 Task: In the  document setbound.doc ,insert the clipart between heading and points ' search for creative ' and adjust the shape height to  '2.7''
Action: Mouse moved to (699, 189)
Screenshot: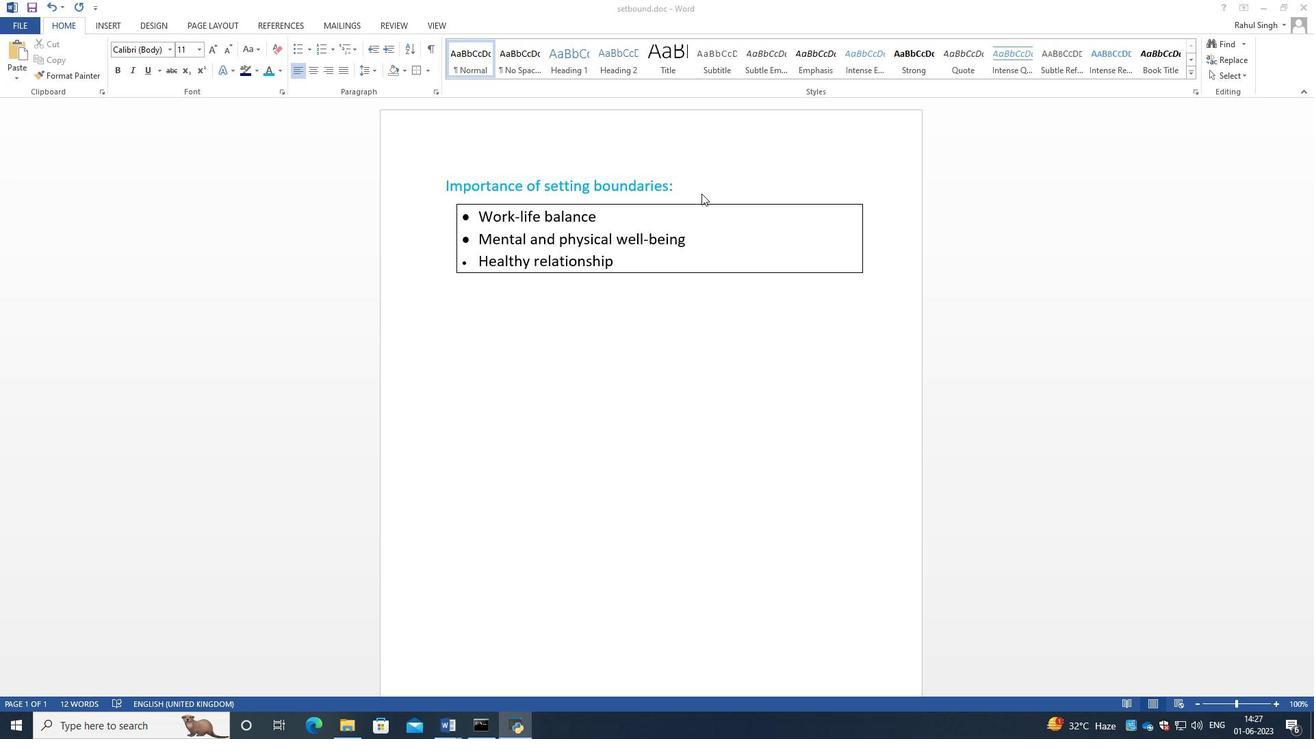 
Action: Mouse pressed left at (699, 189)
Screenshot: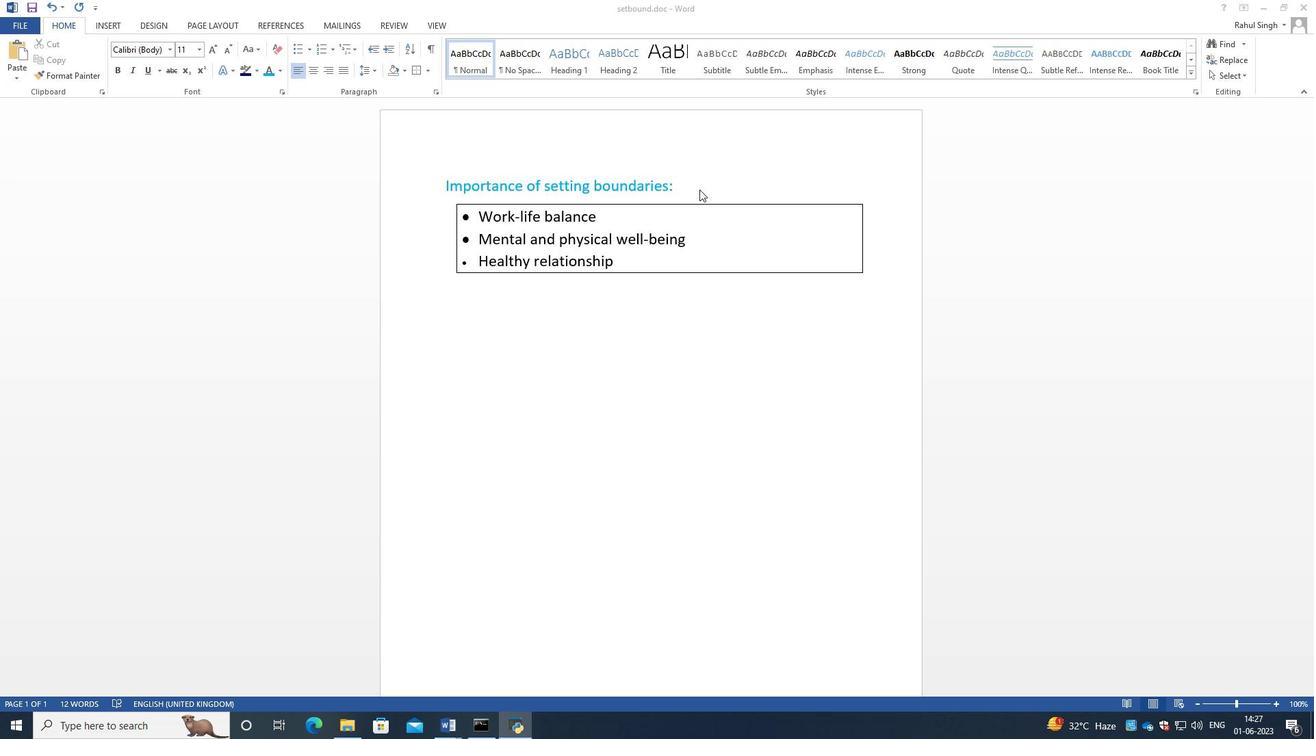 
Action: Mouse moved to (683, 182)
Screenshot: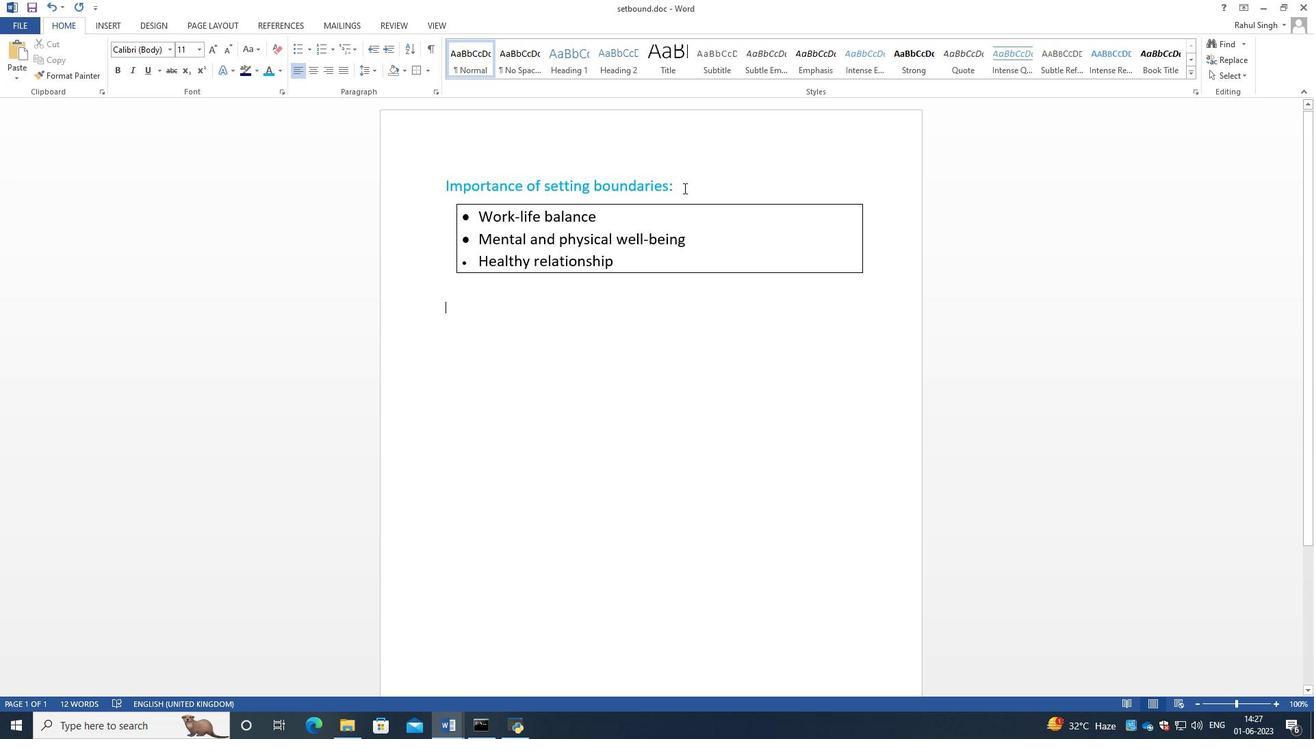 
Action: Mouse pressed left at (683, 182)
Screenshot: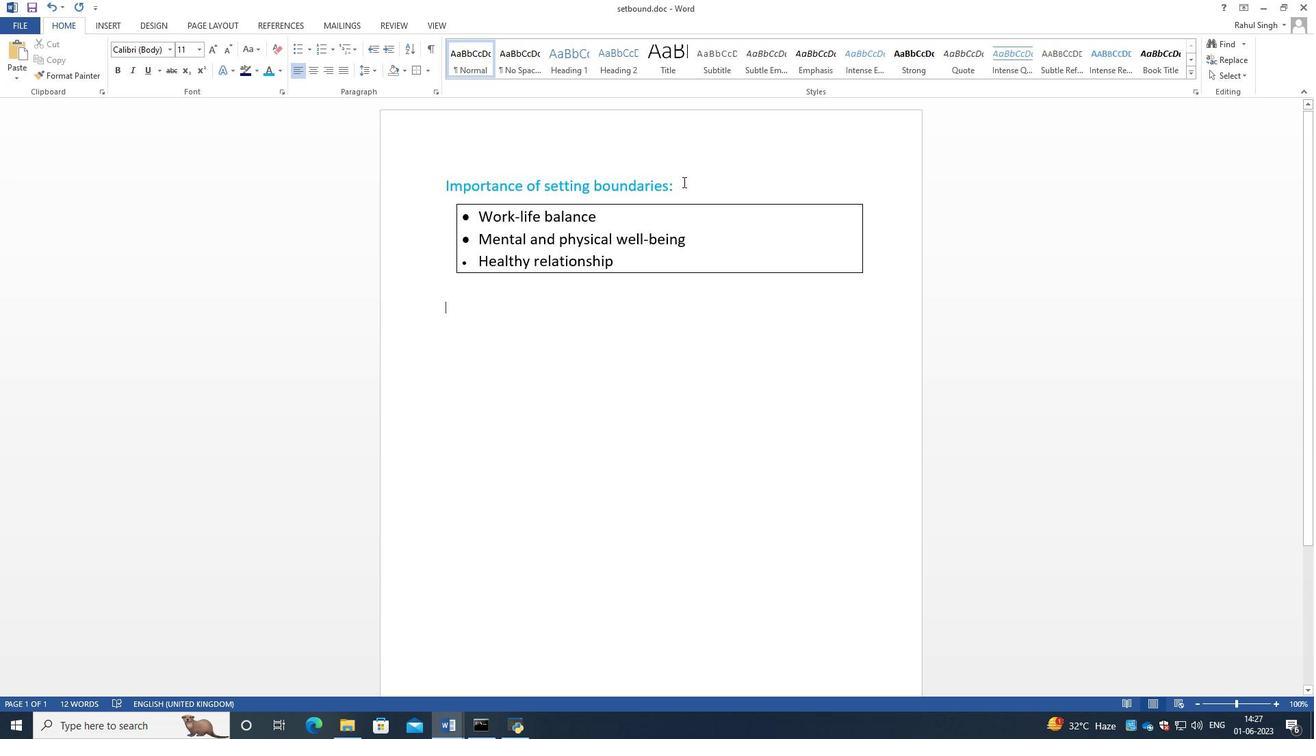
Action: Key pressed <Key.enter>
Screenshot: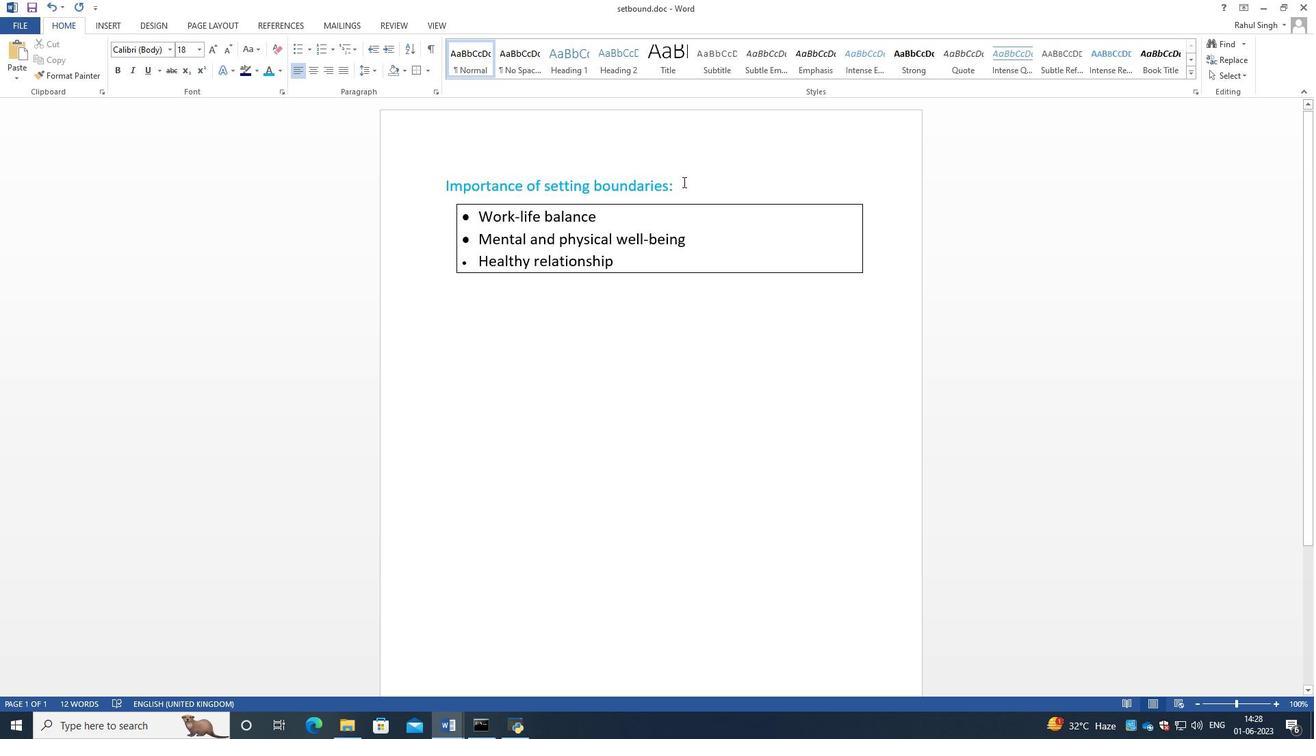 
Action: Mouse moved to (591, 210)
Screenshot: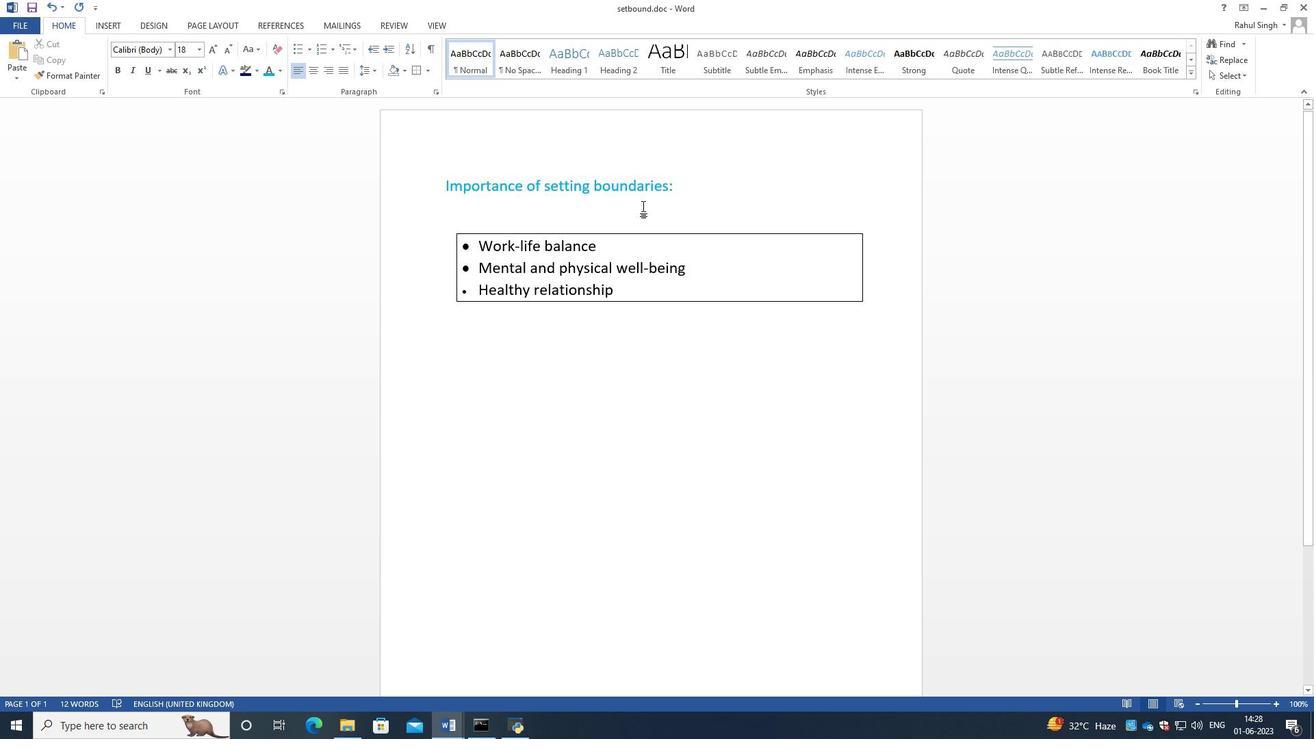 
Action: Mouse pressed left at (591, 210)
Screenshot: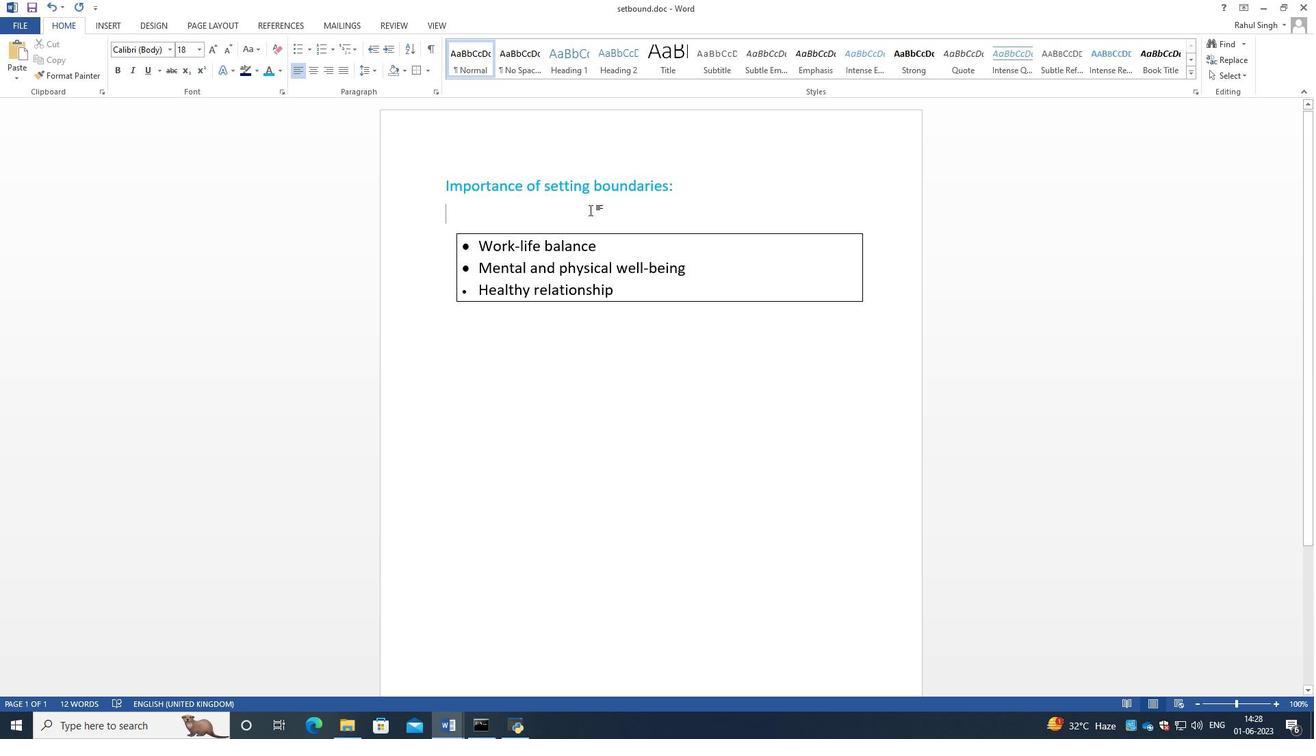 
Action: Key pressed <Key.space><Key.space><Key.space><Key.space><Key.space><Key.space><Key.space><Key.space><Key.space><Key.space><Key.space><Key.space><Key.space><Key.space><Key.space><Key.space><Key.space><Key.space><Key.space><Key.space><Key.space><Key.space><Key.space><Key.space><Key.space><Key.space><Key.space><Key.space><Key.space><Key.space><Key.space><Key.space><Key.space><Key.space><Key.space><Key.space><Key.space><Key.space><Key.space><Key.space><Key.space><Key.space><Key.space><Key.space><Key.space>
Screenshot: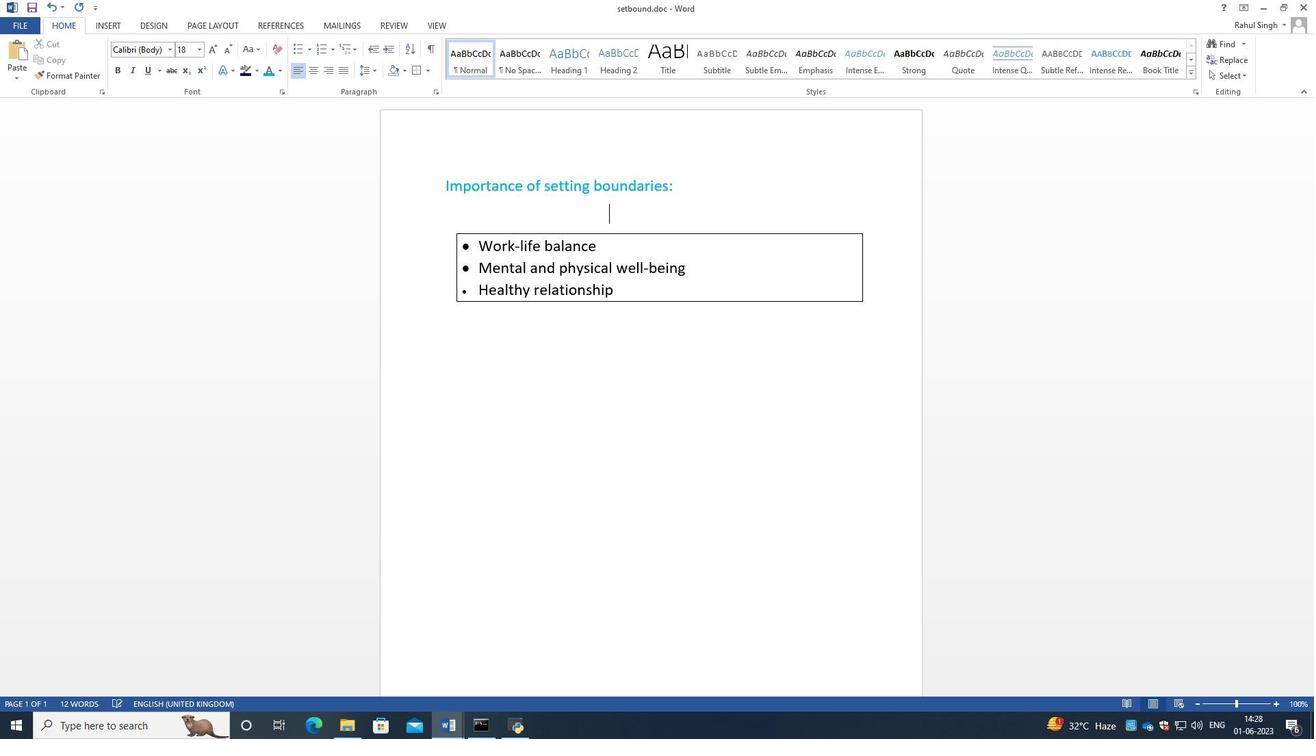 
Action: Mouse moved to (105, 26)
Screenshot: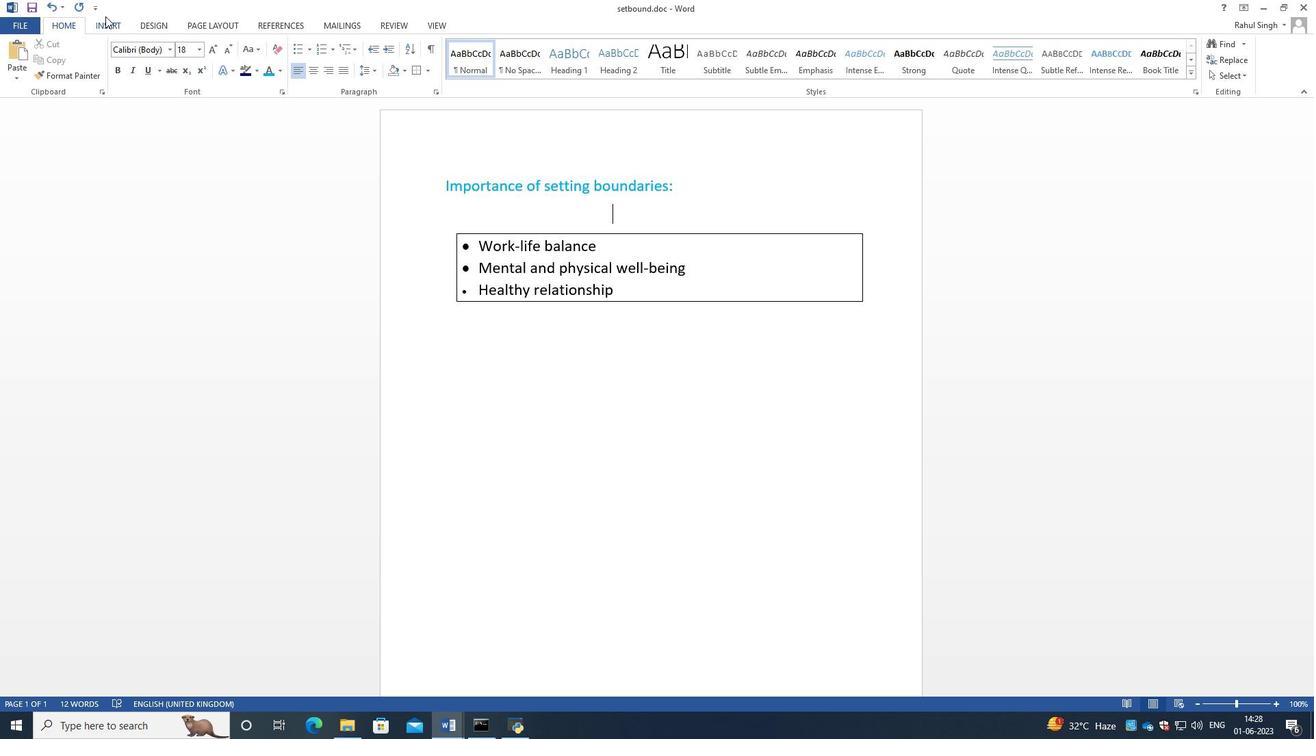 
Action: Mouse pressed left at (105, 26)
Screenshot: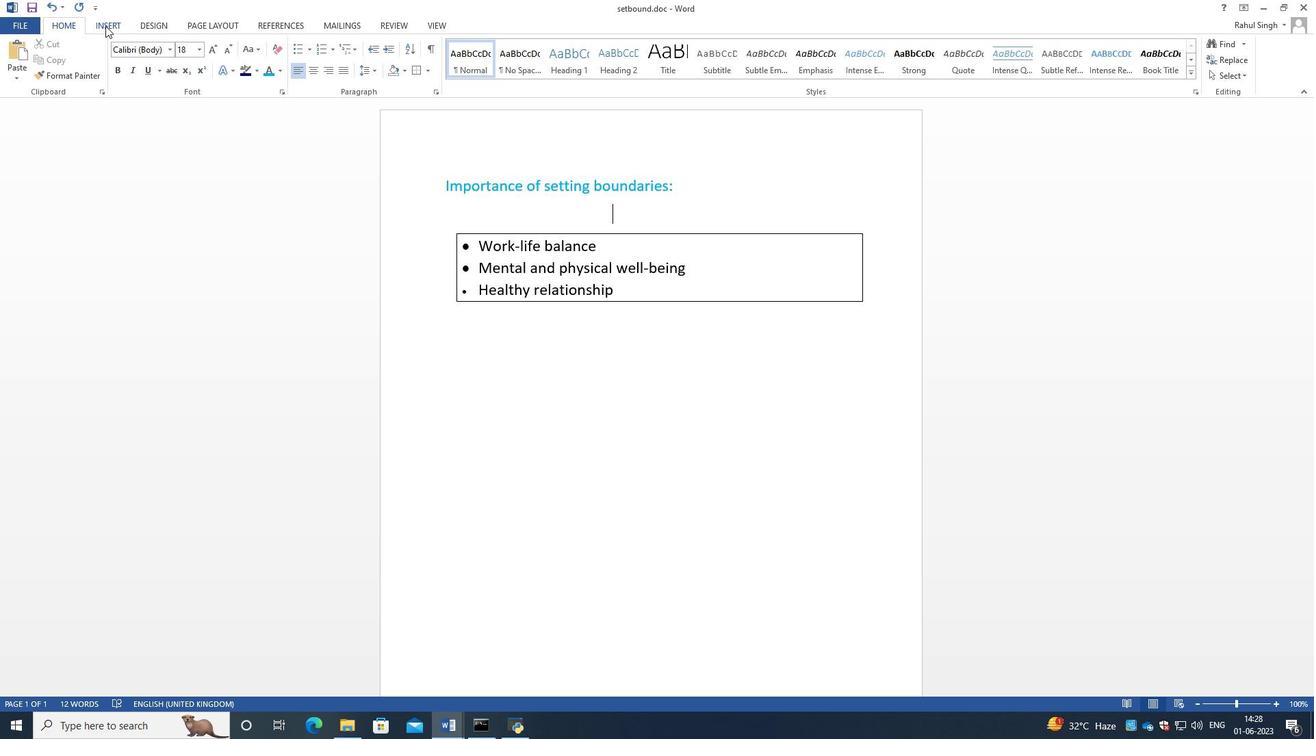 
Action: Mouse moved to (253, 64)
Screenshot: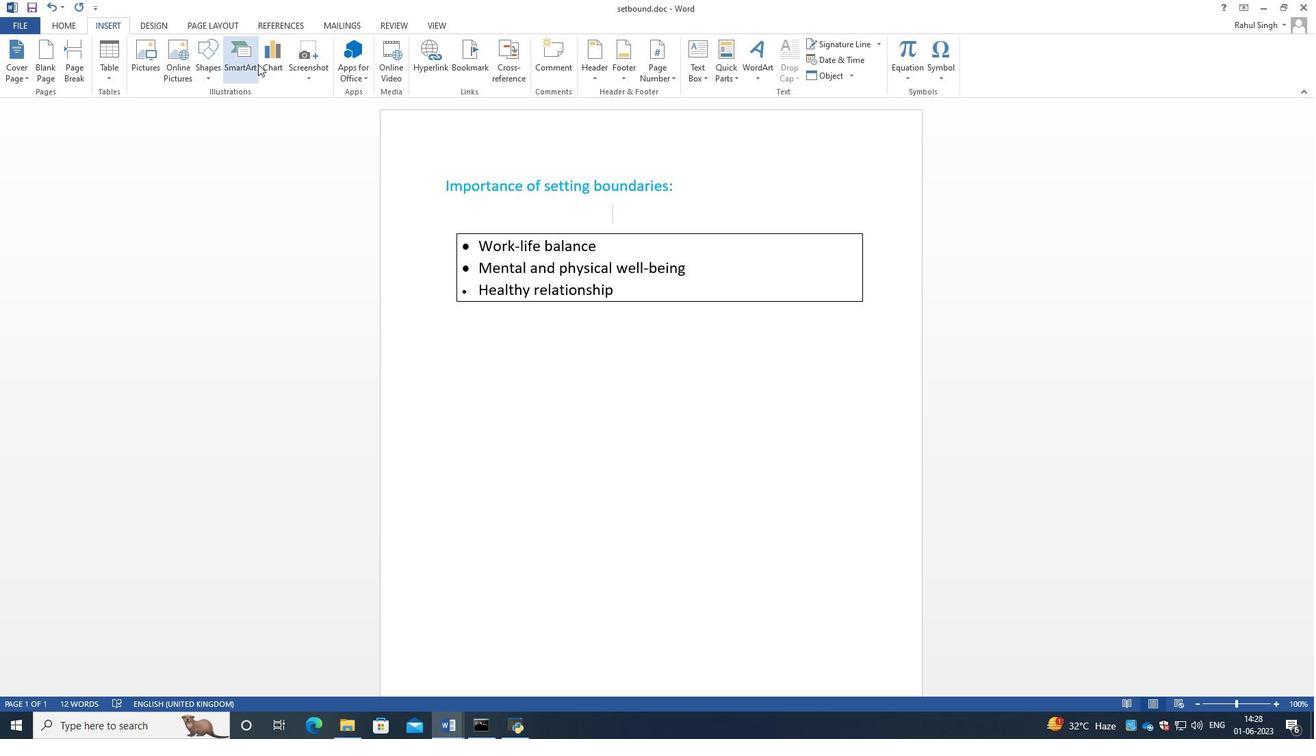 
Action: Mouse pressed left at (253, 64)
Screenshot: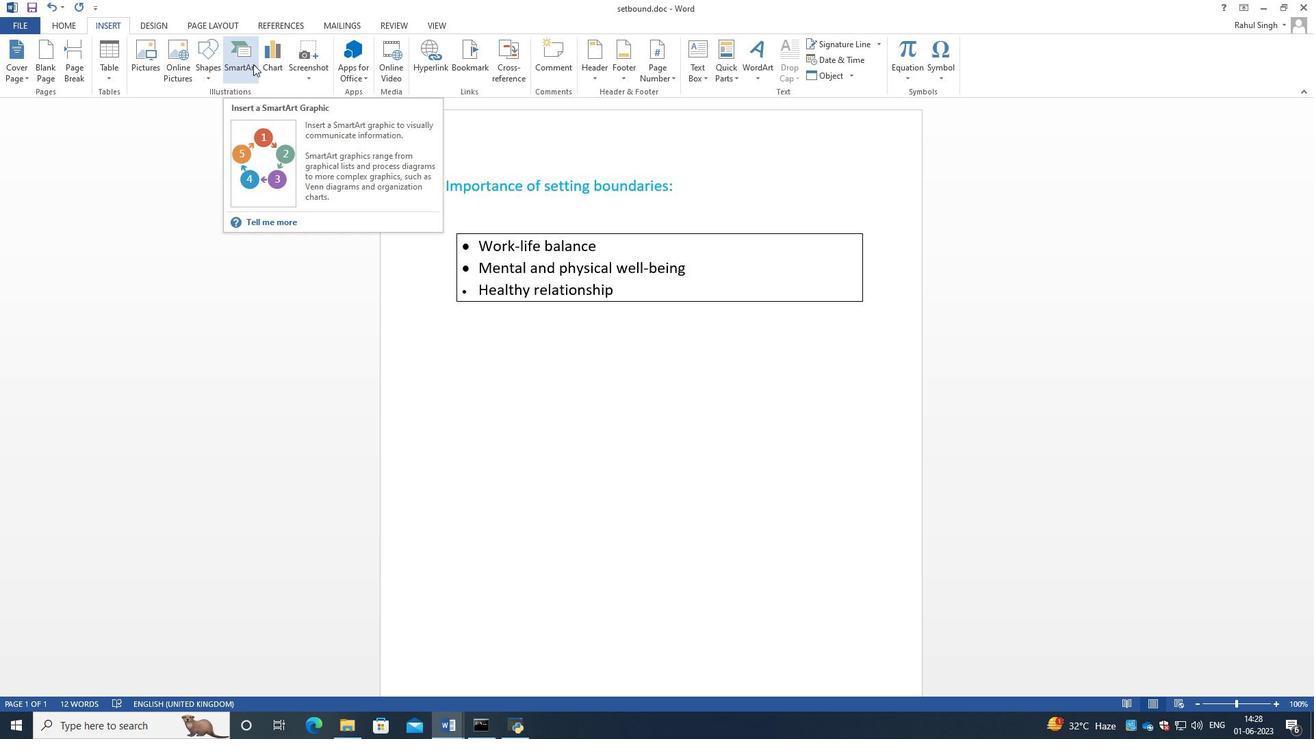
Action: Mouse moved to (468, 284)
Screenshot: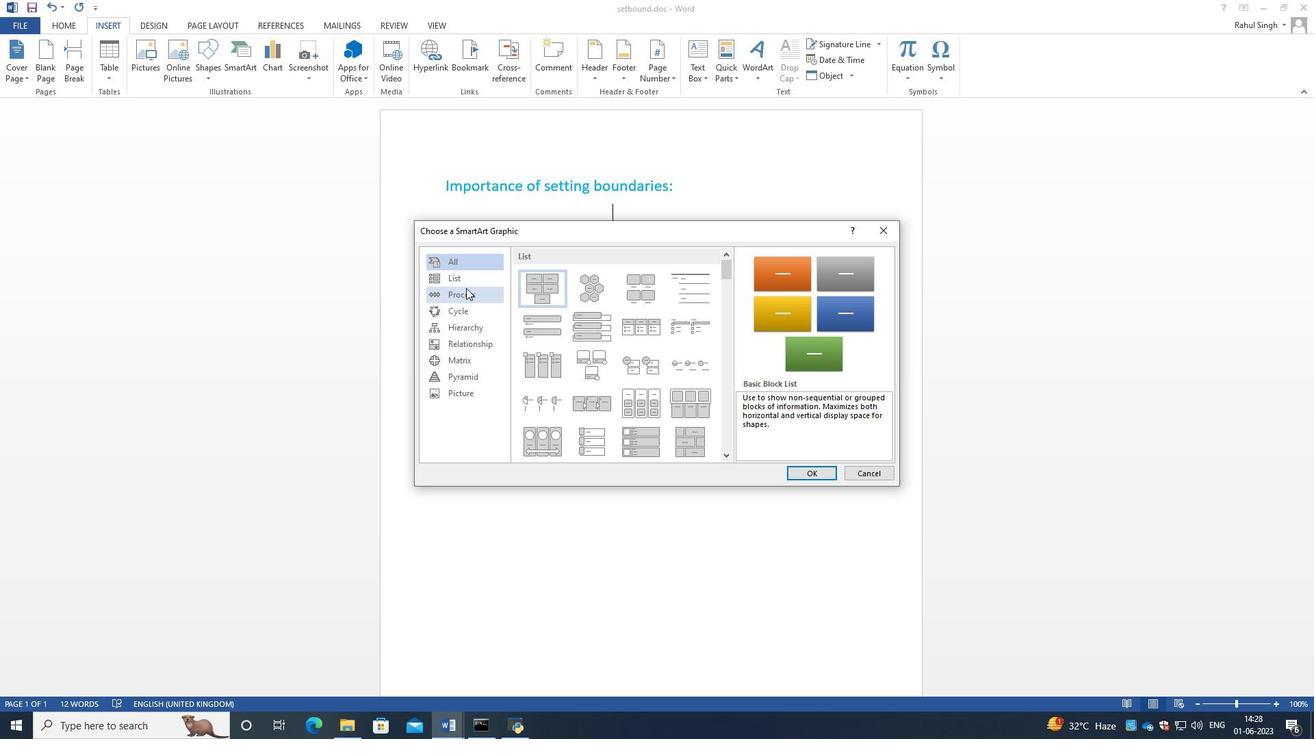 
Action: Mouse pressed left at (468, 284)
Screenshot: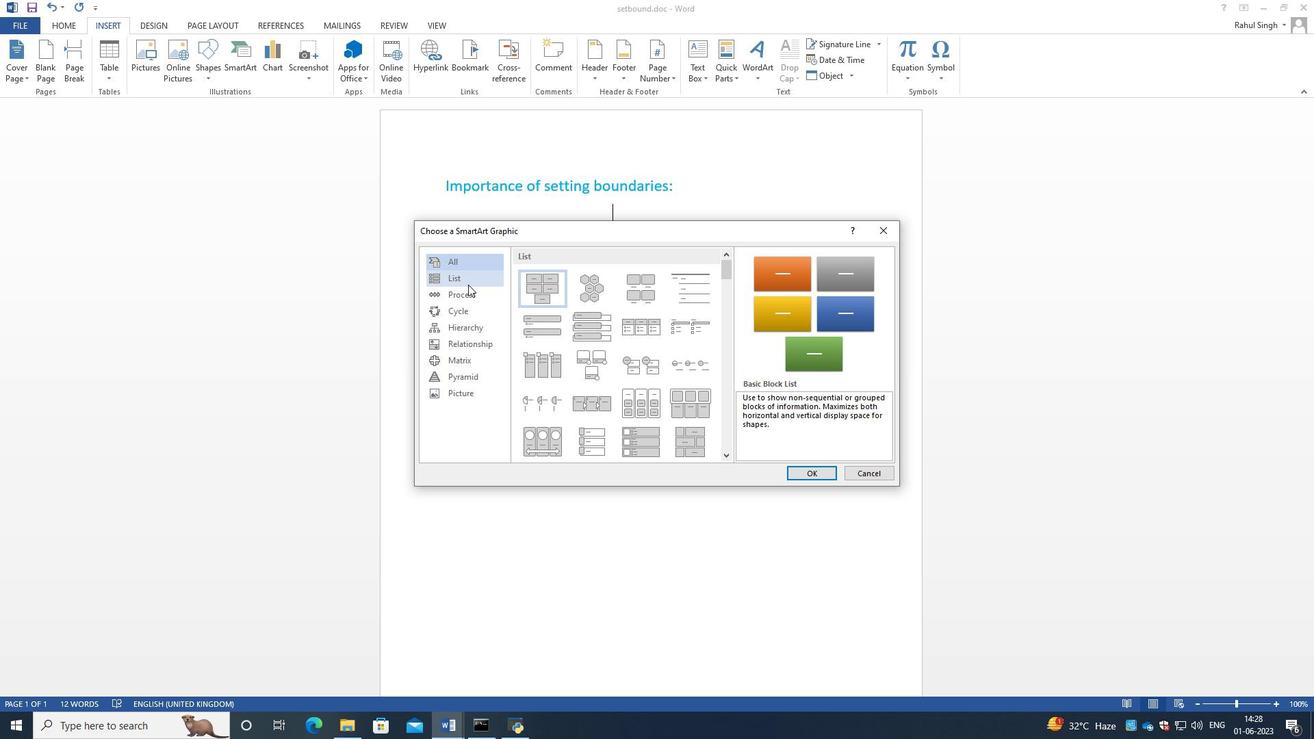 
Action: Mouse moved to (468, 295)
Screenshot: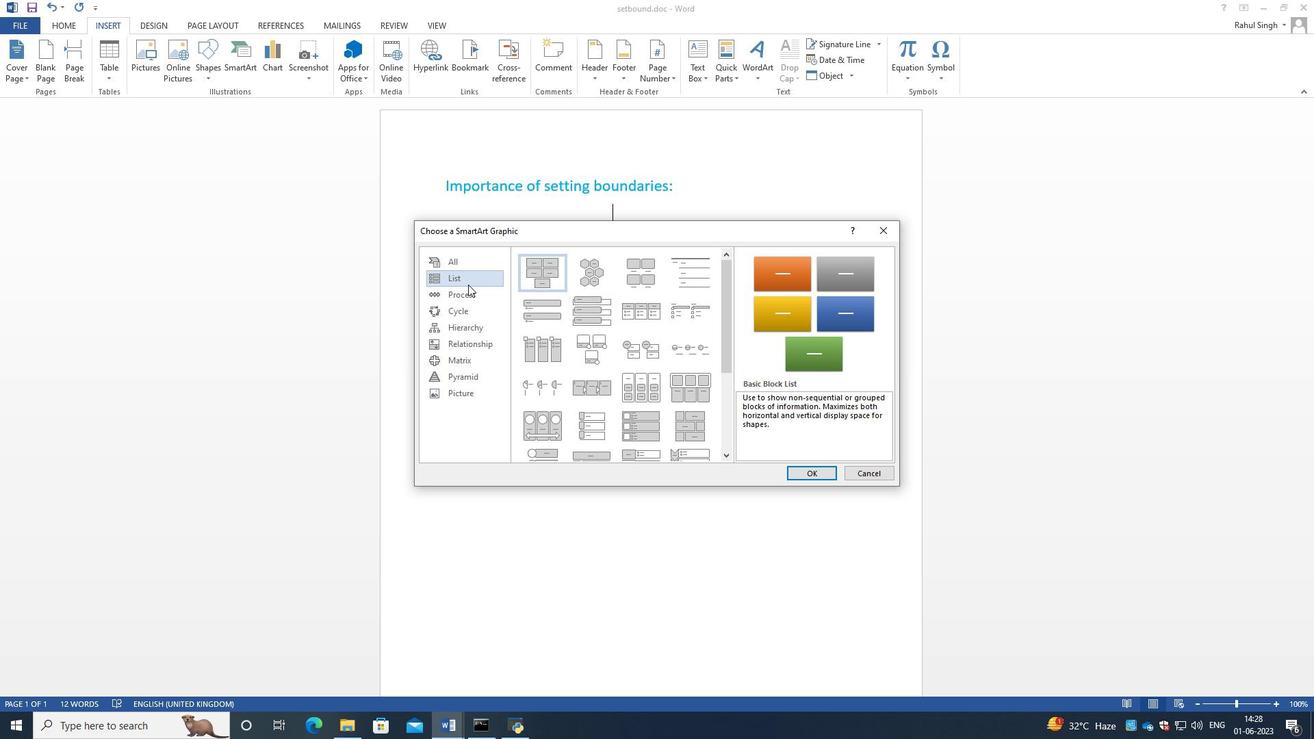 
Action: Mouse pressed left at (468, 295)
Screenshot: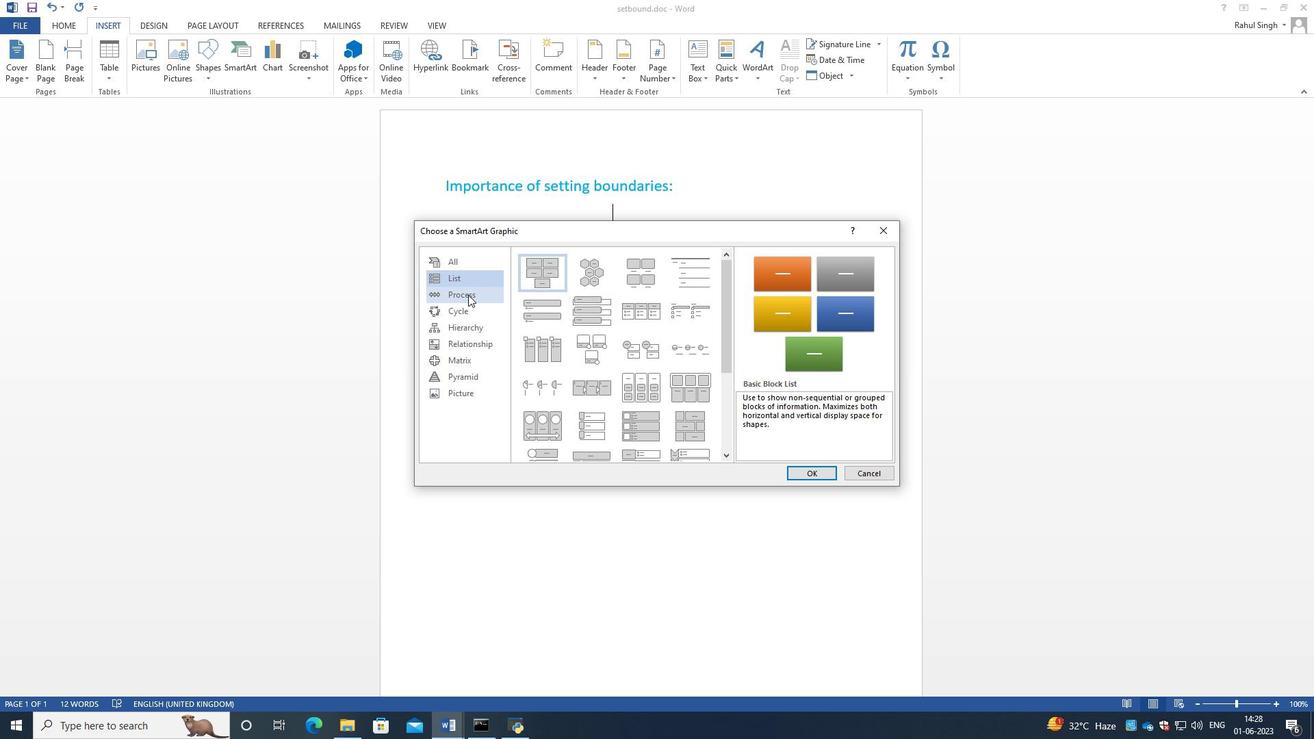 
Action: Mouse moved to (467, 303)
Screenshot: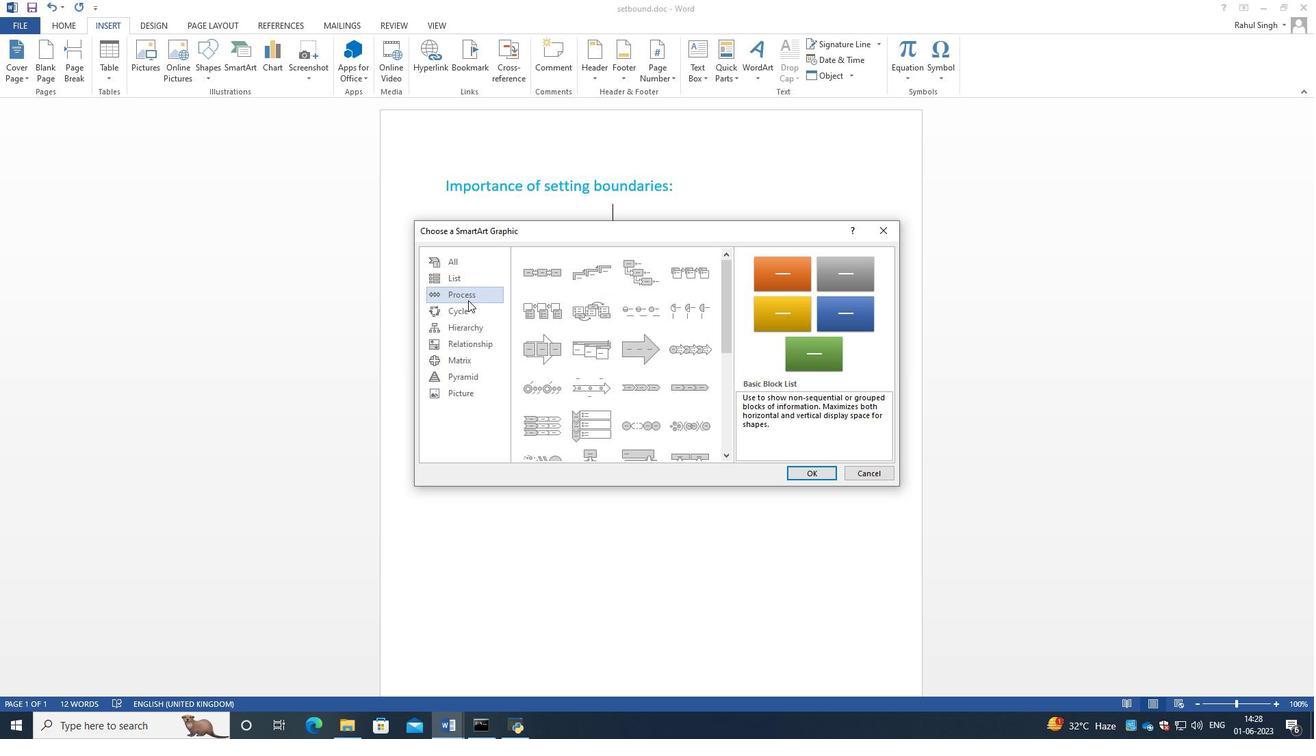 
Action: Mouse pressed left at (467, 303)
Screenshot: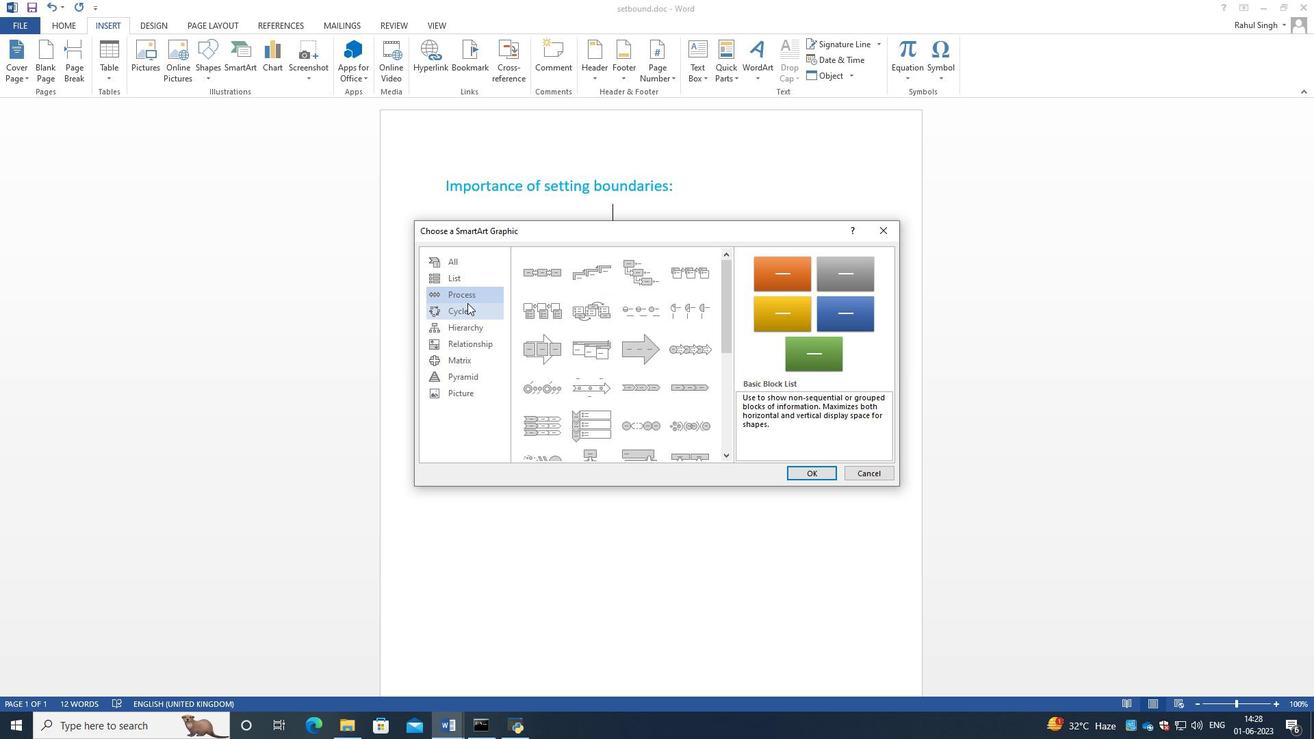 
Action: Mouse moved to (879, 232)
Screenshot: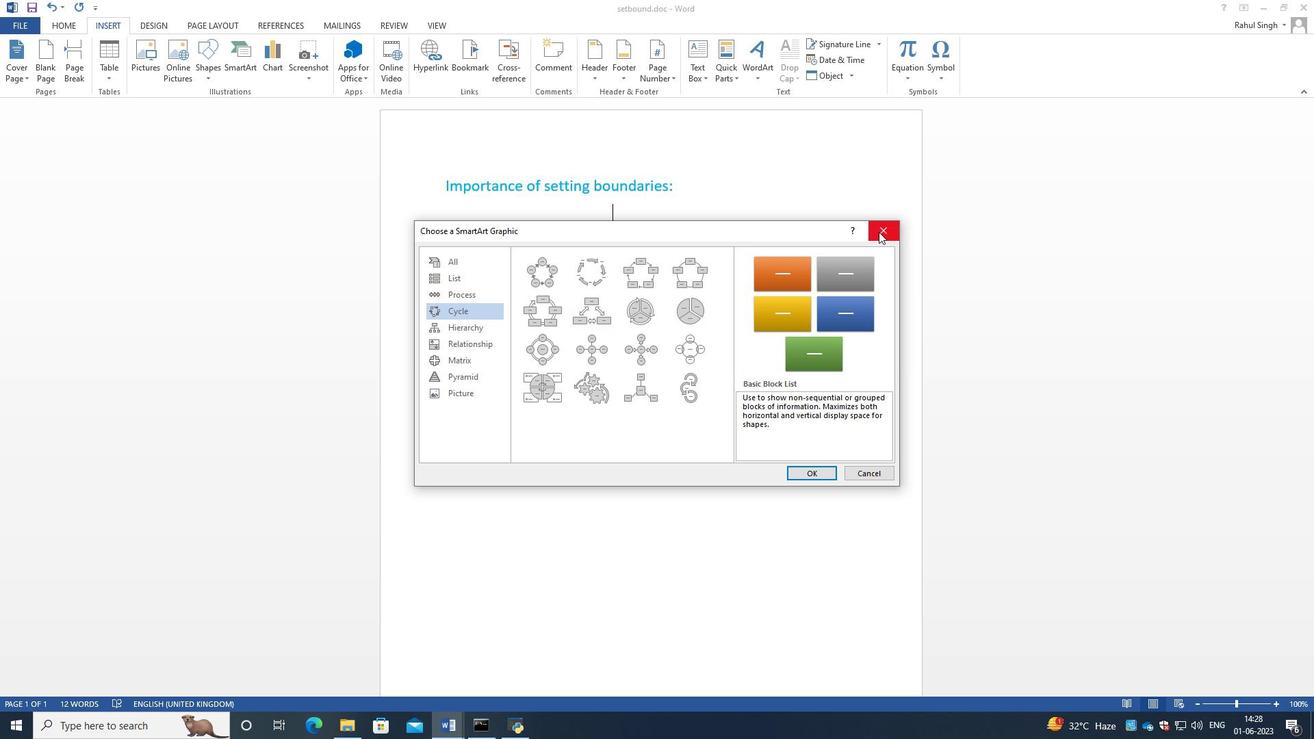 
Action: Mouse pressed left at (879, 232)
Screenshot: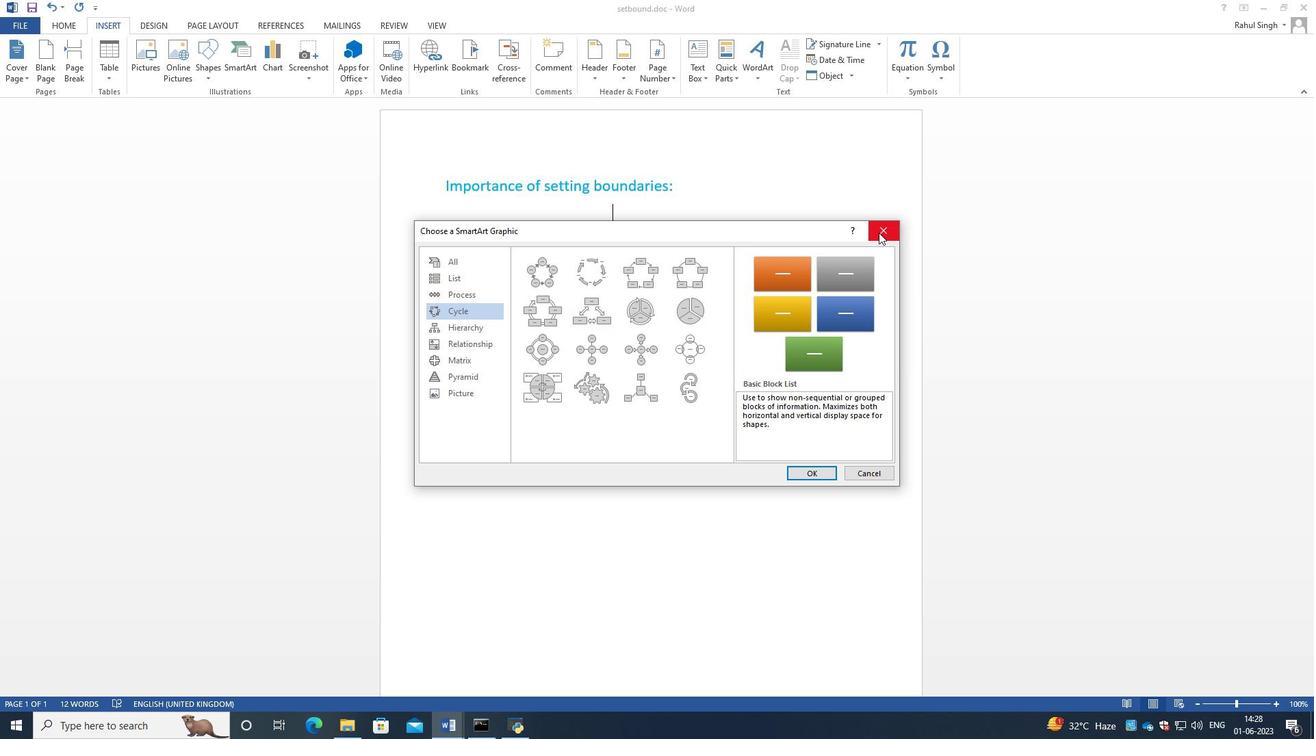 
Action: Mouse moved to (158, 20)
Screenshot: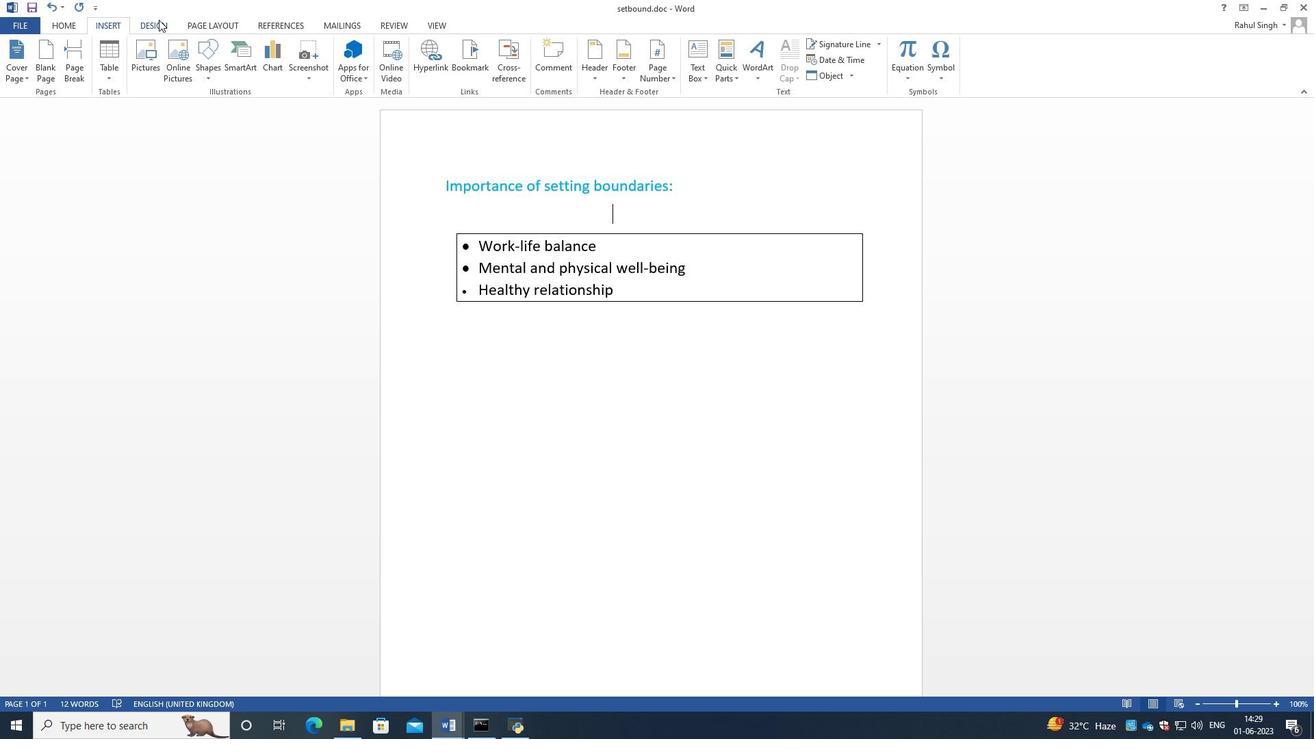 
Action: Mouse pressed left at (158, 20)
Screenshot: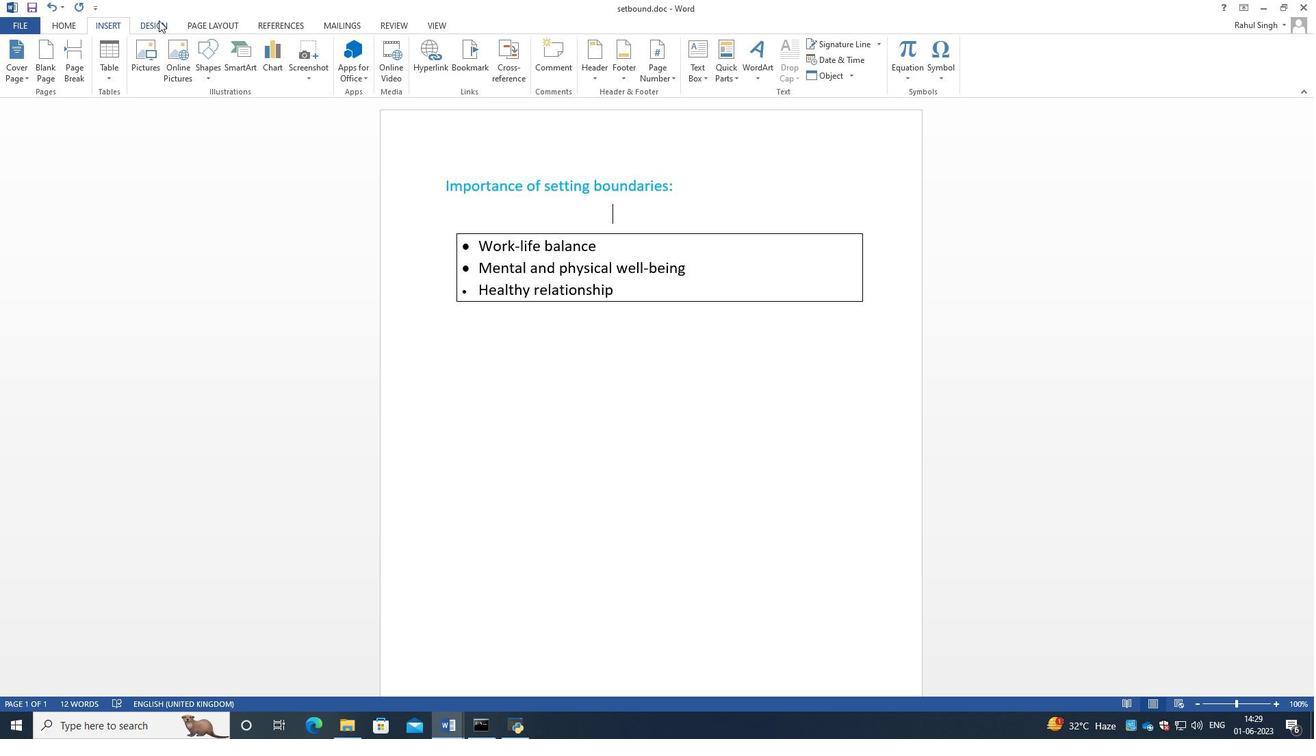 
Action: Mouse moved to (215, 21)
Screenshot: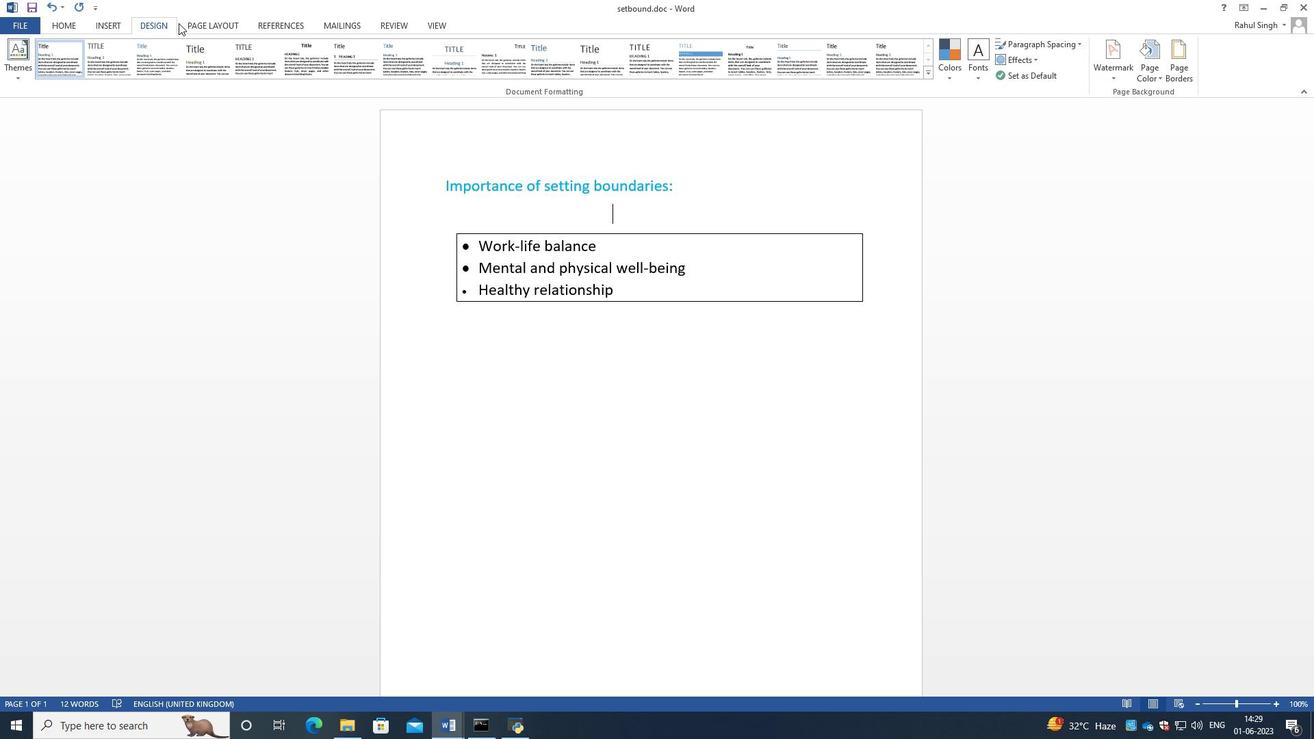 
Action: Mouse pressed left at (215, 21)
Screenshot: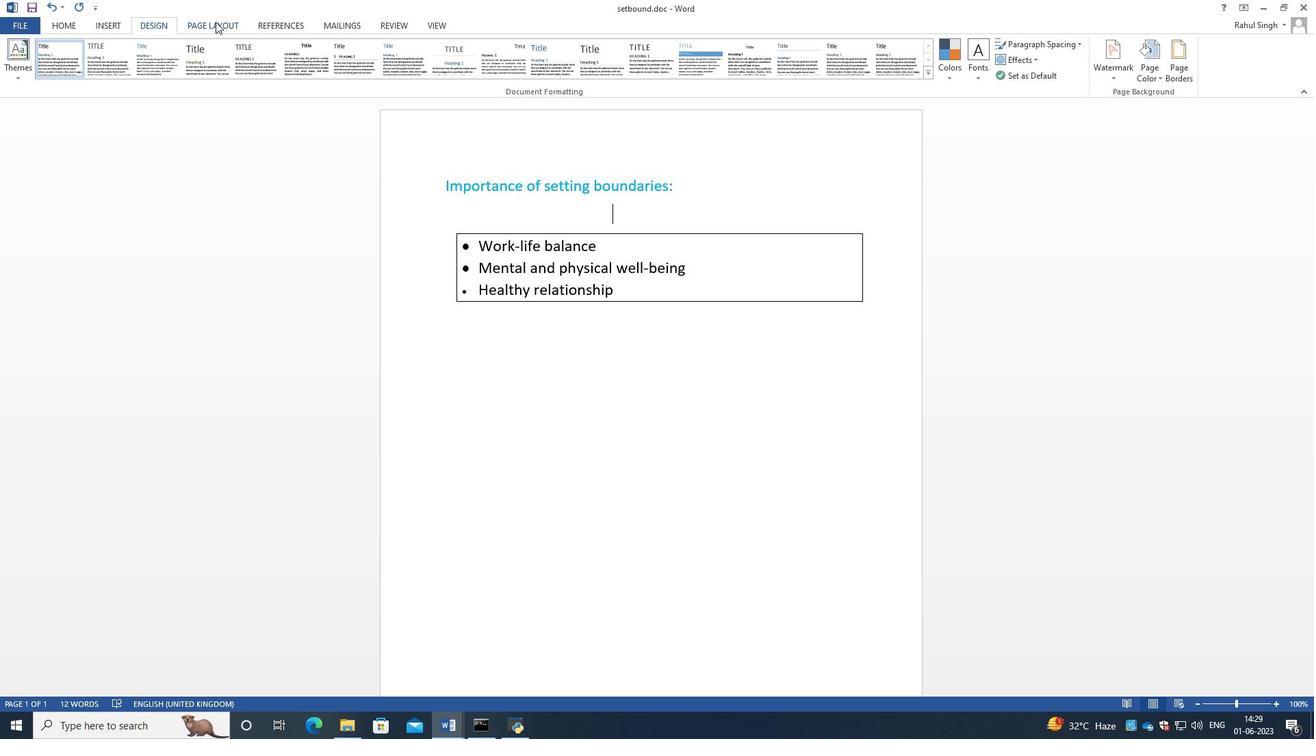 
Action: Mouse moved to (280, 25)
Screenshot: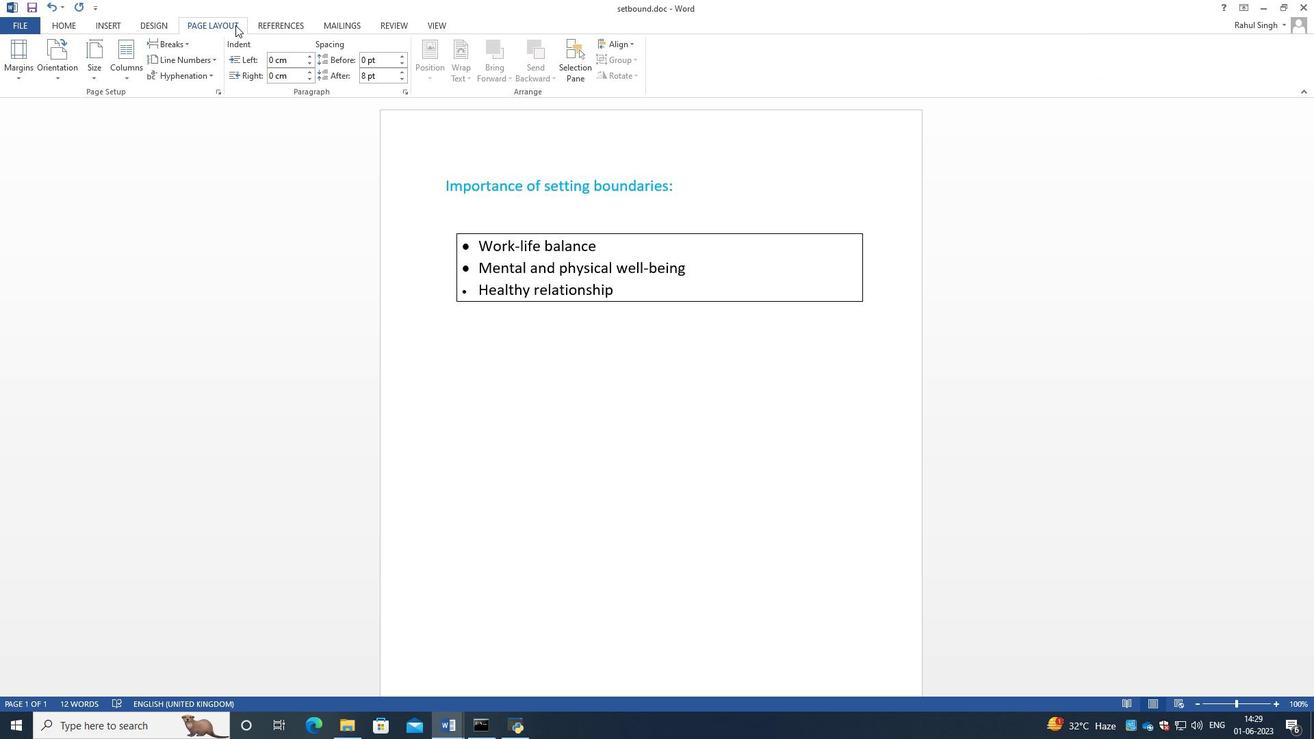 
Action: Mouse pressed left at (280, 25)
Screenshot: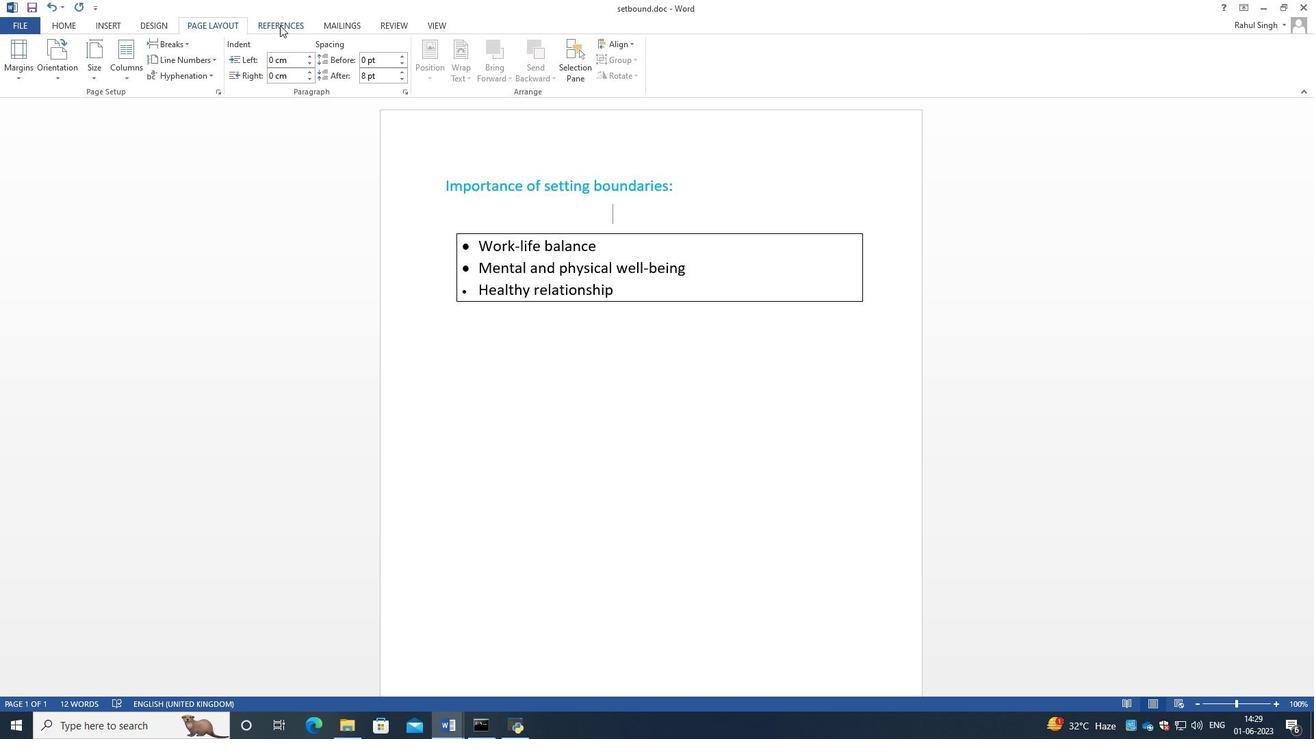 
Action: Mouse moved to (324, 25)
Screenshot: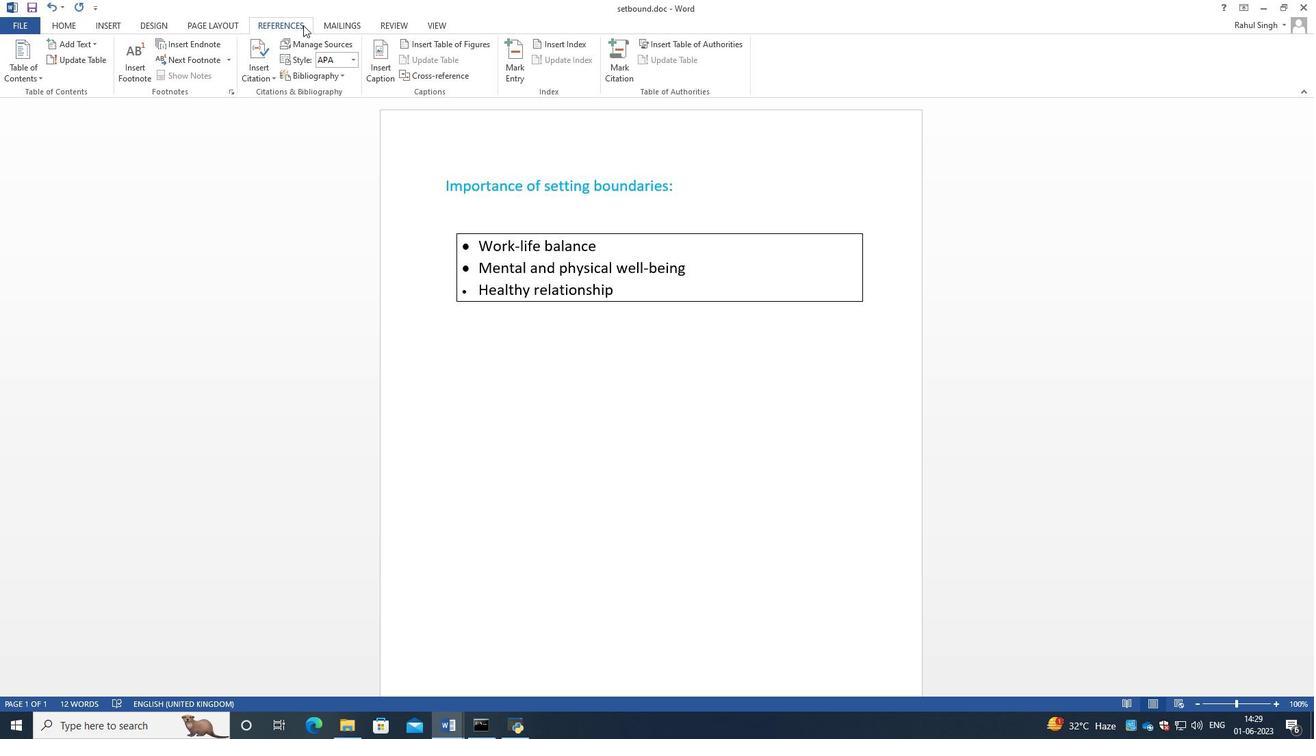 
Action: Mouse pressed left at (324, 25)
Screenshot: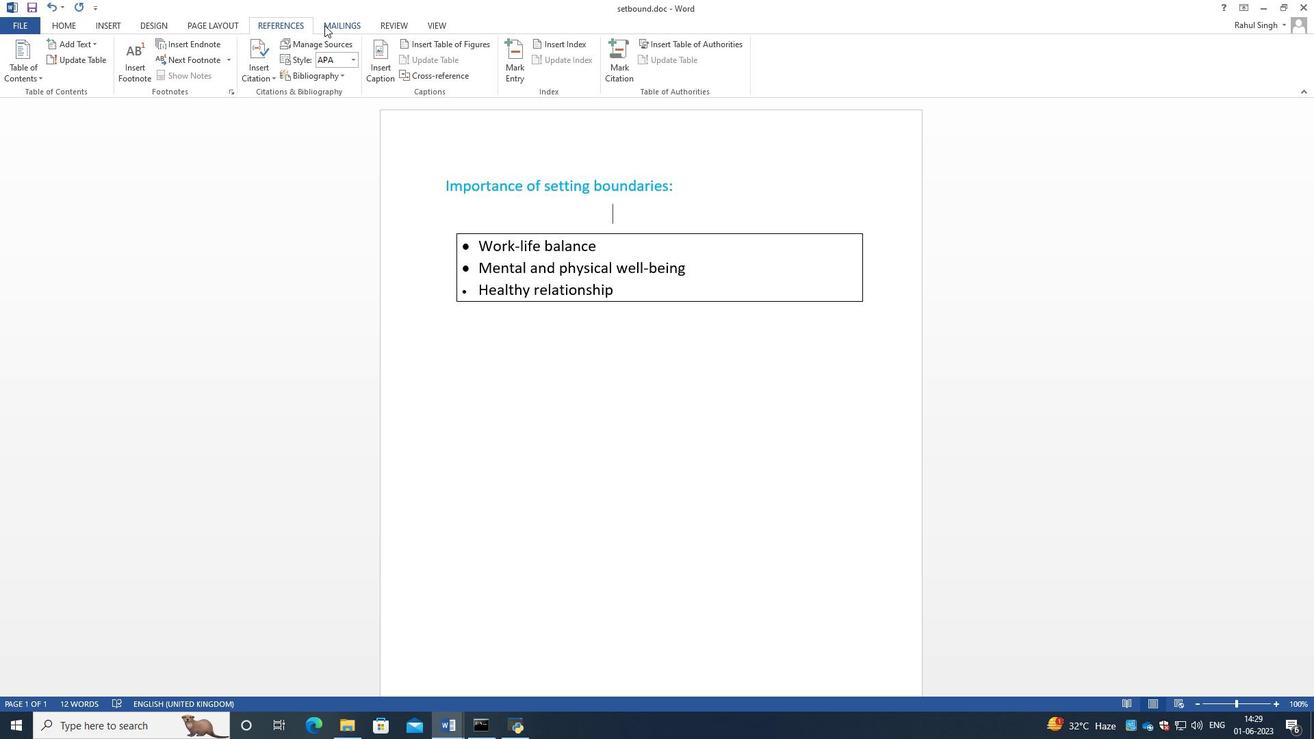 
Action: Mouse moved to (386, 23)
Screenshot: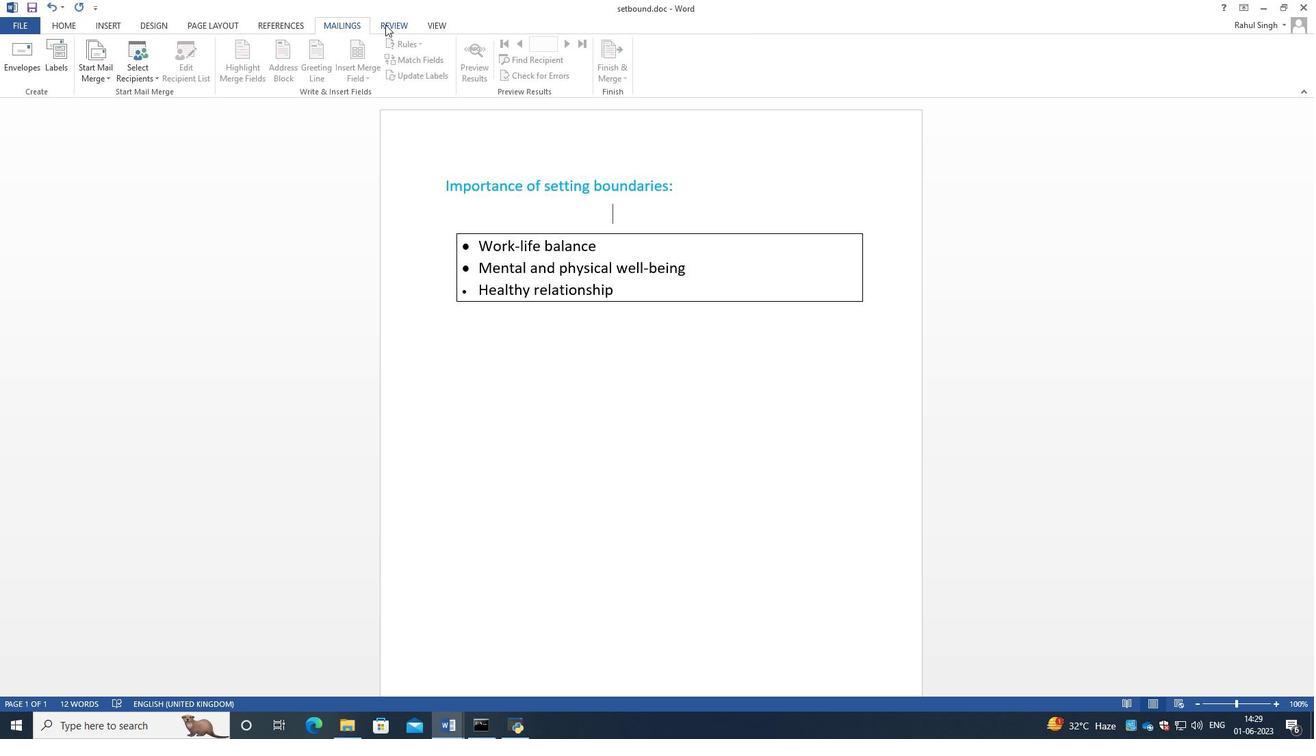 
Action: Mouse pressed left at (386, 23)
Screenshot: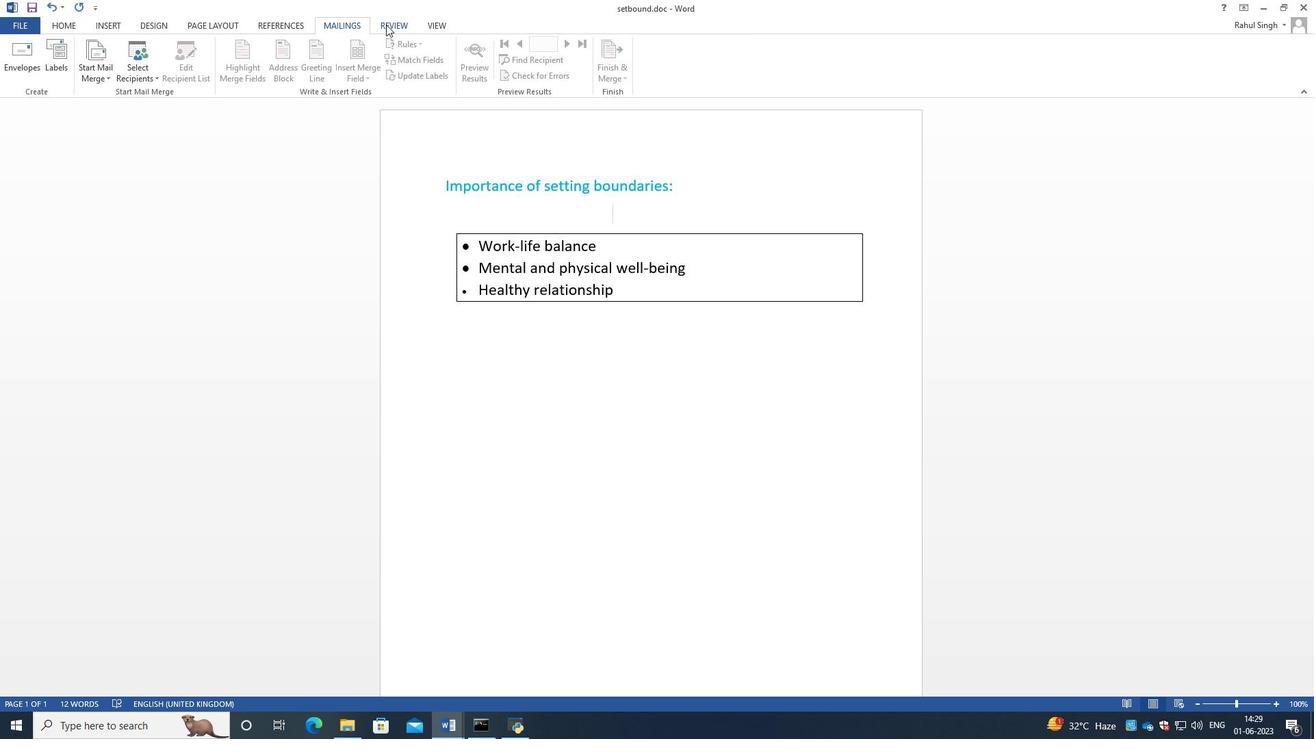 
Action: Mouse moved to (118, 19)
Screenshot: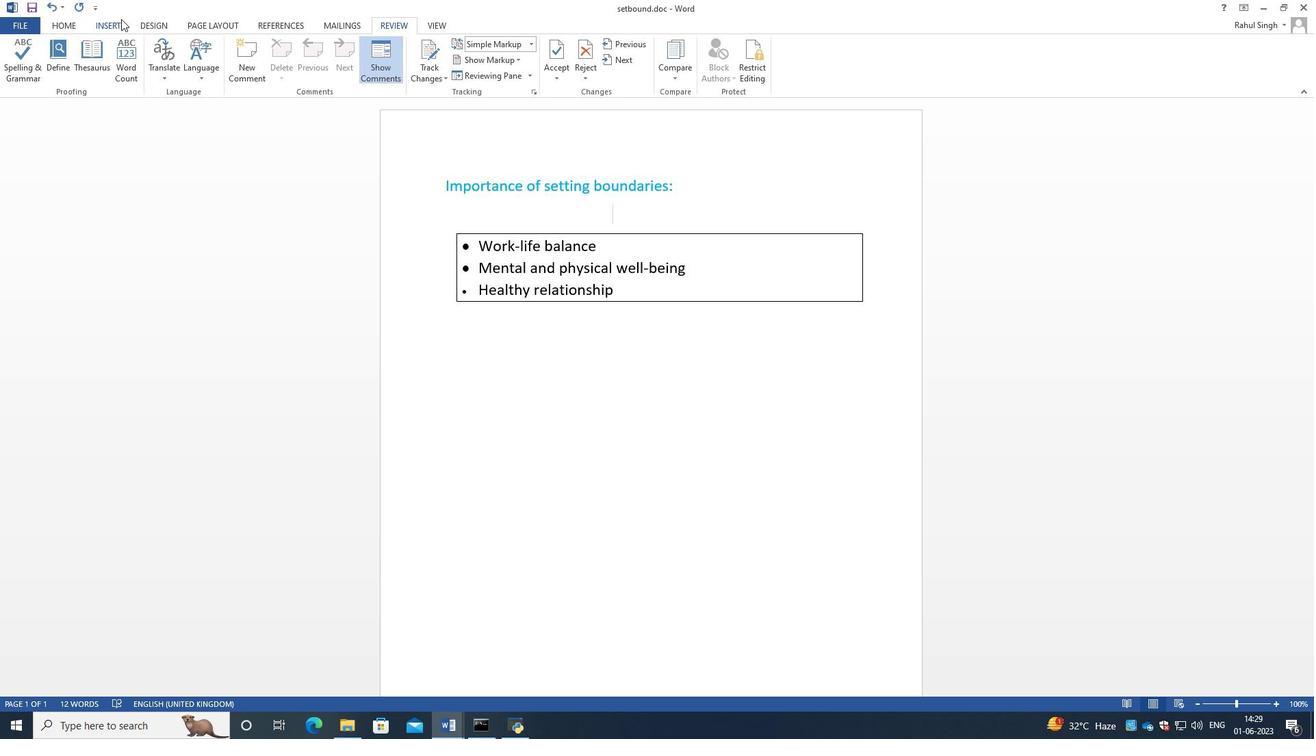 
Action: Mouse pressed left at (118, 19)
Screenshot: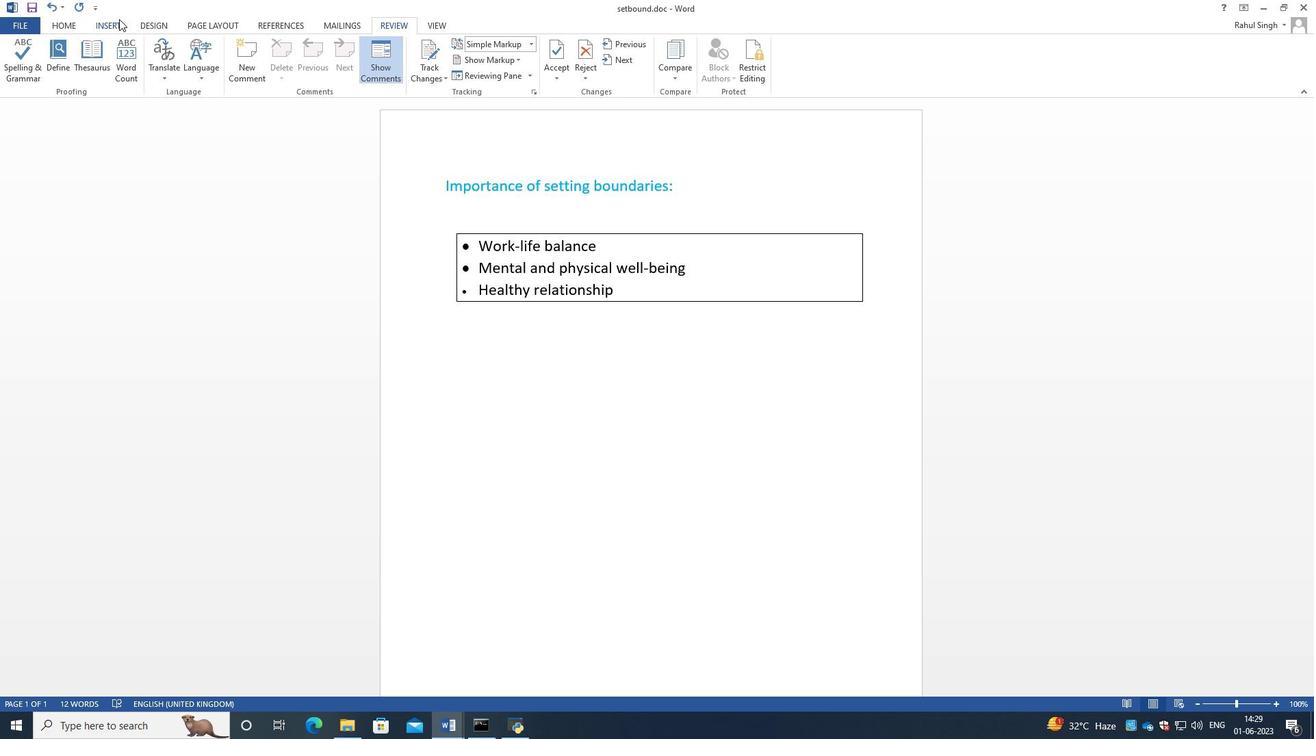 
Action: Mouse moved to (18, 75)
Screenshot: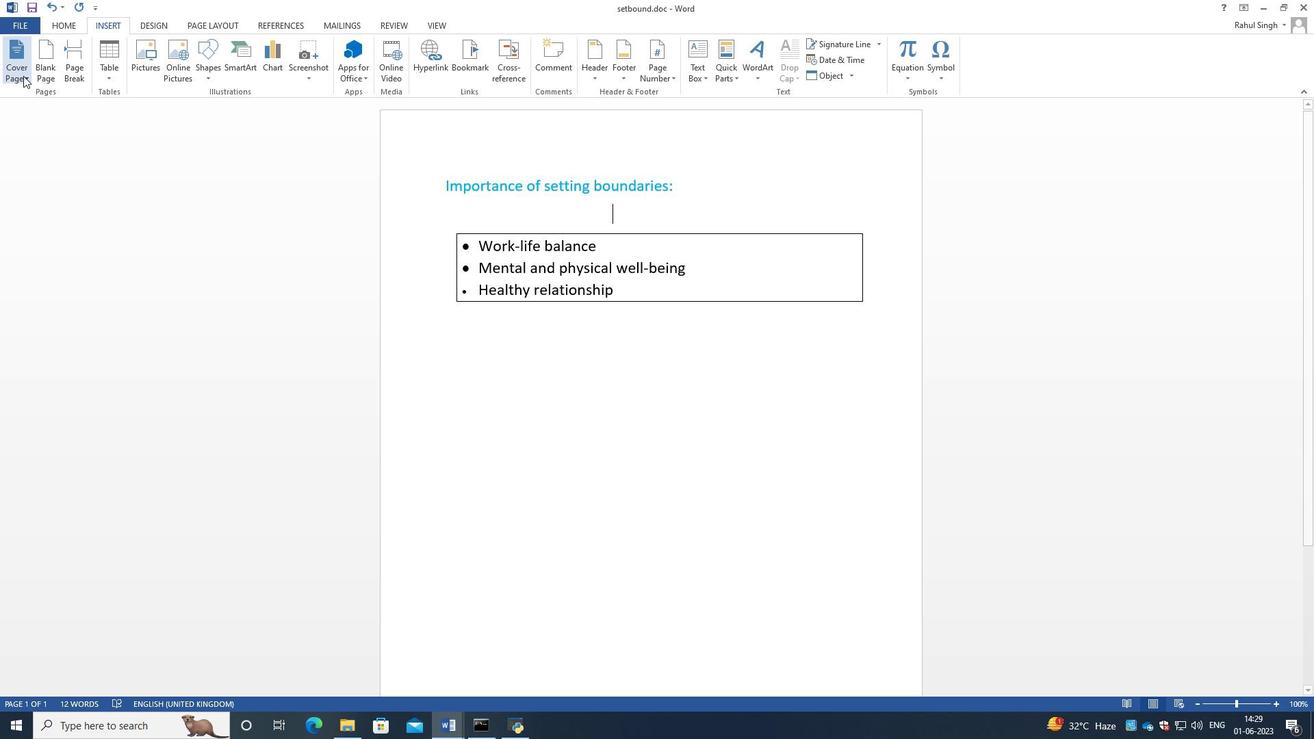 
Action: Mouse pressed left at (18, 75)
Screenshot: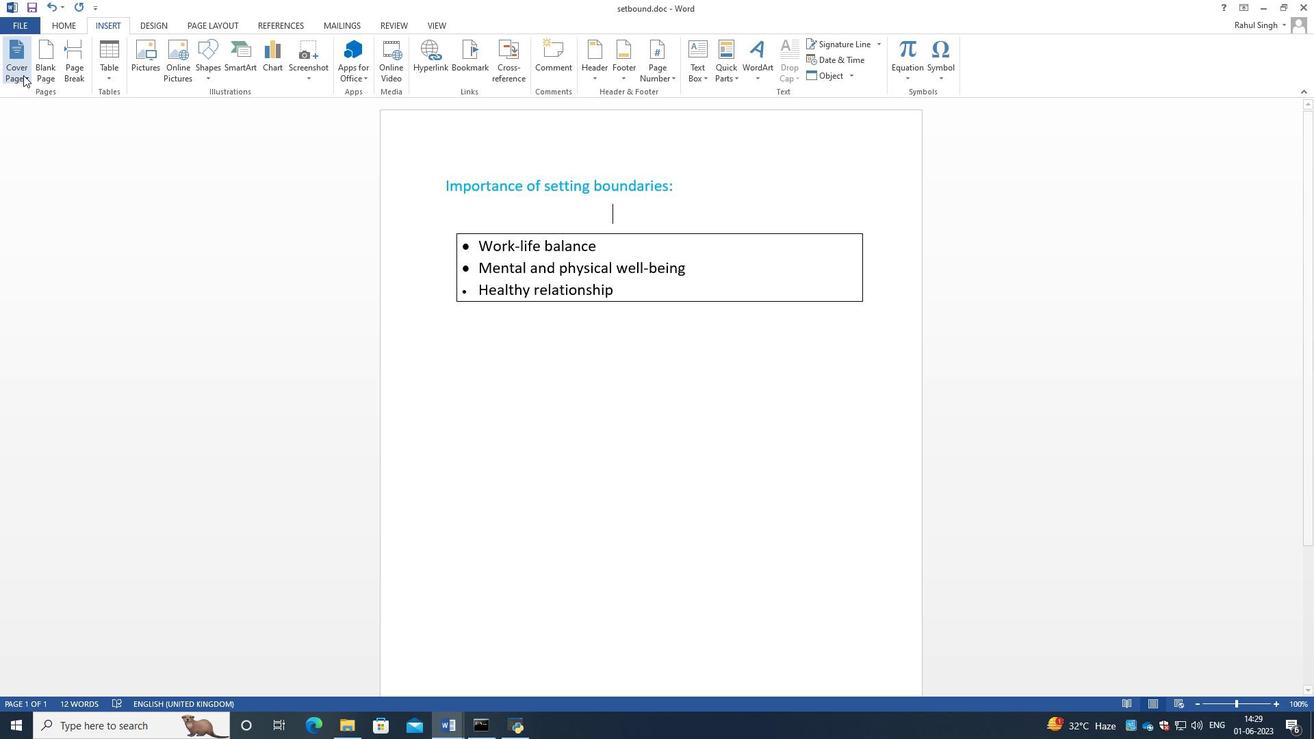 
Action: Mouse moved to (304, 143)
Screenshot: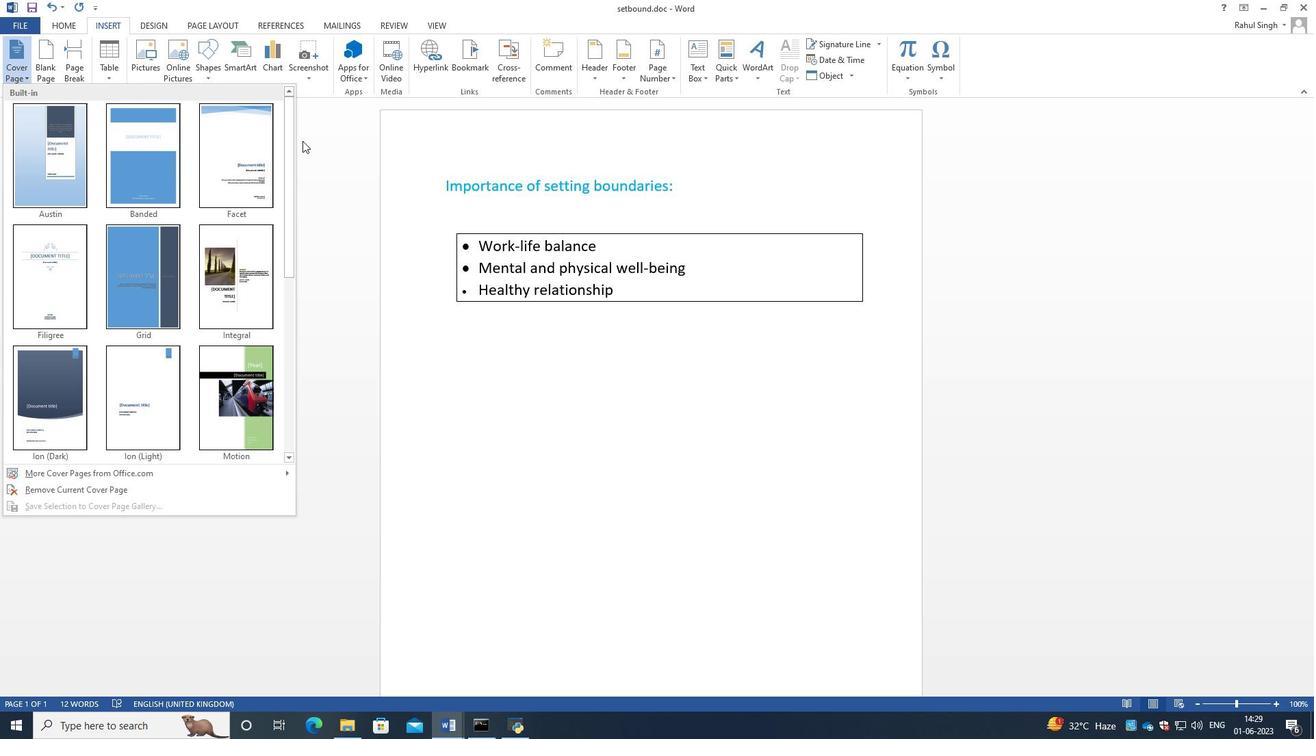 
Action: Mouse pressed left at (304, 143)
Screenshot: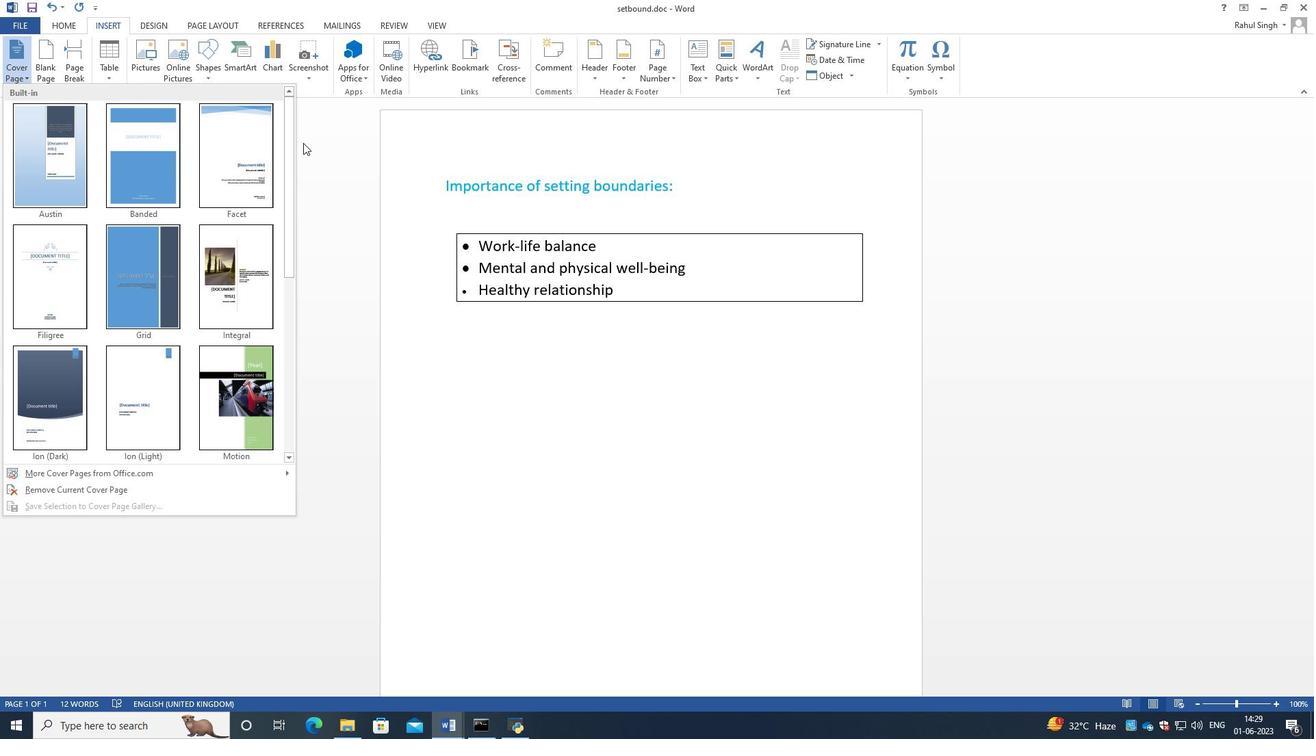 
Action: Mouse moved to (208, 77)
Screenshot: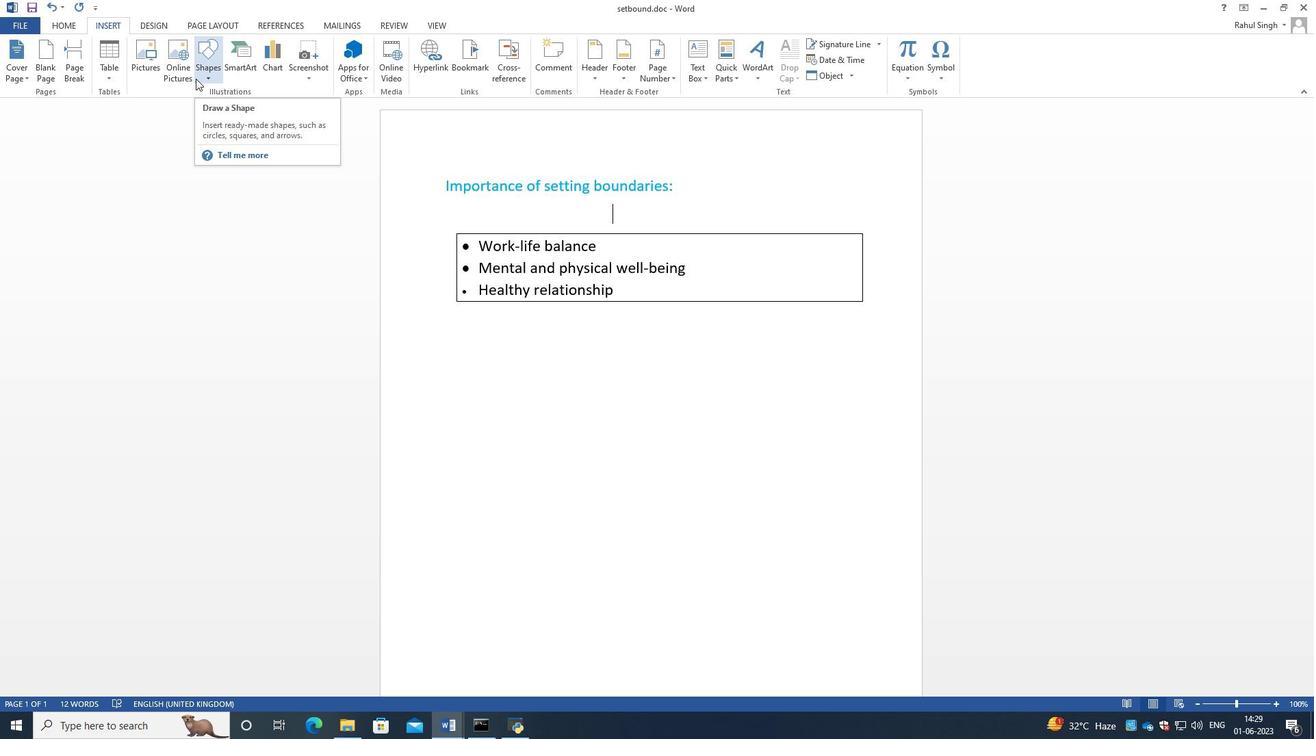 
Action: Mouse pressed left at (208, 77)
Screenshot: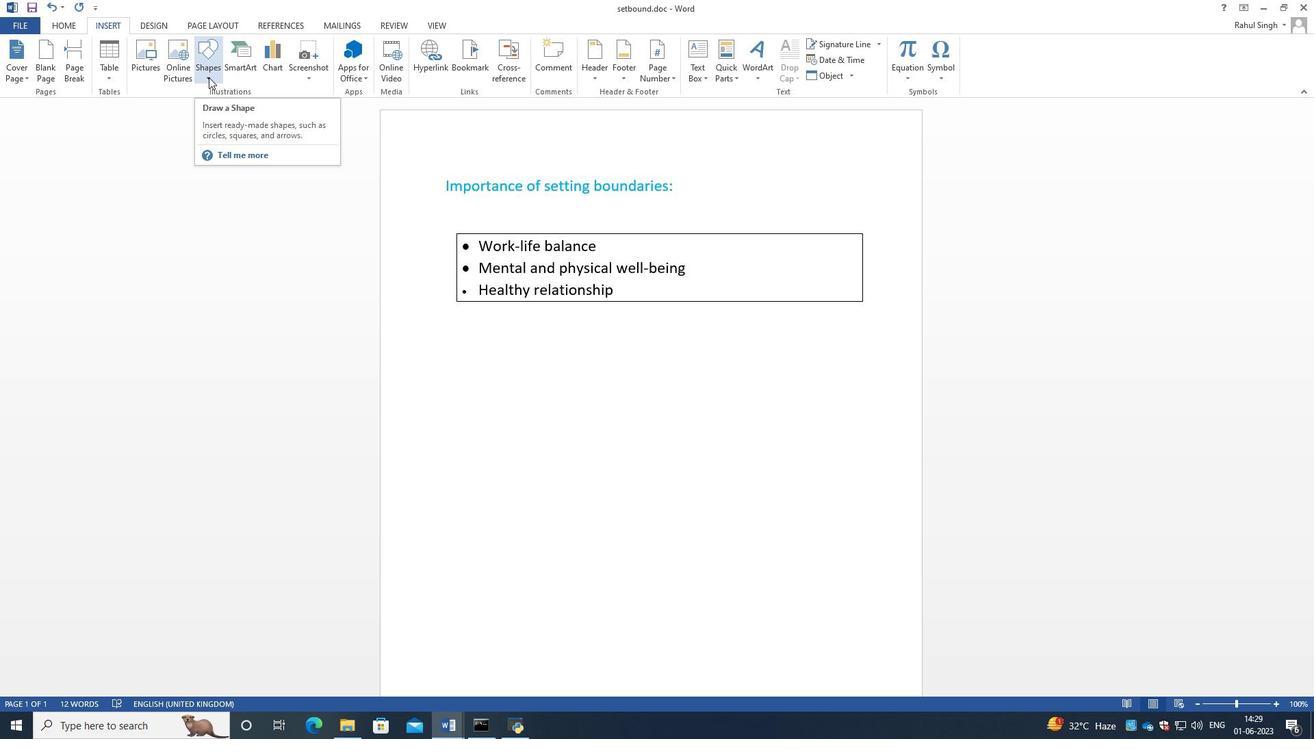 
Action: Mouse pressed left at (208, 77)
Screenshot: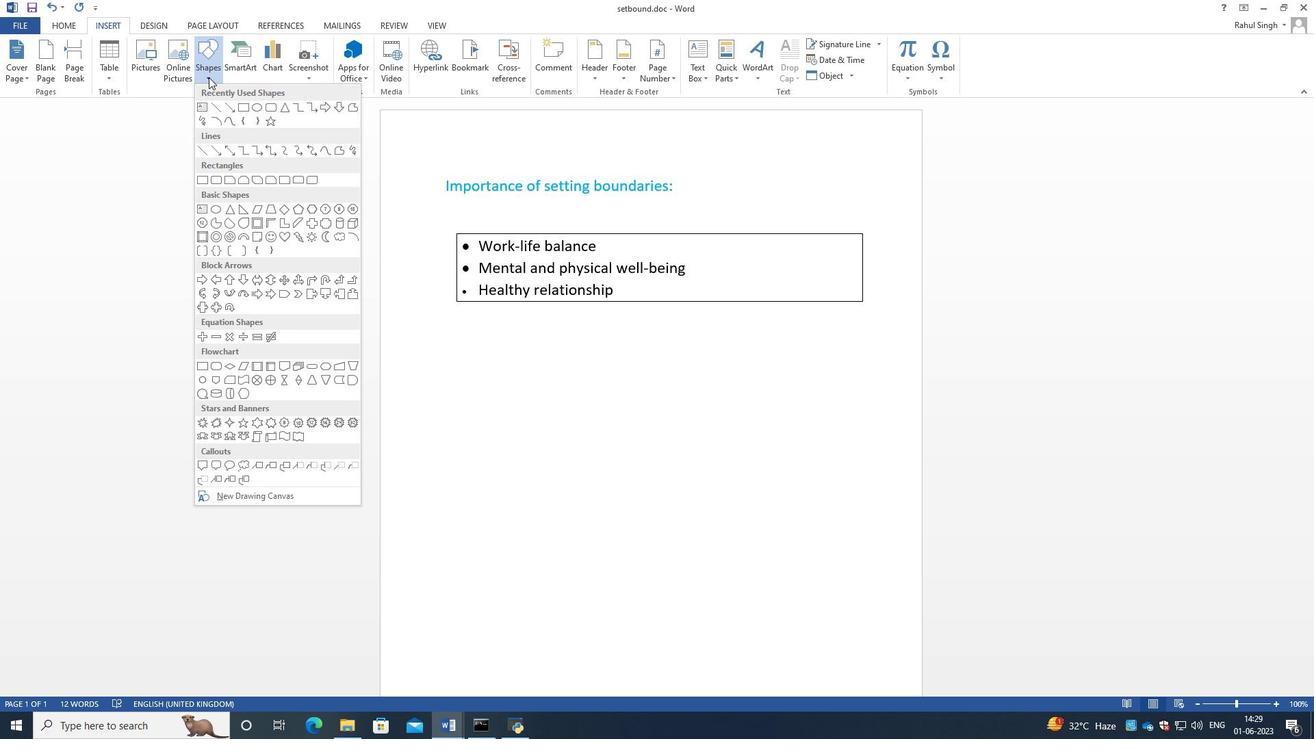 
Action: Mouse moved to (235, 69)
Screenshot: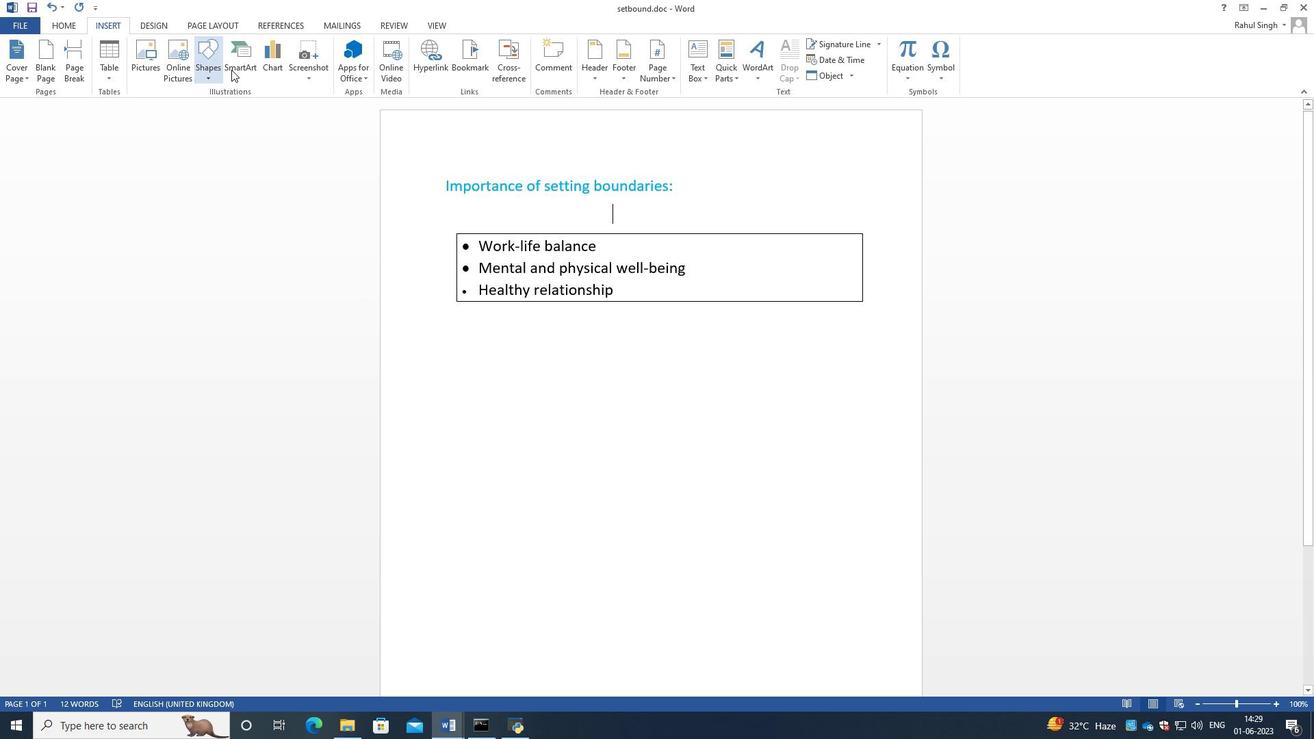
Action: Mouse pressed left at (235, 69)
Screenshot: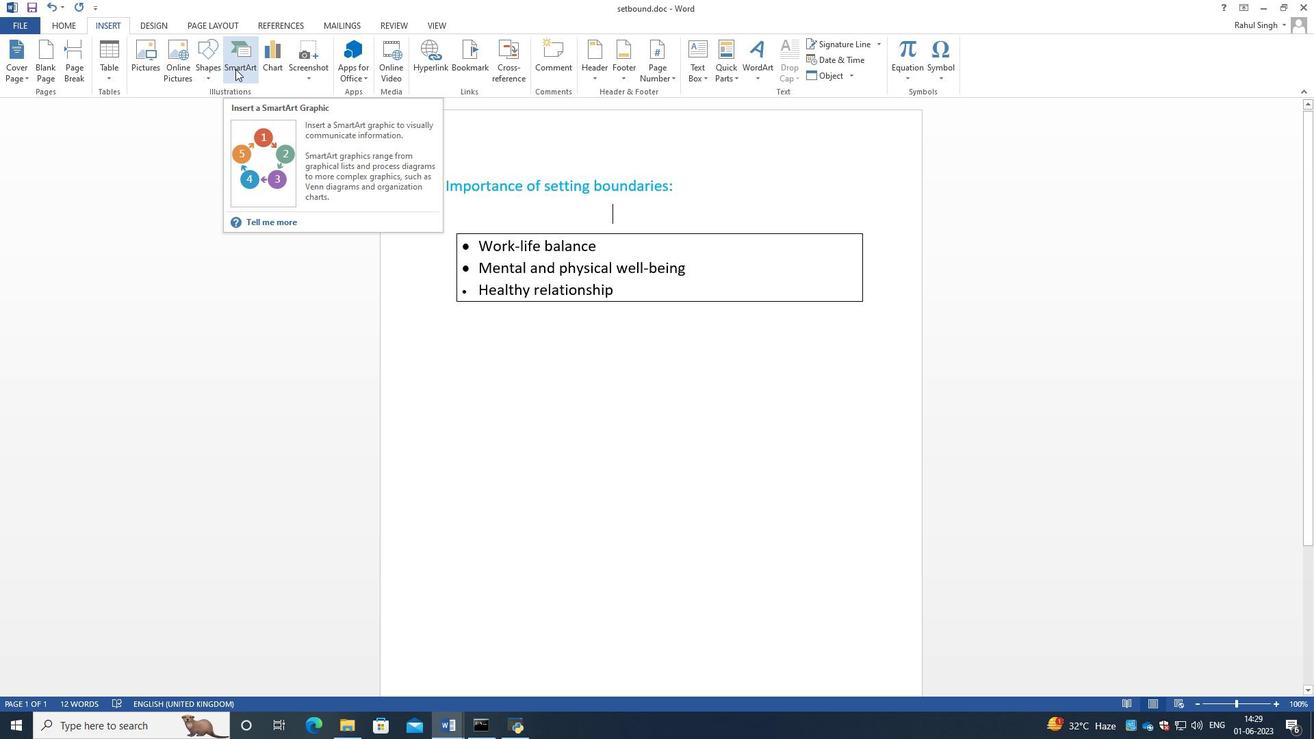 
Action: Mouse moved to (588, 337)
Screenshot: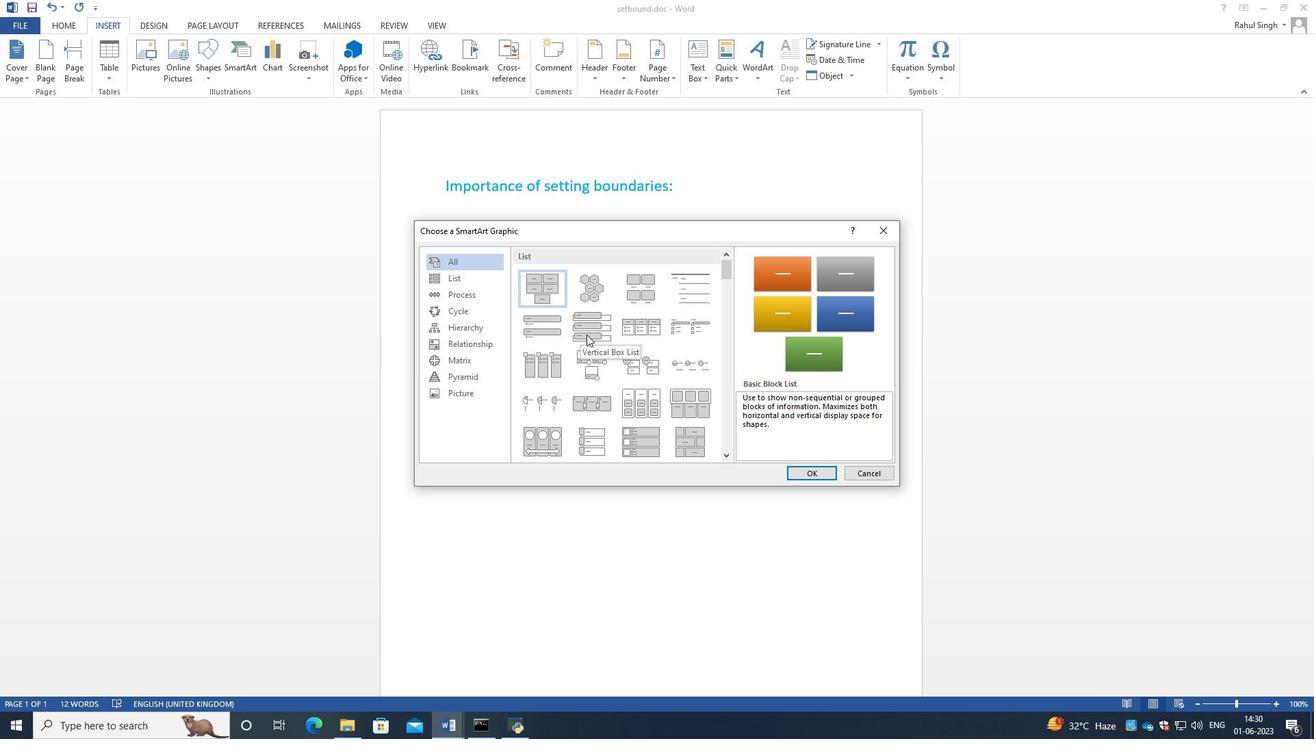 
Action: Mouse scrolled (588, 336) with delta (0, 0)
Screenshot: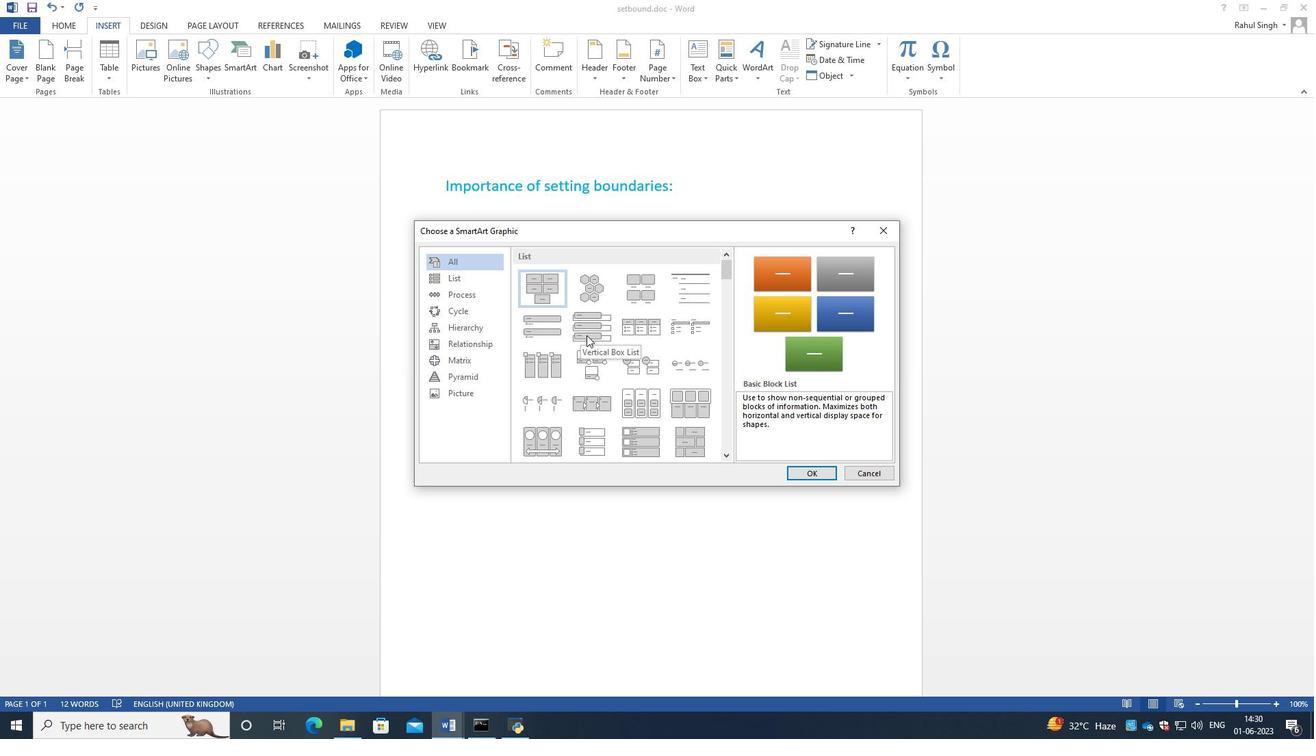 
Action: Mouse moved to (589, 337)
Screenshot: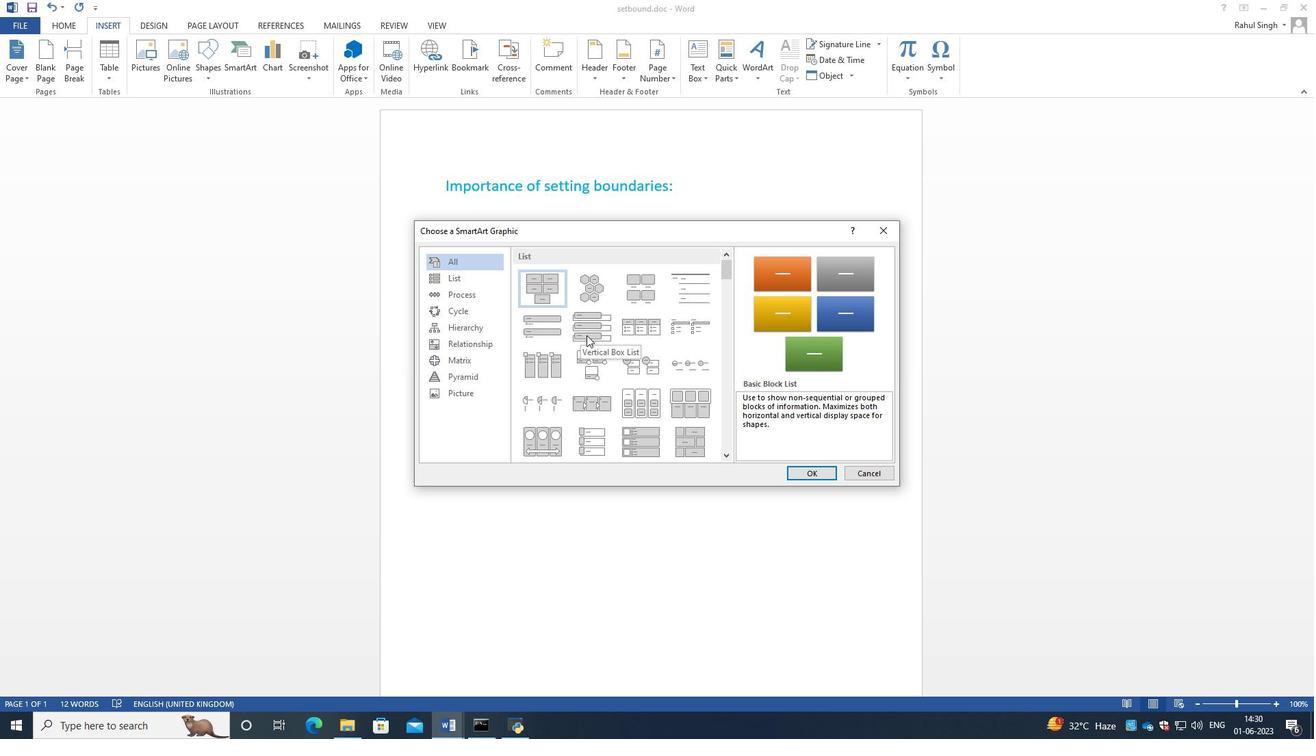 
Action: Mouse scrolled (589, 336) with delta (0, 0)
Screenshot: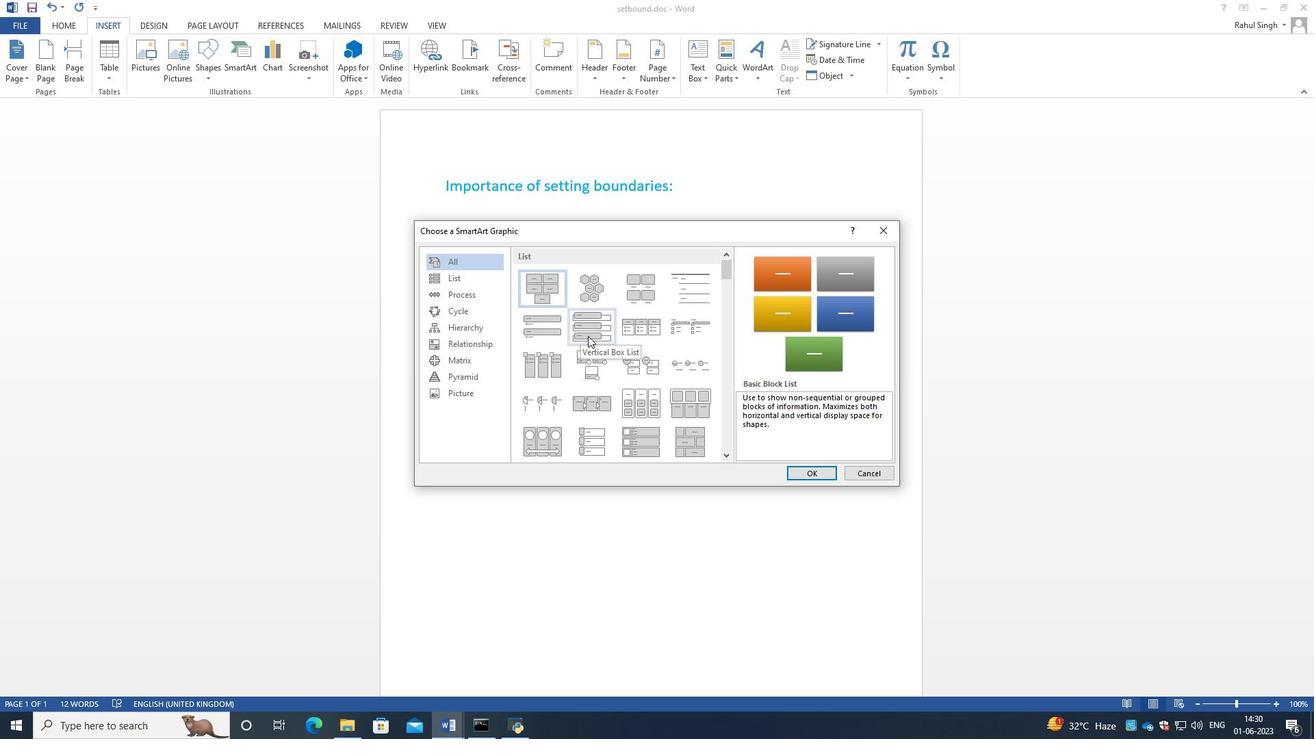 
Action: Mouse scrolled (589, 336) with delta (0, 0)
Screenshot: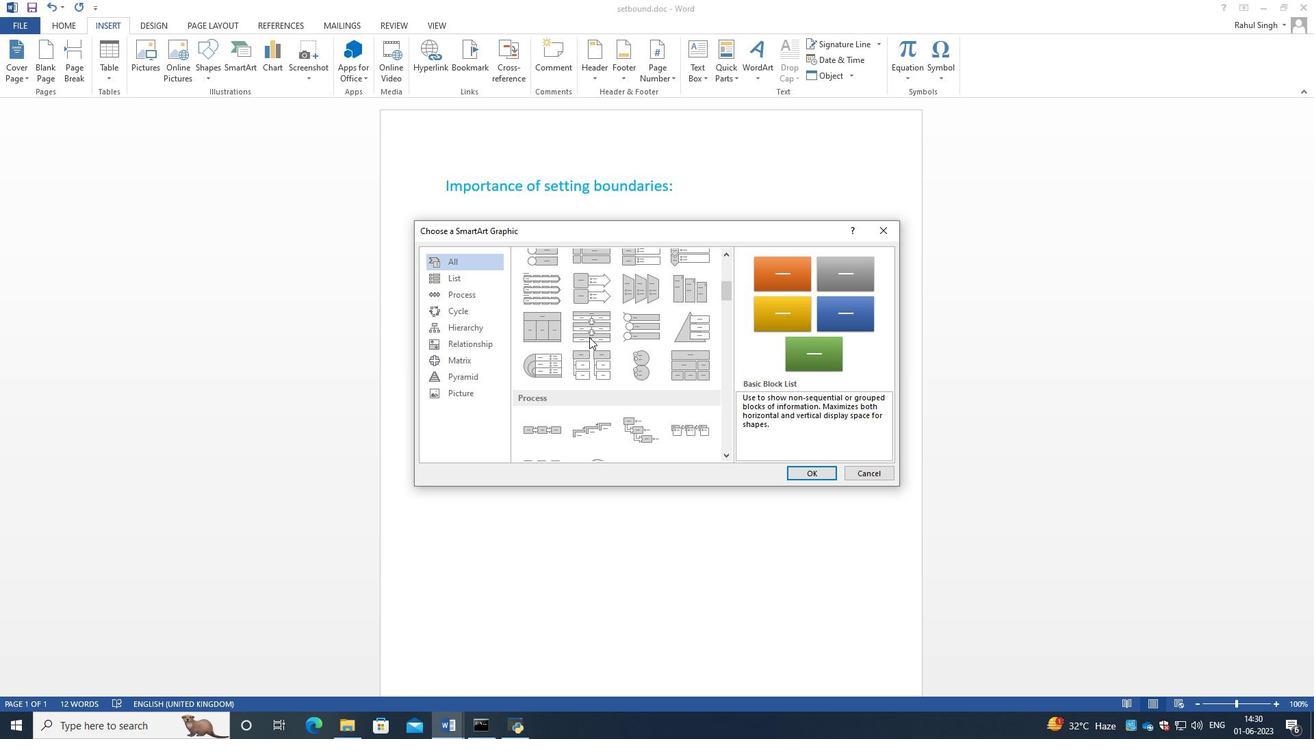 
Action: Mouse scrolled (589, 336) with delta (0, 0)
Screenshot: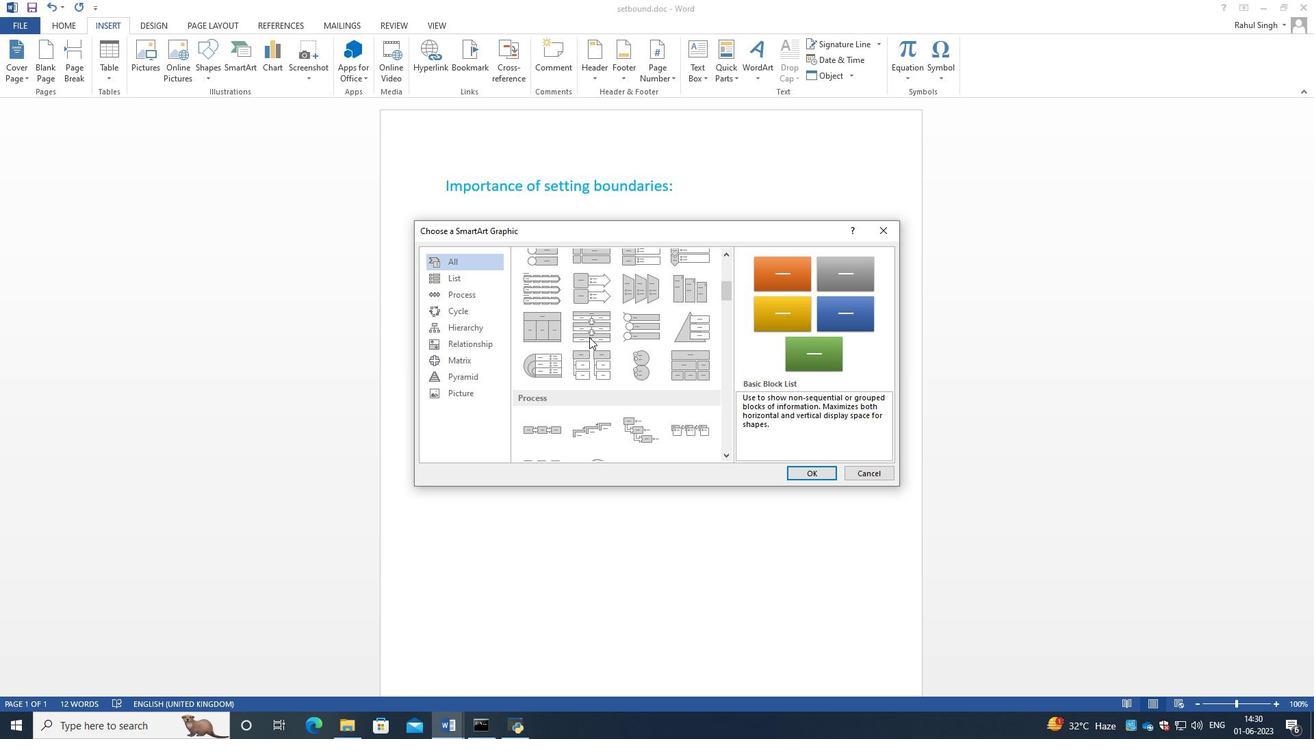 
Action: Mouse scrolled (589, 336) with delta (0, 0)
Screenshot: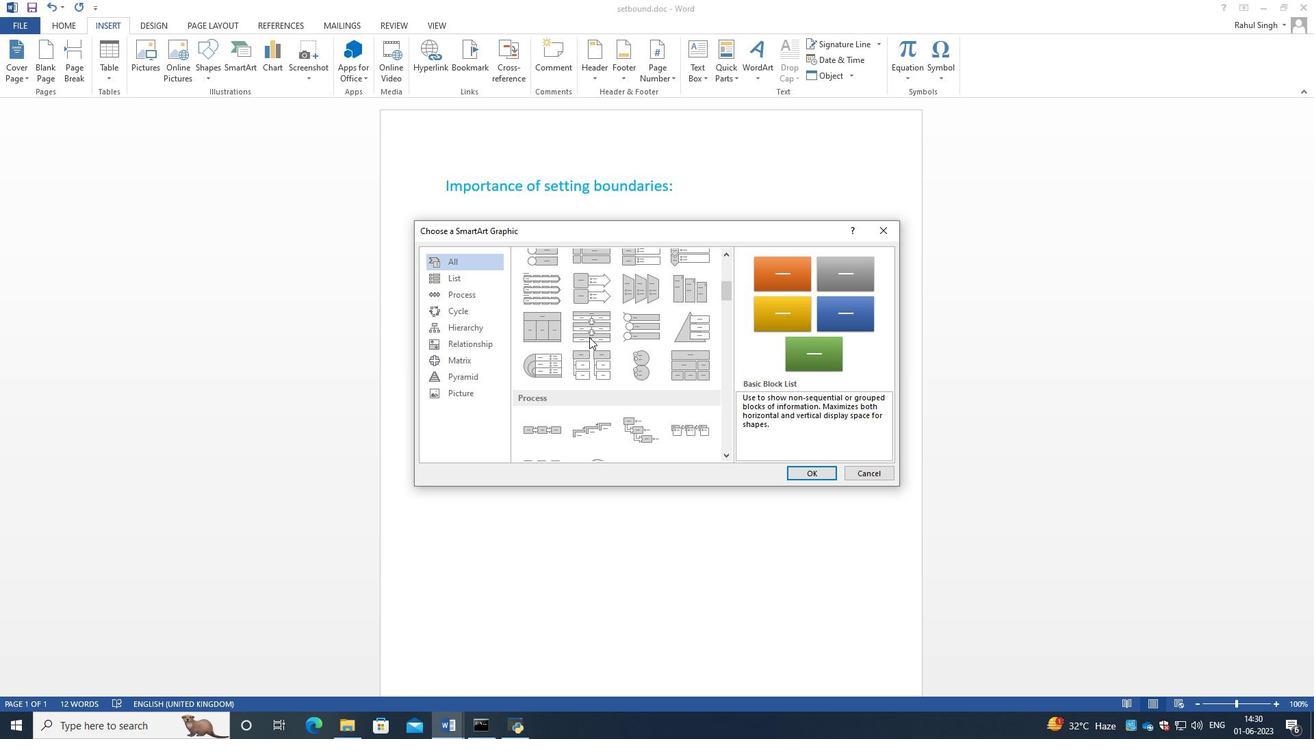 
Action: Mouse scrolled (589, 336) with delta (0, 0)
Screenshot: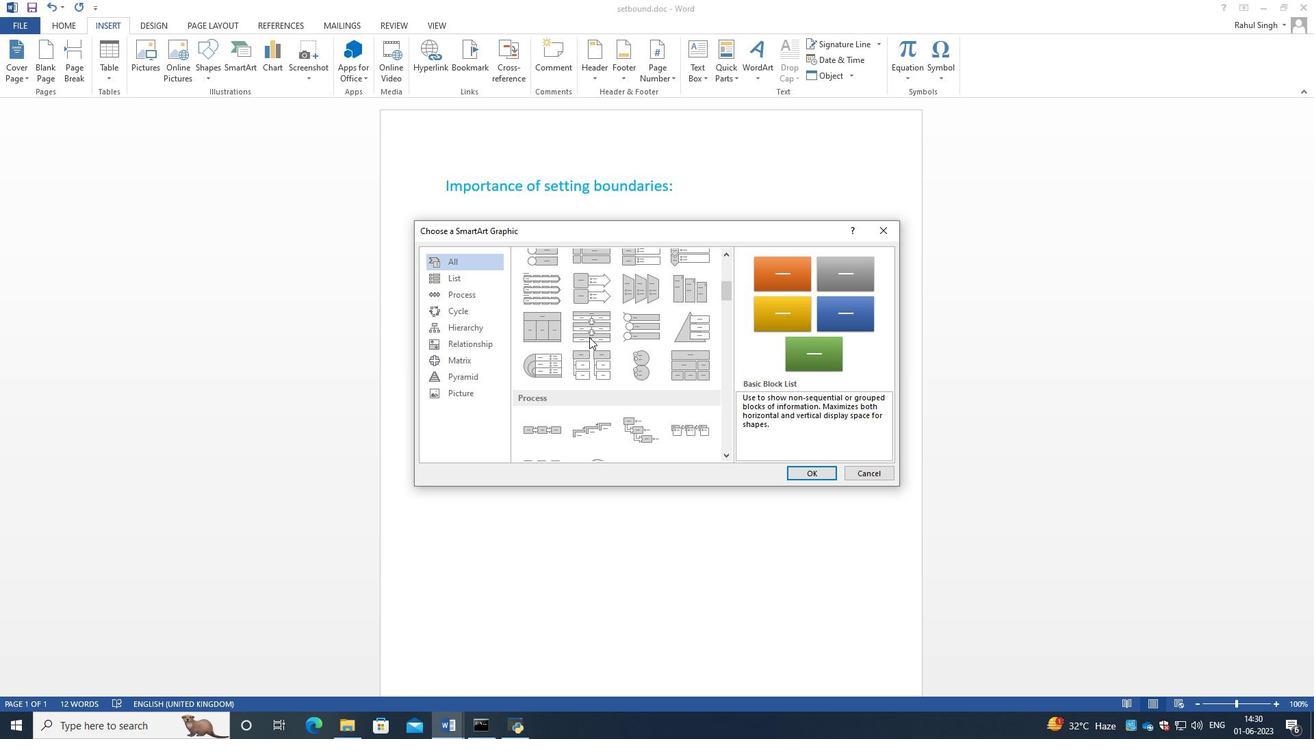 
Action: Mouse scrolled (589, 336) with delta (0, 0)
Screenshot: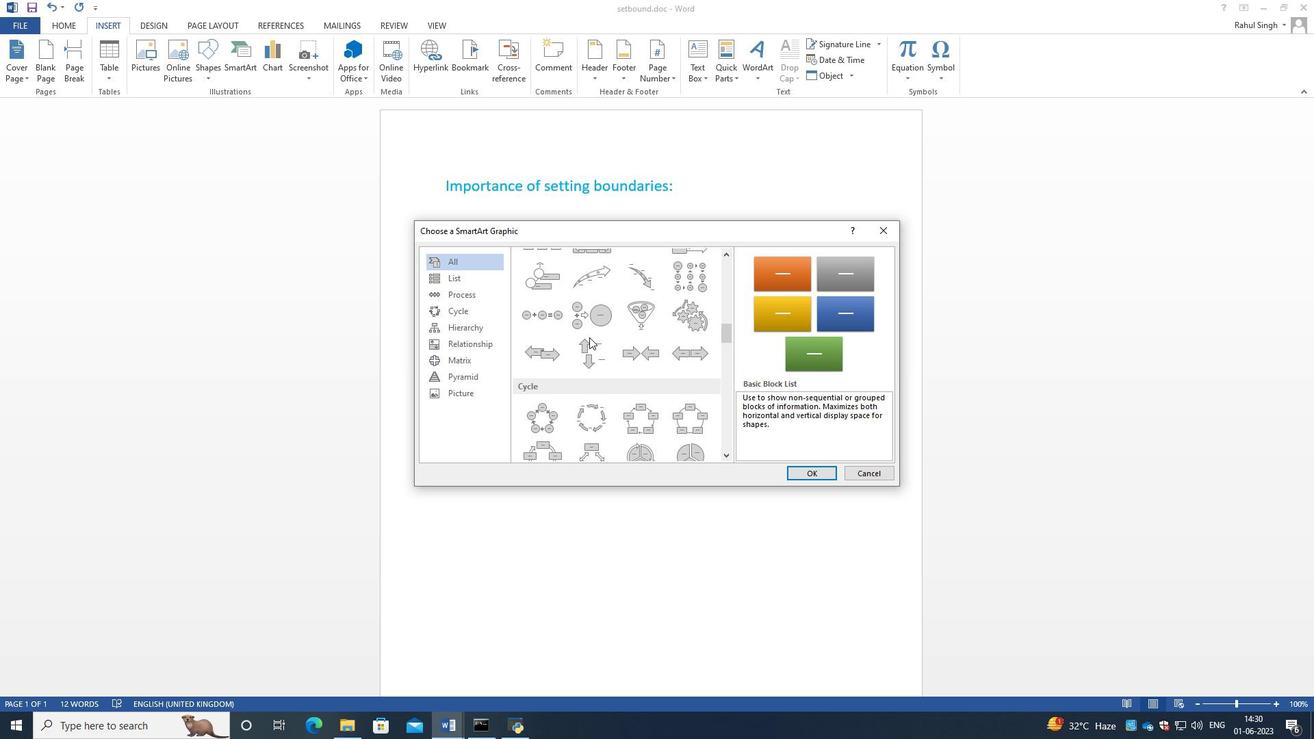 
Action: Mouse moved to (590, 337)
Screenshot: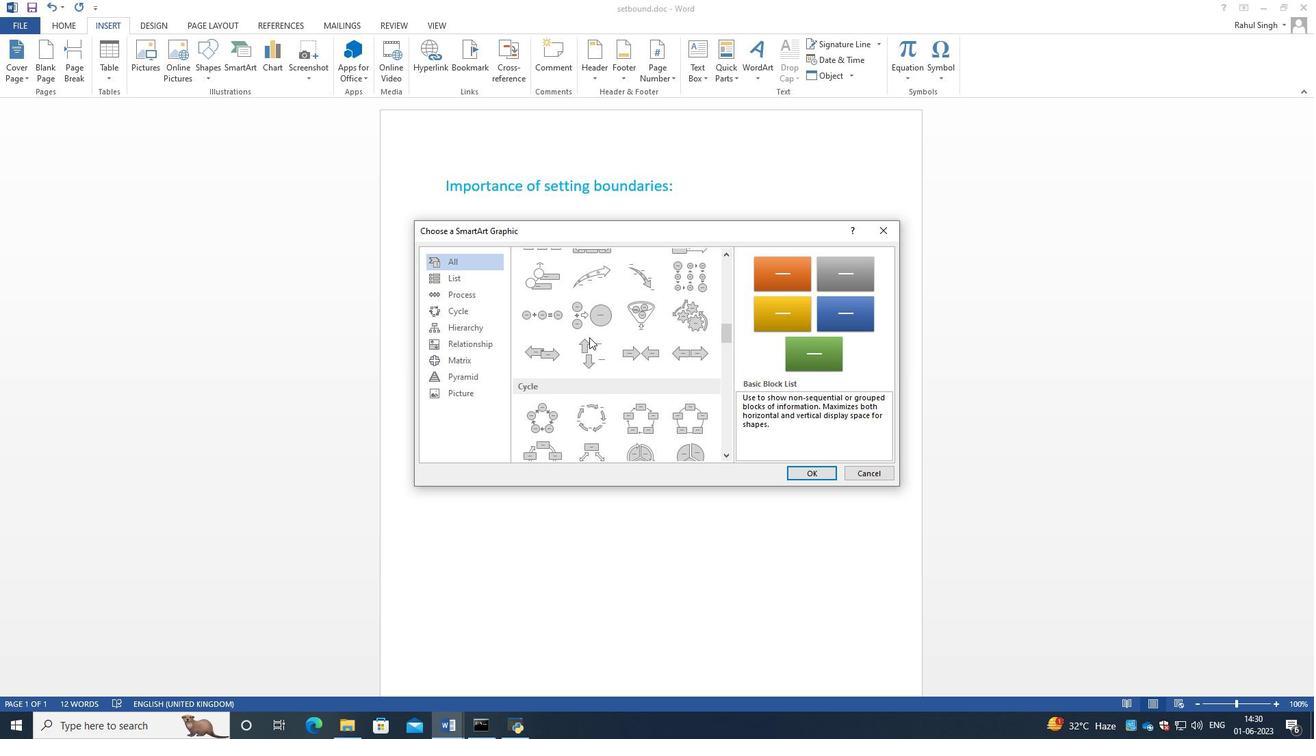 
Action: Mouse scrolled (590, 336) with delta (0, 0)
Screenshot: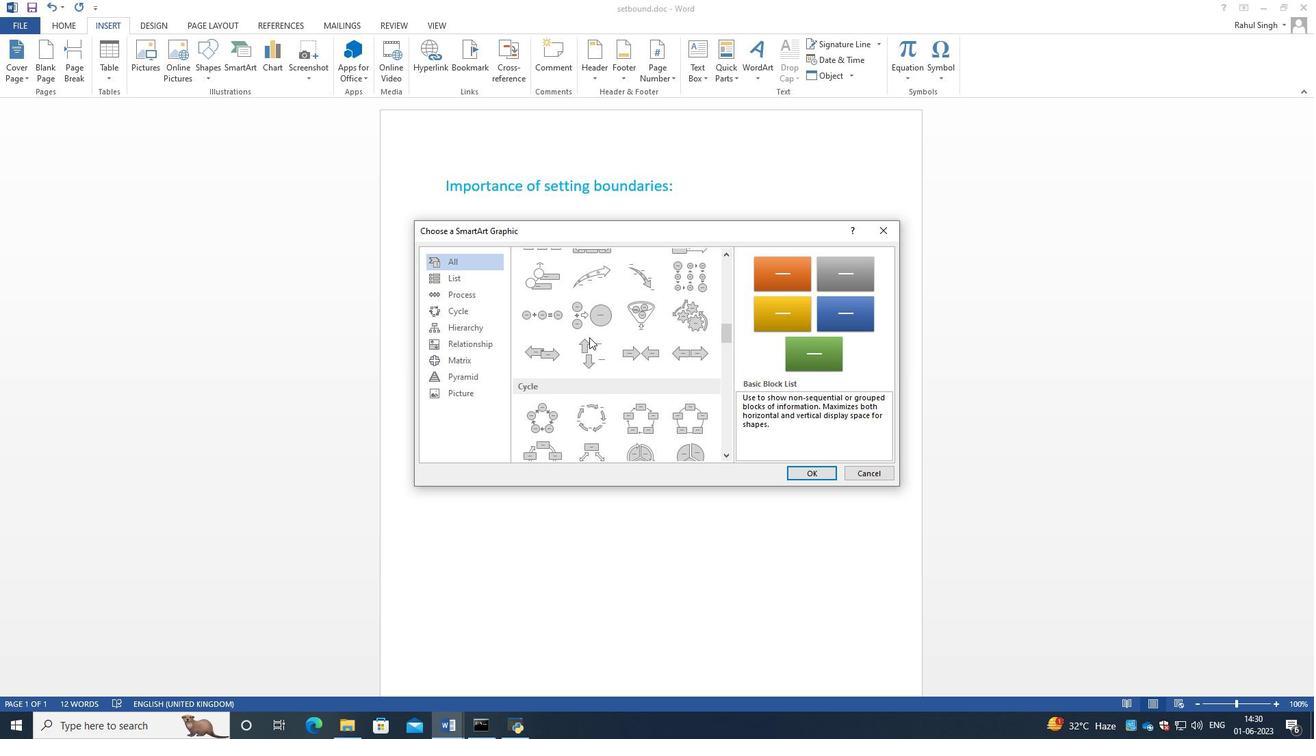 
Action: Mouse scrolled (590, 336) with delta (0, 0)
Screenshot: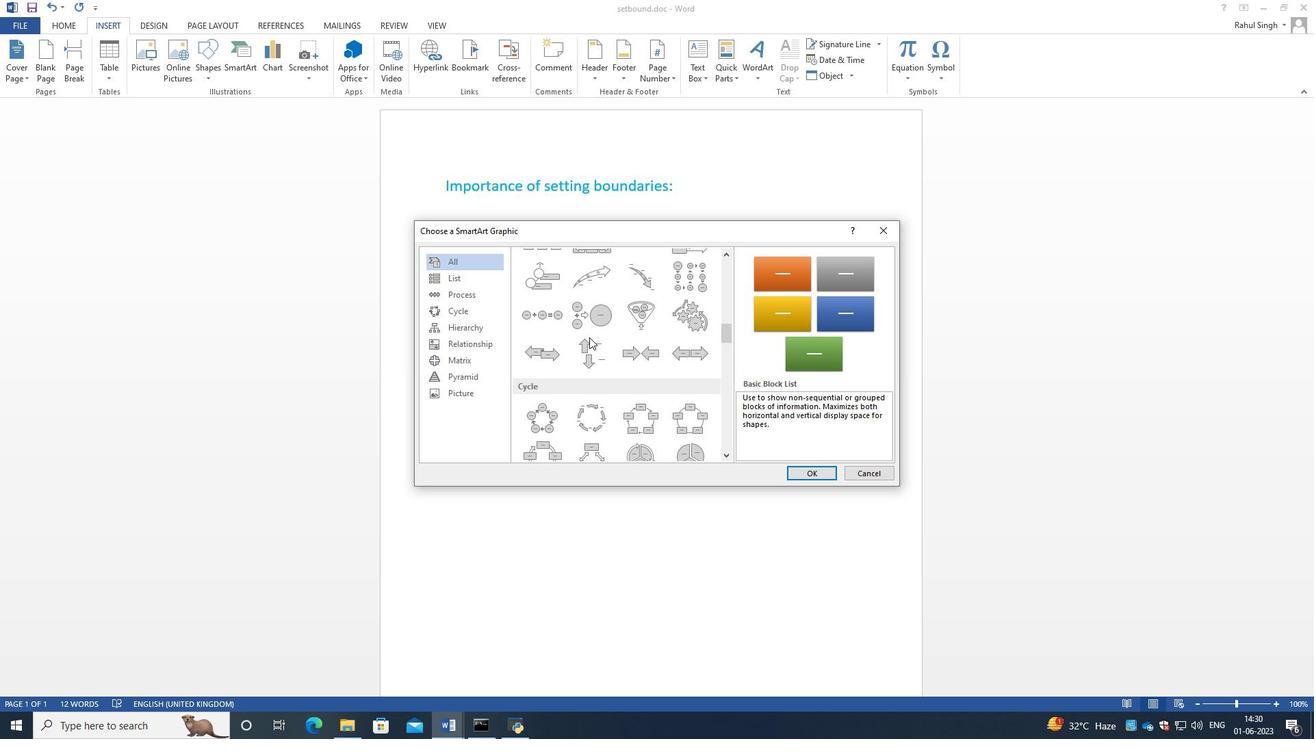 
Action: Mouse scrolled (590, 336) with delta (0, 0)
Screenshot: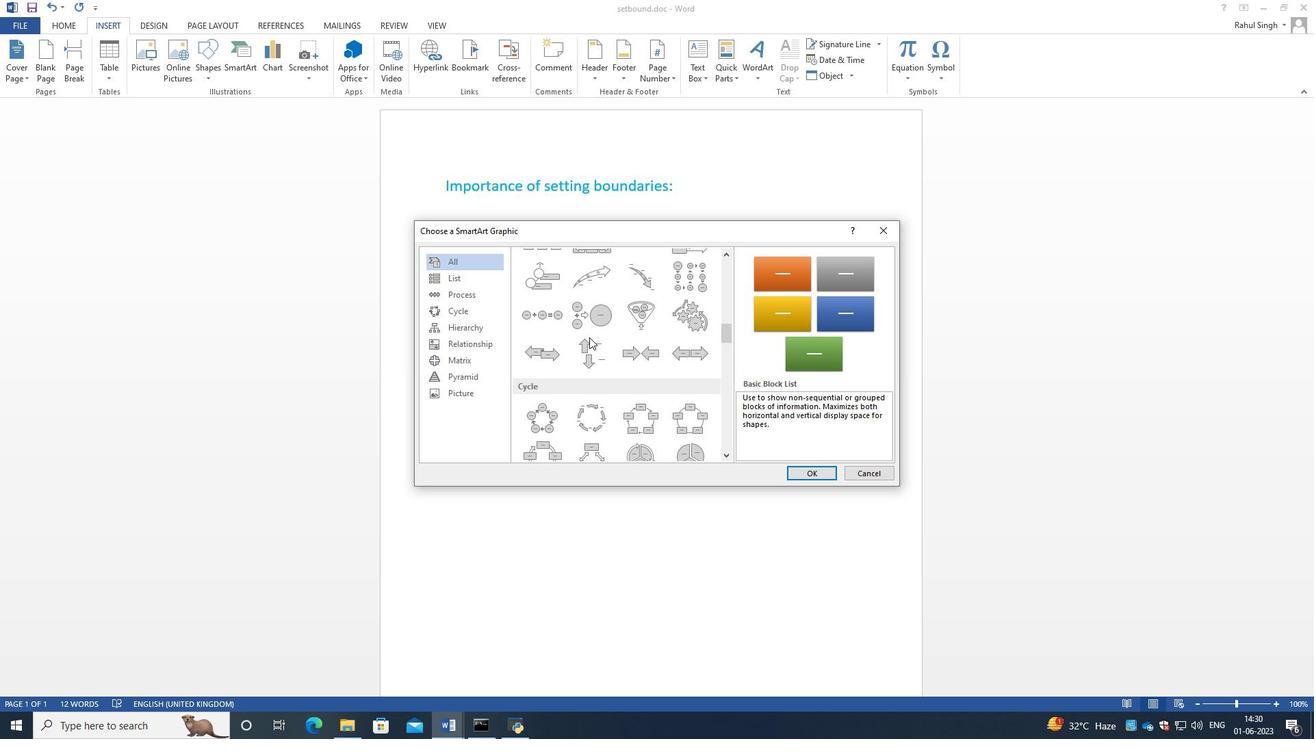 
Action: Mouse scrolled (590, 336) with delta (0, 0)
Screenshot: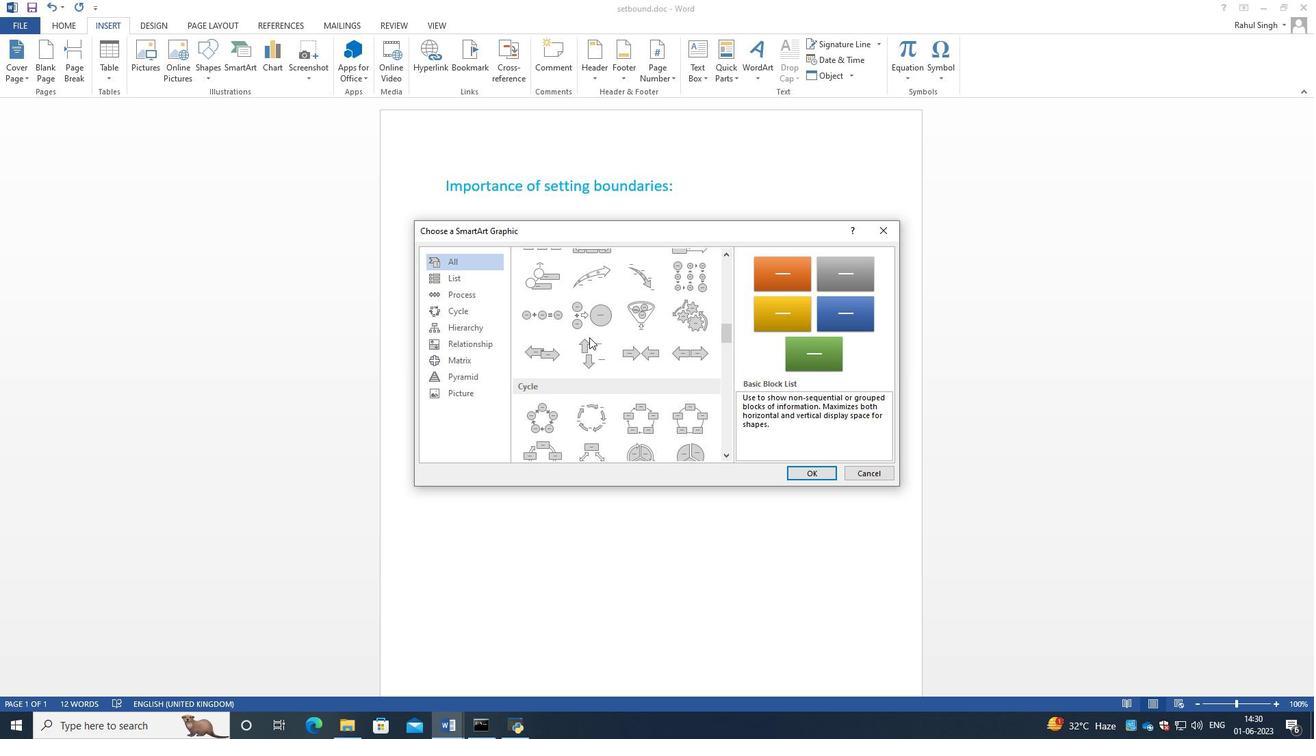 
Action: Mouse scrolled (590, 336) with delta (0, 0)
Screenshot: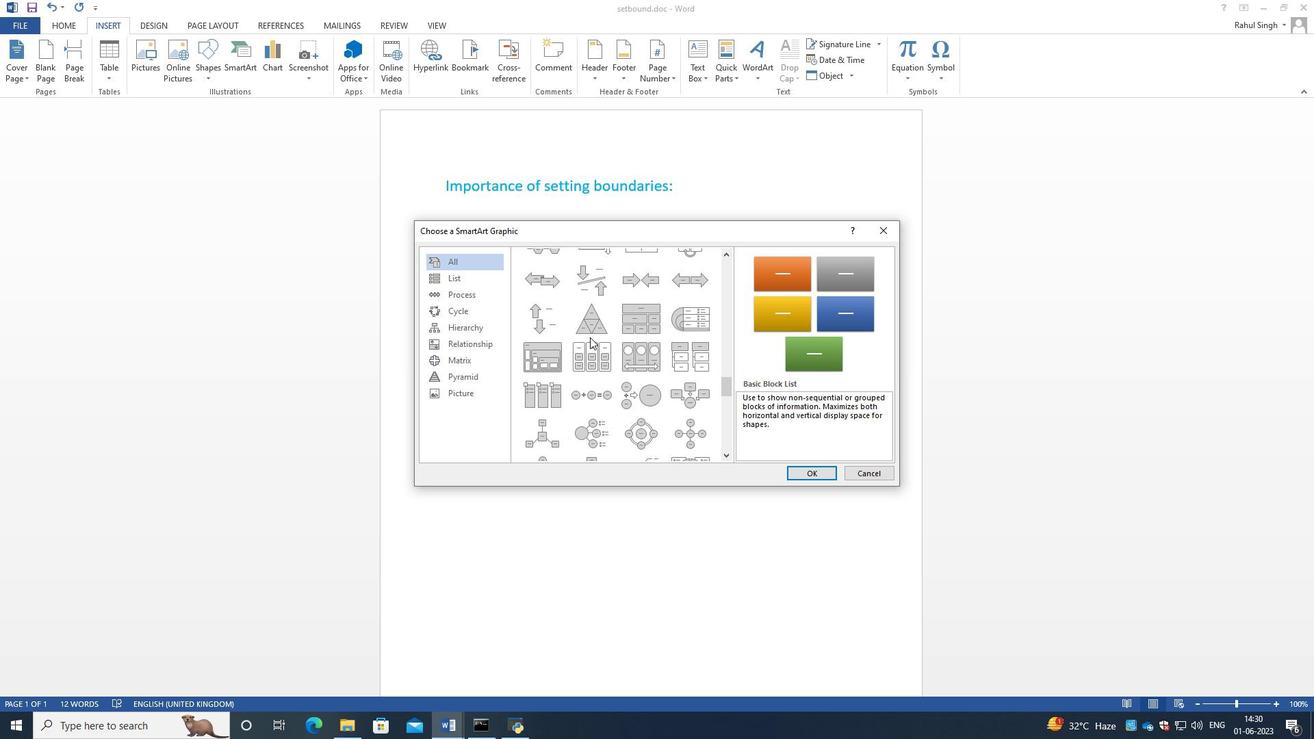 
Action: Mouse moved to (590, 338)
Screenshot: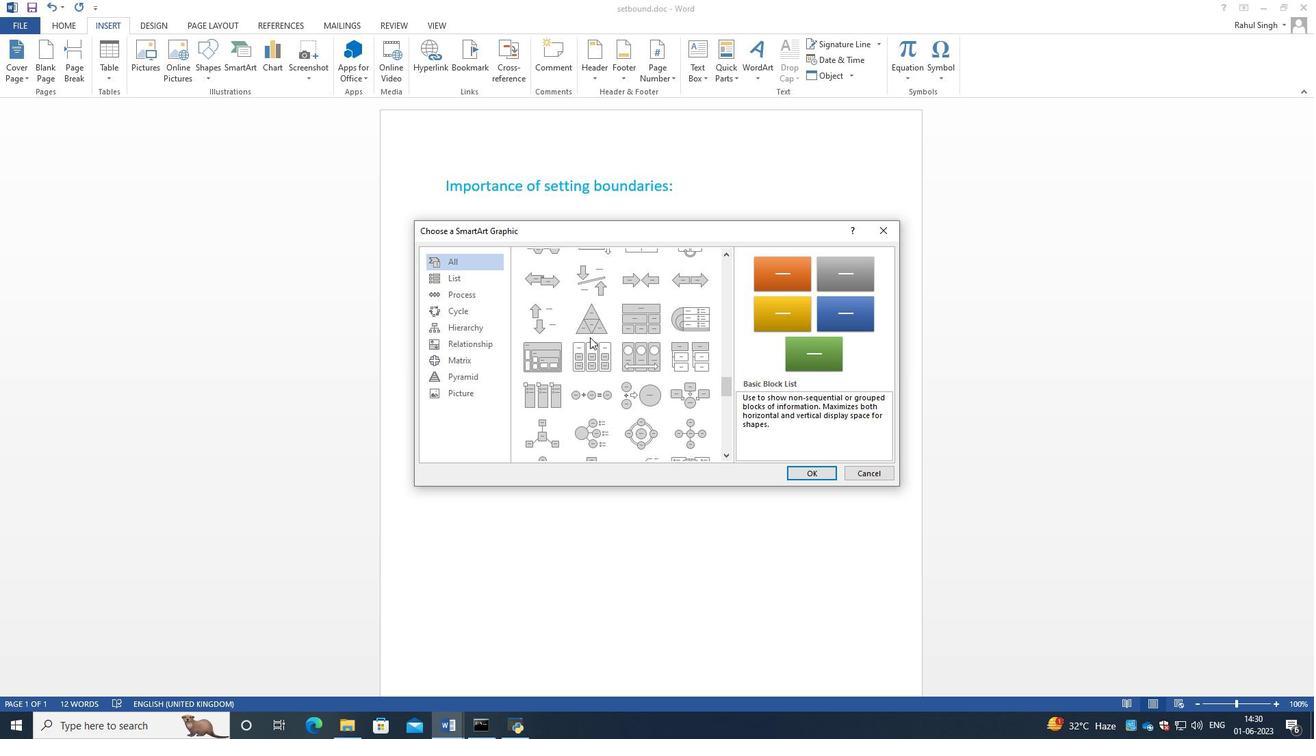 
Action: Mouse scrolled (590, 337) with delta (0, 0)
Screenshot: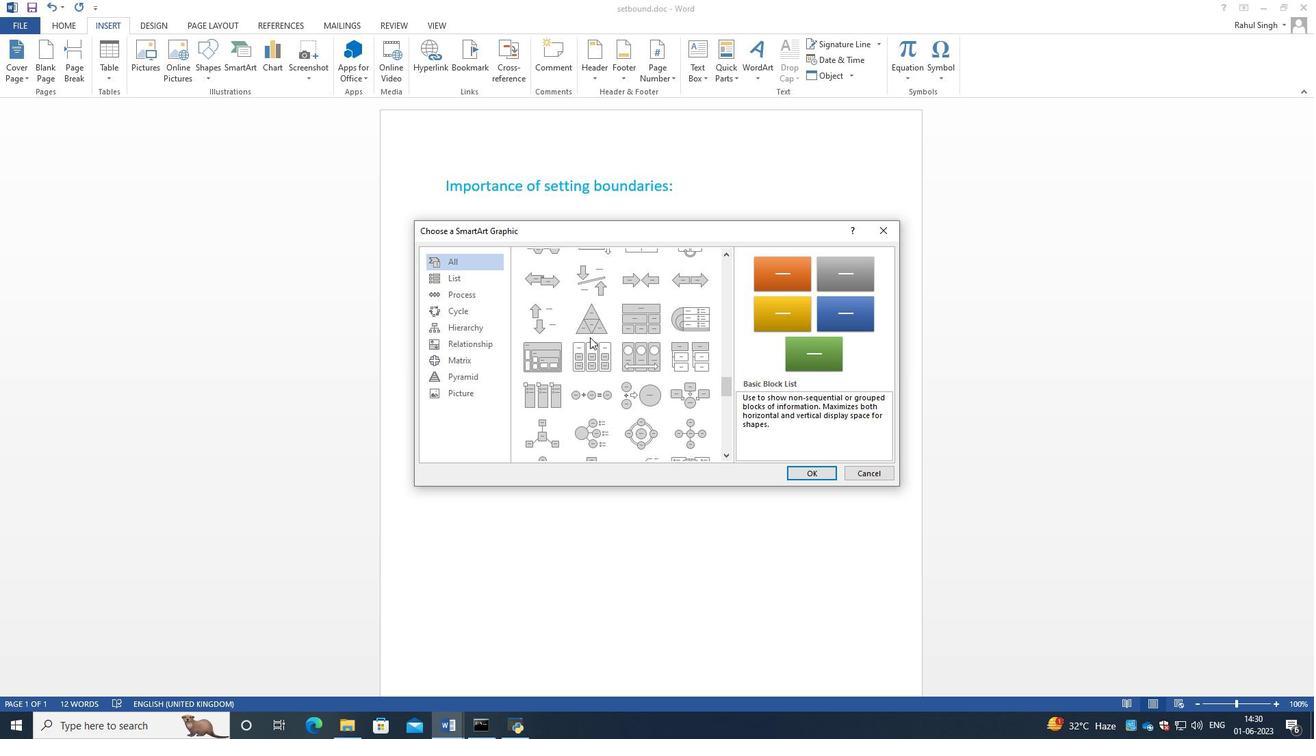 
Action: Mouse scrolled (590, 337) with delta (0, 0)
Screenshot: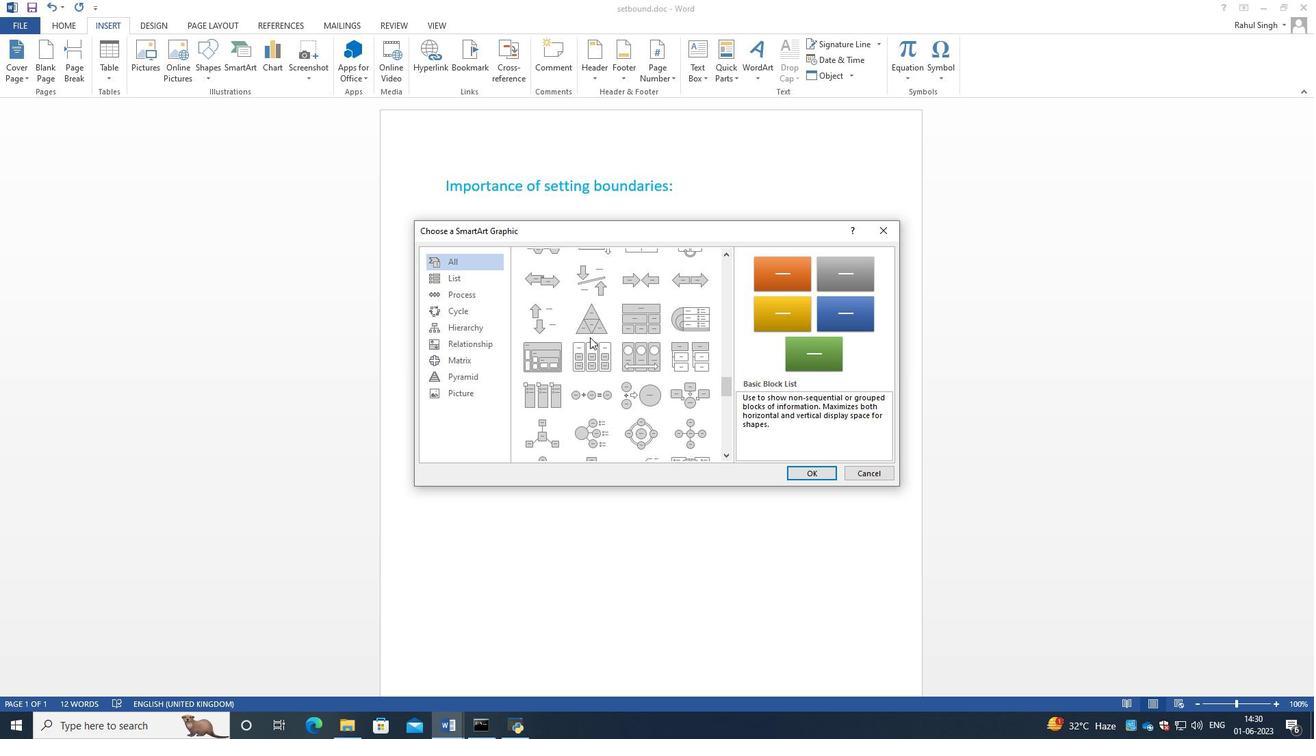 
Action: Mouse scrolled (590, 337) with delta (0, 0)
Screenshot: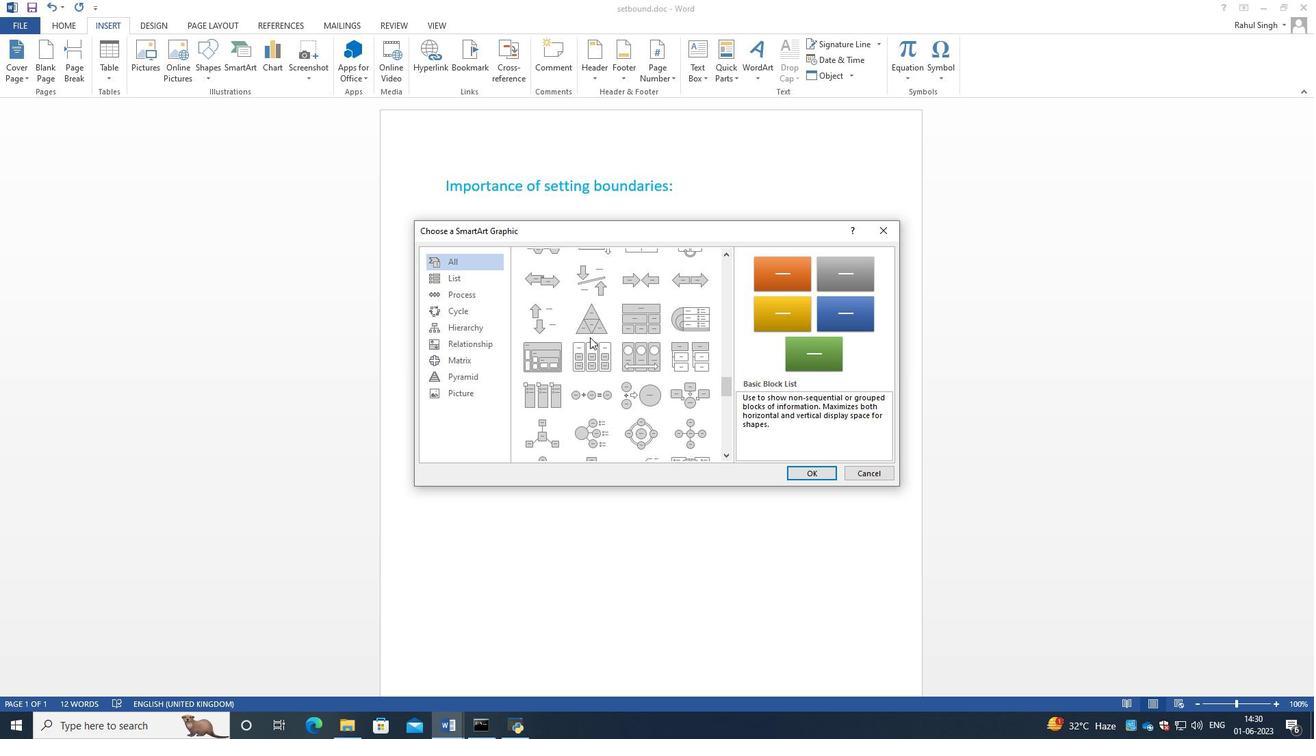
Action: Mouse scrolled (590, 337) with delta (0, 0)
Screenshot: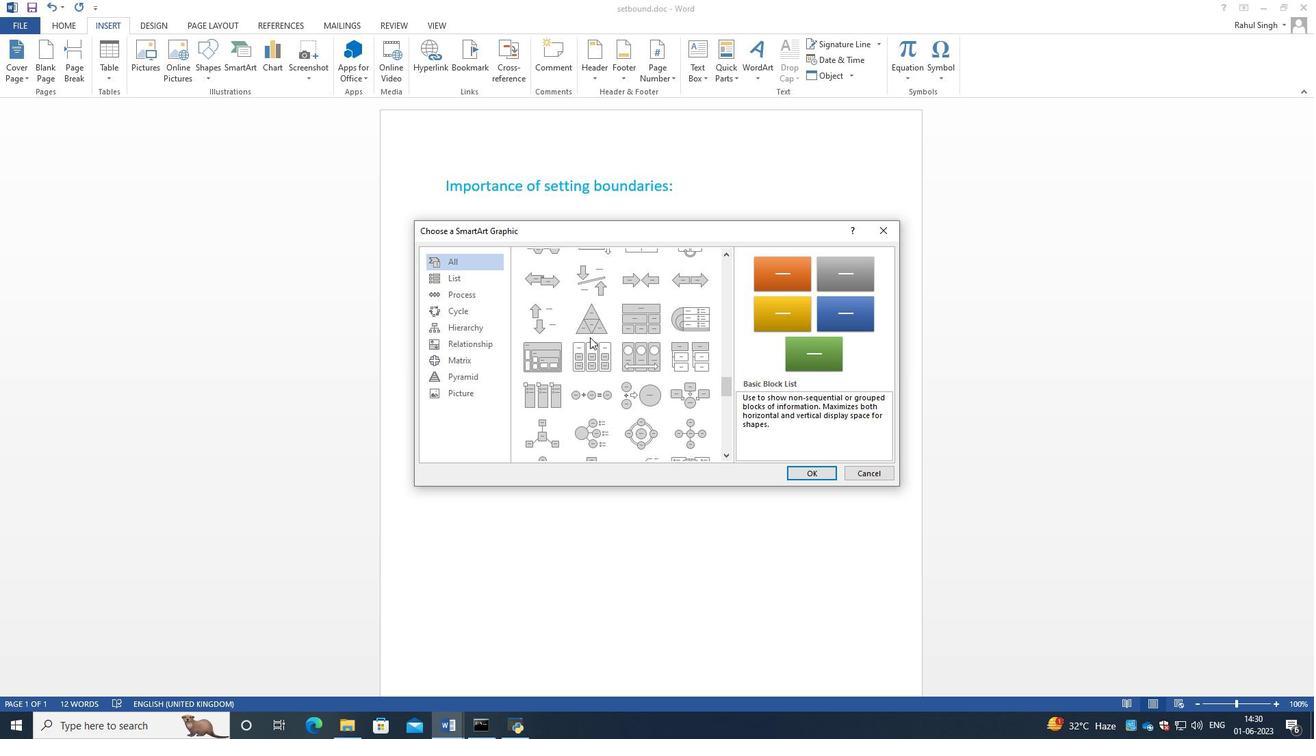 
Action: Mouse scrolled (590, 337) with delta (0, 0)
Screenshot: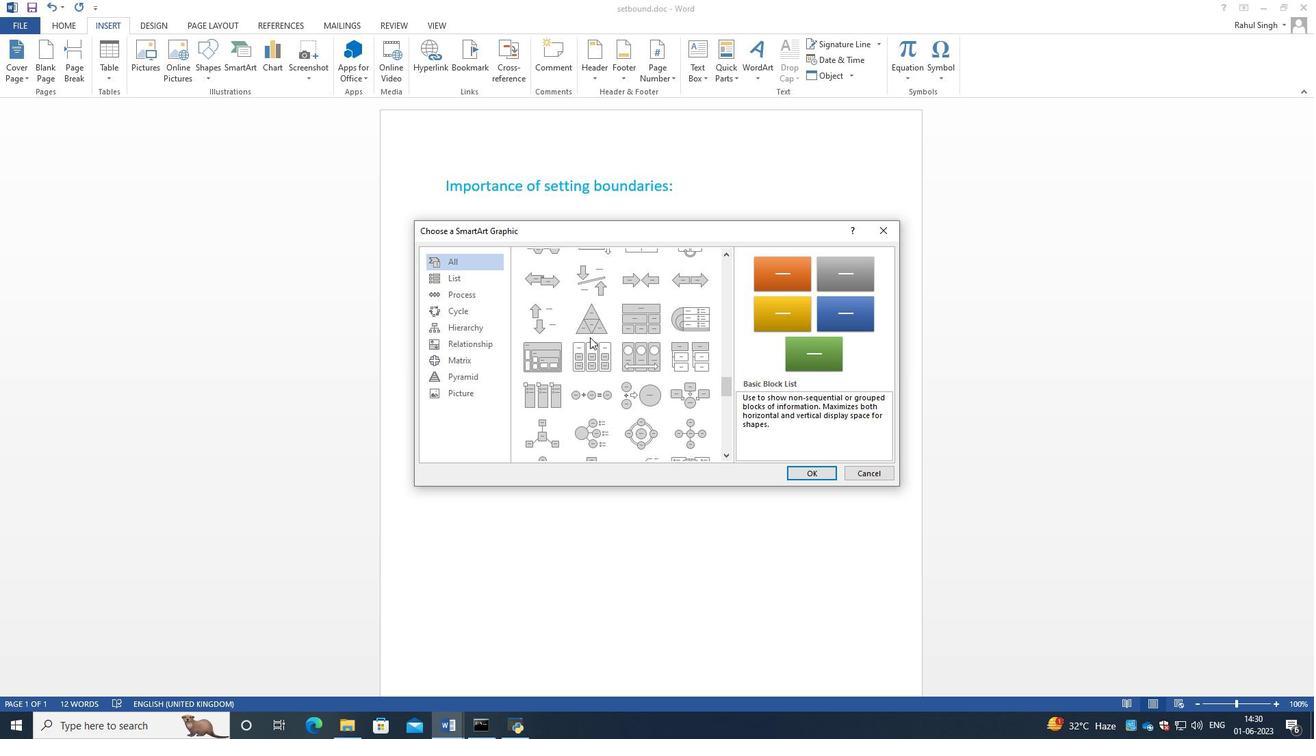 
Action: Mouse scrolled (590, 337) with delta (0, 0)
Screenshot: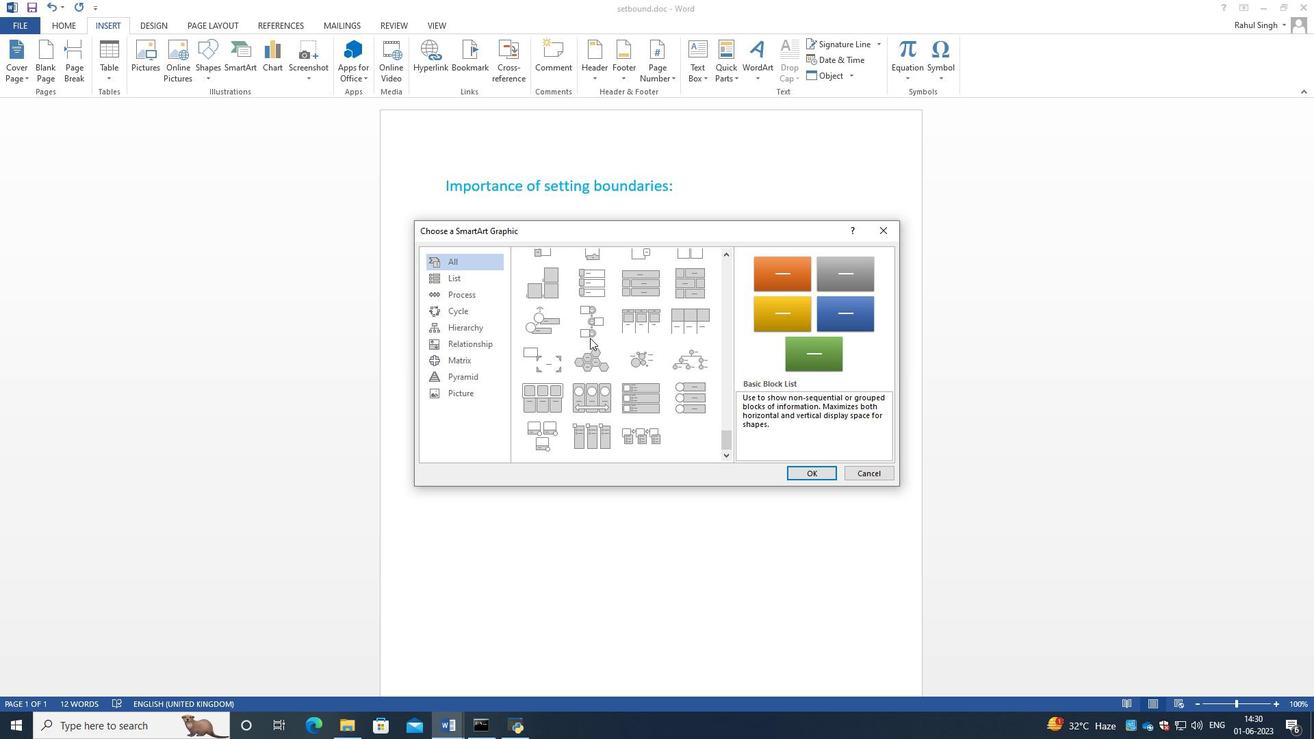 
Action: Mouse scrolled (590, 337) with delta (0, 0)
Screenshot: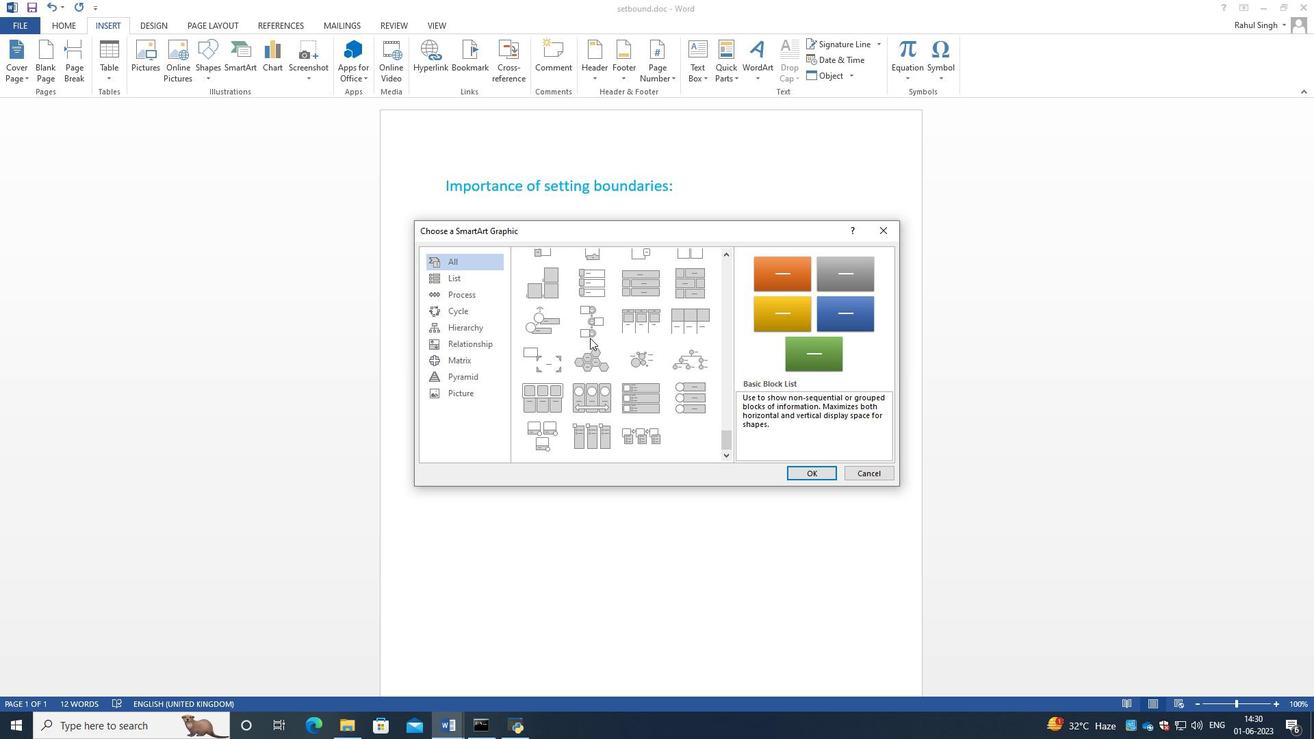 
Action: Mouse moved to (591, 339)
Screenshot: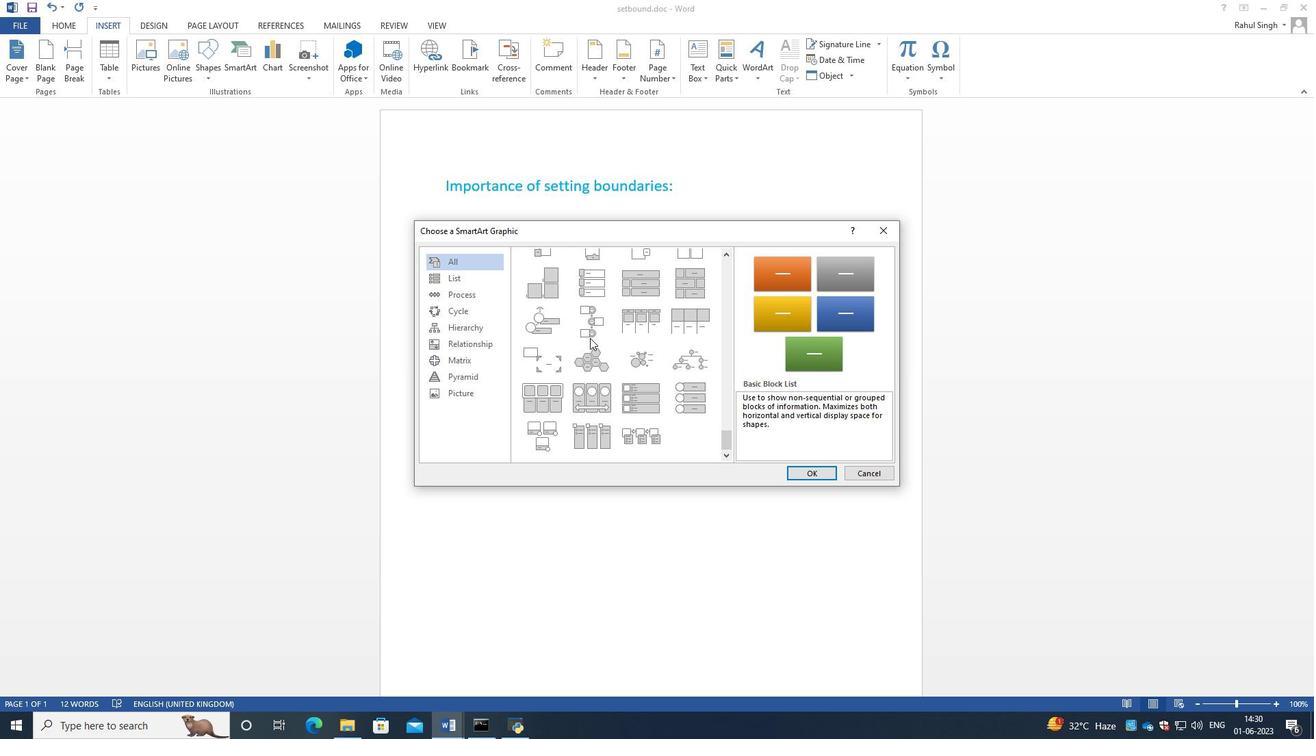
Action: Mouse scrolled (591, 338) with delta (0, 0)
Screenshot: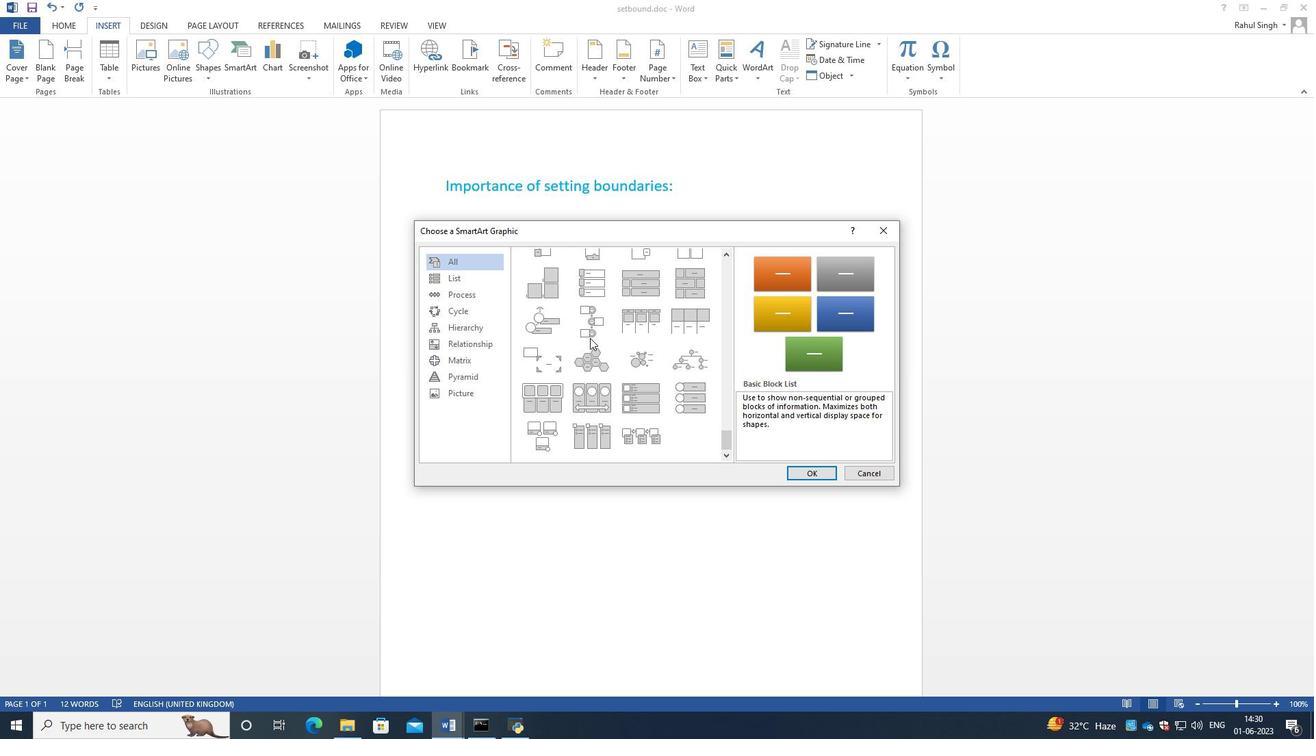 
Action: Mouse scrolled (591, 338) with delta (0, 0)
Screenshot: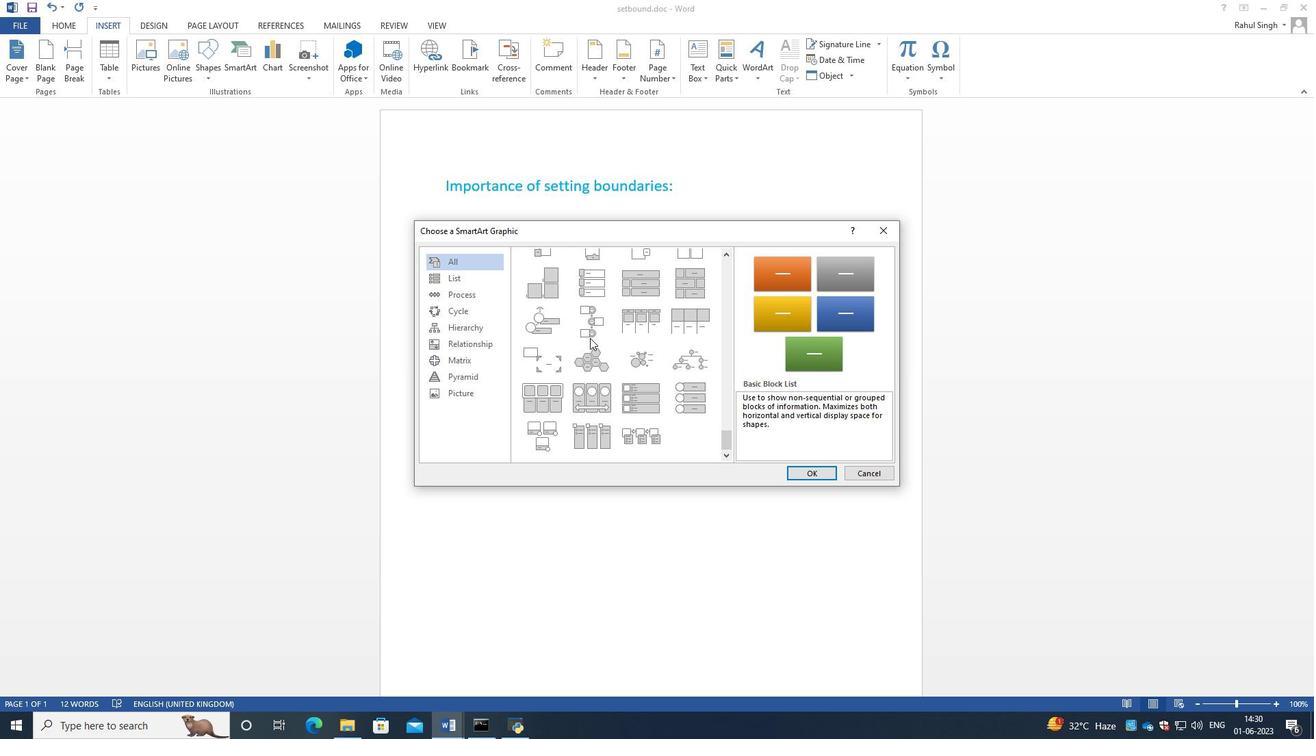 
Action: Mouse scrolled (591, 338) with delta (0, 0)
Screenshot: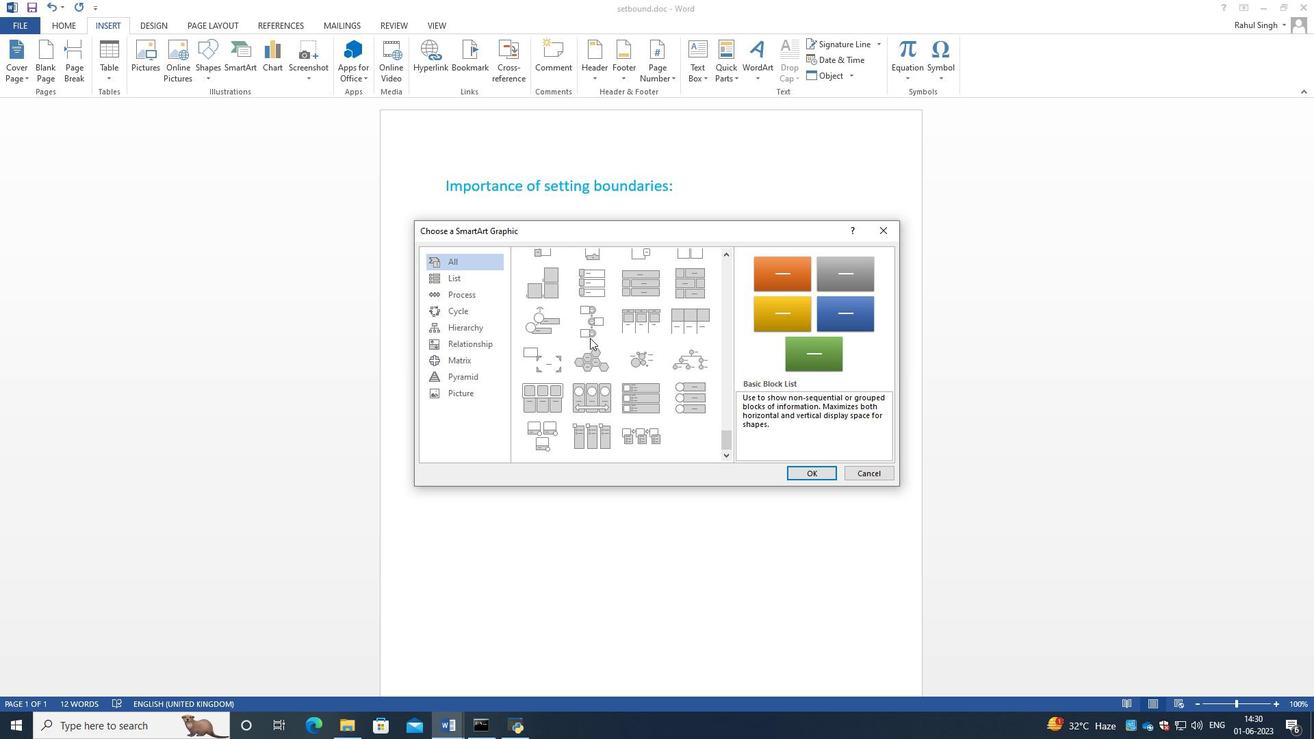 
Action: Mouse moved to (666, 317)
Screenshot: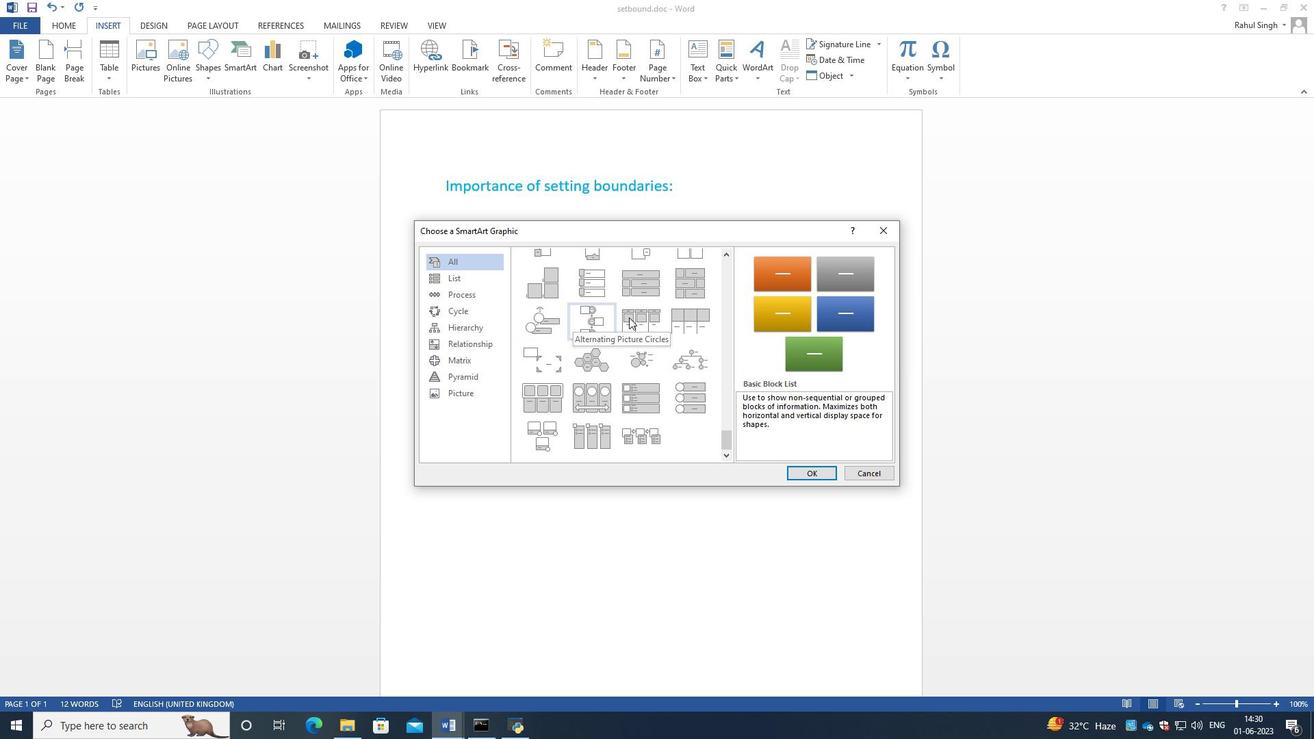 
Action: Mouse scrolled (666, 318) with delta (0, 0)
Screenshot: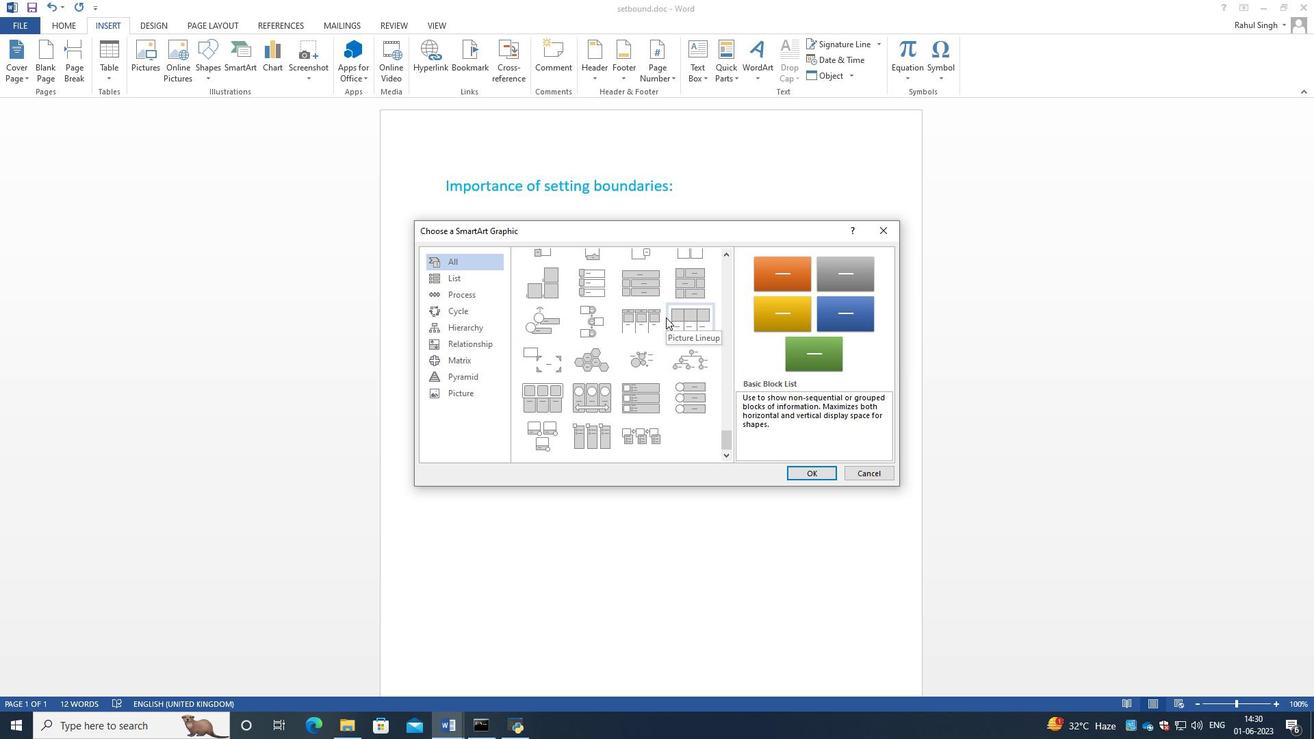 
Action: Mouse moved to (596, 286)
Screenshot: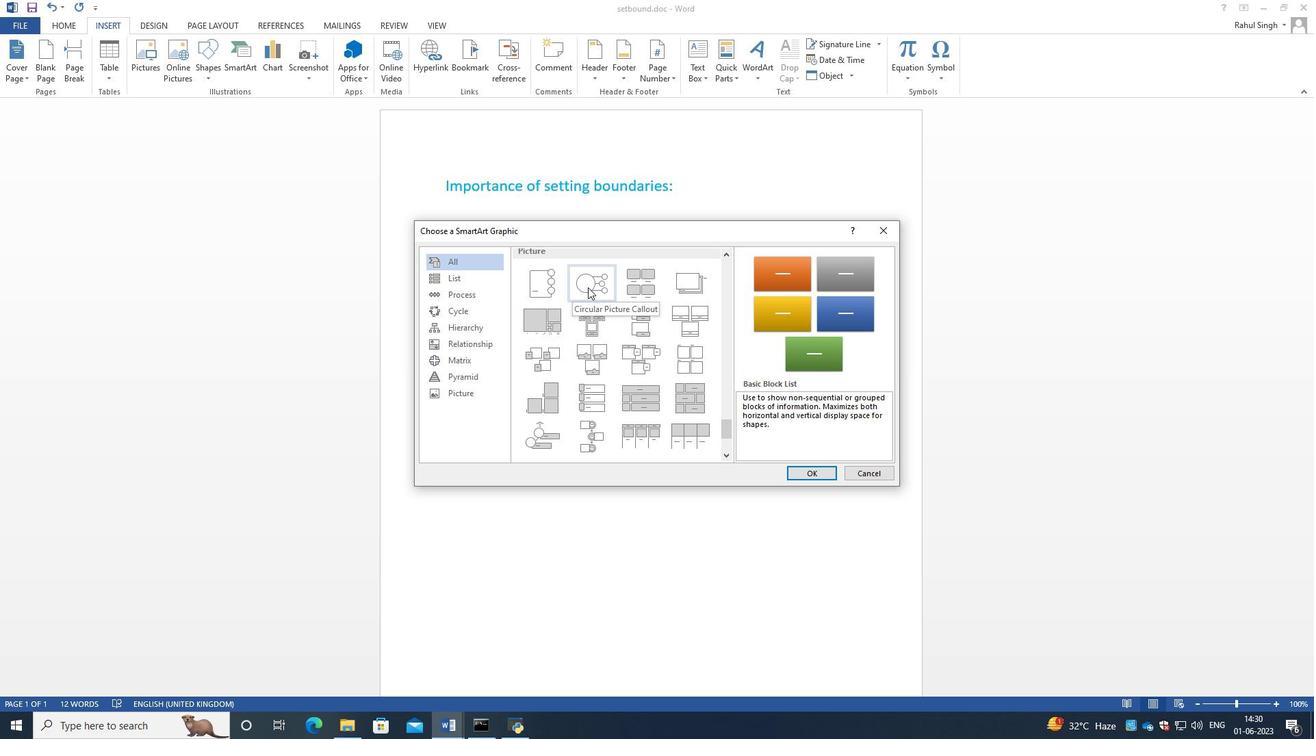 
Action: Mouse scrolled (596, 287) with delta (0, 0)
Screenshot: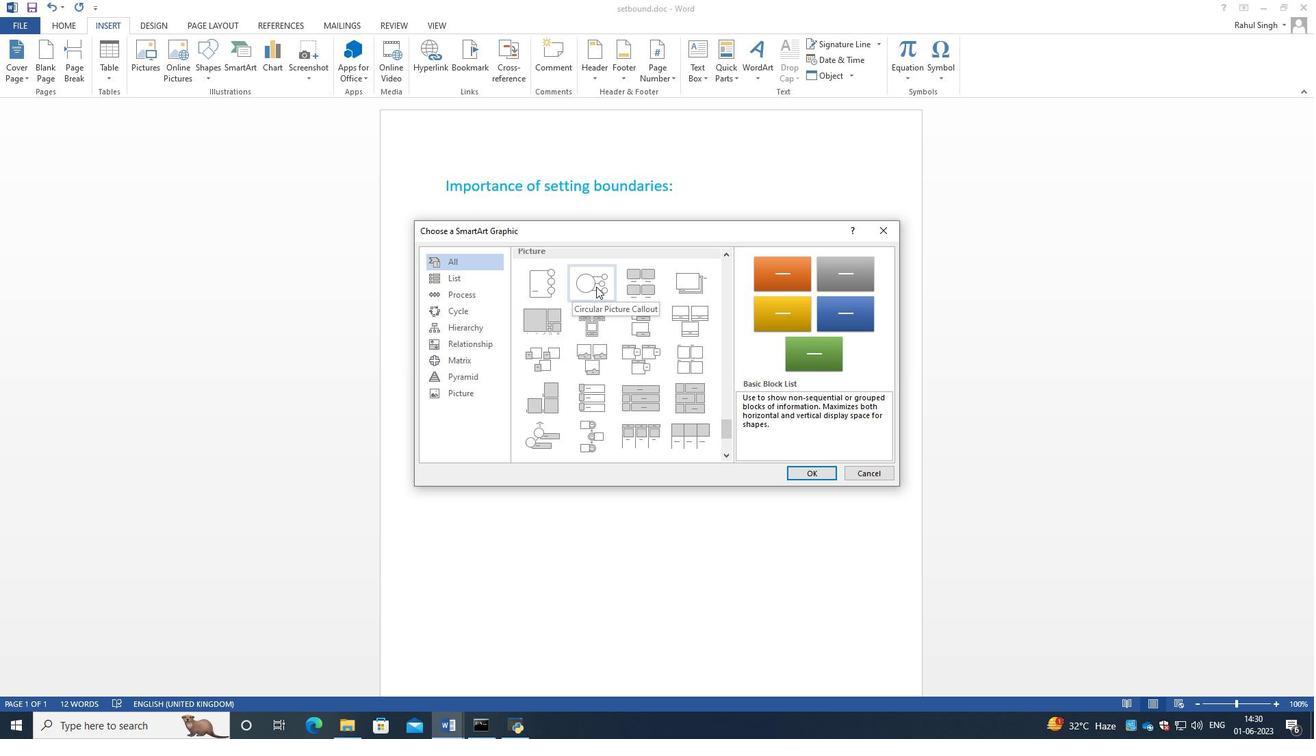 
Action: Mouse moved to (588, 295)
Screenshot: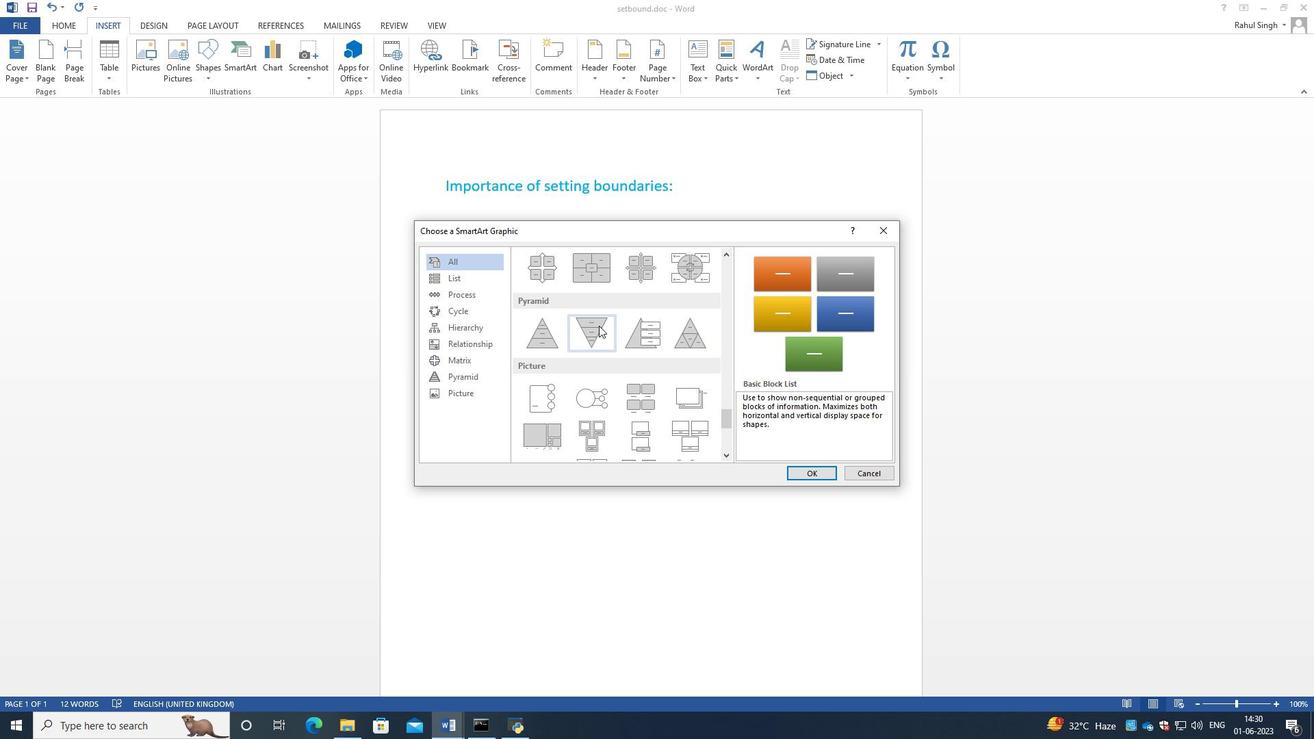 
Action: Mouse scrolled (588, 295) with delta (0, 0)
Screenshot: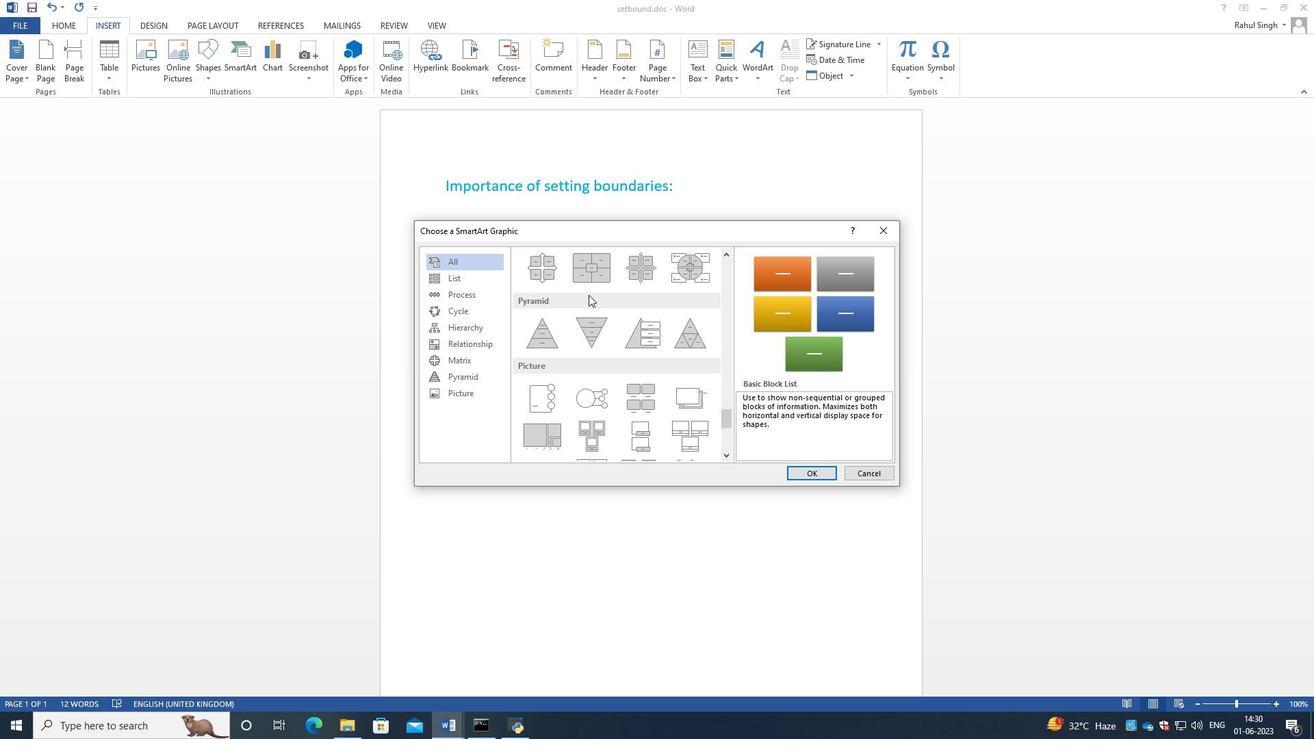 
Action: Mouse moved to (586, 295)
Screenshot: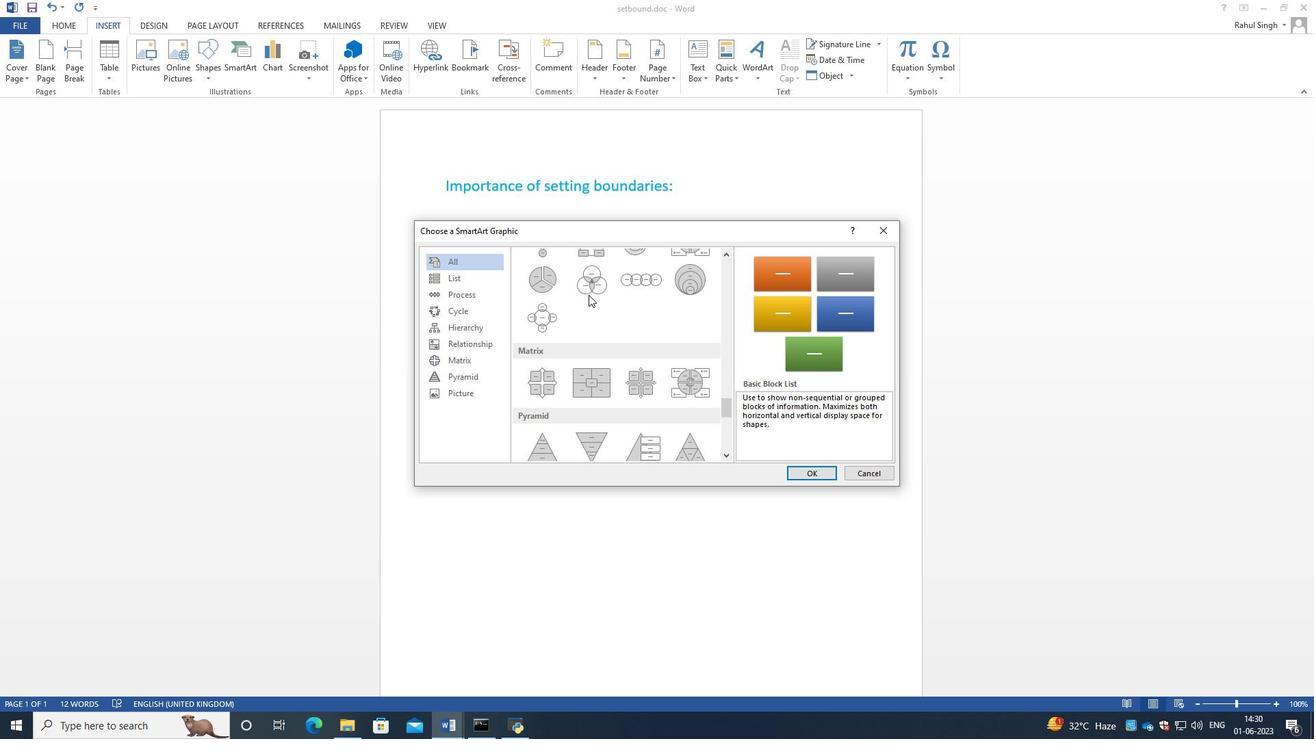 
Action: Mouse scrolled (586, 296) with delta (0, 0)
Screenshot: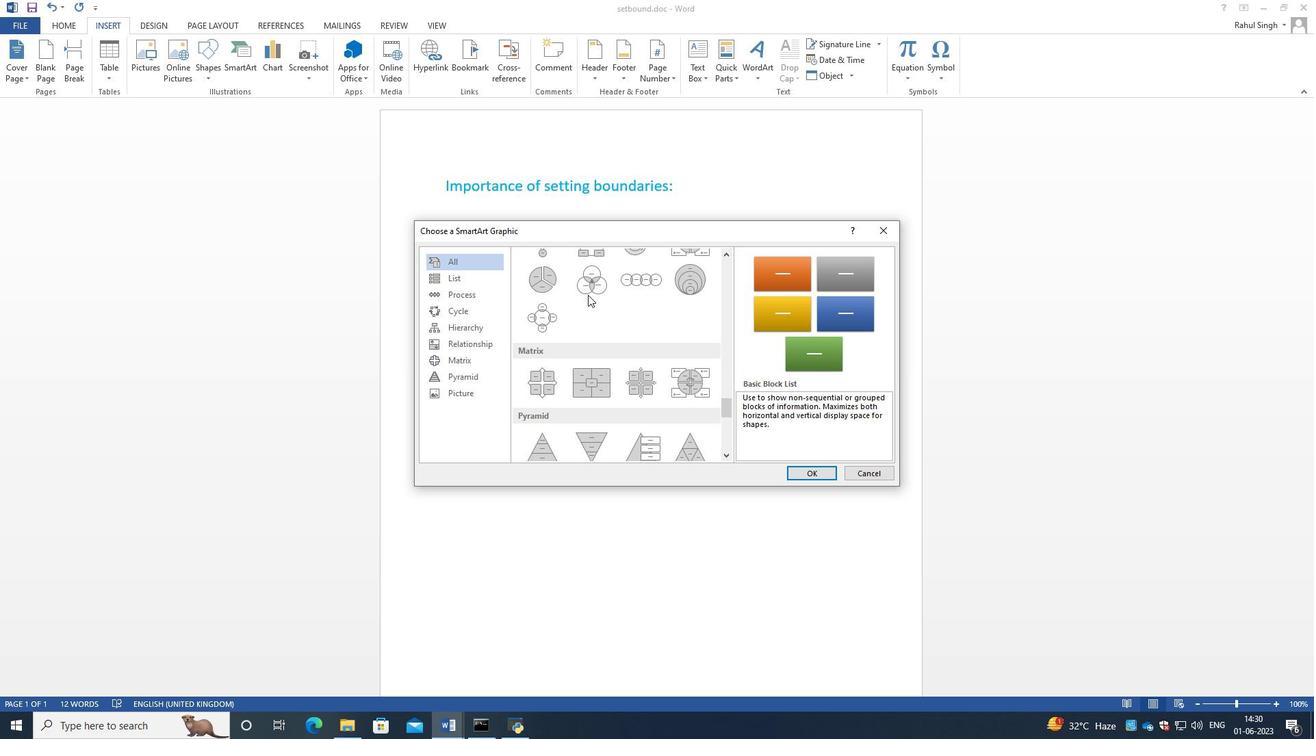 
Action: Mouse moved to (584, 297)
Screenshot: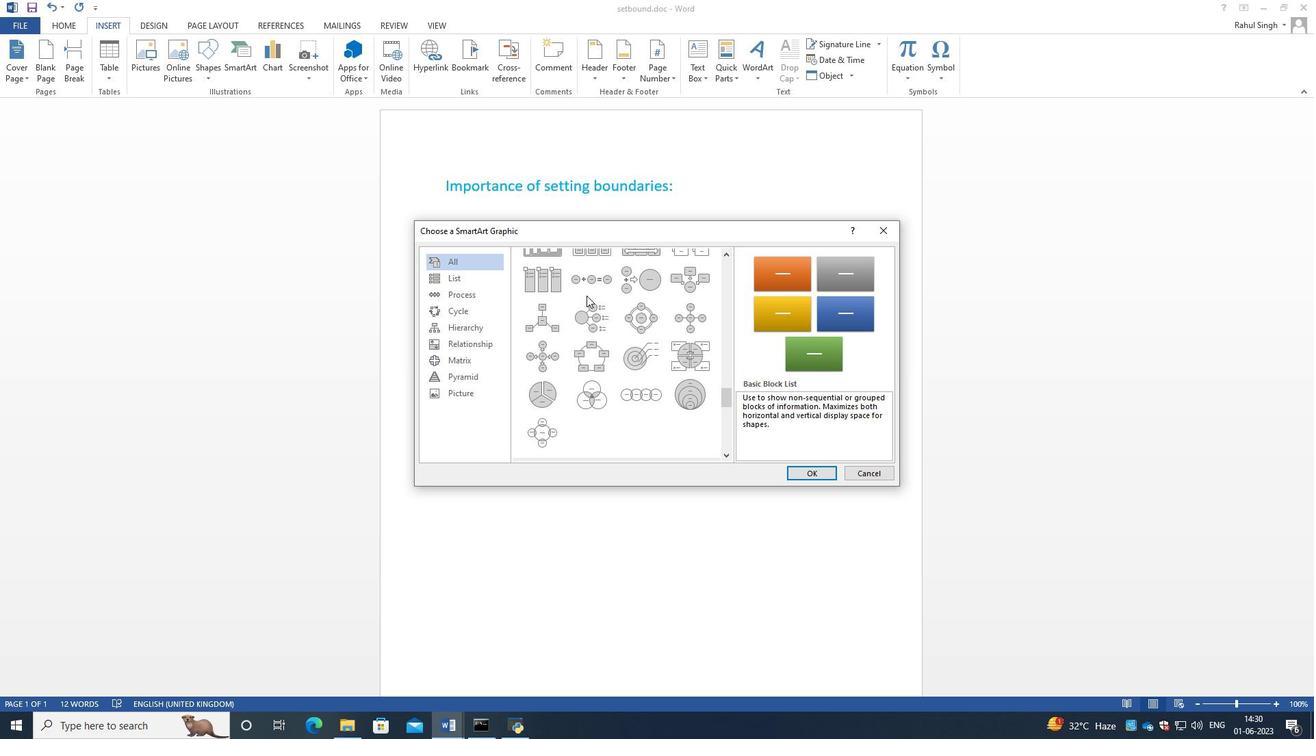 
Action: Mouse scrolled (584, 298) with delta (0, 0)
Screenshot: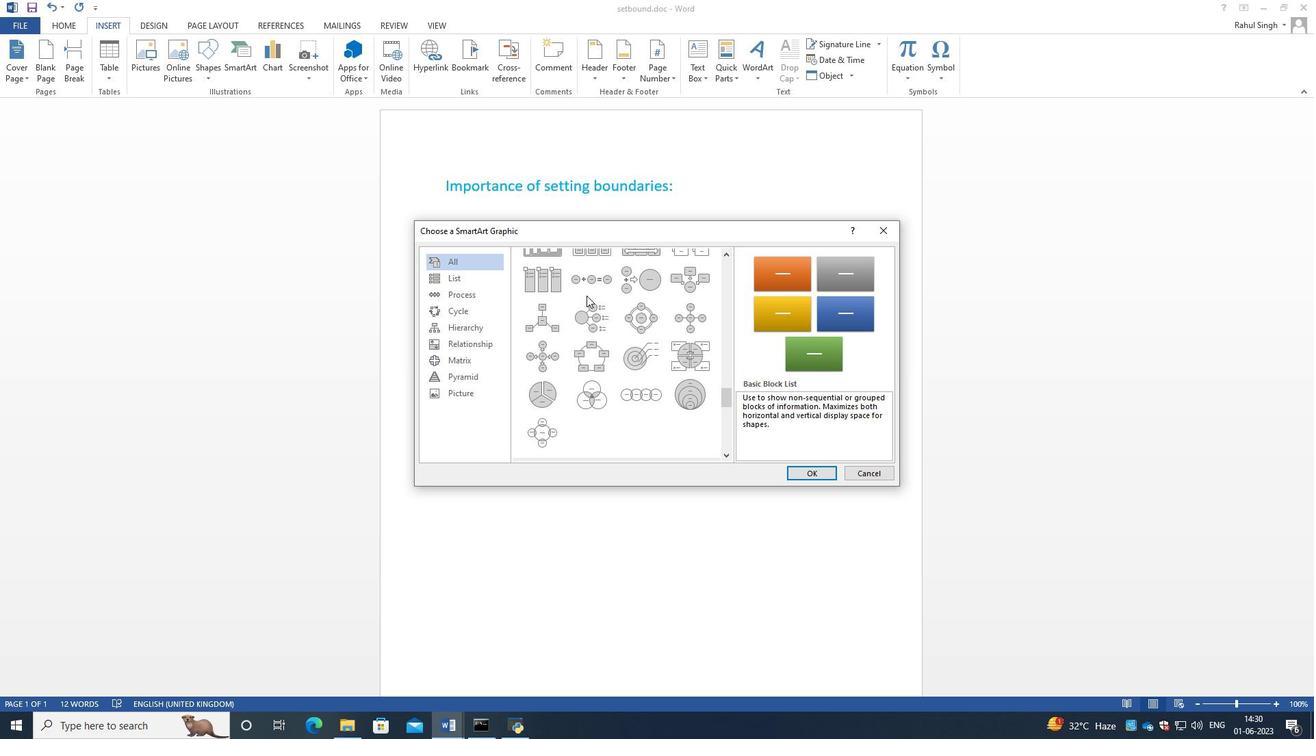 
Action: Mouse scrolled (584, 298) with delta (0, 0)
Screenshot: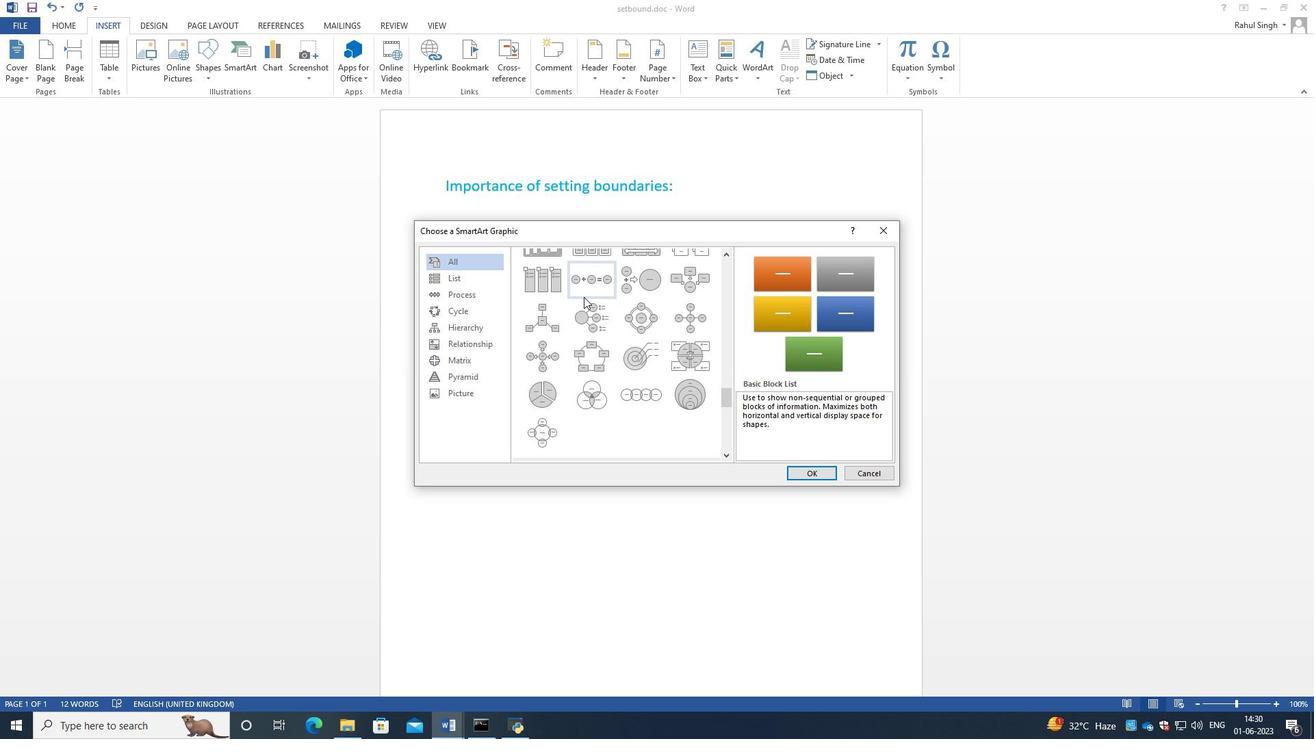 
Action: Mouse moved to (684, 433)
Screenshot: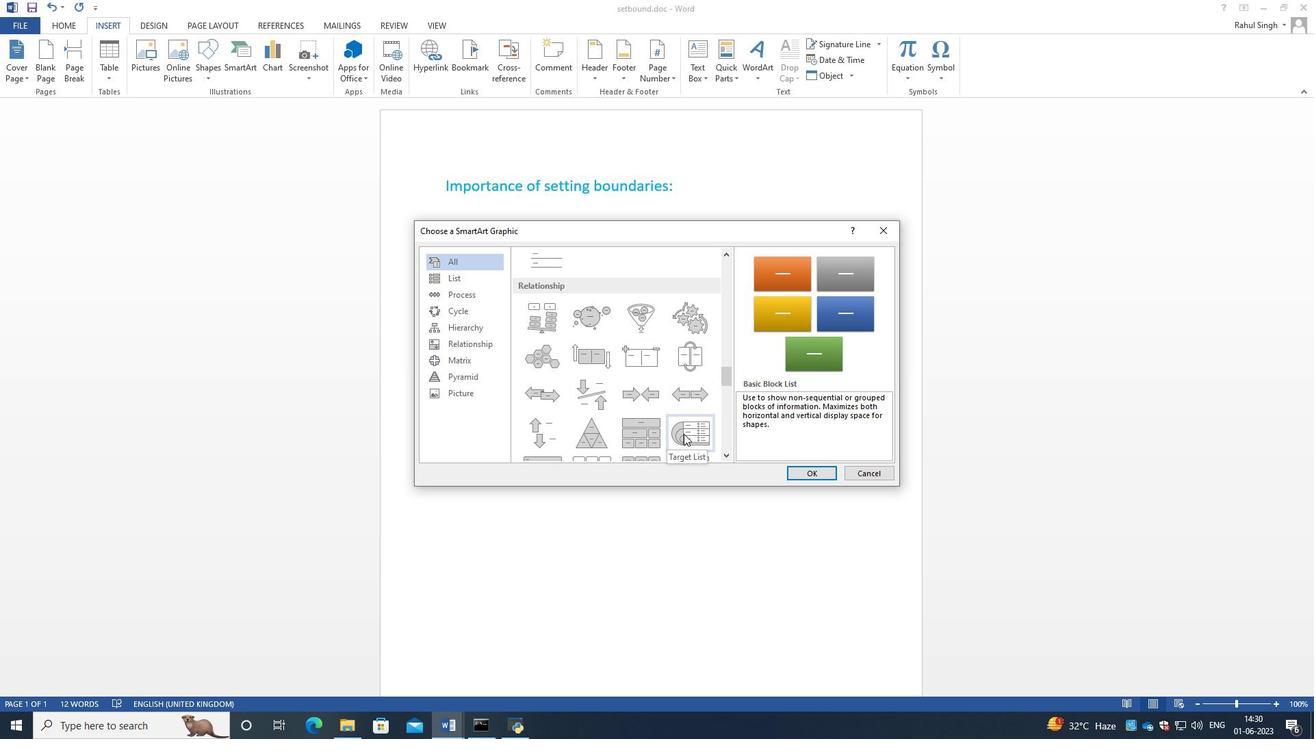 
Action: Mouse scrolled (684, 432) with delta (0, 0)
Screenshot: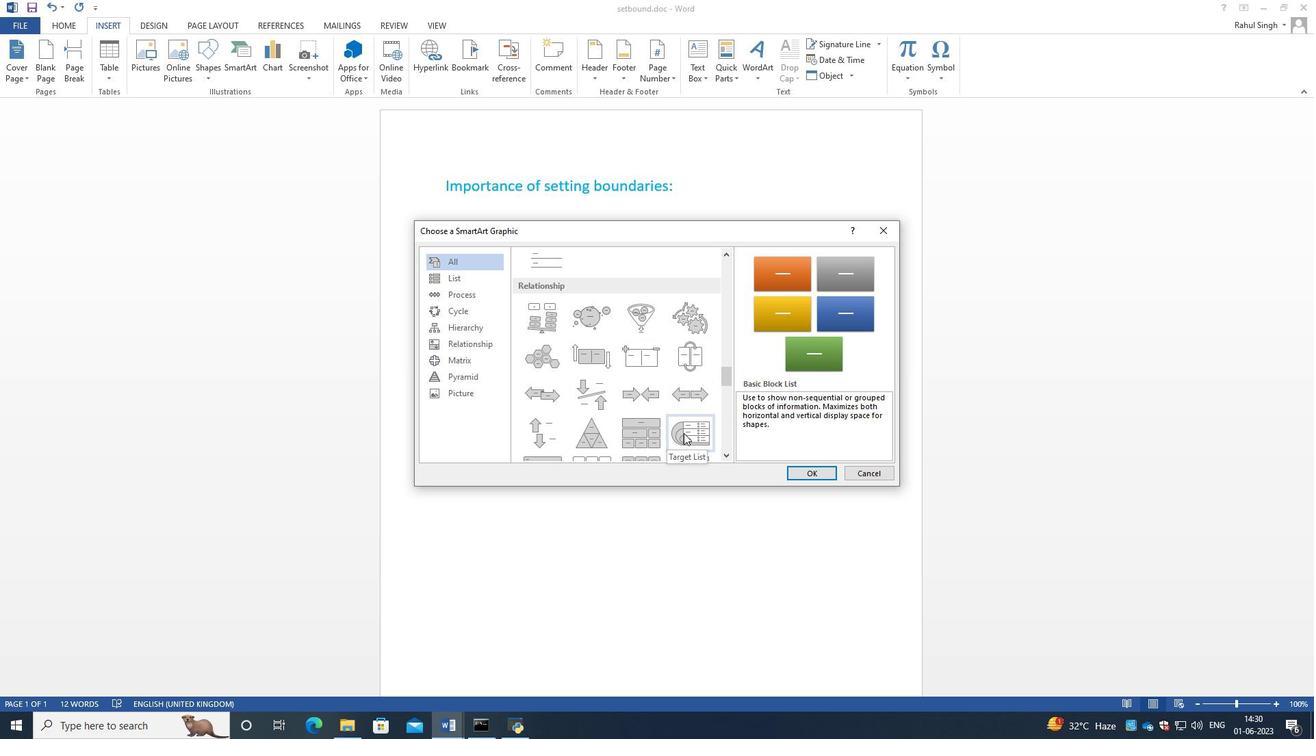 
Action: Mouse moved to (668, 395)
Screenshot: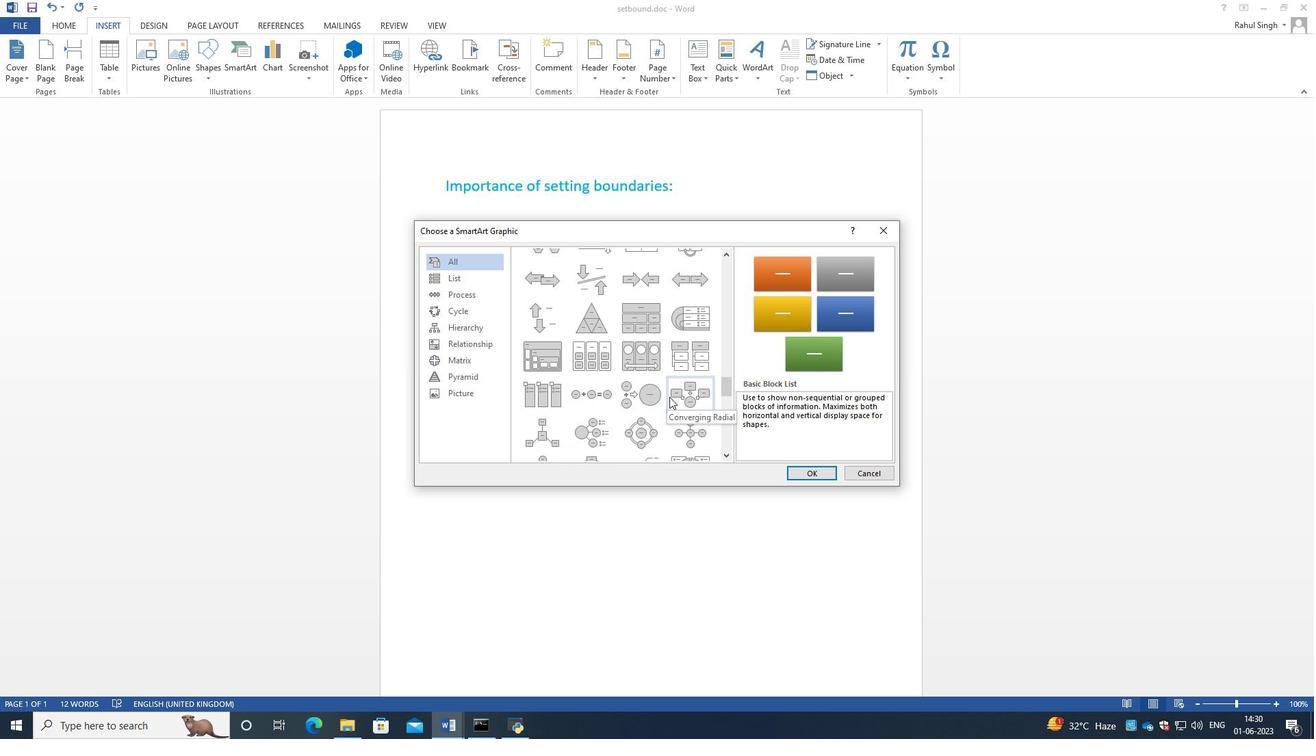 
Action: Mouse scrolled (668, 396) with delta (0, 0)
Screenshot: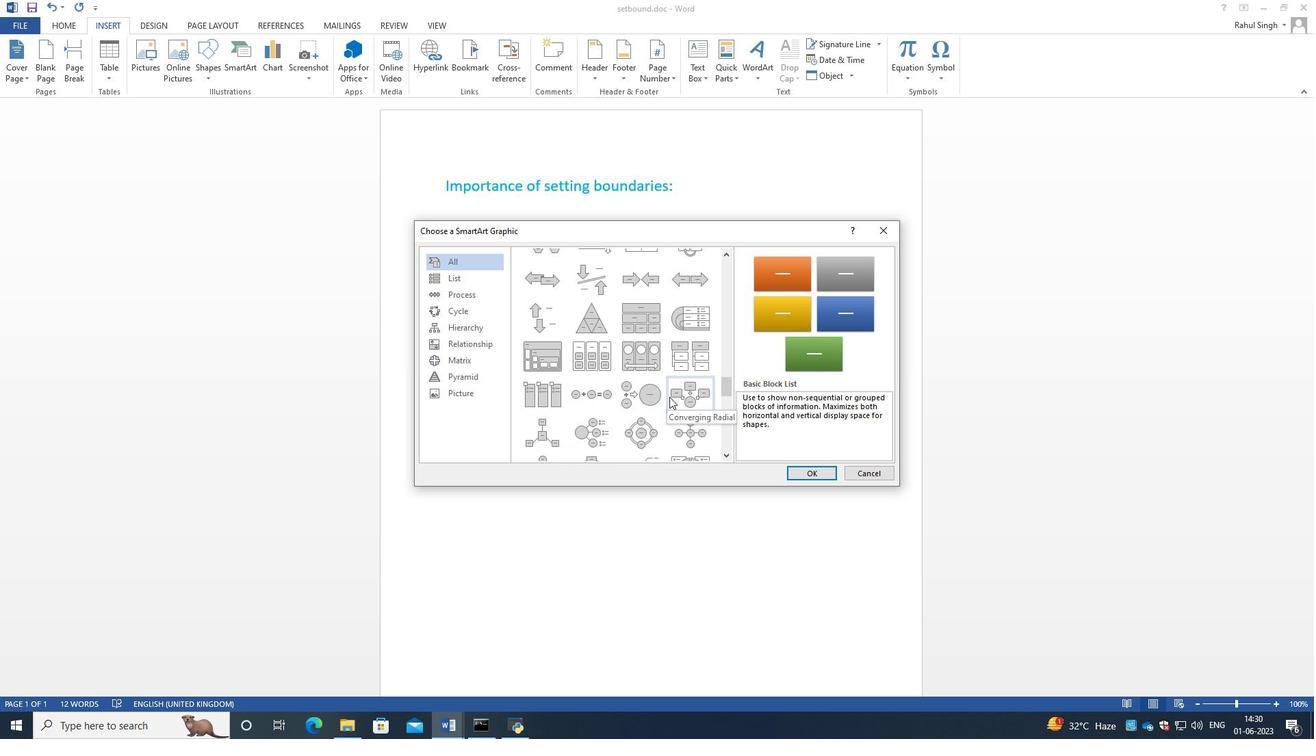 
Action: Mouse scrolled (668, 396) with delta (0, 0)
Screenshot: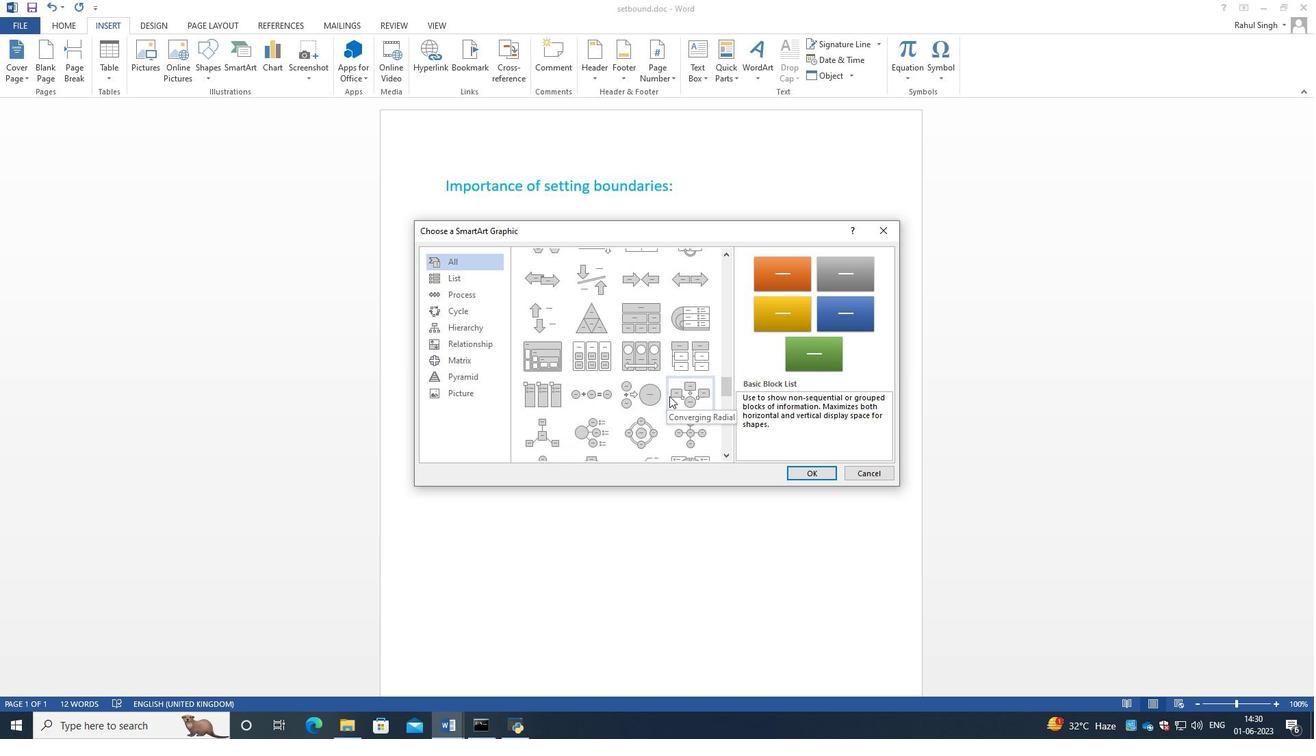 
Action: Mouse scrolled (668, 396) with delta (0, 0)
Screenshot: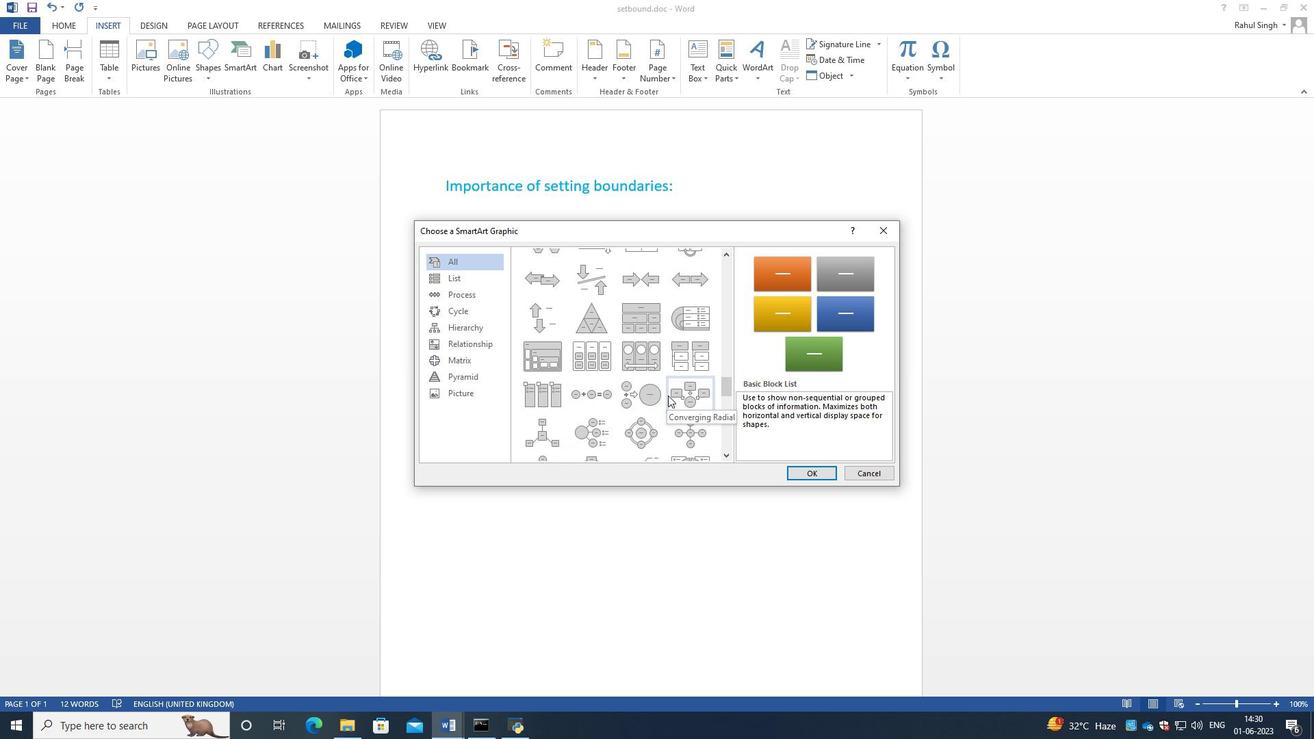 
Action: Mouse moved to (645, 289)
Screenshot: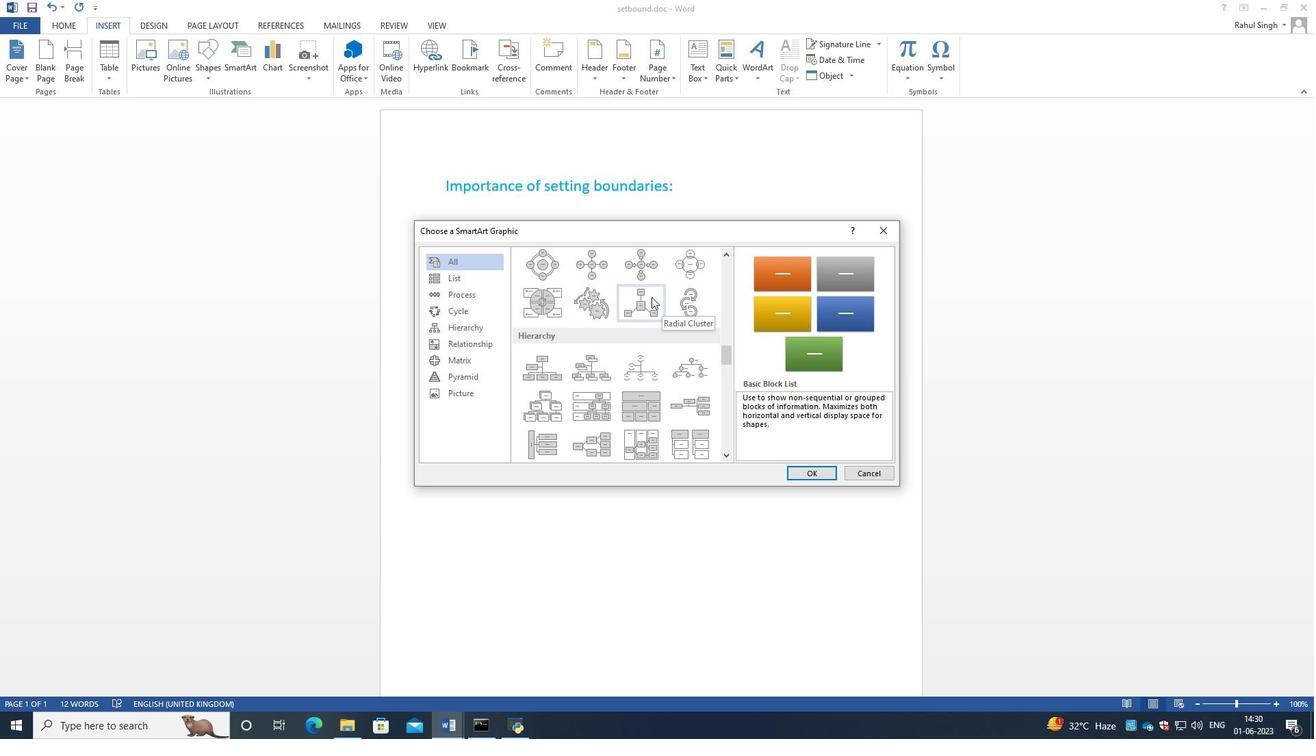 
Action: Mouse scrolled (645, 290) with delta (0, 0)
Screenshot: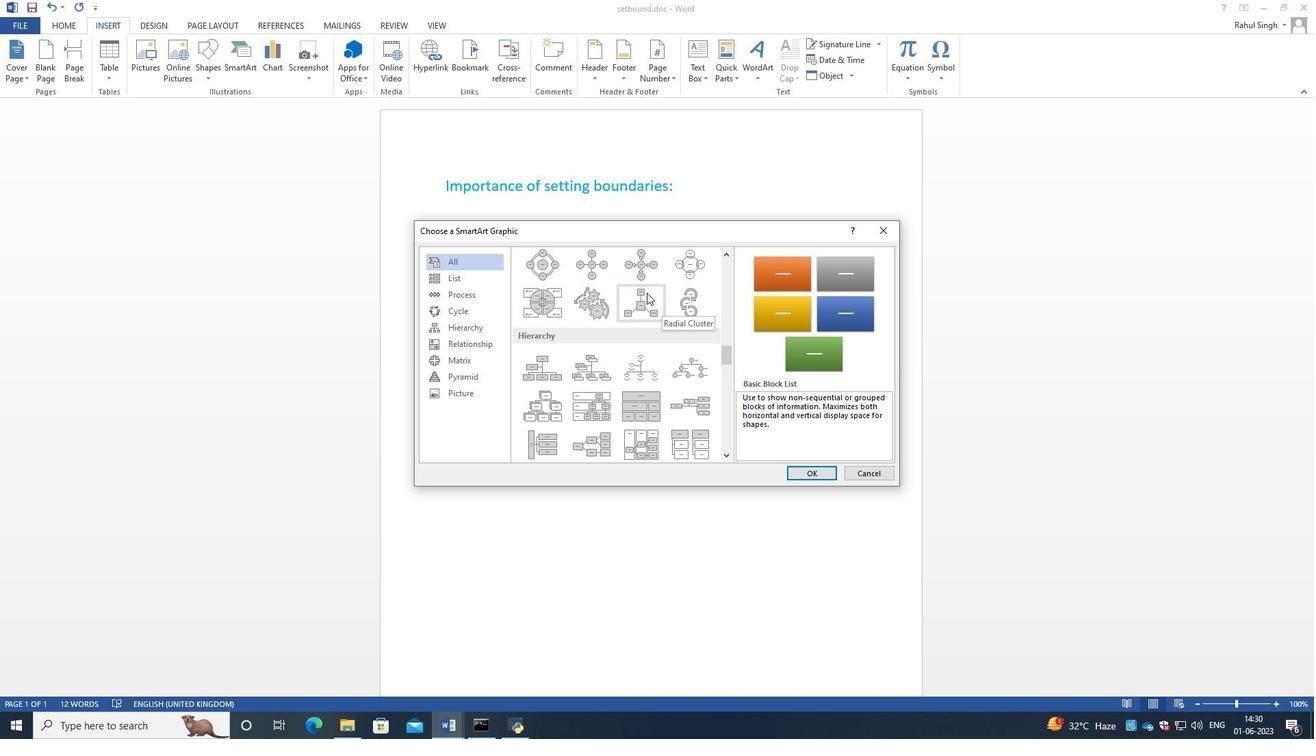 
Action: Mouse moved to (561, 305)
Screenshot: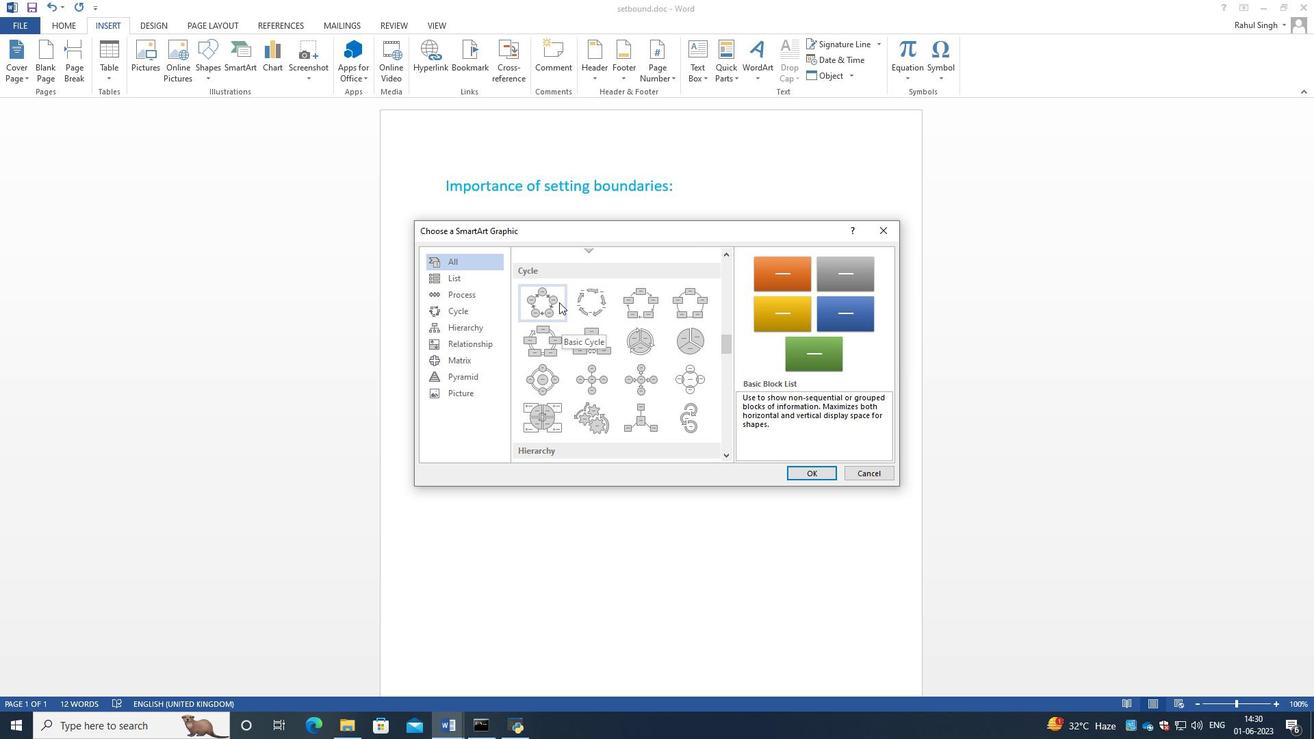 
Action: Mouse scrolled (561, 306) with delta (0, 0)
Screenshot: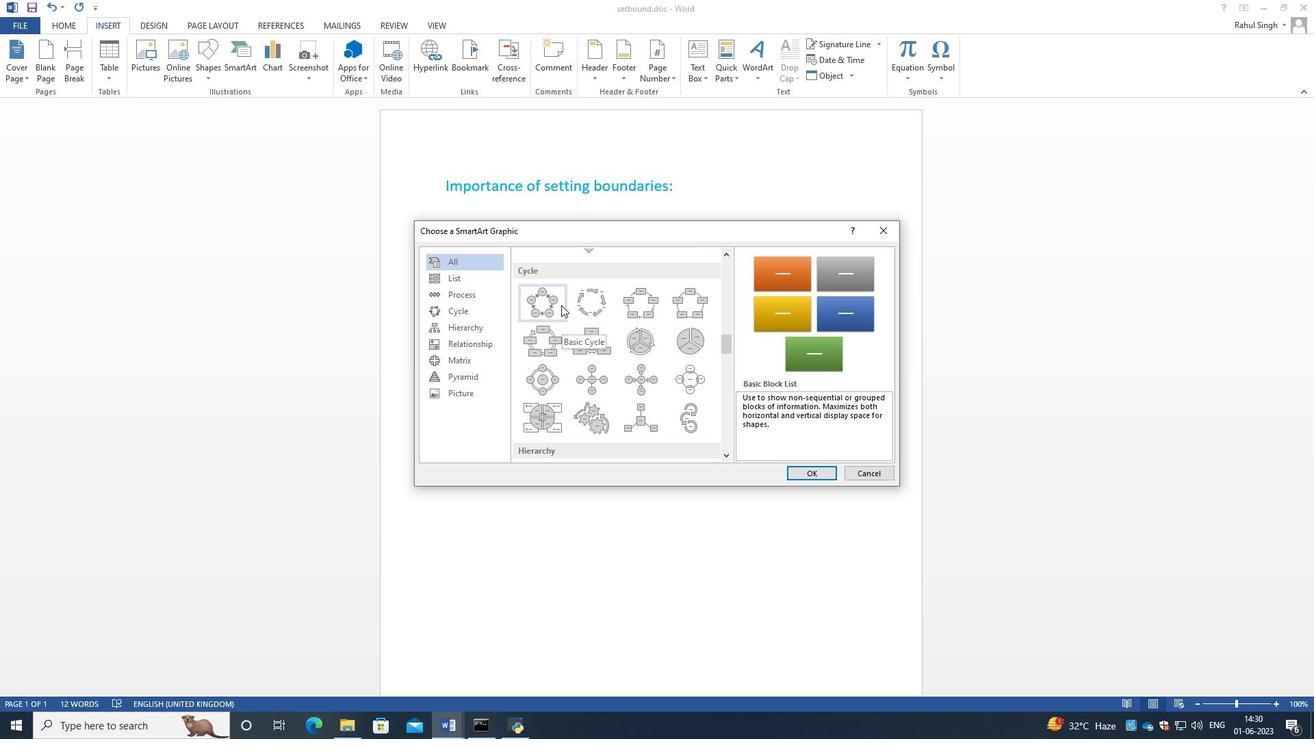 
Action: Mouse moved to (560, 327)
Screenshot: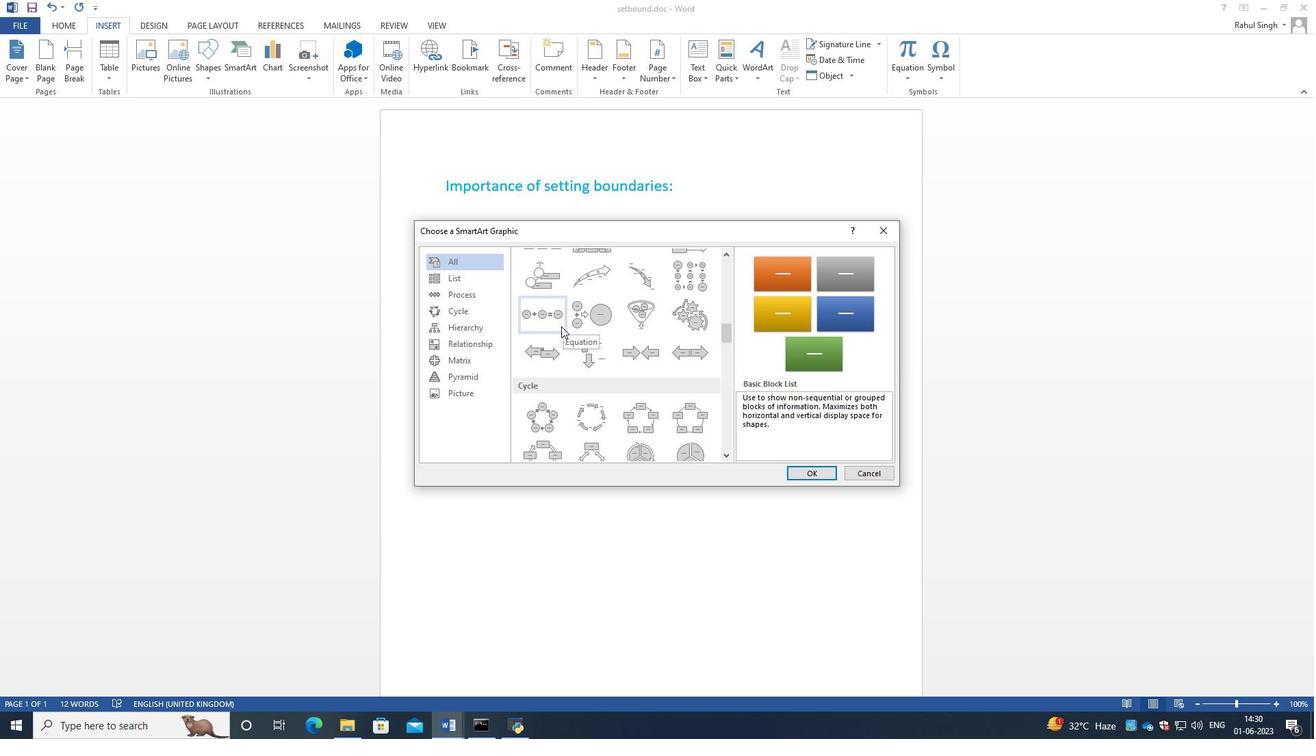 
Action: Mouse scrolled (560, 328) with delta (0, 0)
Screenshot: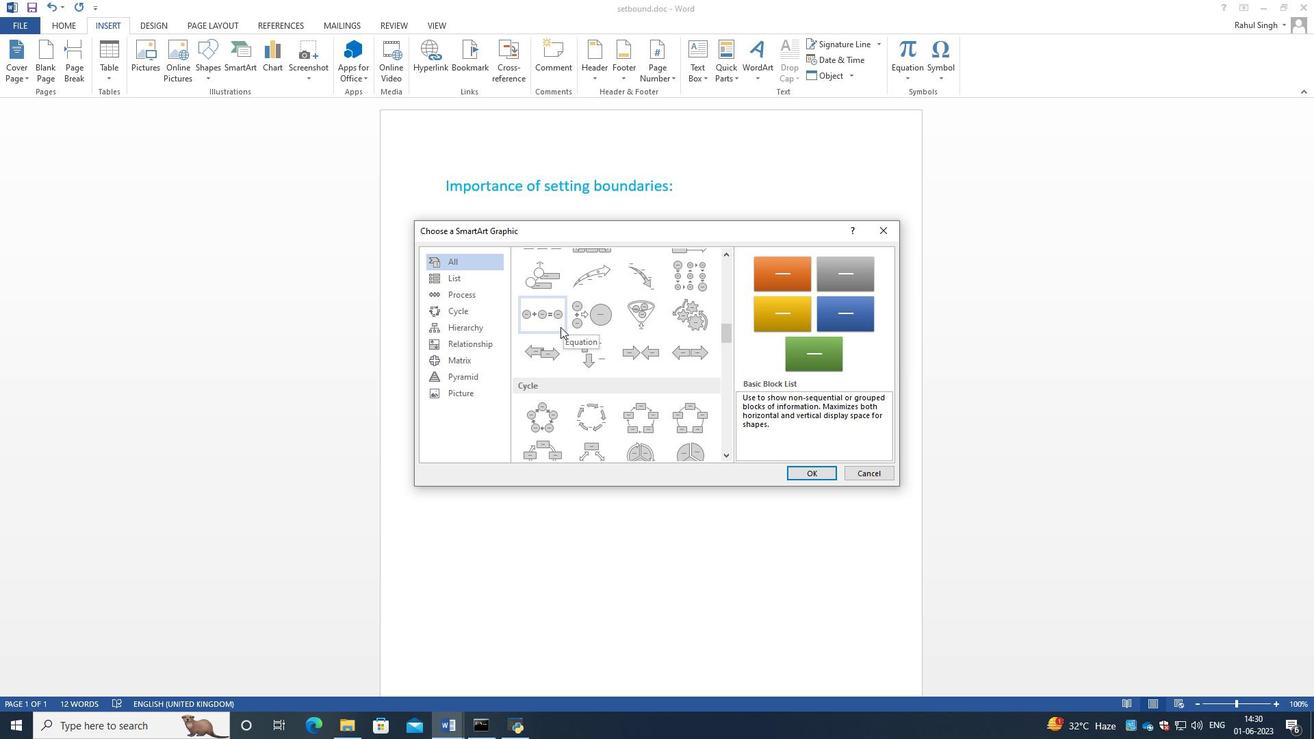 
Action: Mouse moved to (665, 337)
Screenshot: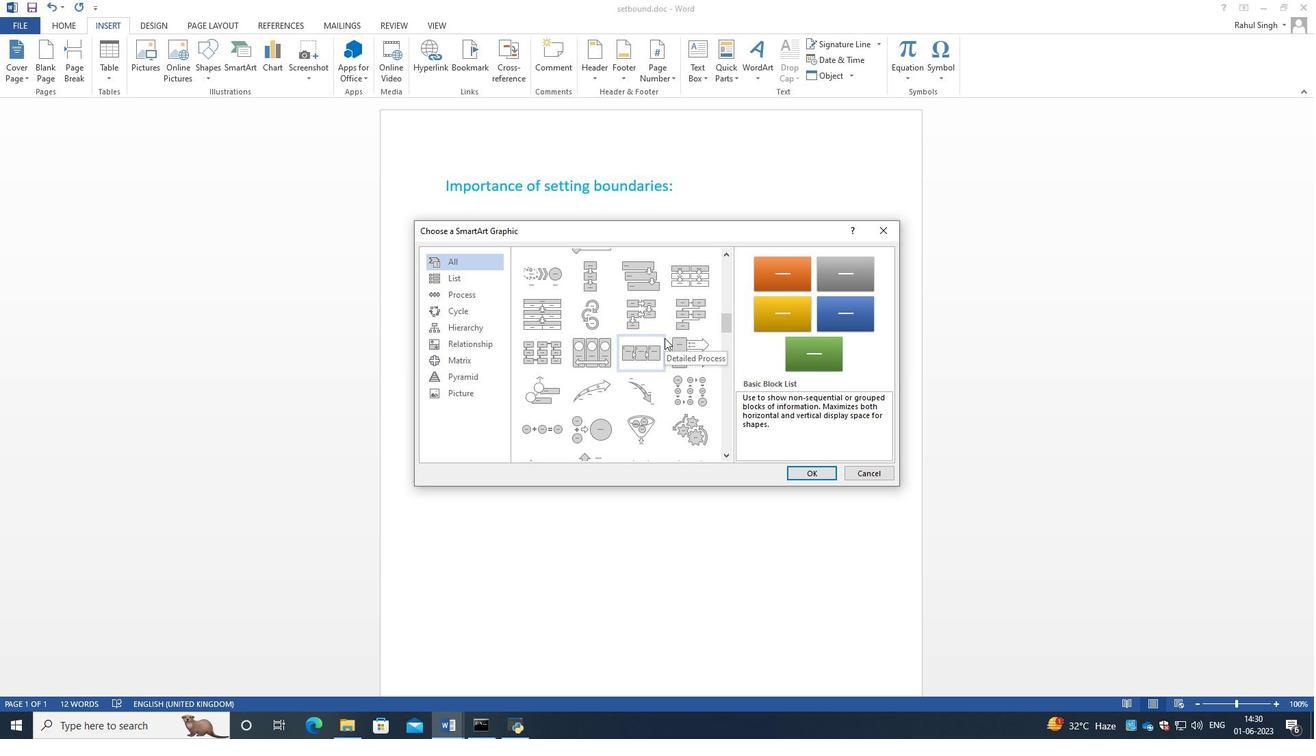 
Action: Mouse scrolled (665, 338) with delta (0, 0)
Screenshot: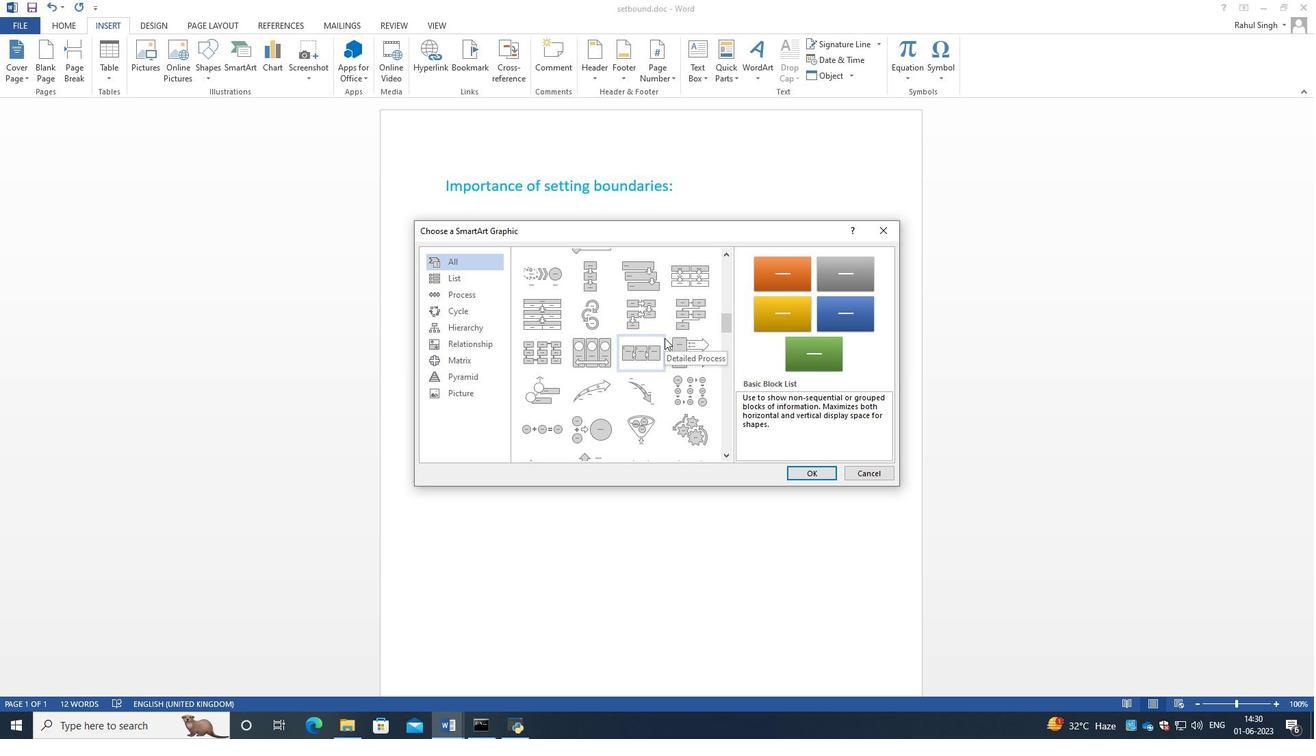 
Action: Mouse scrolled (665, 338) with delta (0, 0)
Screenshot: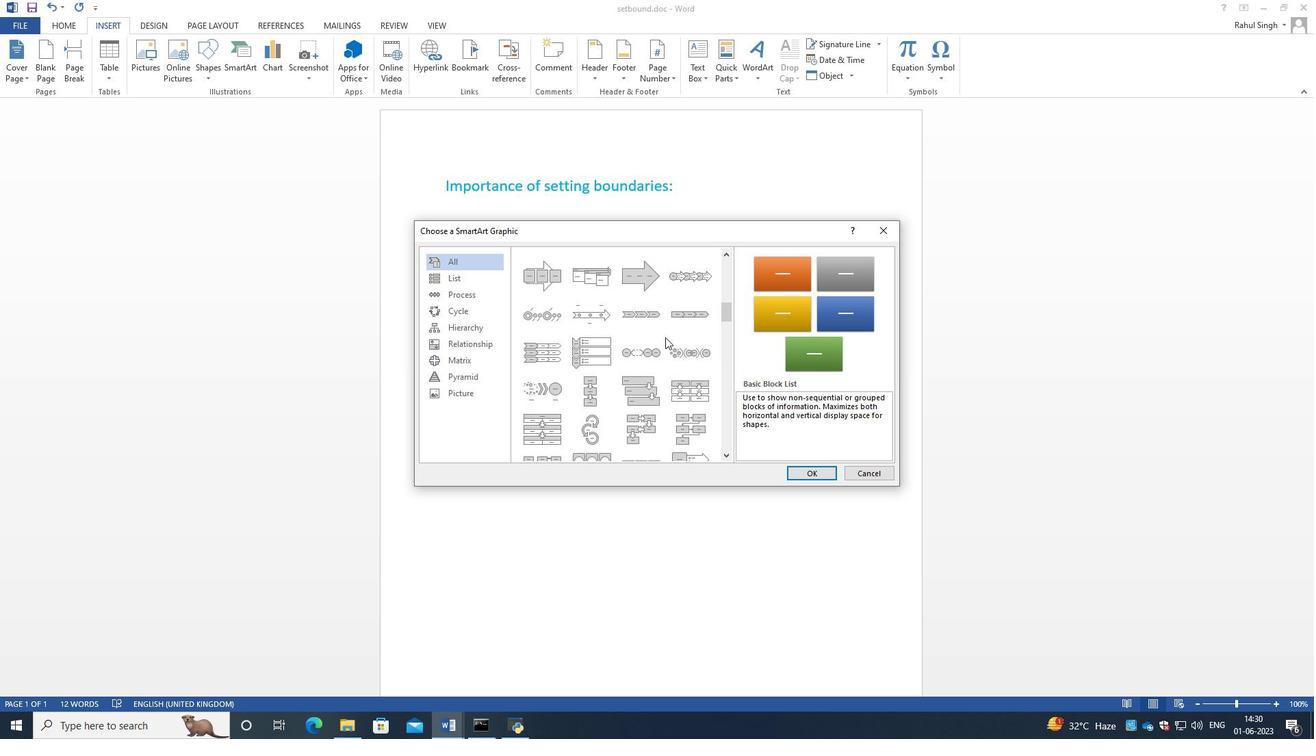 
Action: Mouse moved to (665, 336)
Screenshot: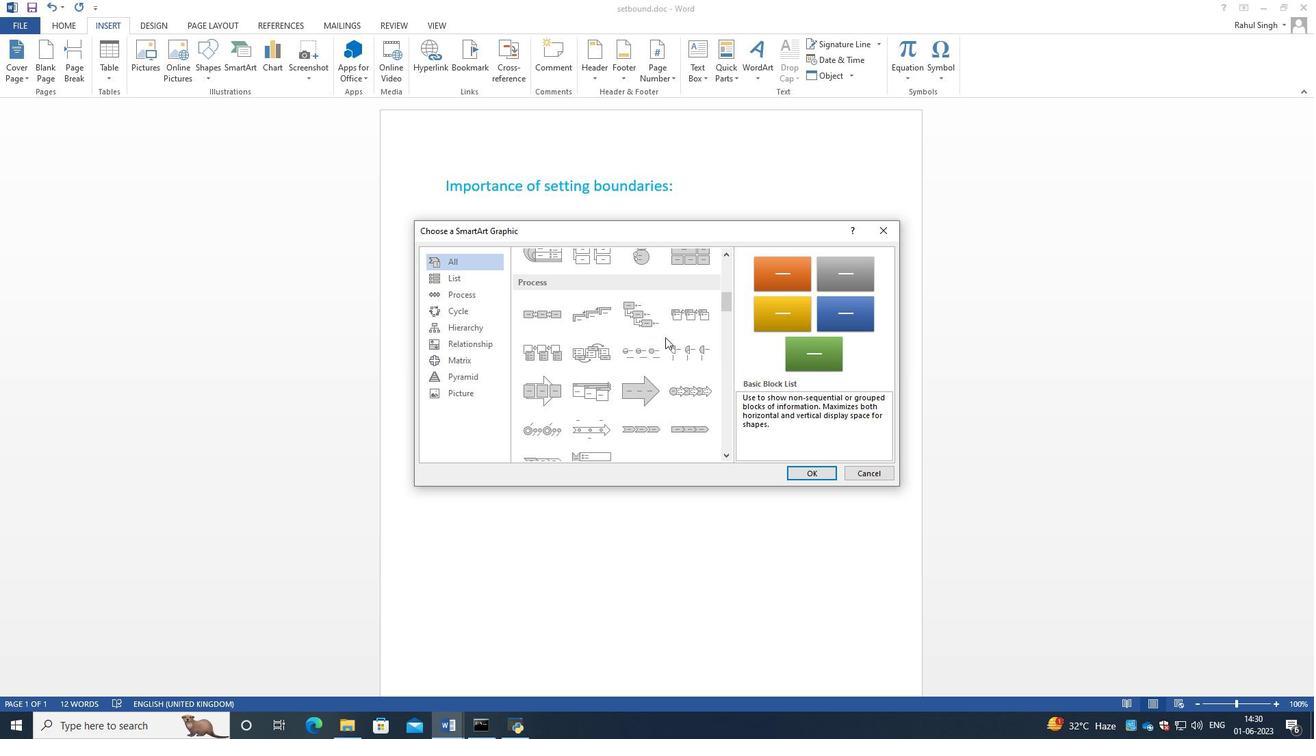 
Action: Mouse scrolled (665, 336) with delta (0, 0)
Screenshot: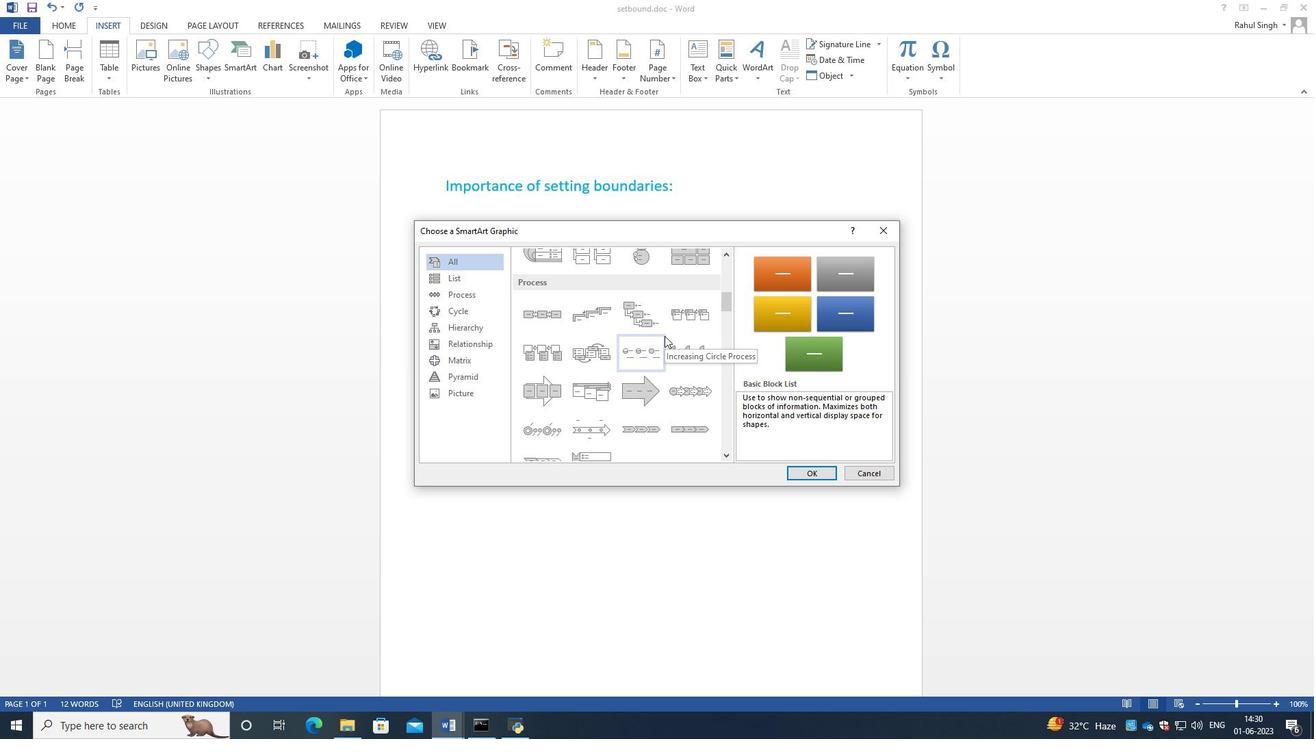
Action: Mouse moved to (615, 343)
Screenshot: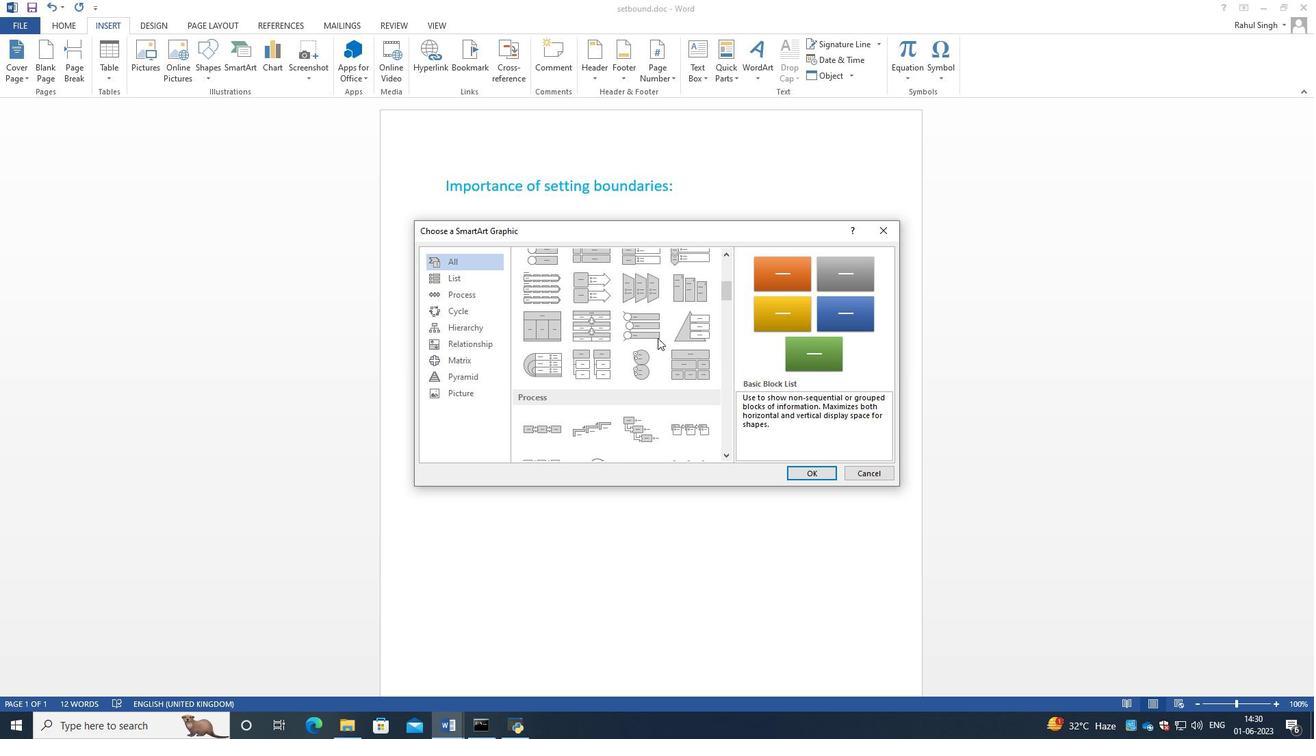 
Action: Mouse scrolled (615, 344) with delta (0, 0)
Screenshot: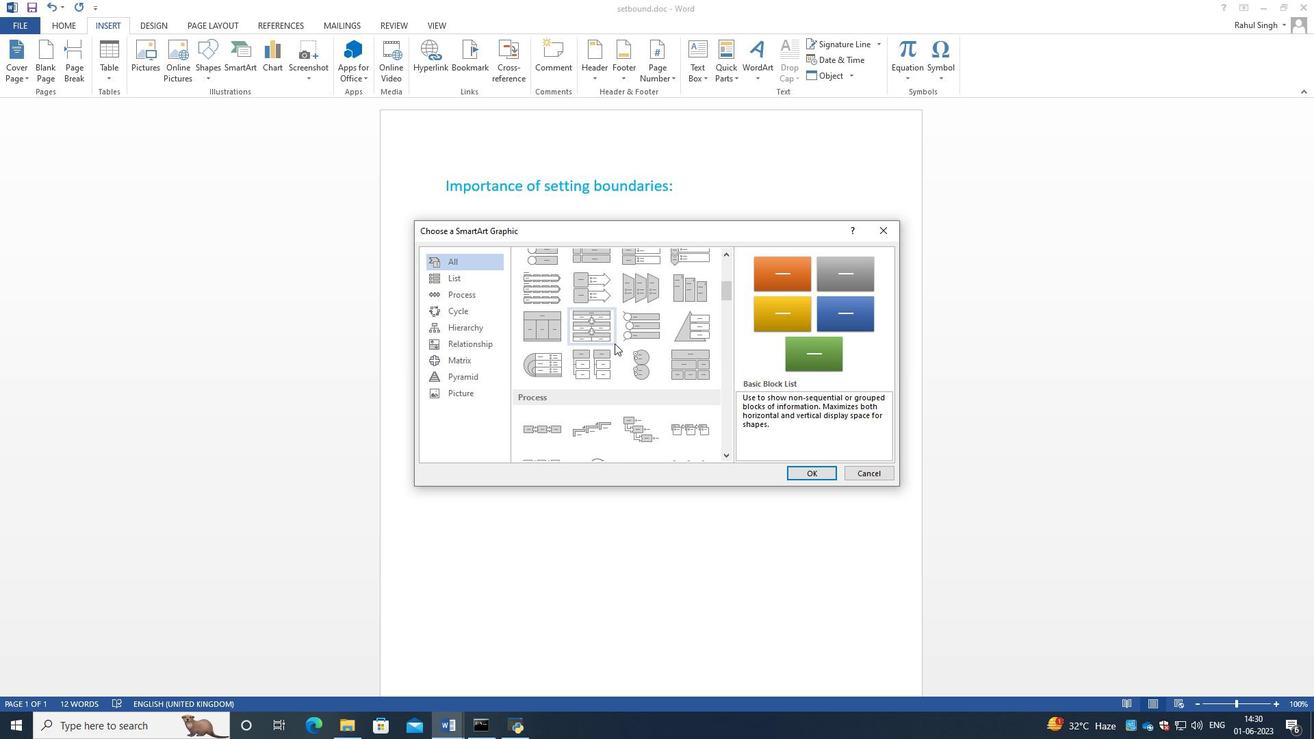 
Action: Mouse moved to (615, 344)
Screenshot: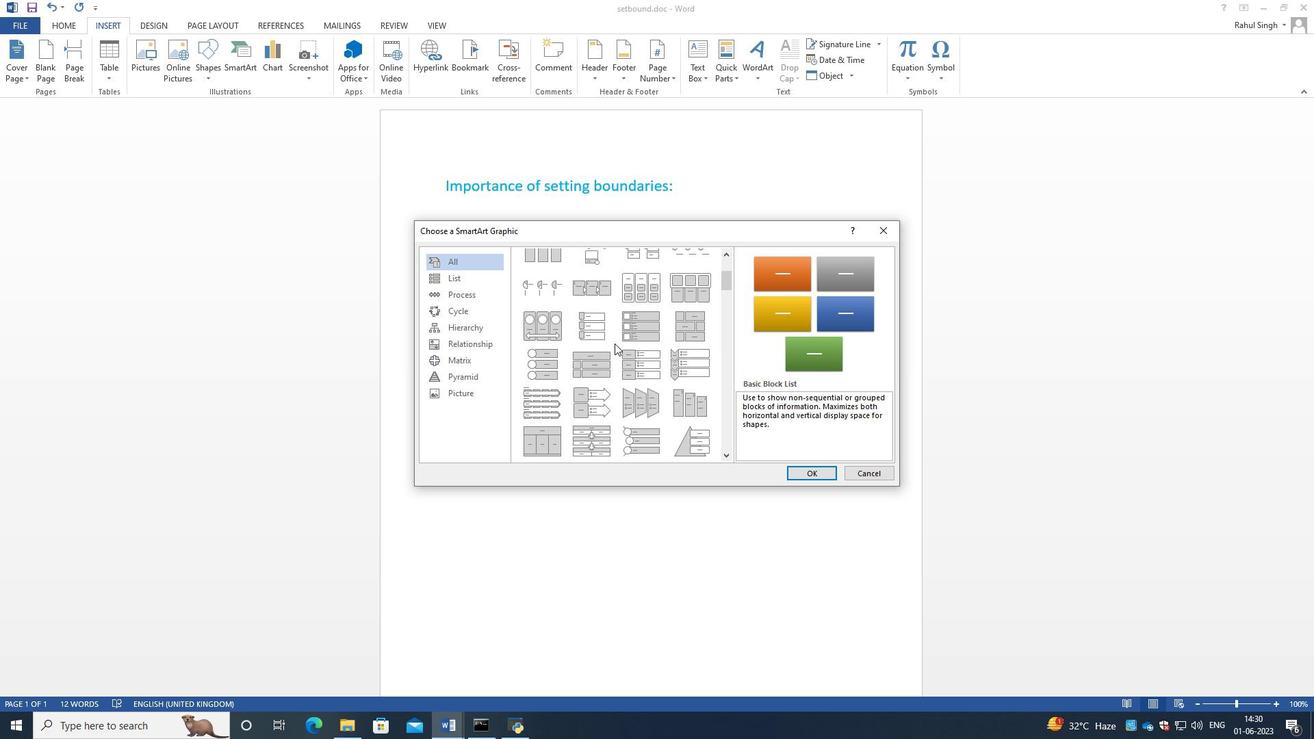
Action: Mouse scrolled (615, 345) with delta (0, 0)
Screenshot: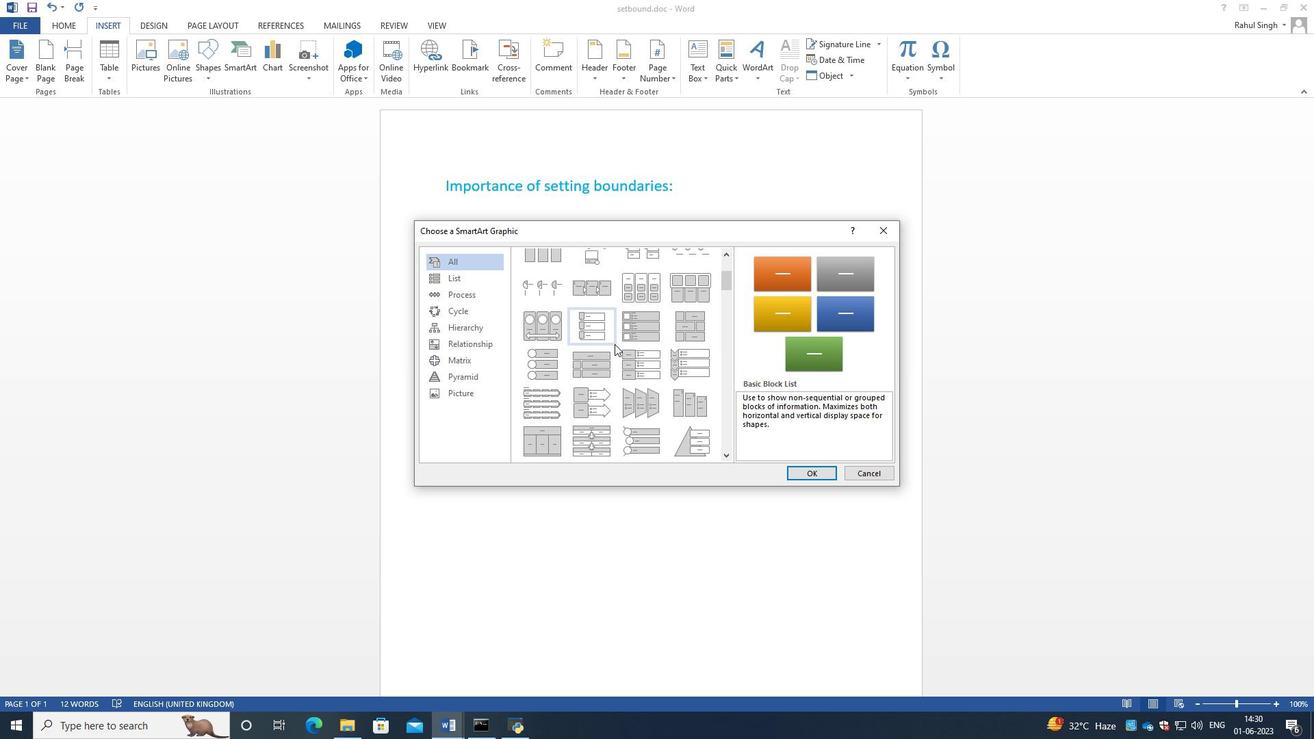 
Action: Mouse moved to (601, 344)
Screenshot: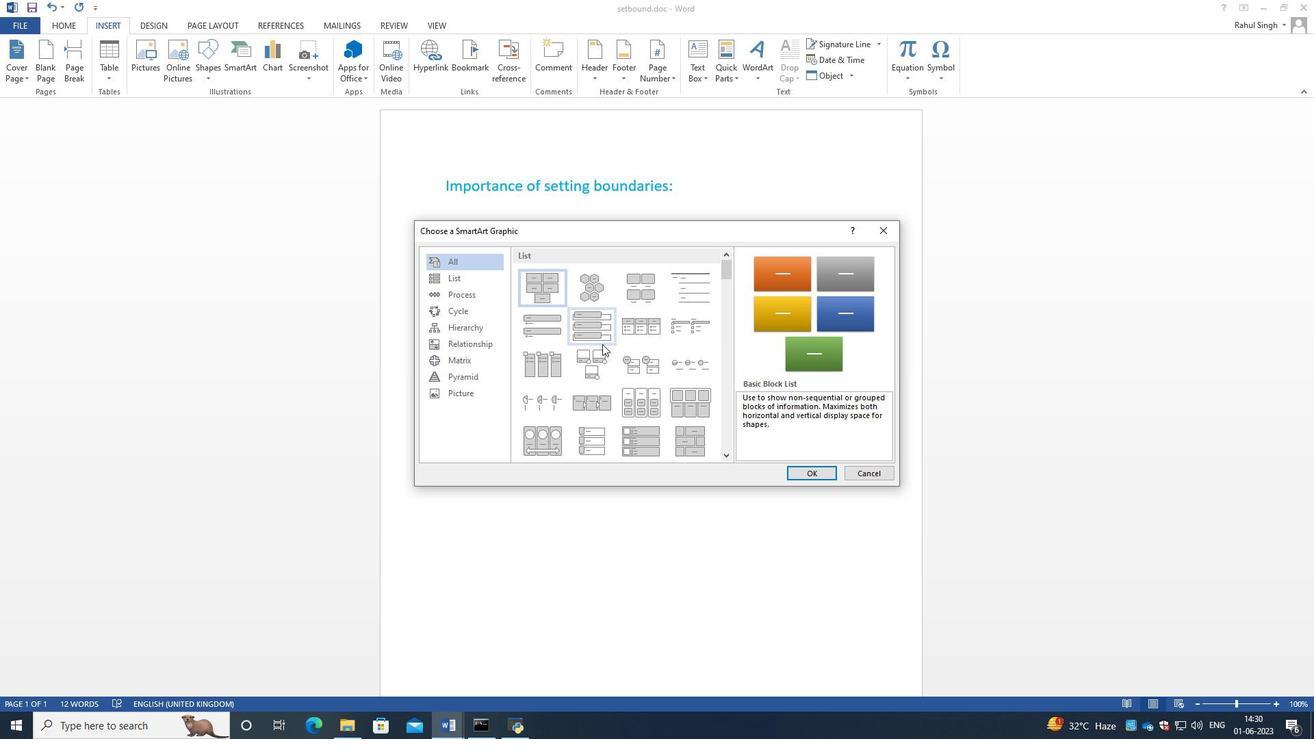 
Action: Mouse scrolled (601, 345) with delta (0, 0)
Screenshot: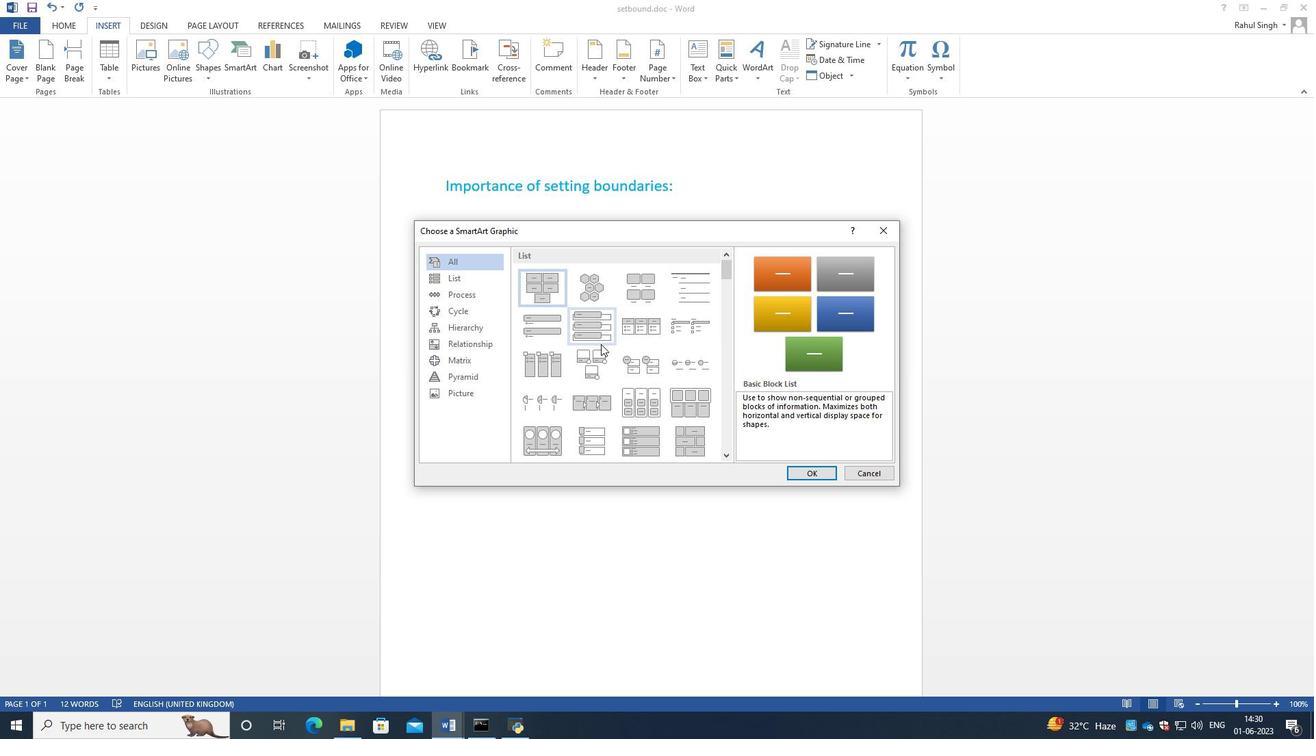 
Action: Mouse moved to (881, 231)
Screenshot: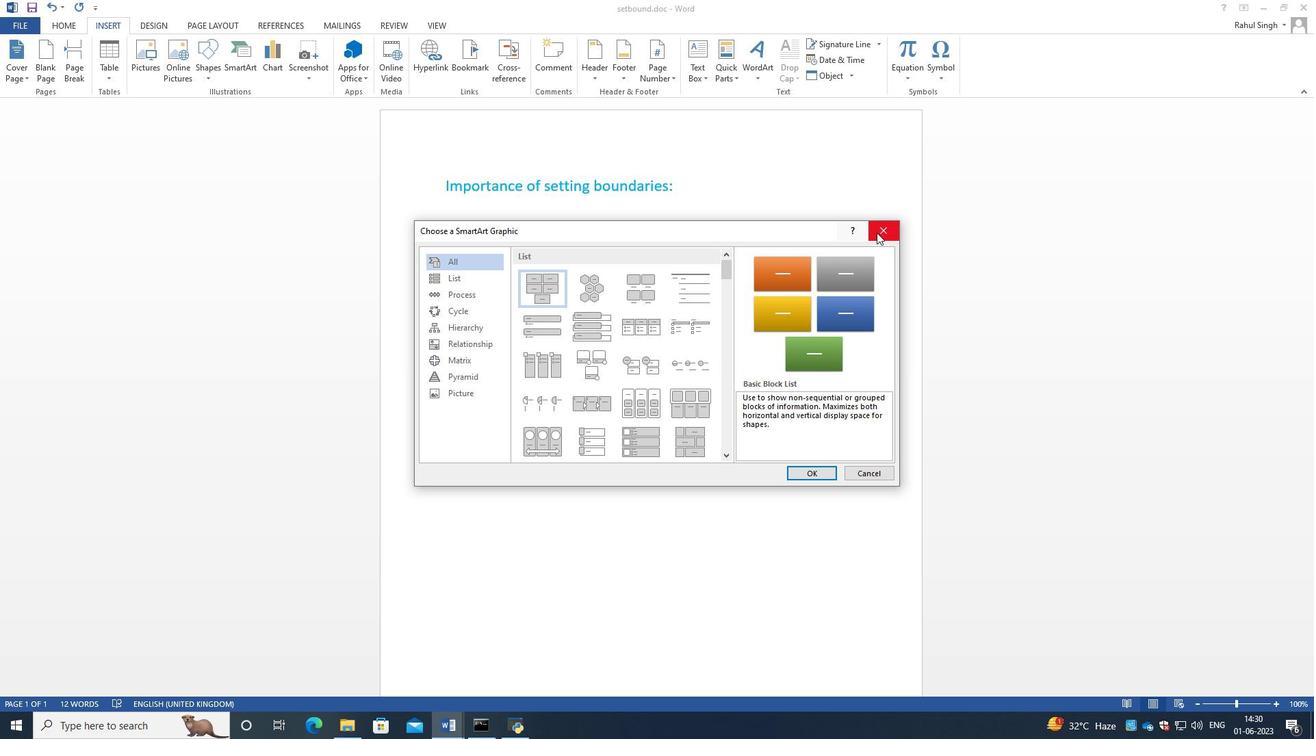 
Action: Mouse pressed left at (881, 231)
Screenshot: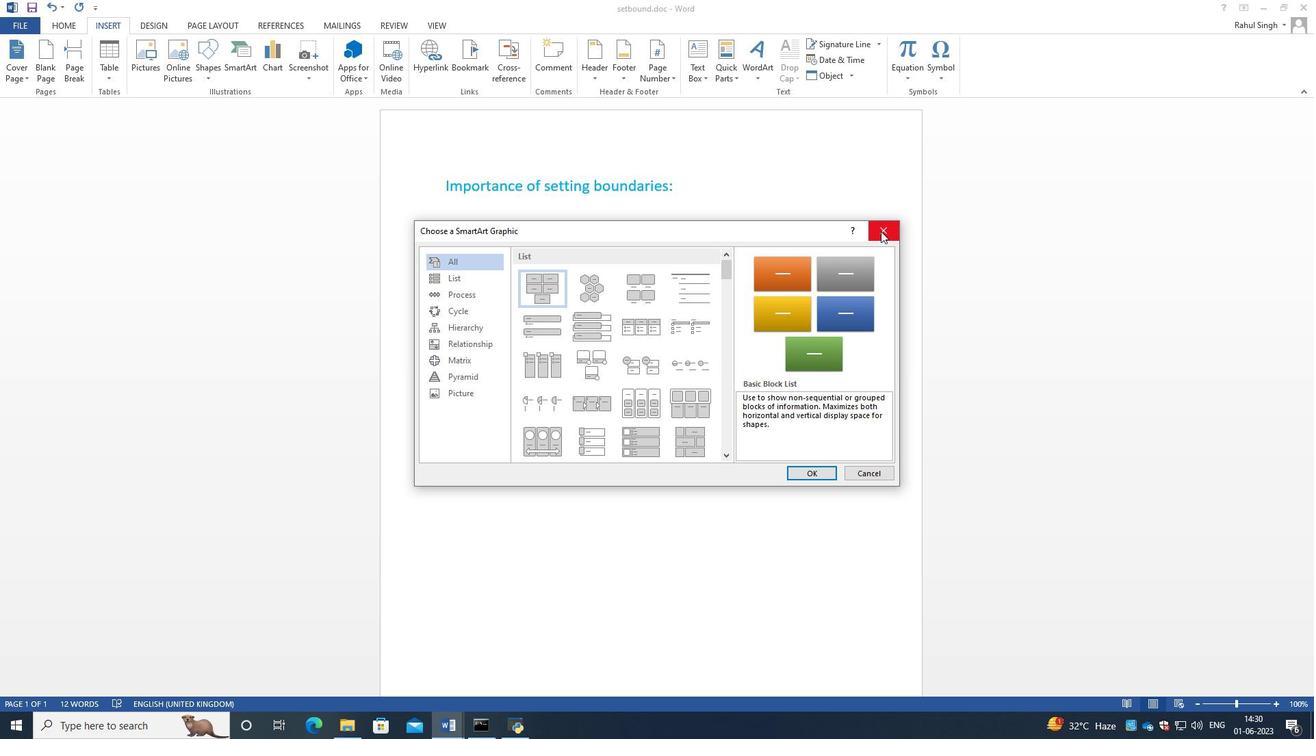 
Action: Mouse moved to (365, 76)
Screenshot: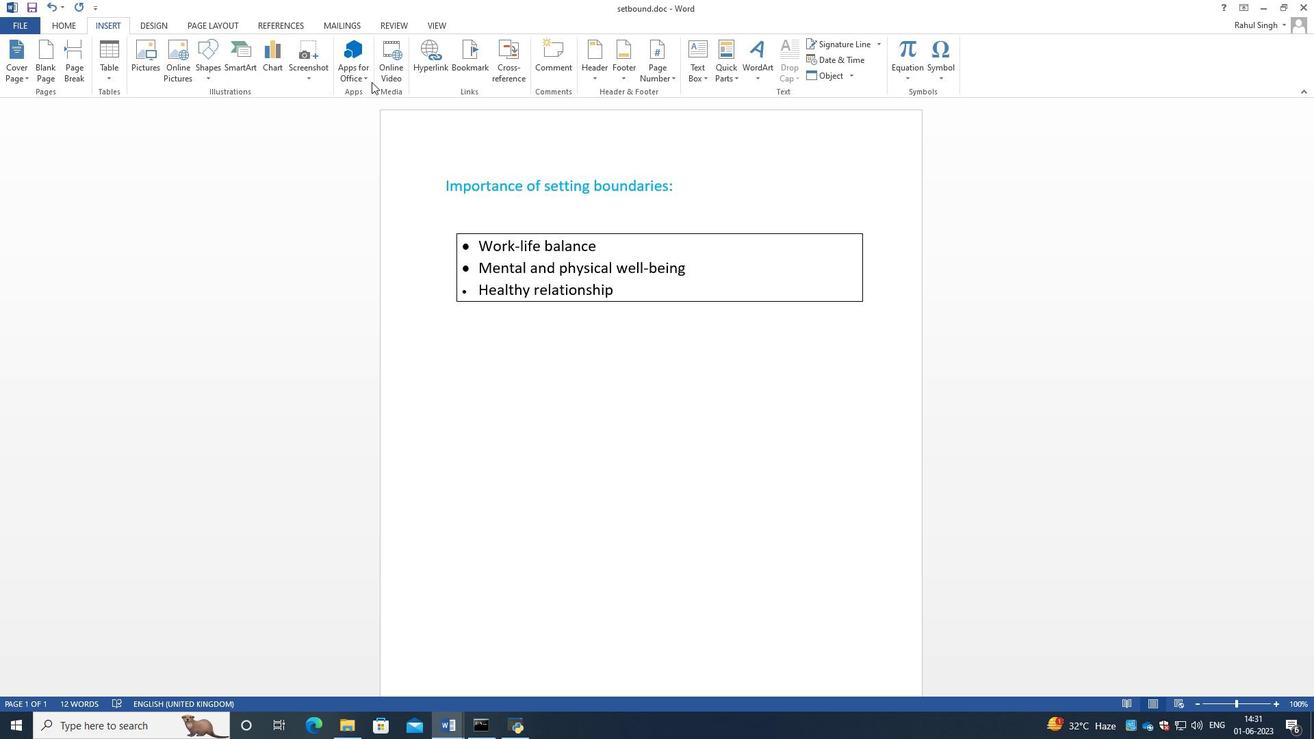 
Action: Mouse pressed left at (365, 76)
Screenshot: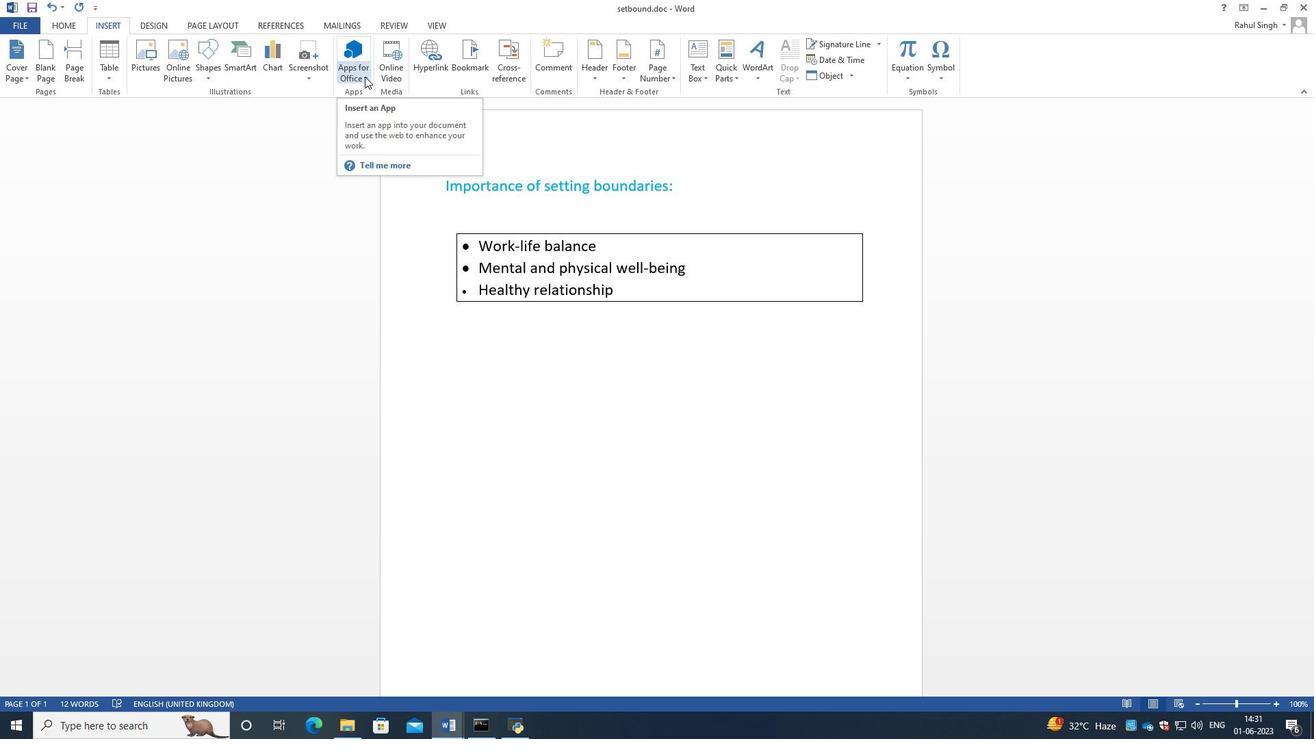
Action: Mouse pressed left at (365, 76)
Screenshot: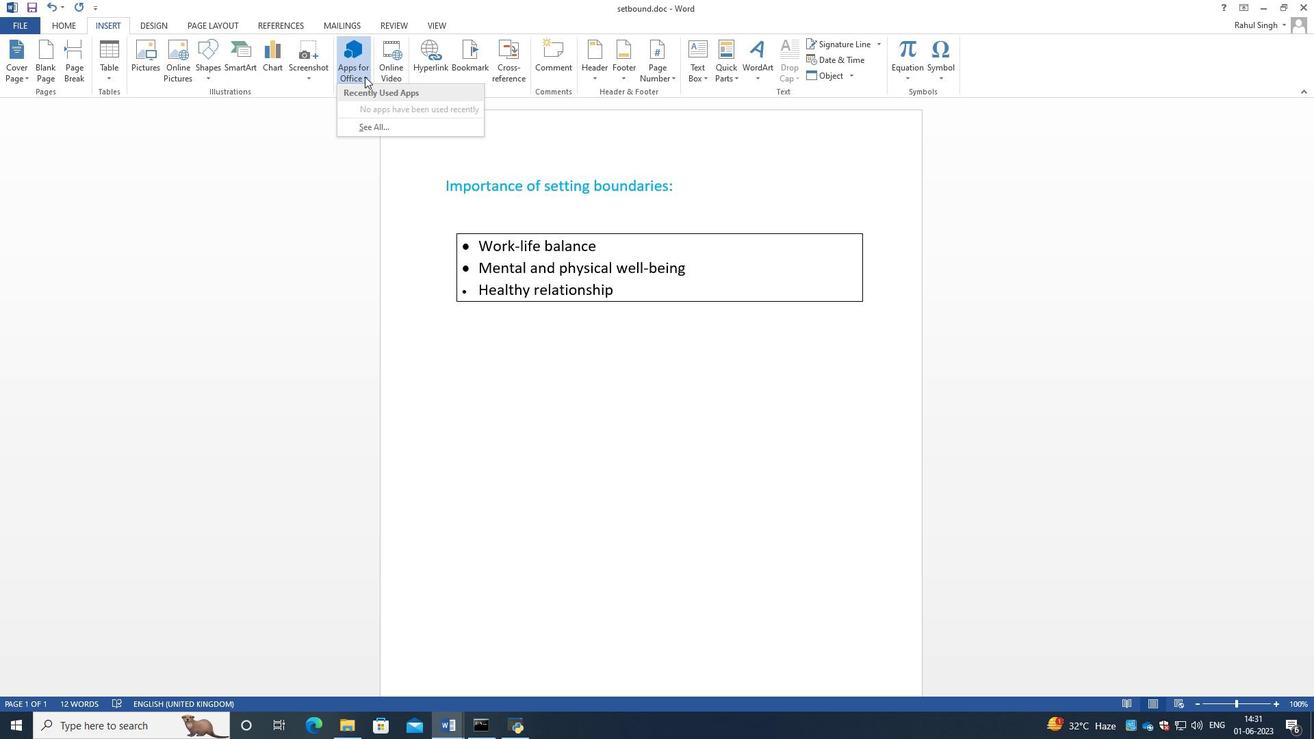 
Action: Mouse moved to (67, 26)
Screenshot: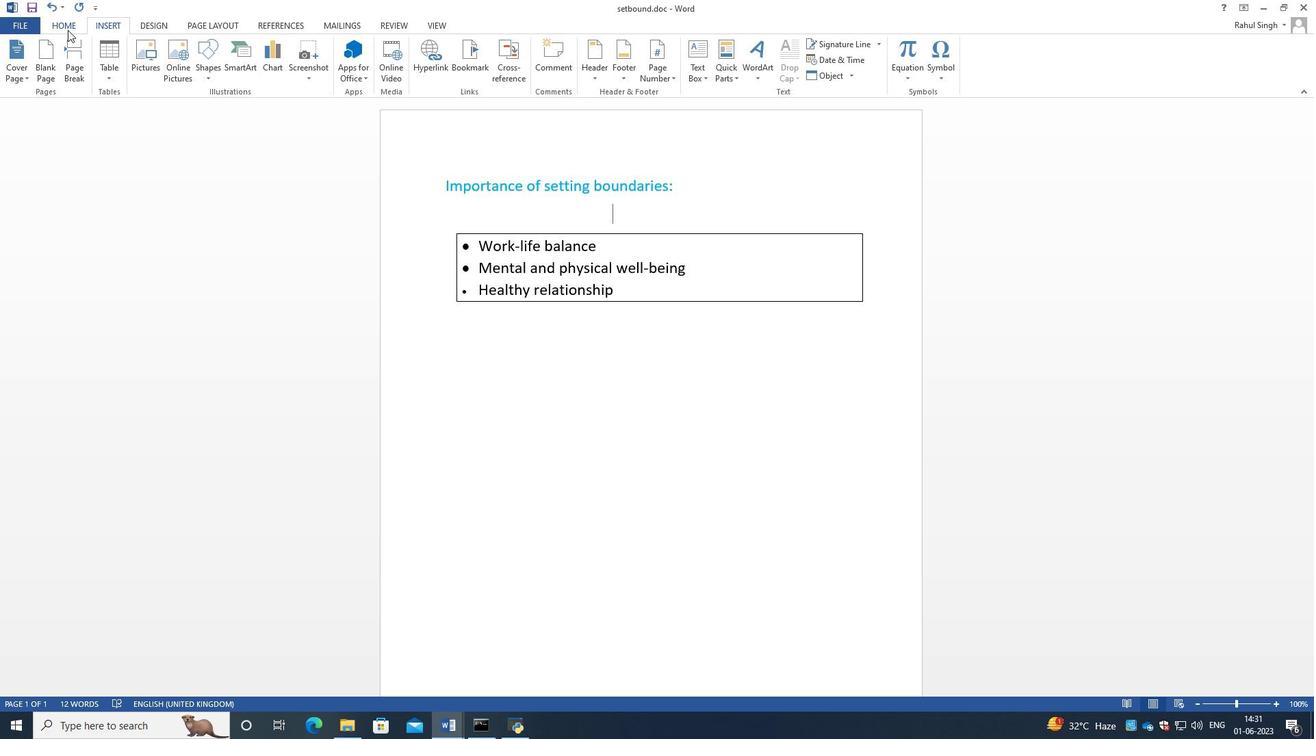 
Action: Mouse pressed left at (67, 26)
Screenshot: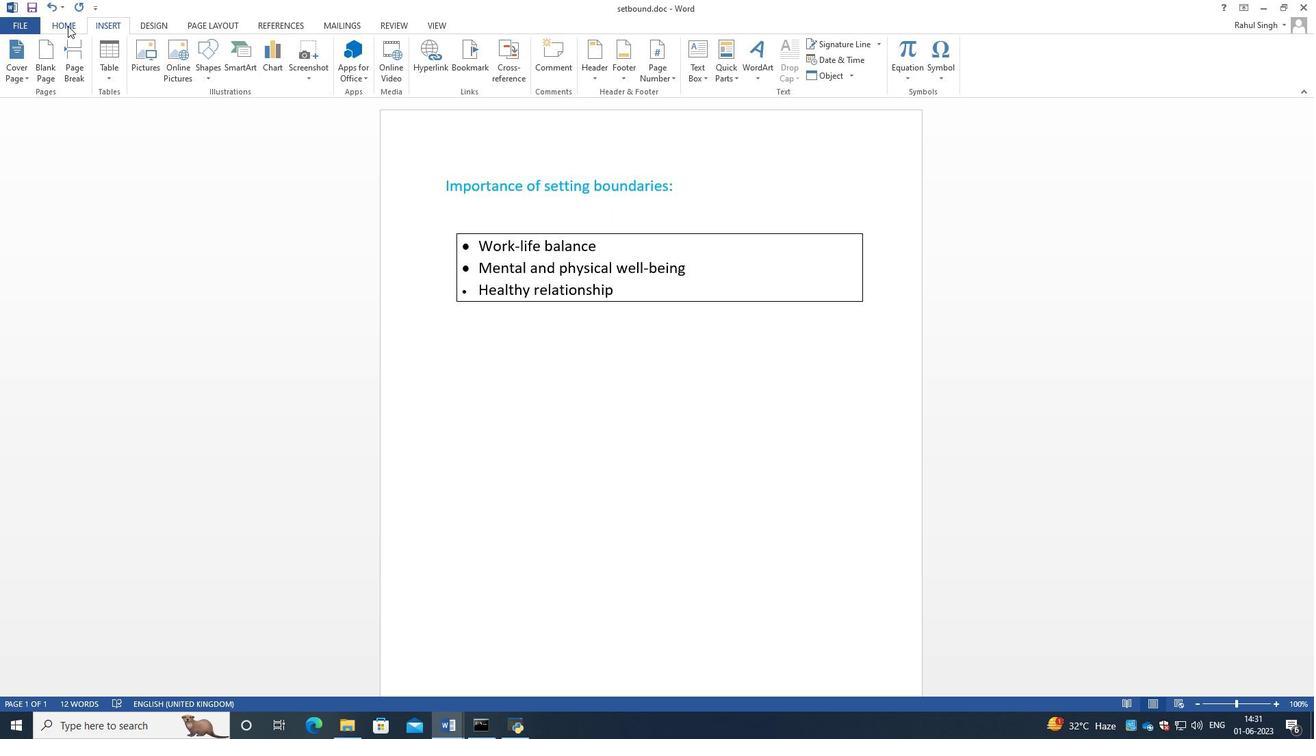 
Action: Mouse moved to (155, 22)
Screenshot: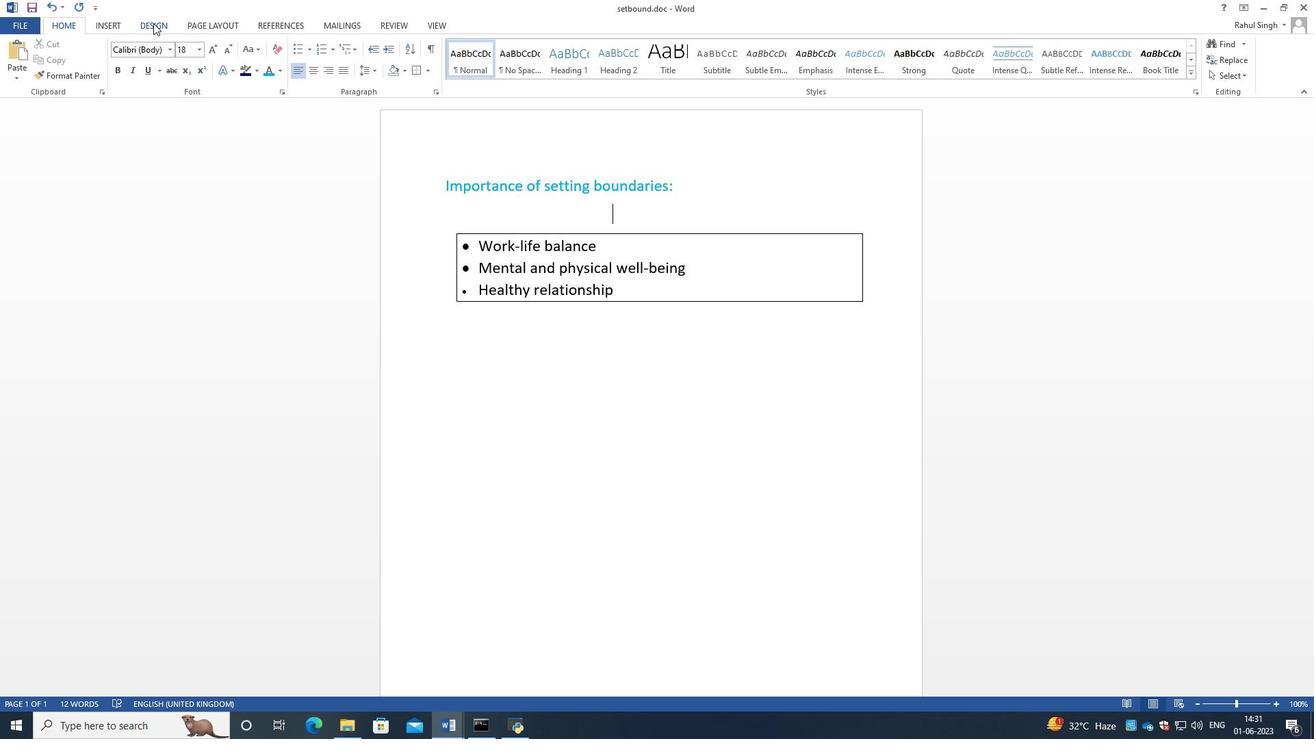 
Action: Mouse pressed left at (155, 22)
Screenshot: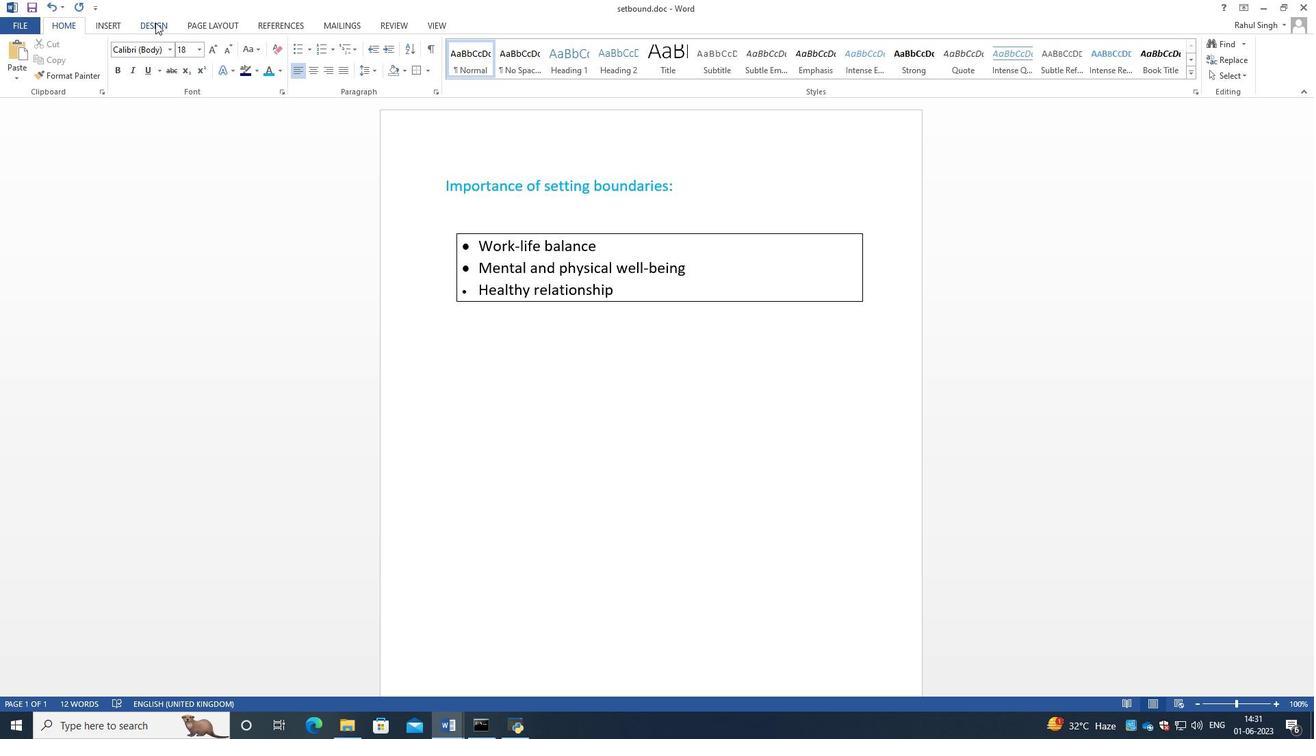 
Action: Mouse moved to (195, 26)
Screenshot: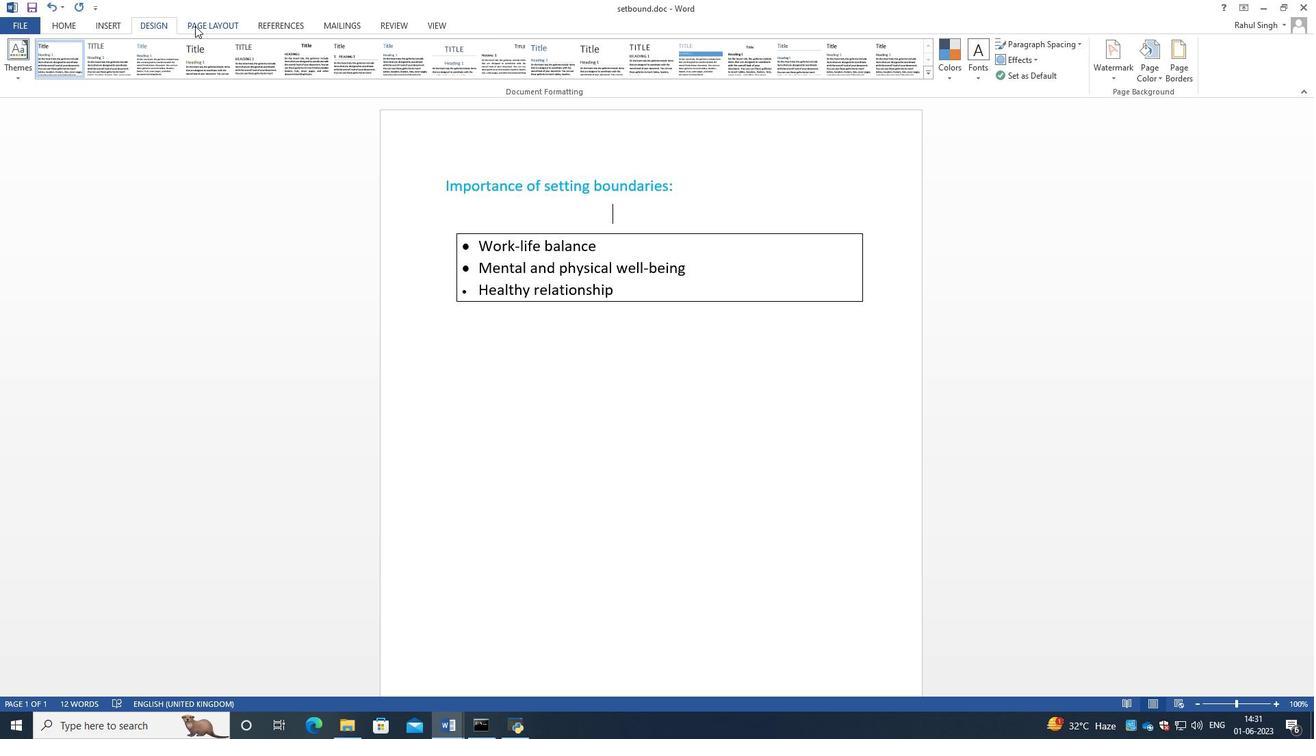 
Action: Mouse pressed left at (195, 26)
Screenshot: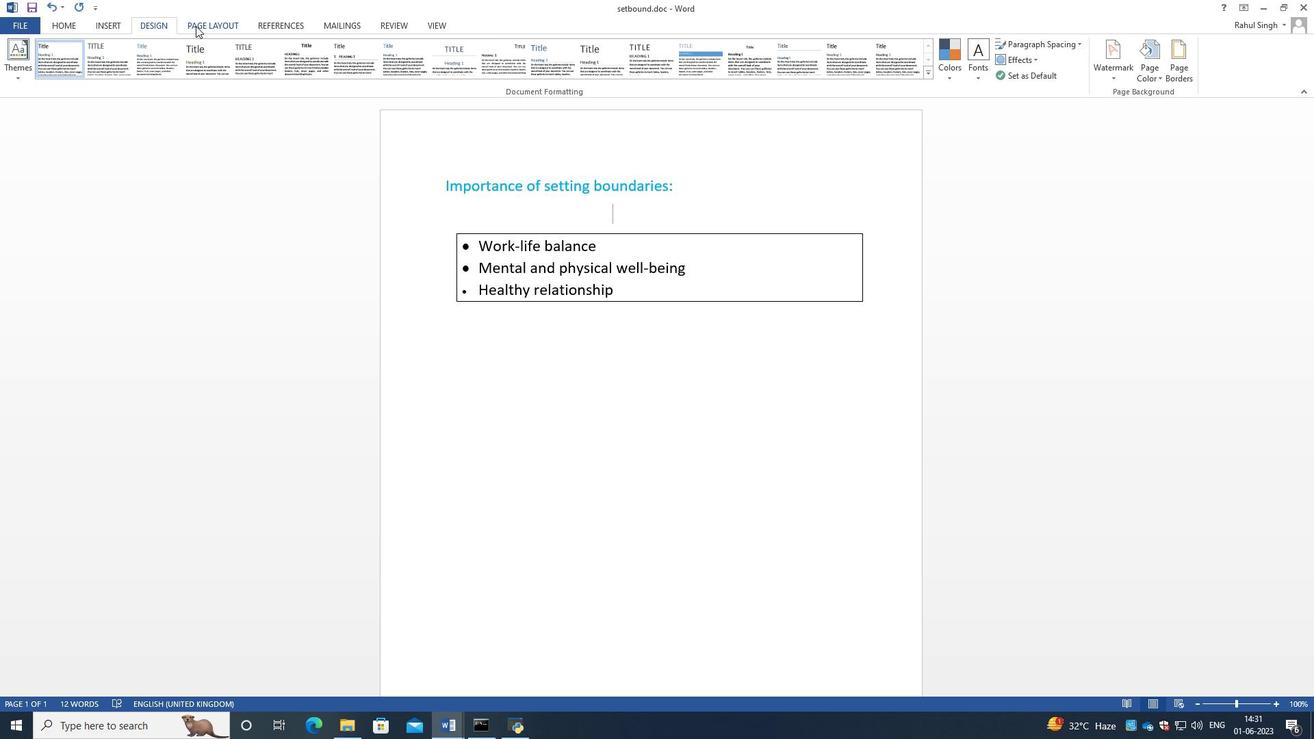 
Action: Mouse moved to (276, 20)
Screenshot: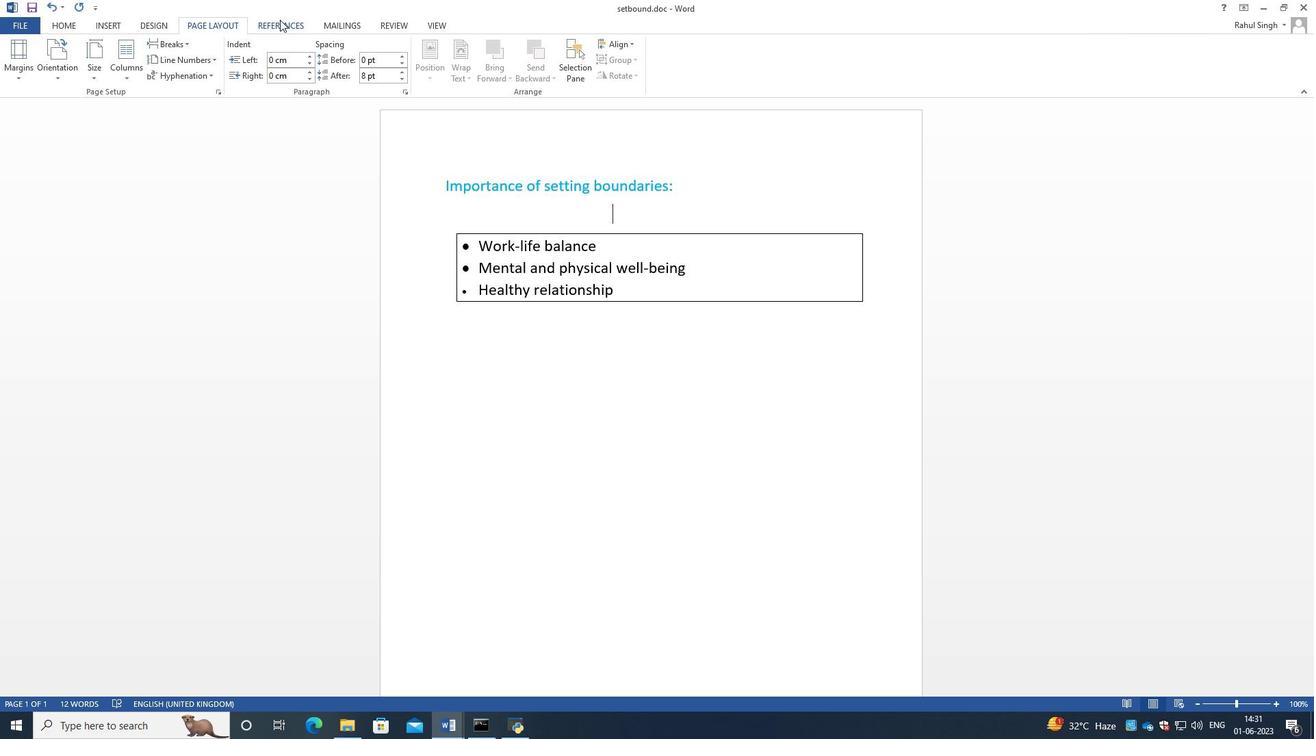 
Action: Mouse pressed left at (276, 20)
Screenshot: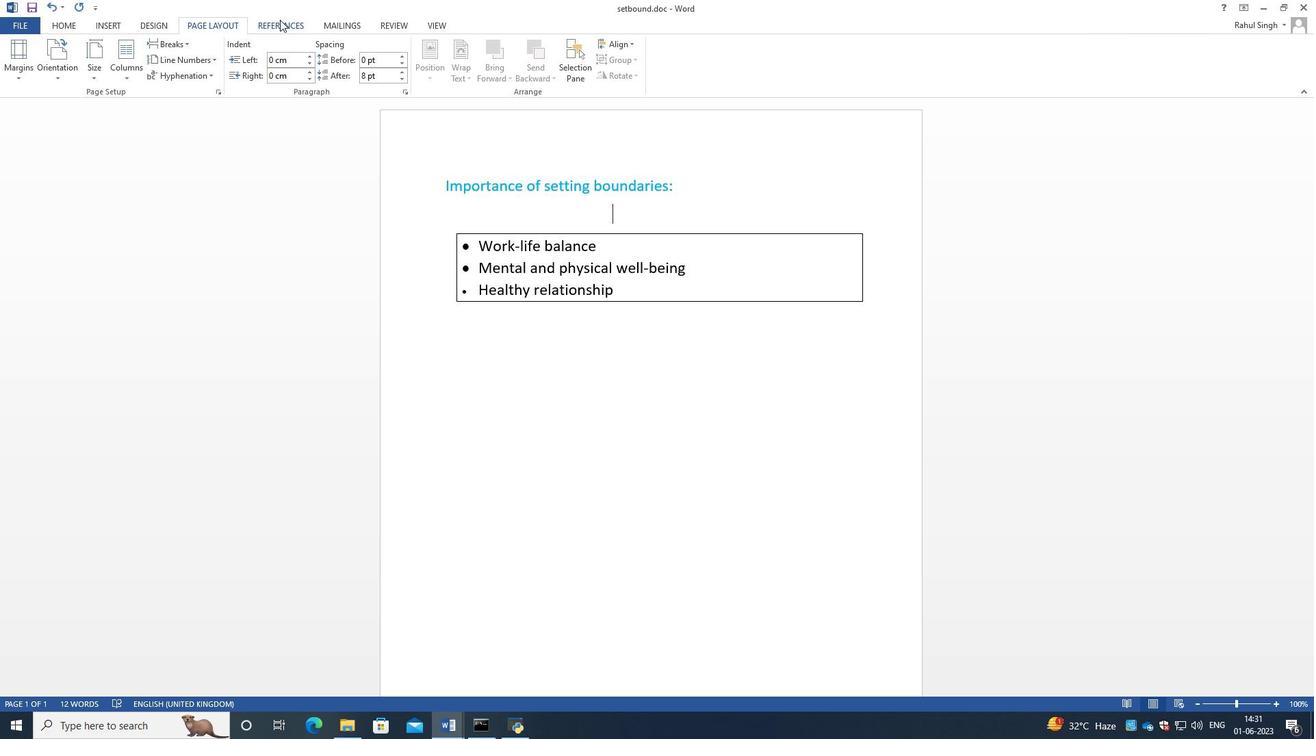 
Action: Mouse moved to (345, 26)
Screenshot: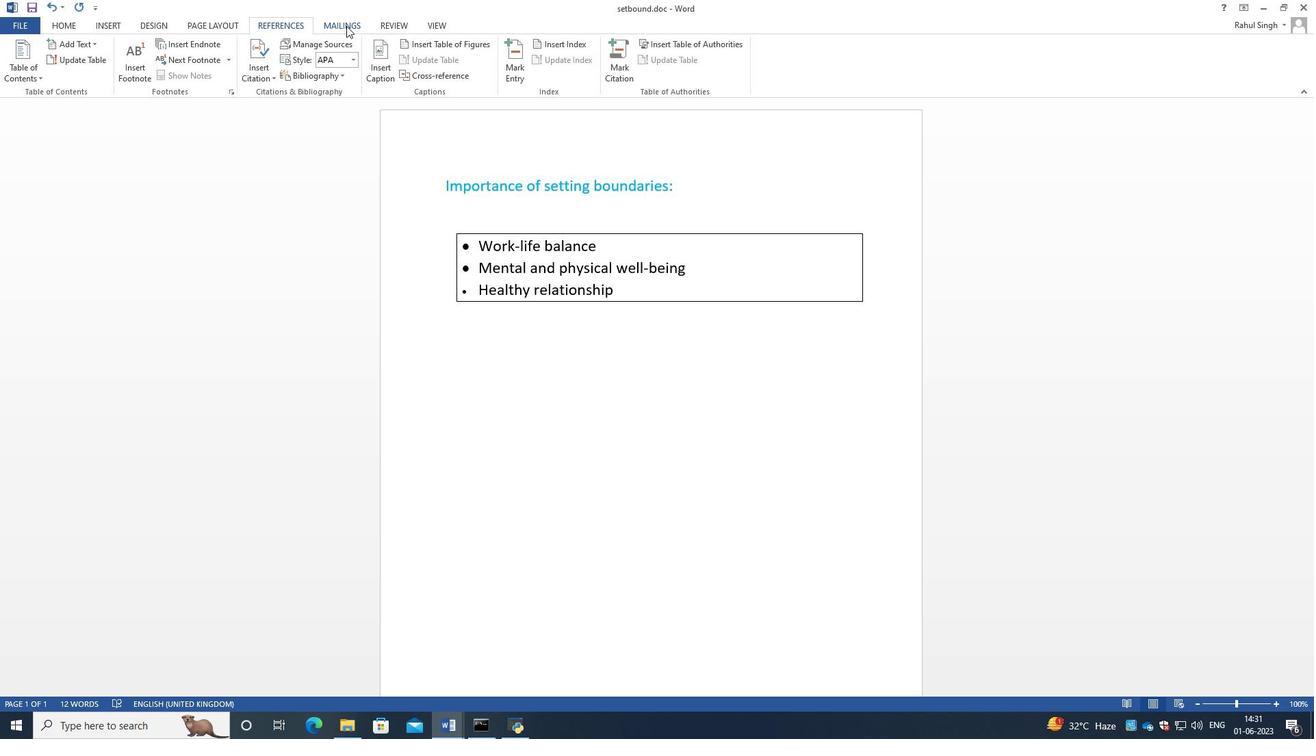 
Action: Mouse pressed left at (345, 26)
Screenshot: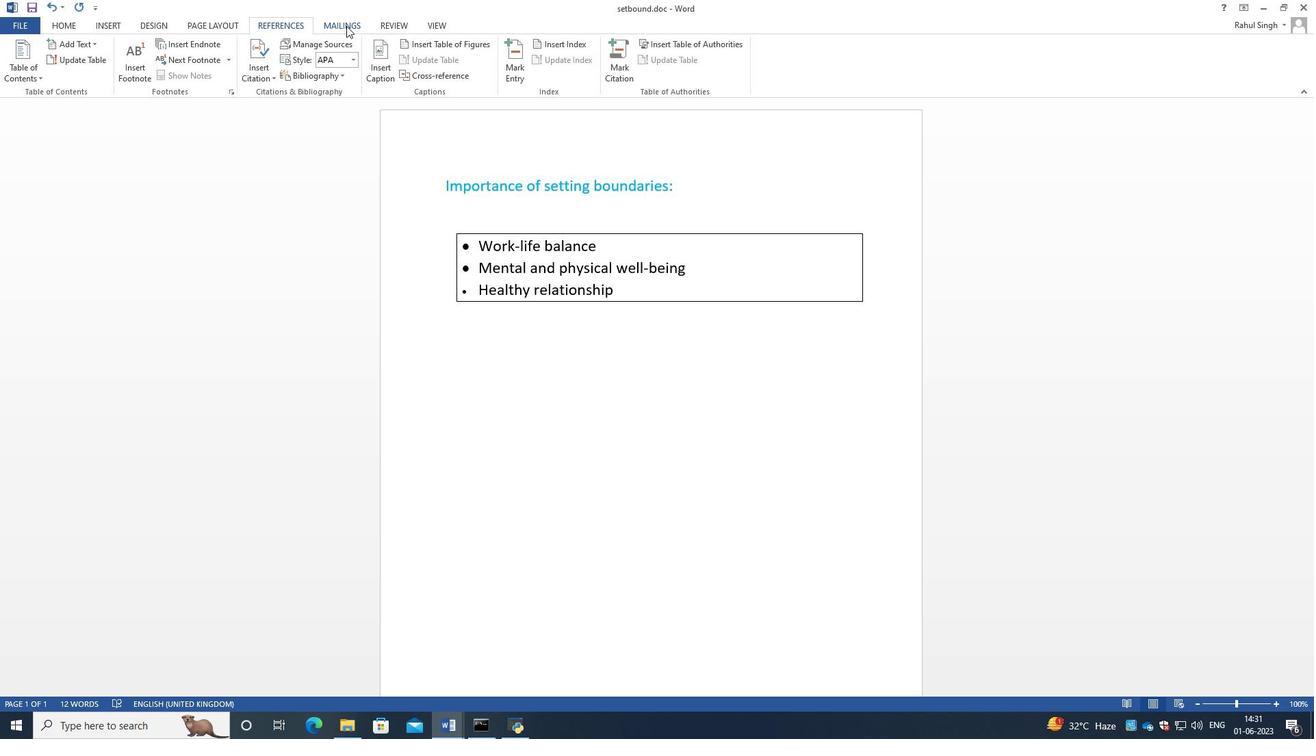 
Action: Mouse moved to (400, 23)
Screenshot: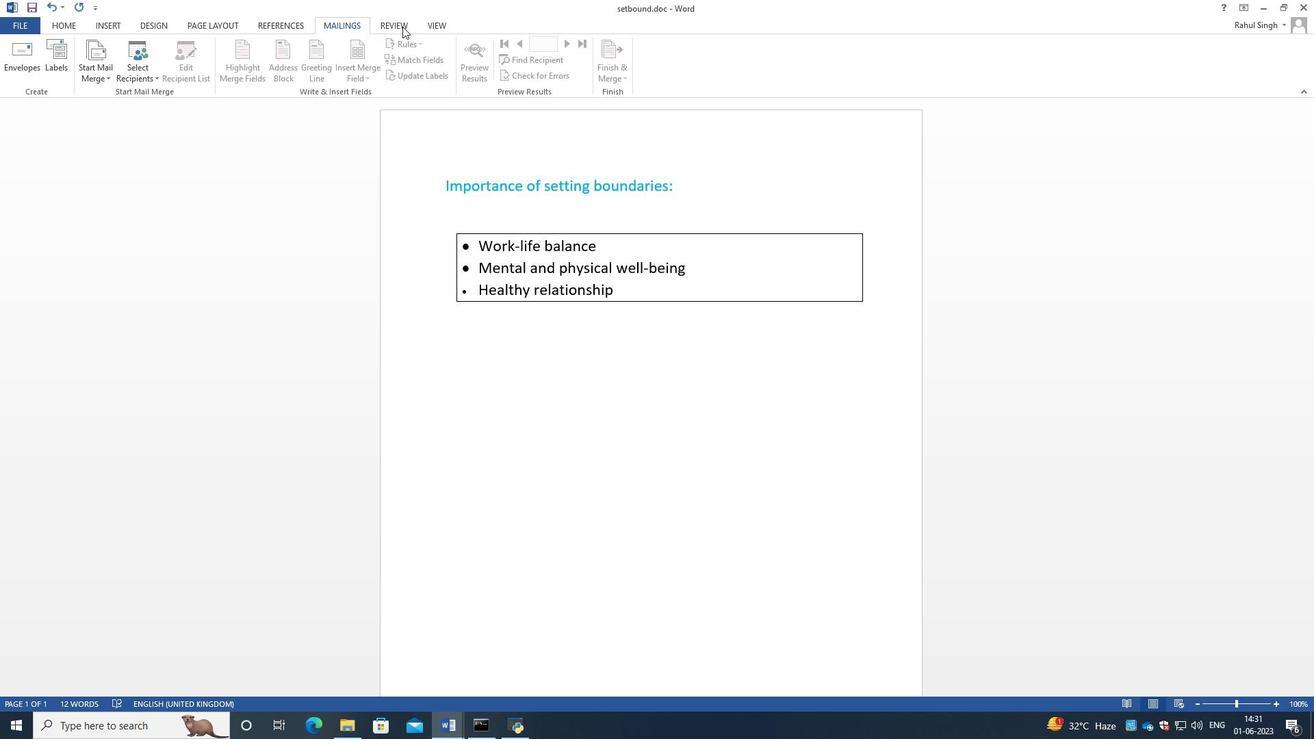 
Action: Mouse pressed left at (400, 23)
Screenshot: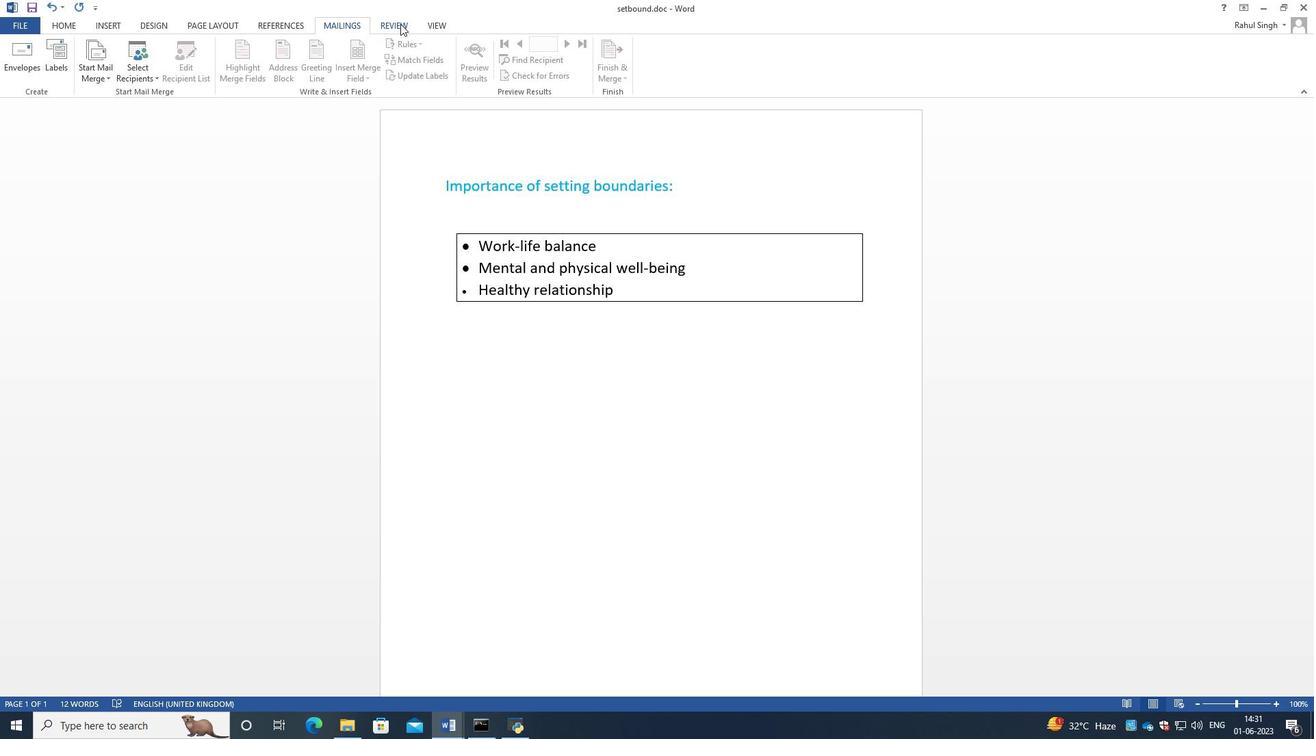 
Action: Mouse moved to (107, 29)
Screenshot: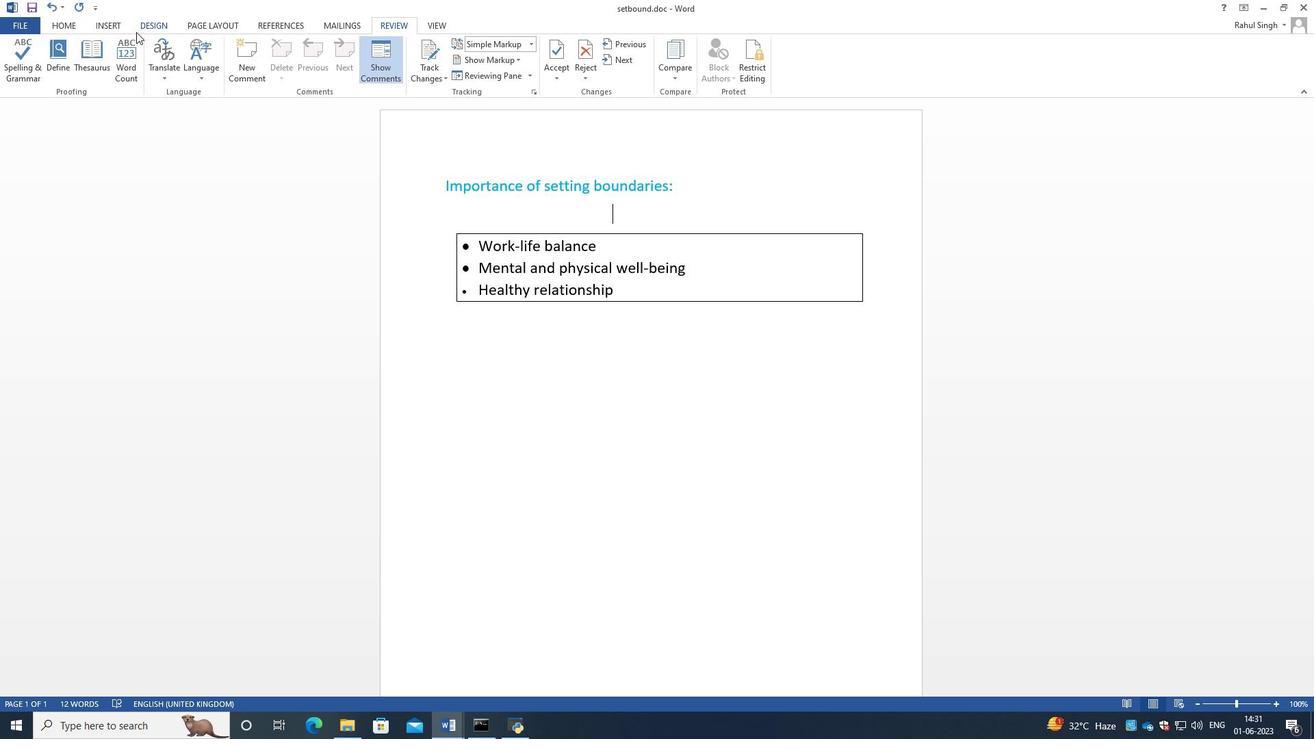 
Action: Mouse pressed left at (107, 29)
Screenshot: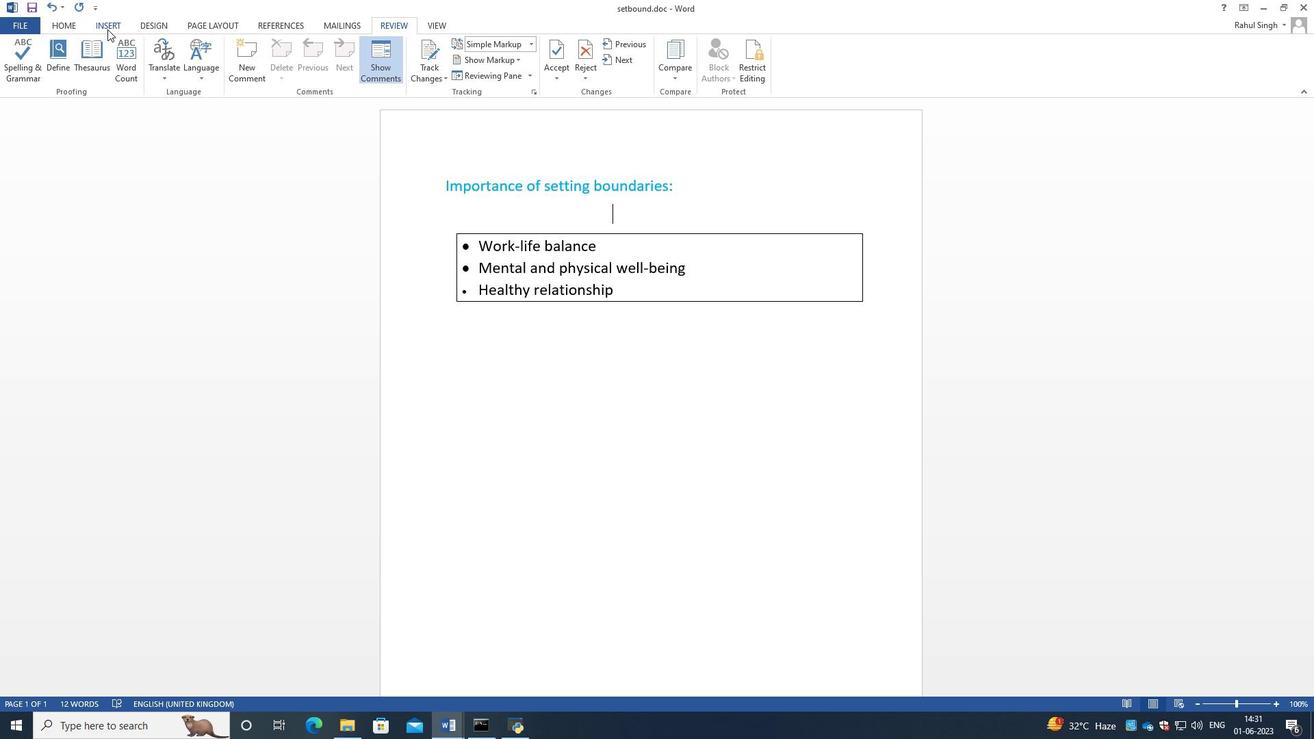 
Action: Mouse moved to (182, 63)
Screenshot: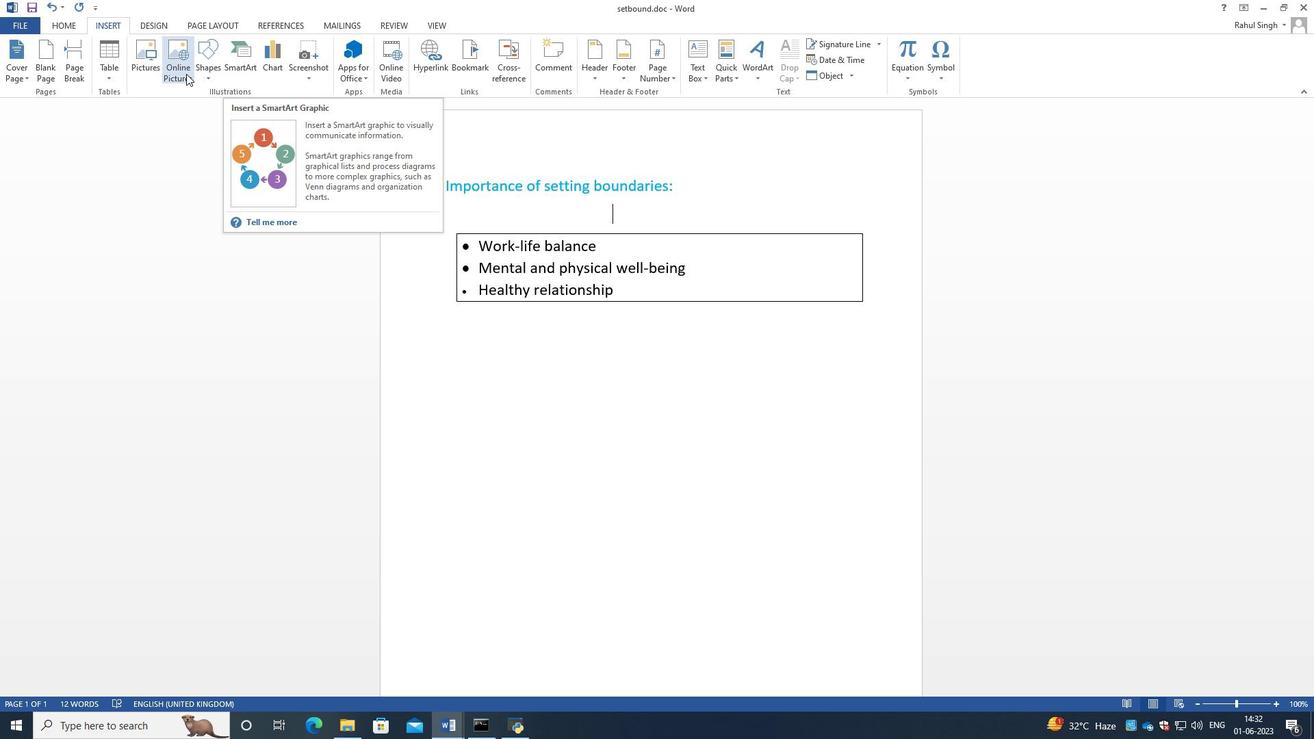 
Action: Mouse pressed left at (182, 63)
Screenshot: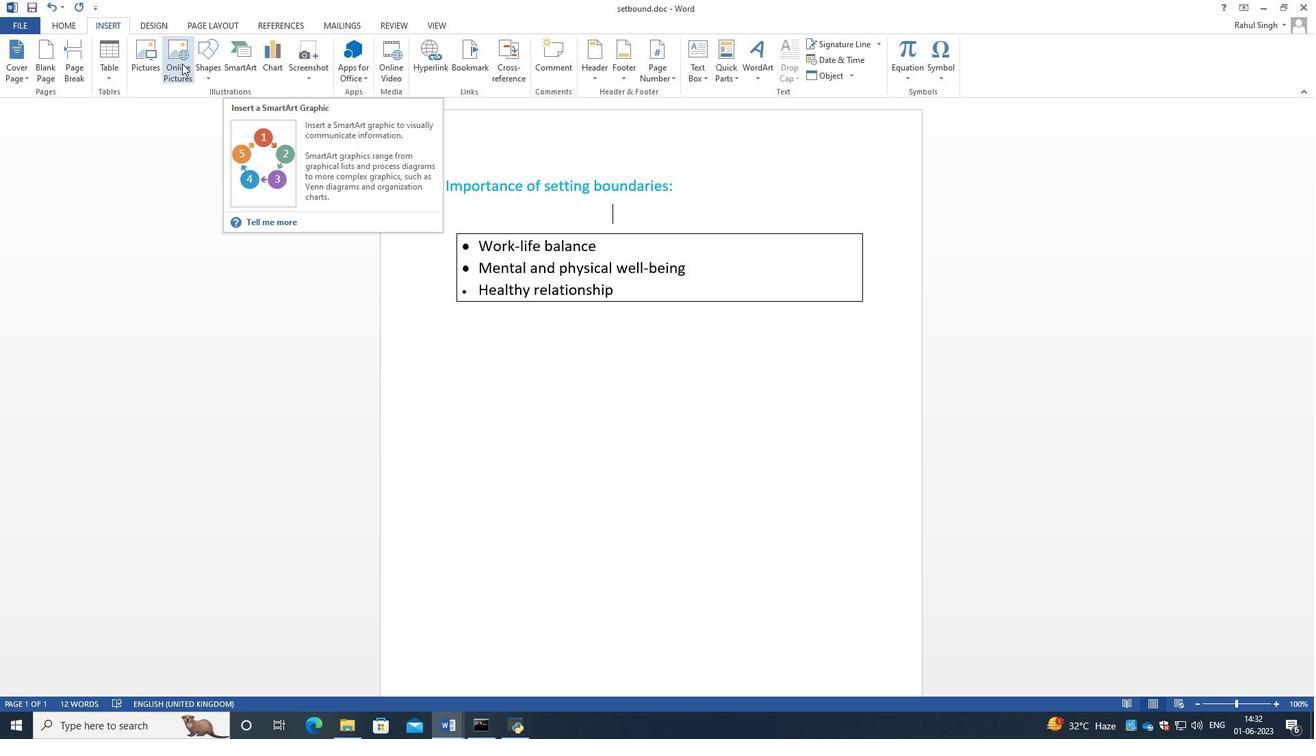 
Action: Mouse moved to (729, 328)
Screenshot: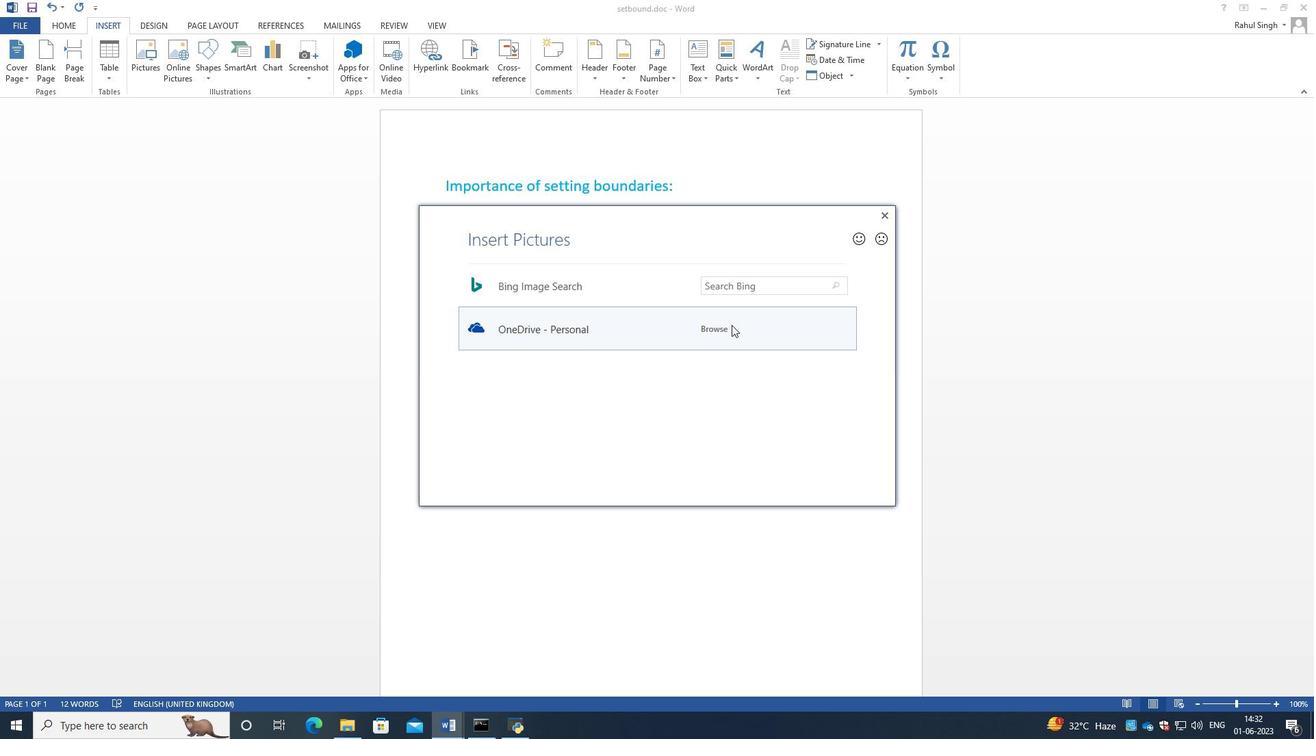 
Action: Mouse pressed left at (729, 328)
Screenshot: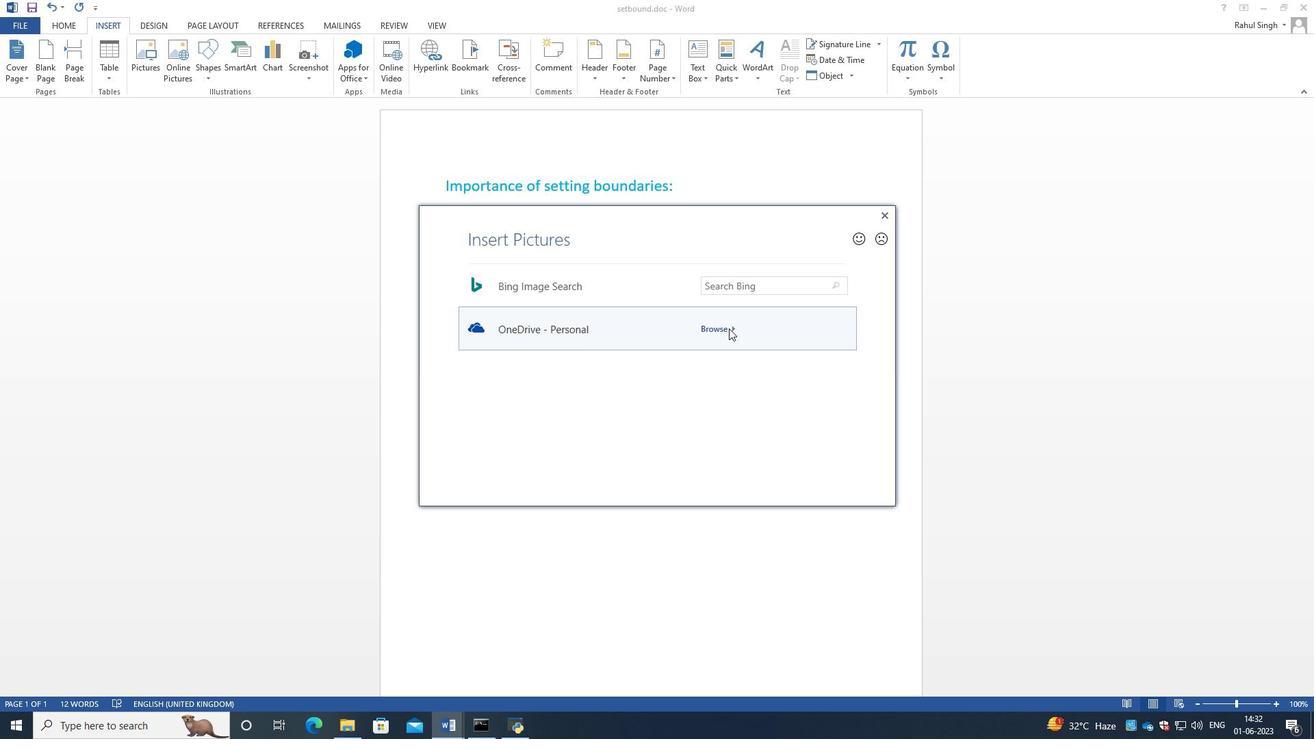
Action: Mouse moved to (623, 16)
Screenshot: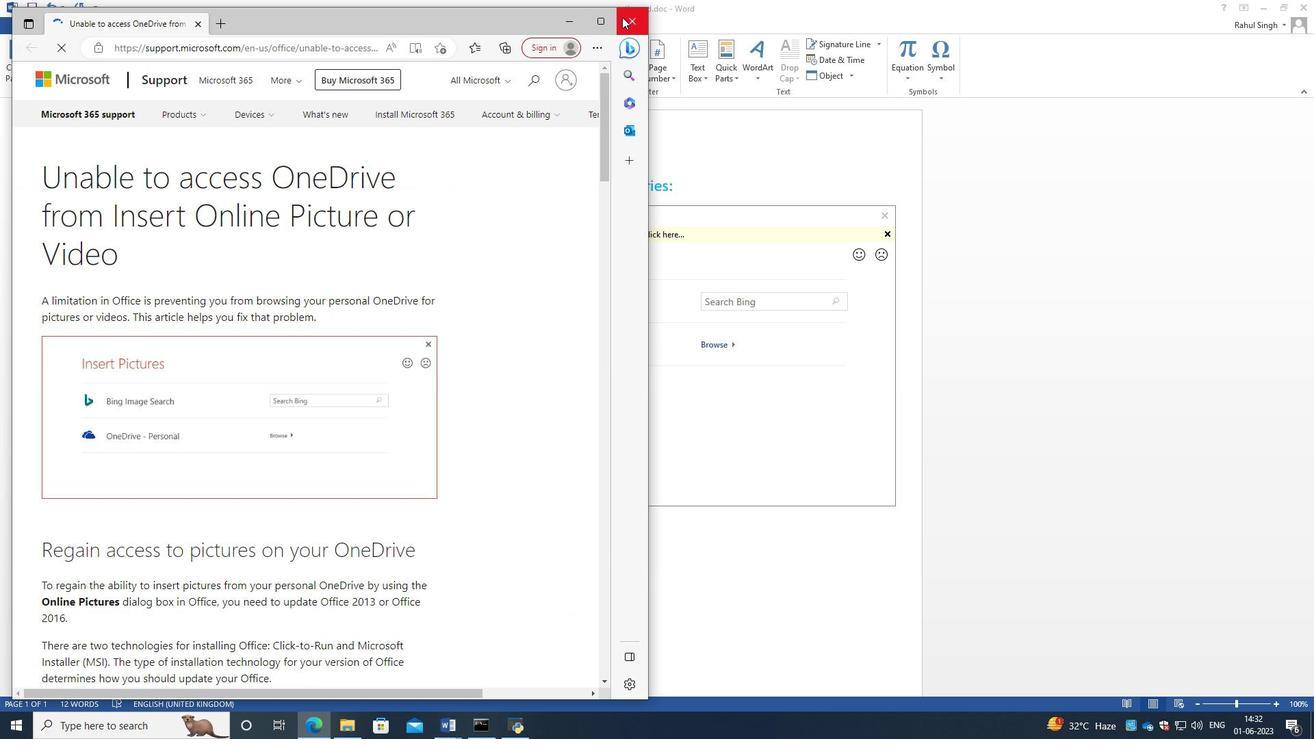 
Action: Mouse pressed left at (623, 16)
Screenshot: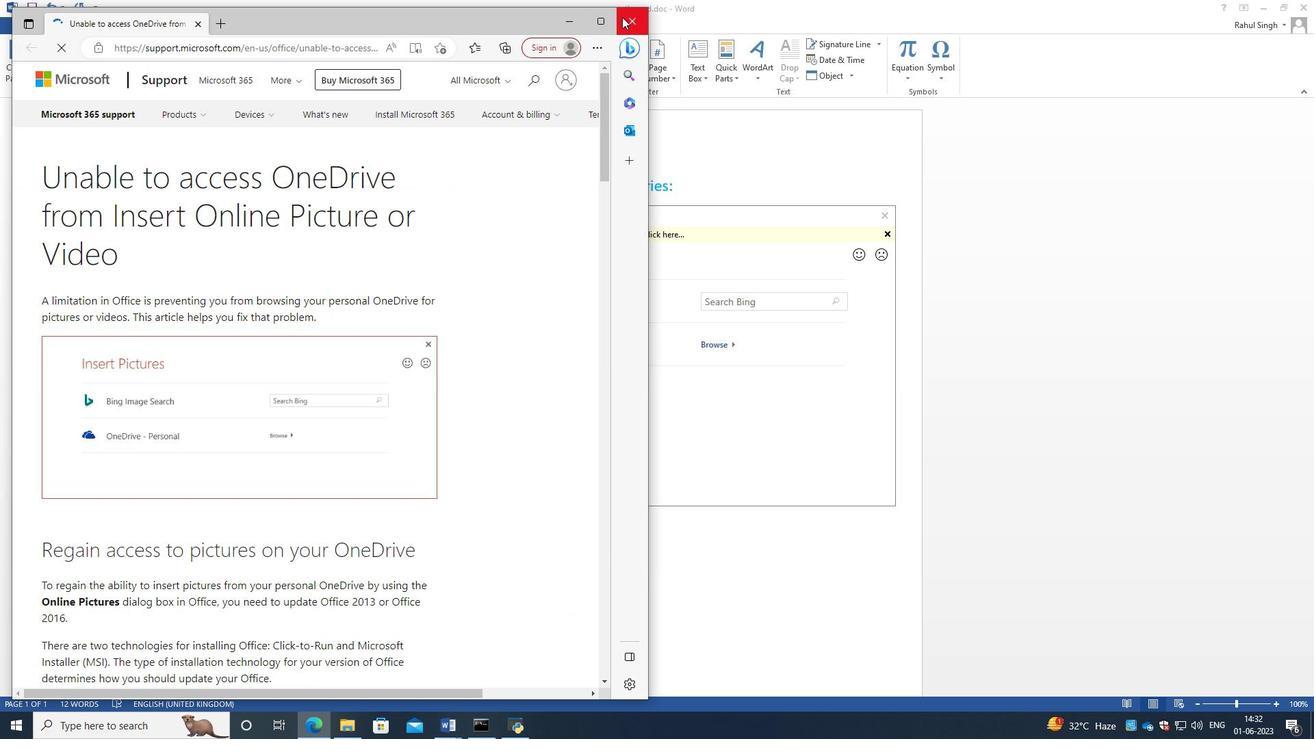 
Action: Mouse moved to (749, 299)
Screenshot: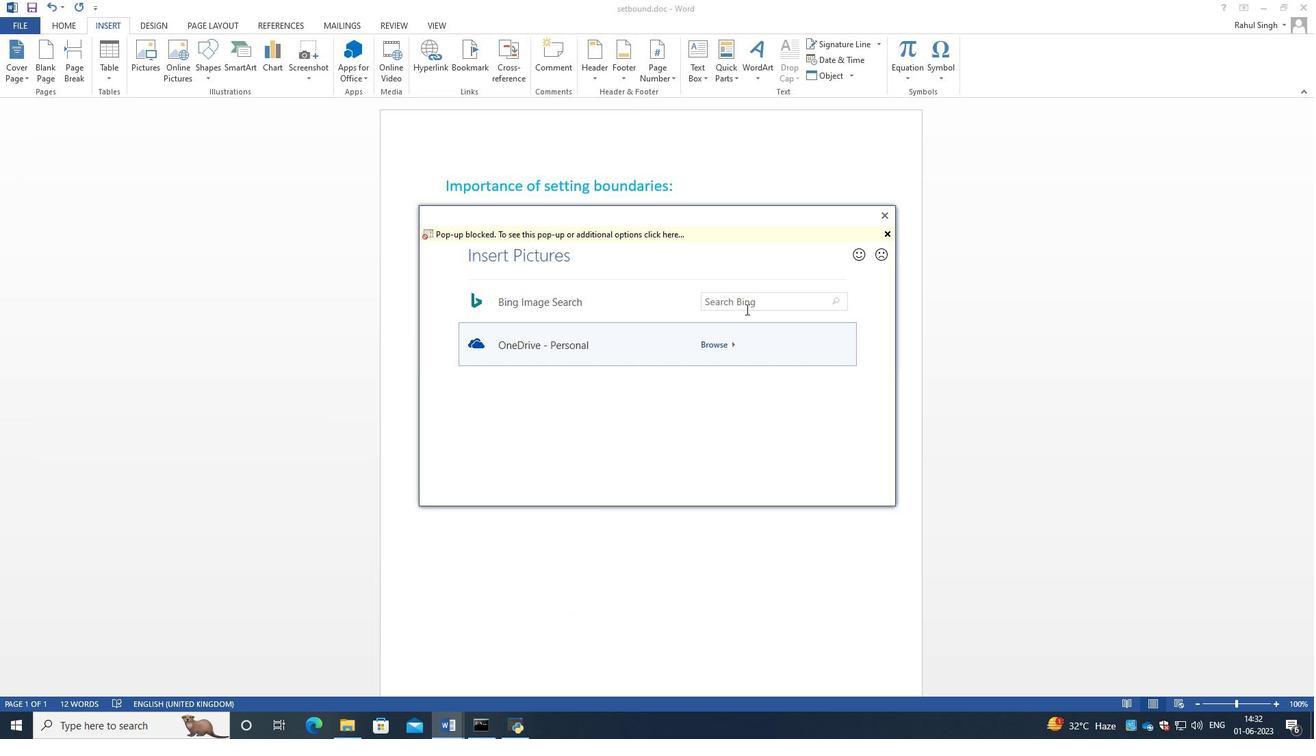 
Action: Mouse pressed left at (749, 299)
Screenshot: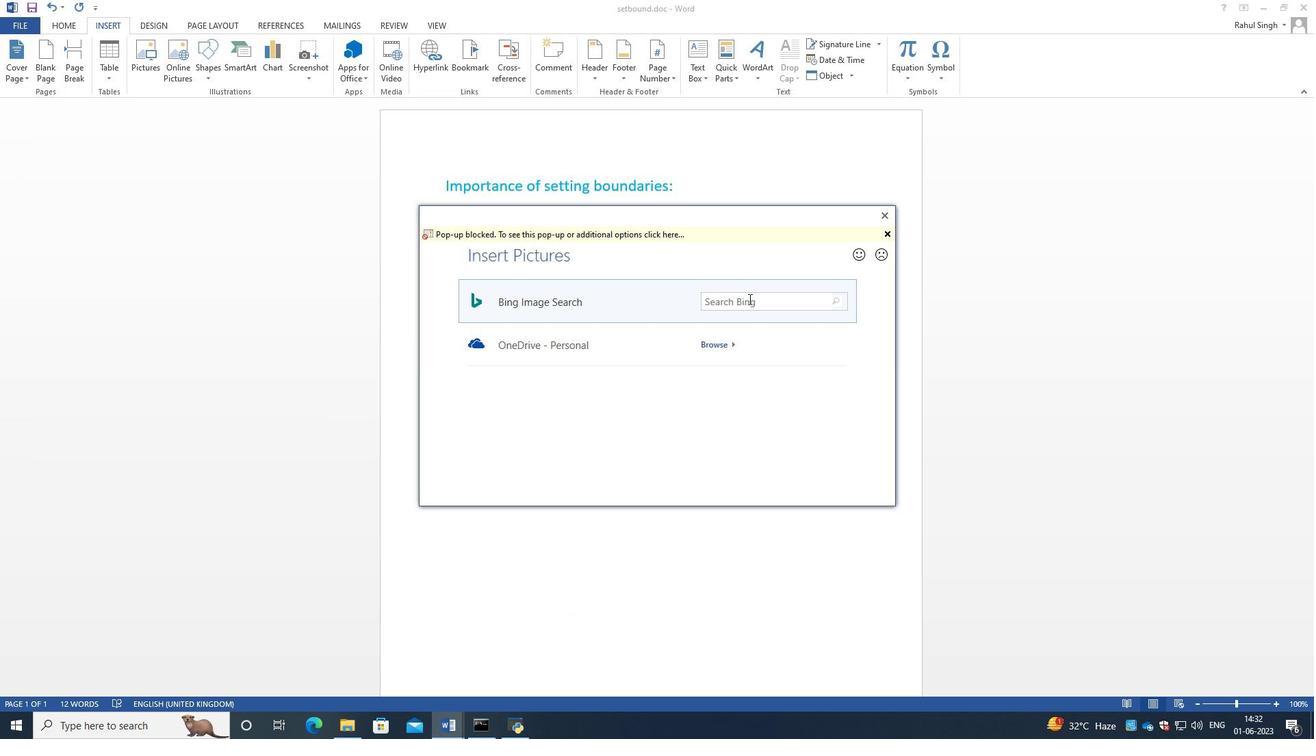 
Action: Key pressed flower<Key.enter>
Screenshot: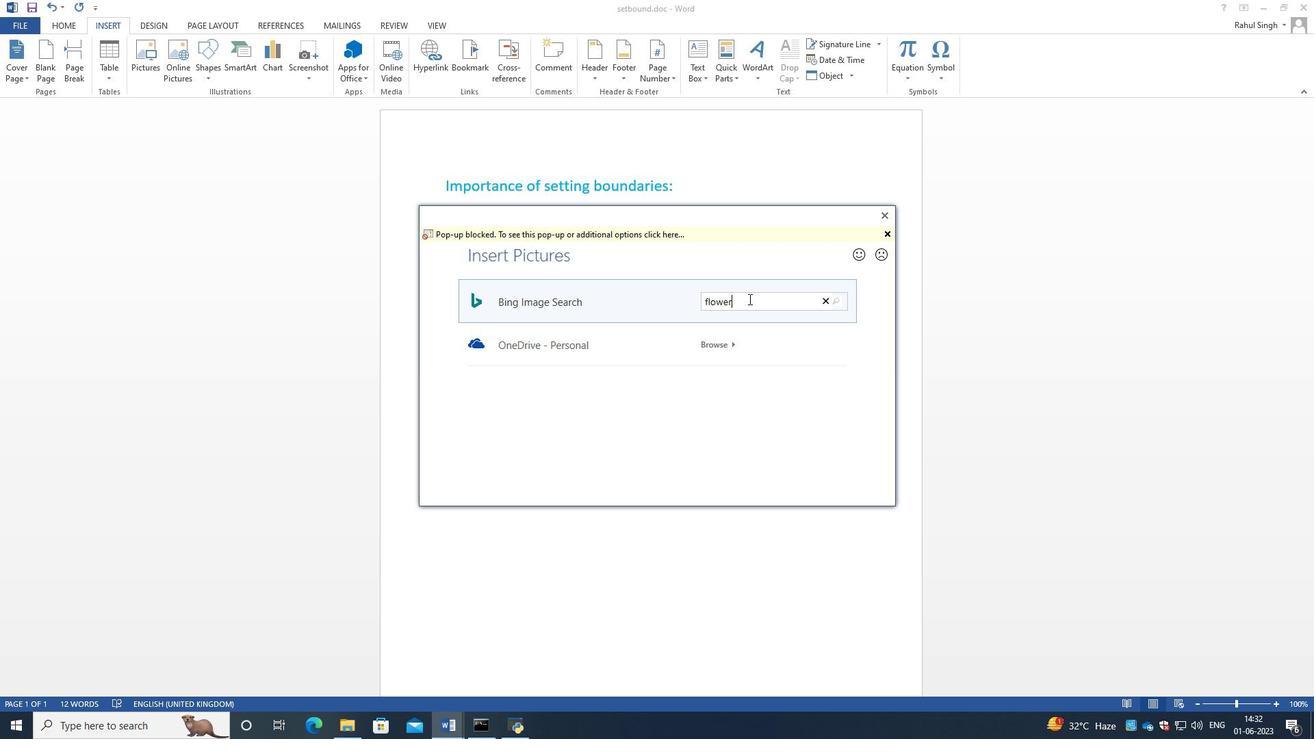 
Action: Mouse moved to (499, 269)
Screenshot: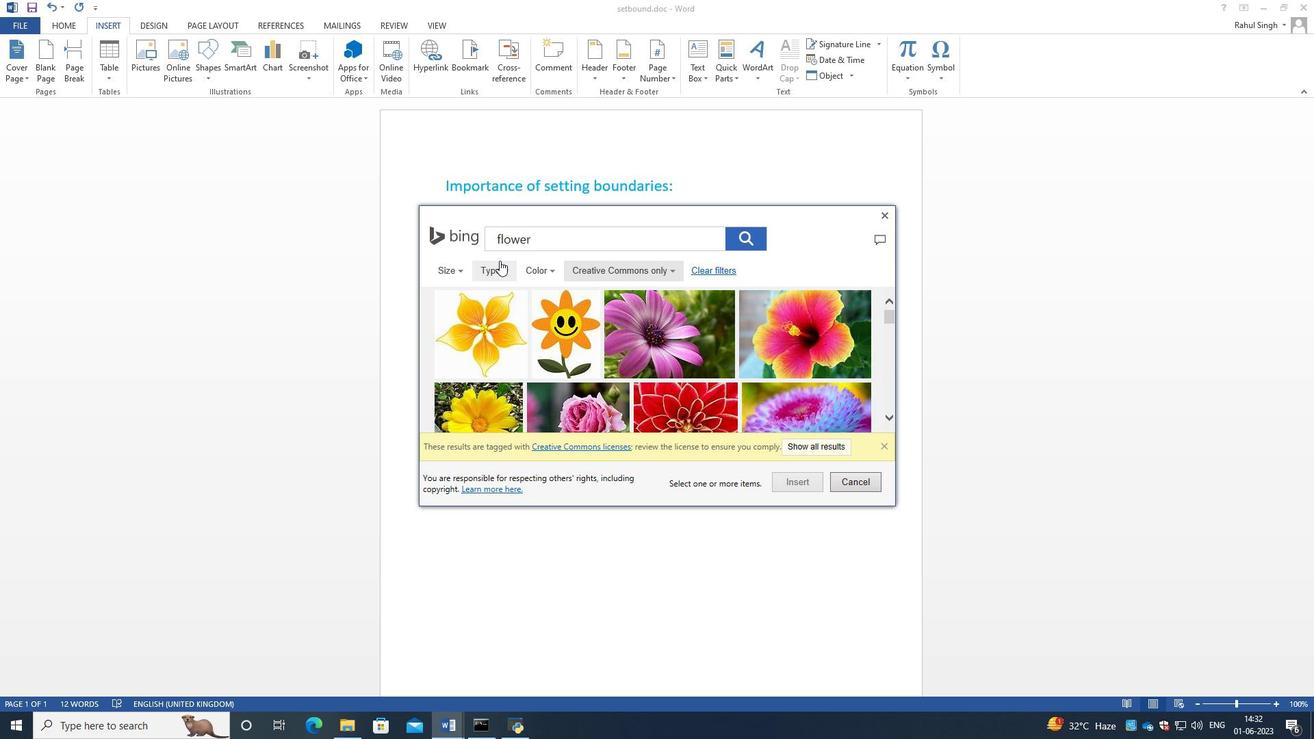 
Action: Mouse pressed left at (499, 269)
Screenshot: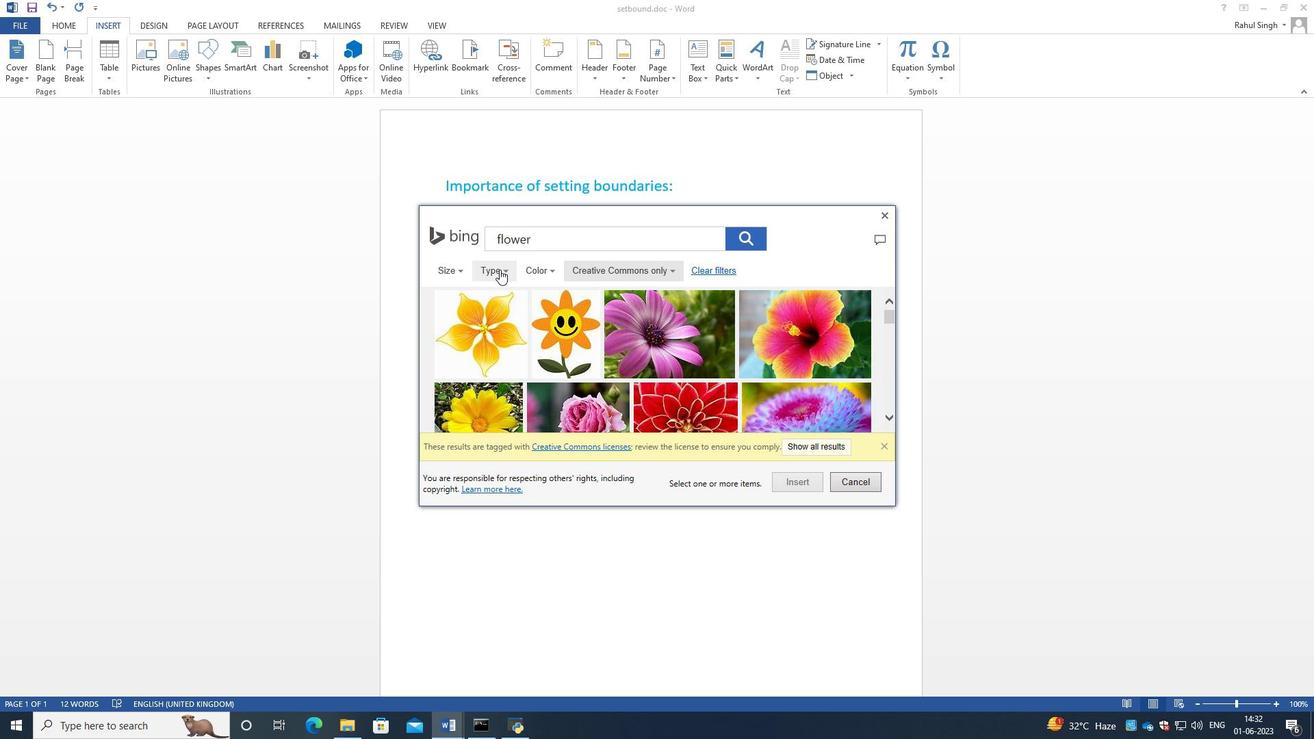 
Action: Mouse moved to (497, 317)
Screenshot: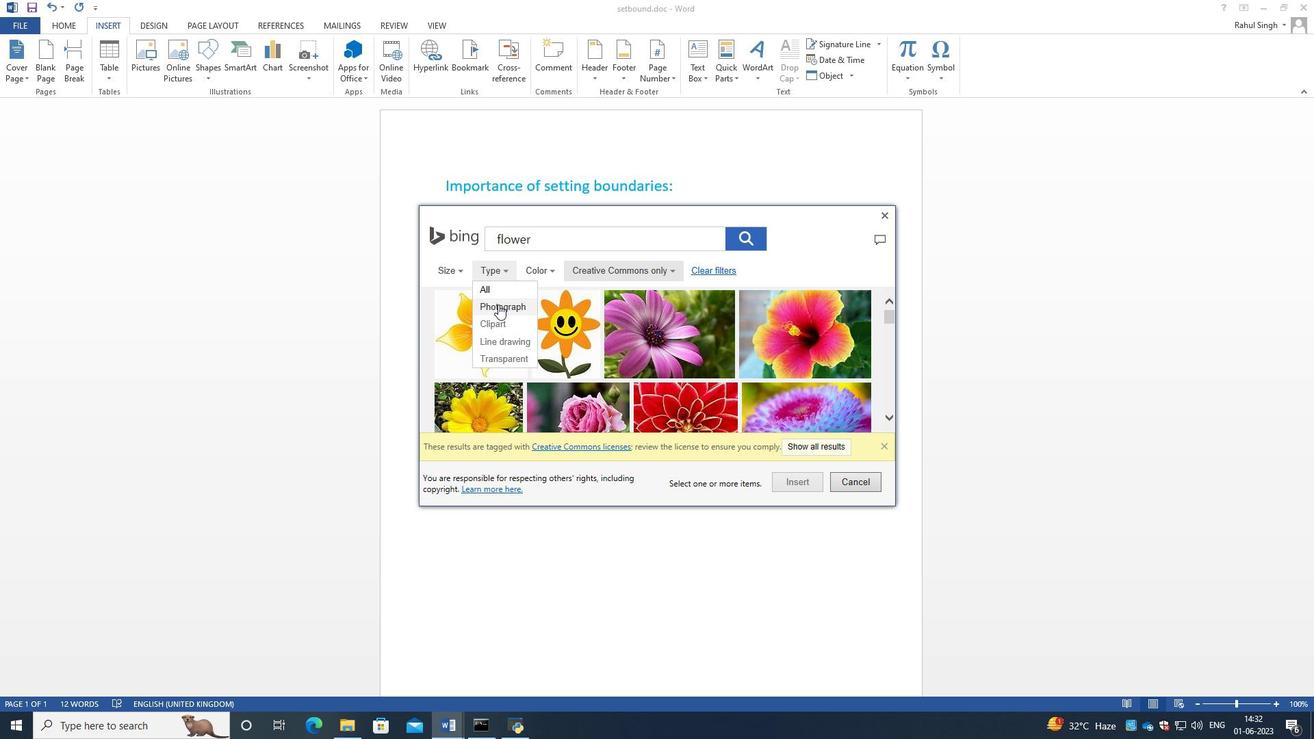 
Action: Mouse pressed left at (497, 317)
Screenshot: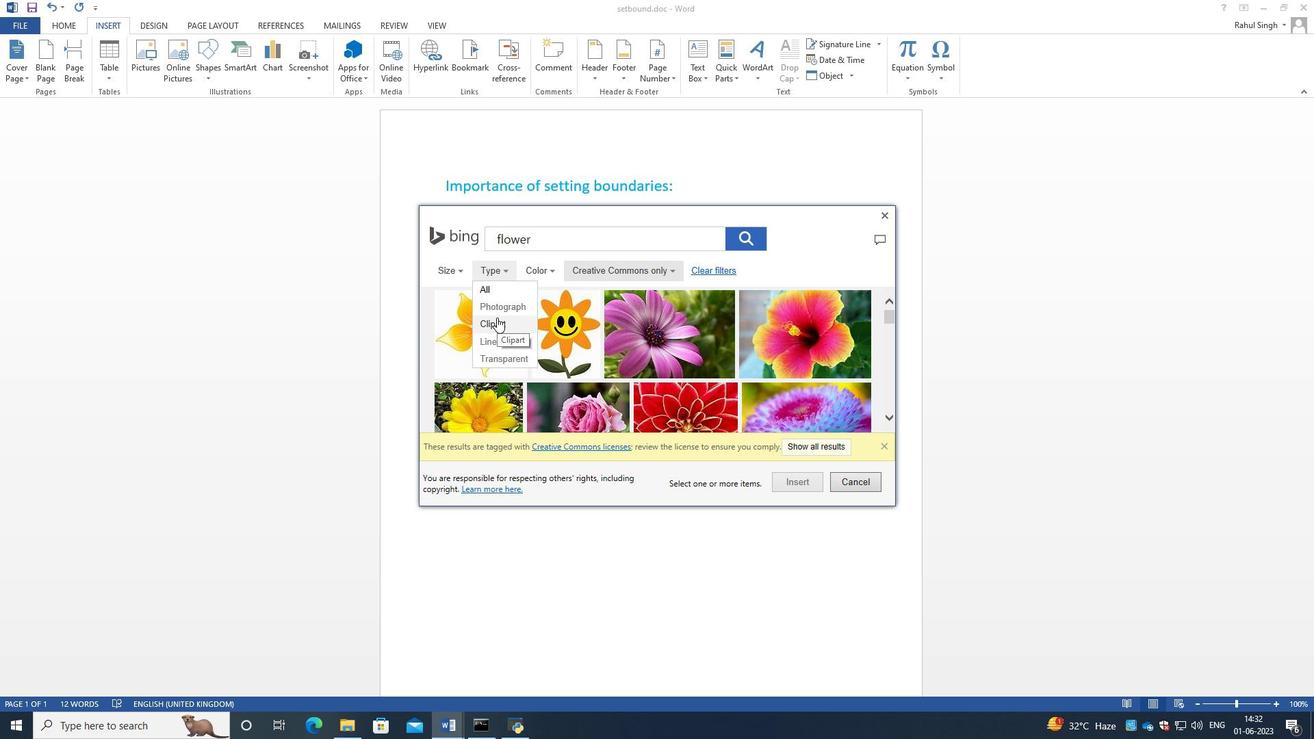 
Action: Mouse moved to (561, 240)
Screenshot: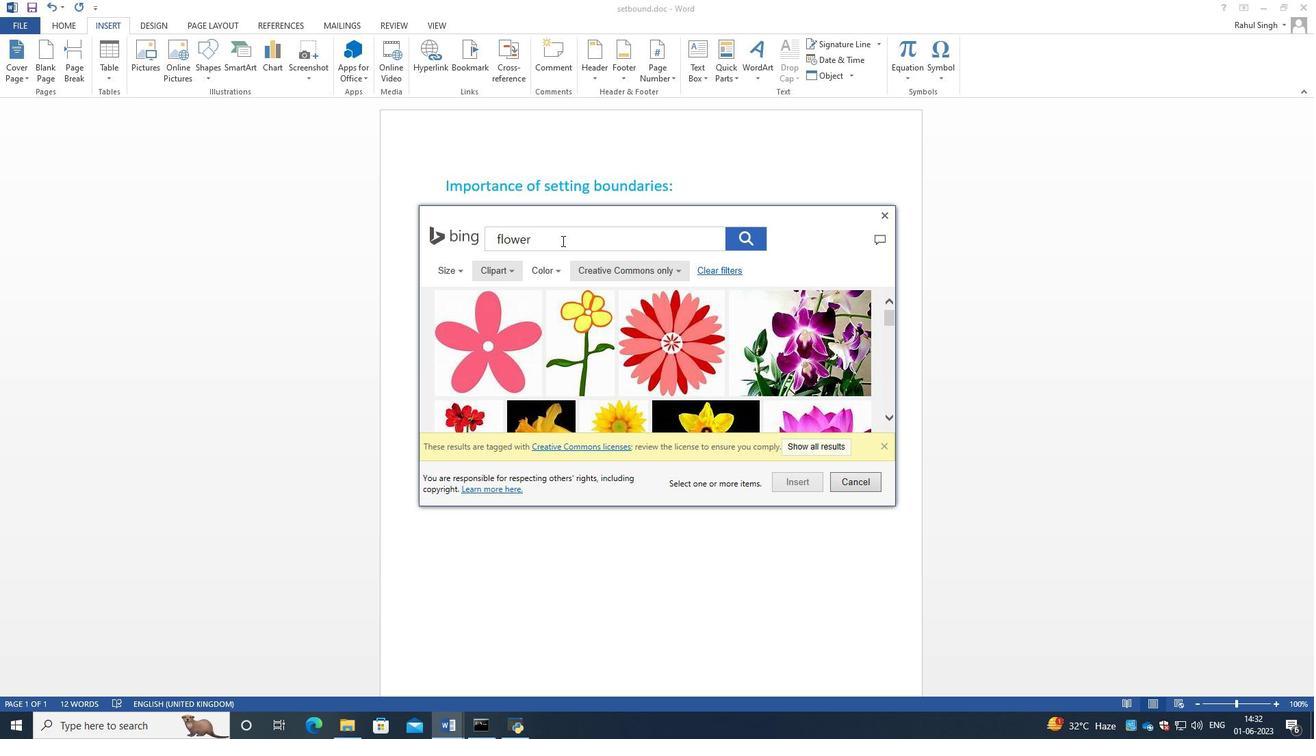 
Action: Mouse pressed left at (561, 240)
Screenshot: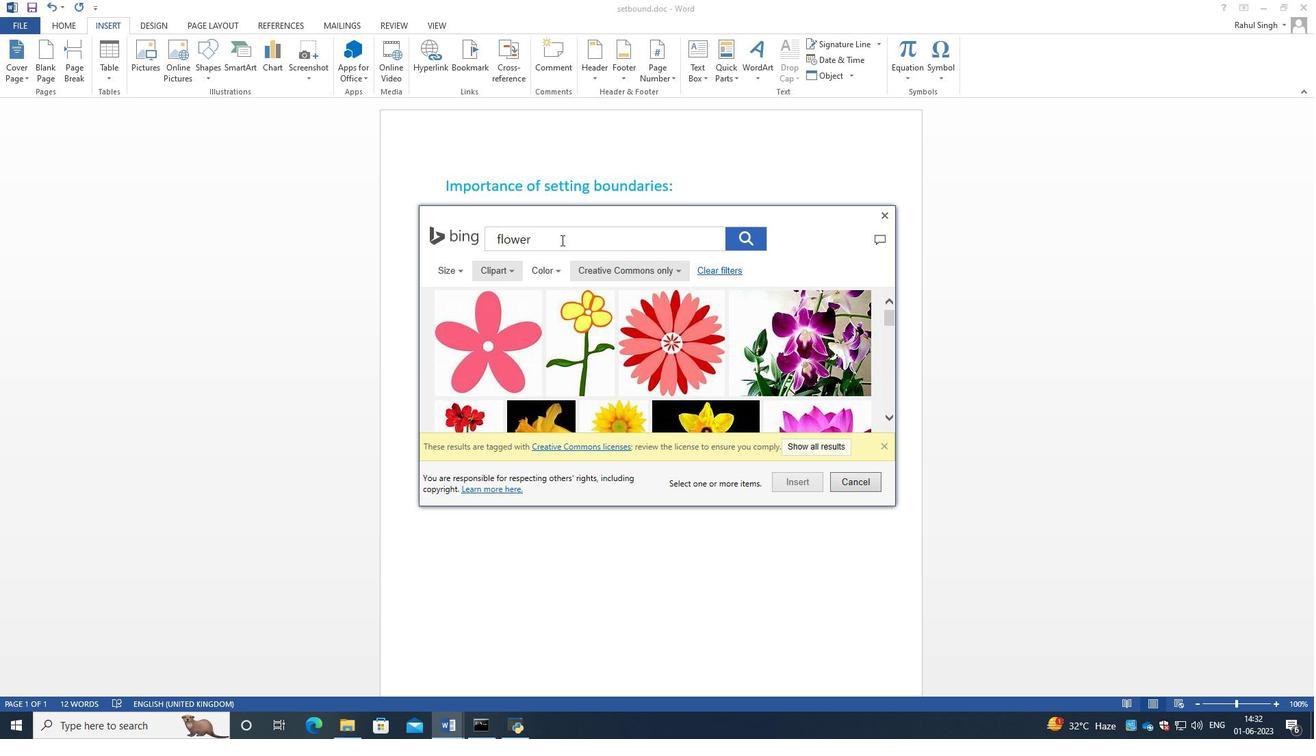 
Action: Key pressed <Key.backspace><Key.backspace><Key.backspace><Key.backspace><Key.backspace><Key.backspace><Key.backspace><Key.backspace><Key.backspace><Key.backspace><Key.backspace><Key.backspace>cfr<Key.backspace><Key.backspace>ra<Key.backspace>eative<Key.enter>
Screenshot: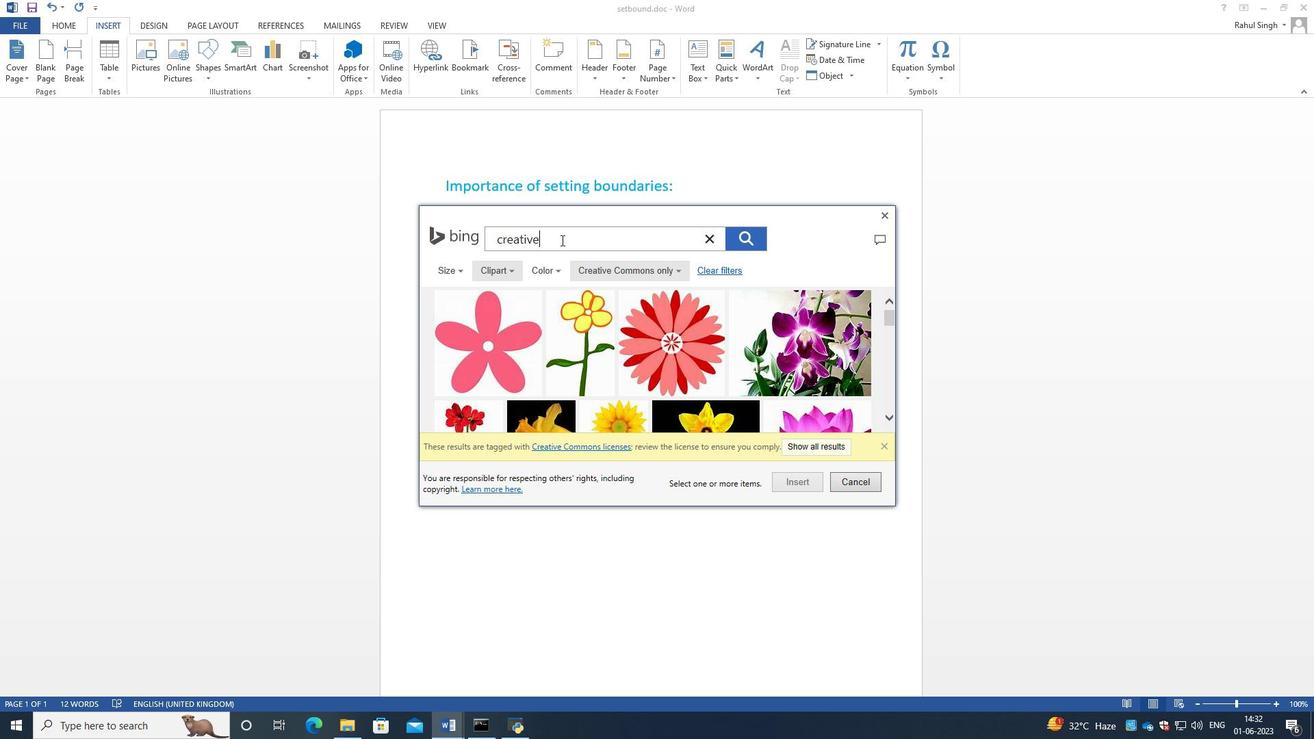 
Action: Mouse moved to (699, 356)
Screenshot: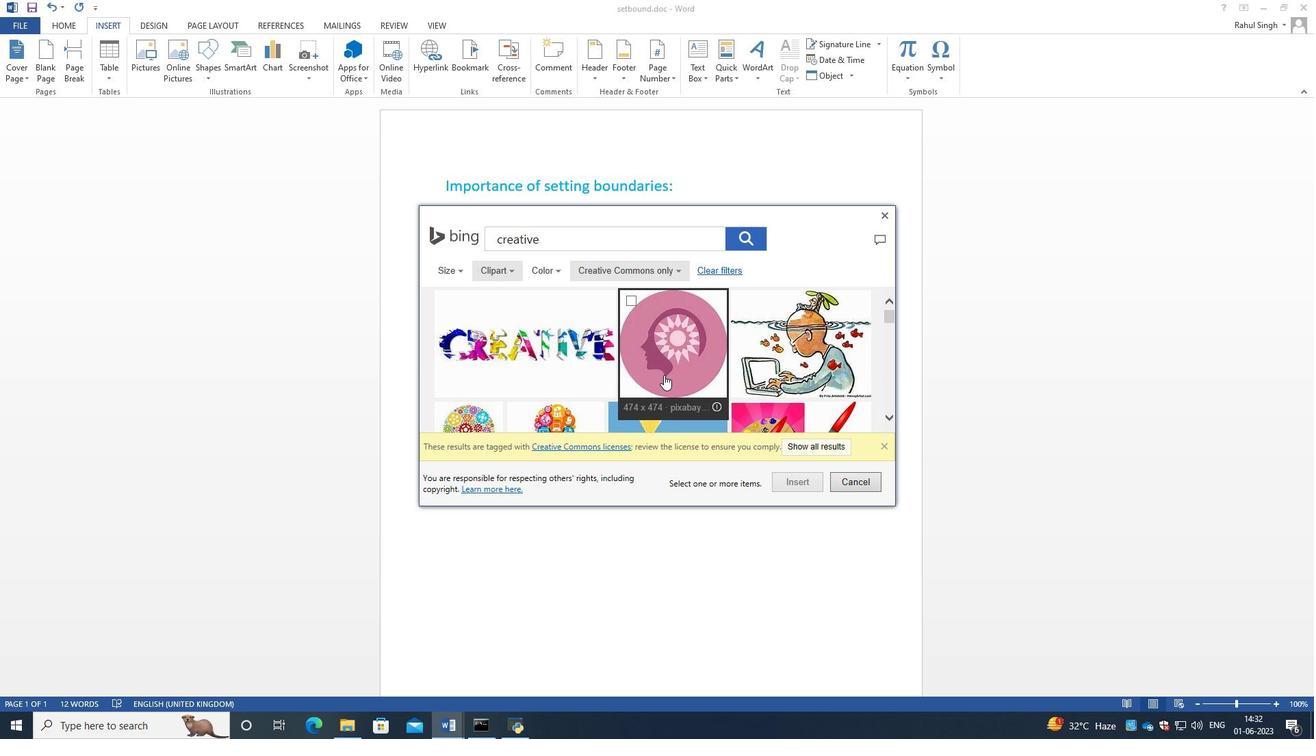 
Action: Mouse scrolled (699, 356) with delta (0, 0)
Screenshot: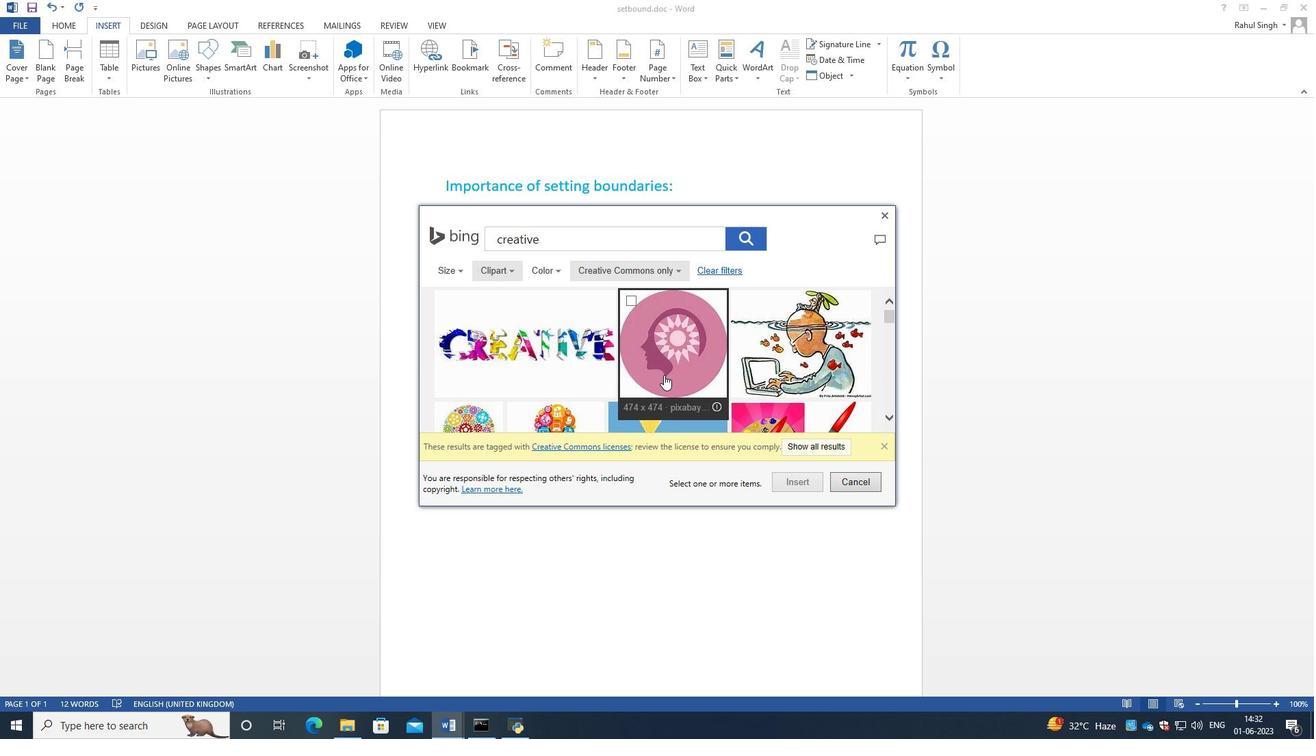 
Action: Mouse scrolled (699, 356) with delta (0, 0)
Screenshot: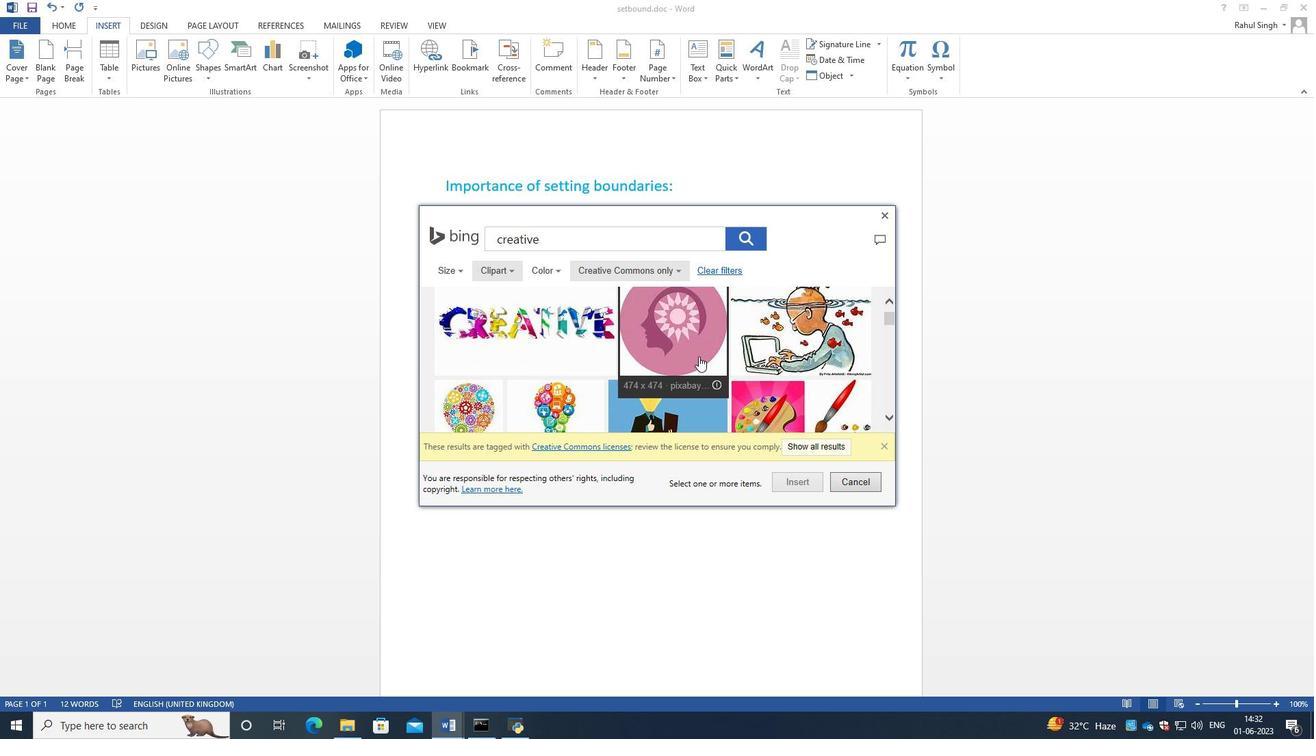 
Action: Mouse scrolled (699, 356) with delta (0, 0)
Screenshot: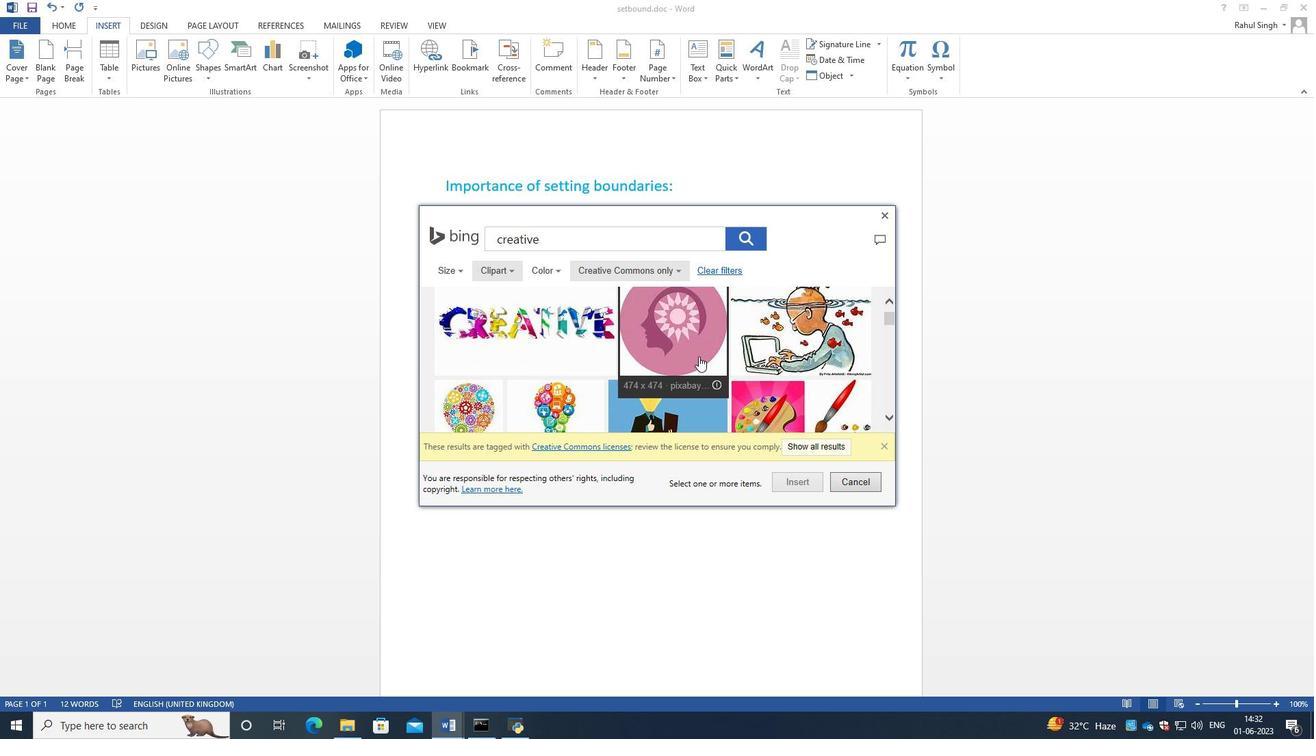 
Action: Mouse scrolled (699, 357) with delta (0, 0)
Screenshot: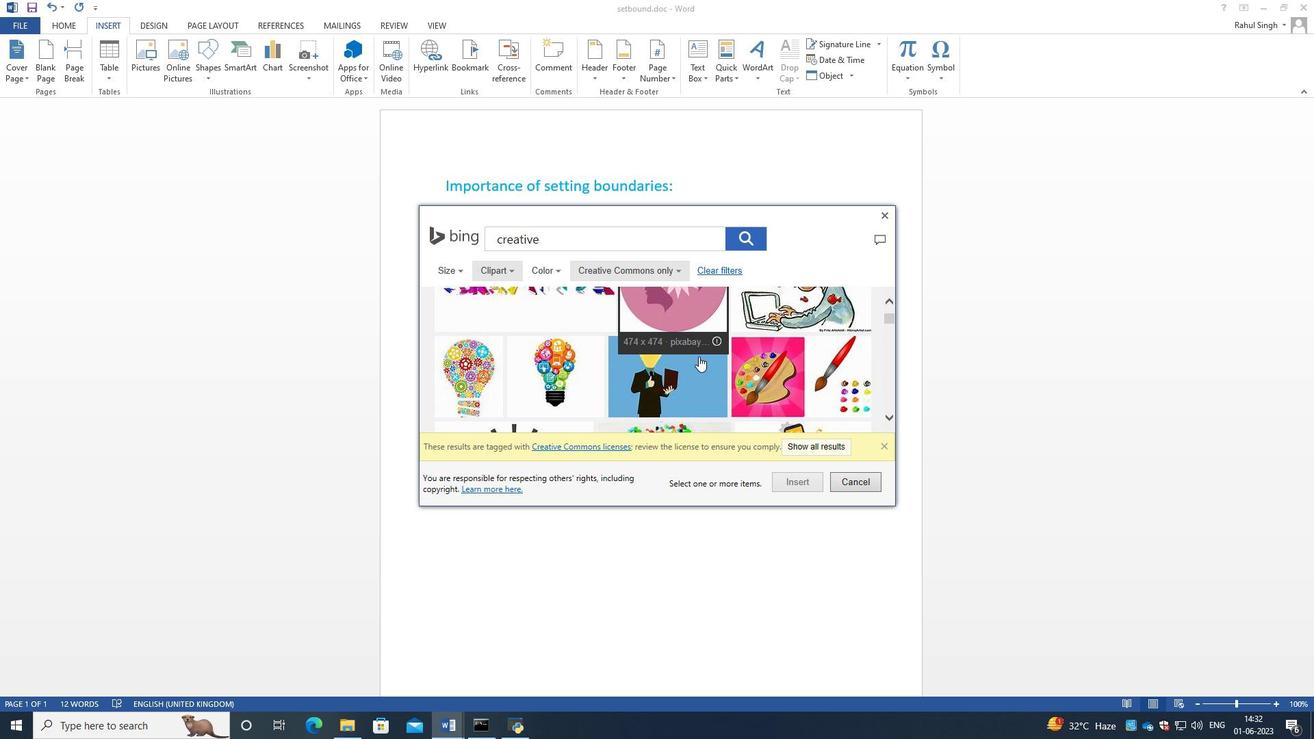 
Action: Mouse scrolled (699, 357) with delta (0, 0)
Screenshot: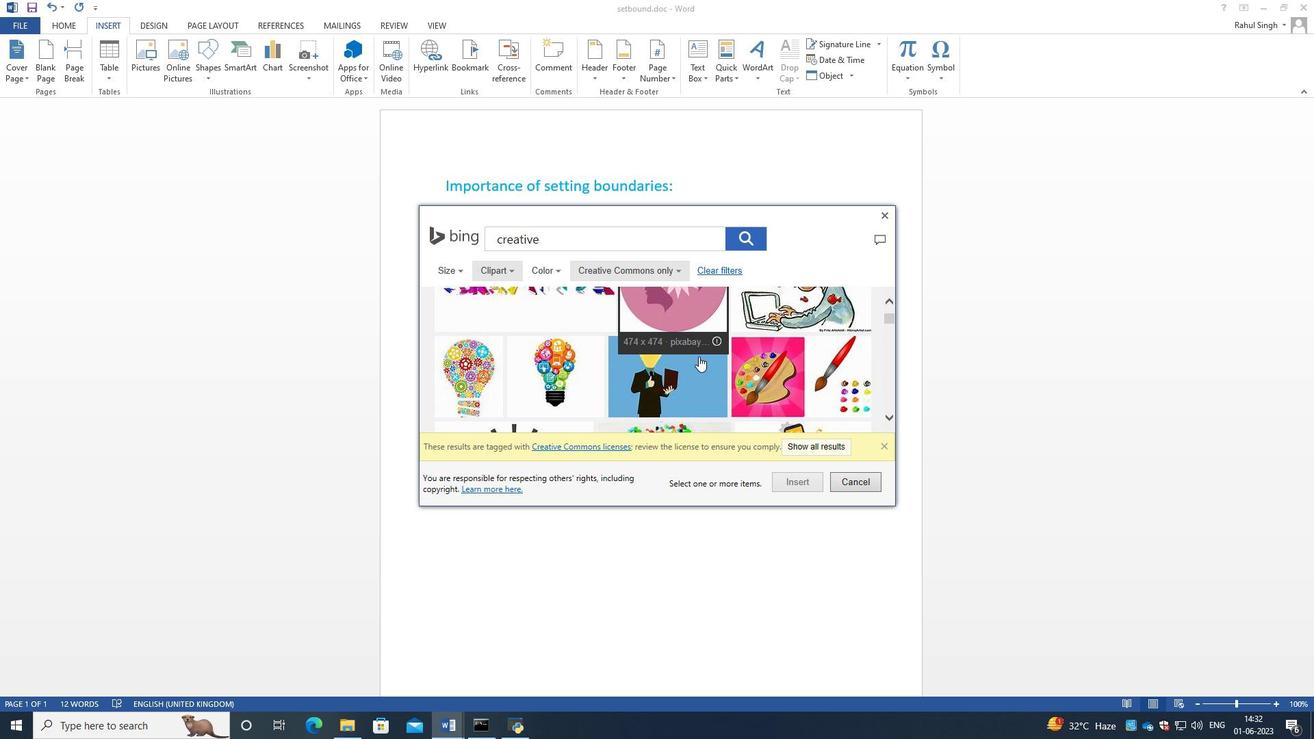 
Action: Mouse moved to (526, 333)
Screenshot: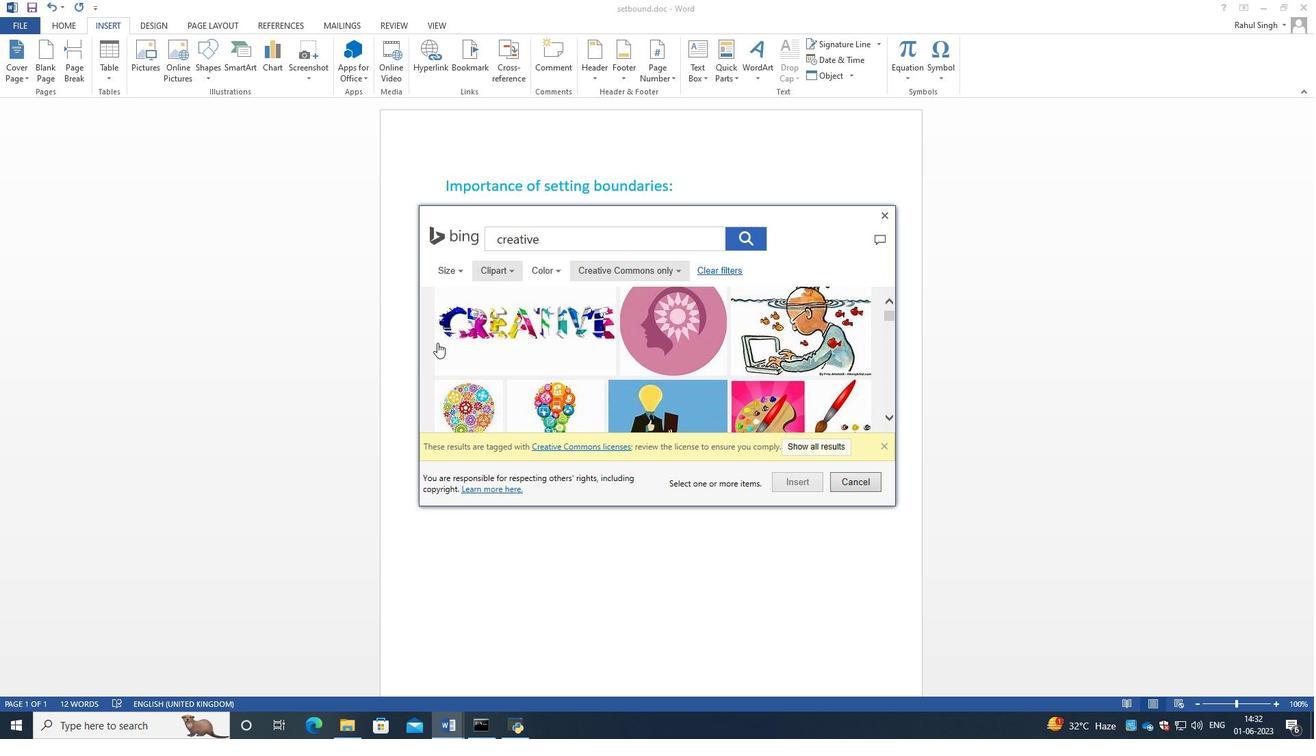 
Action: Mouse scrolled (526, 332) with delta (0, 0)
Screenshot: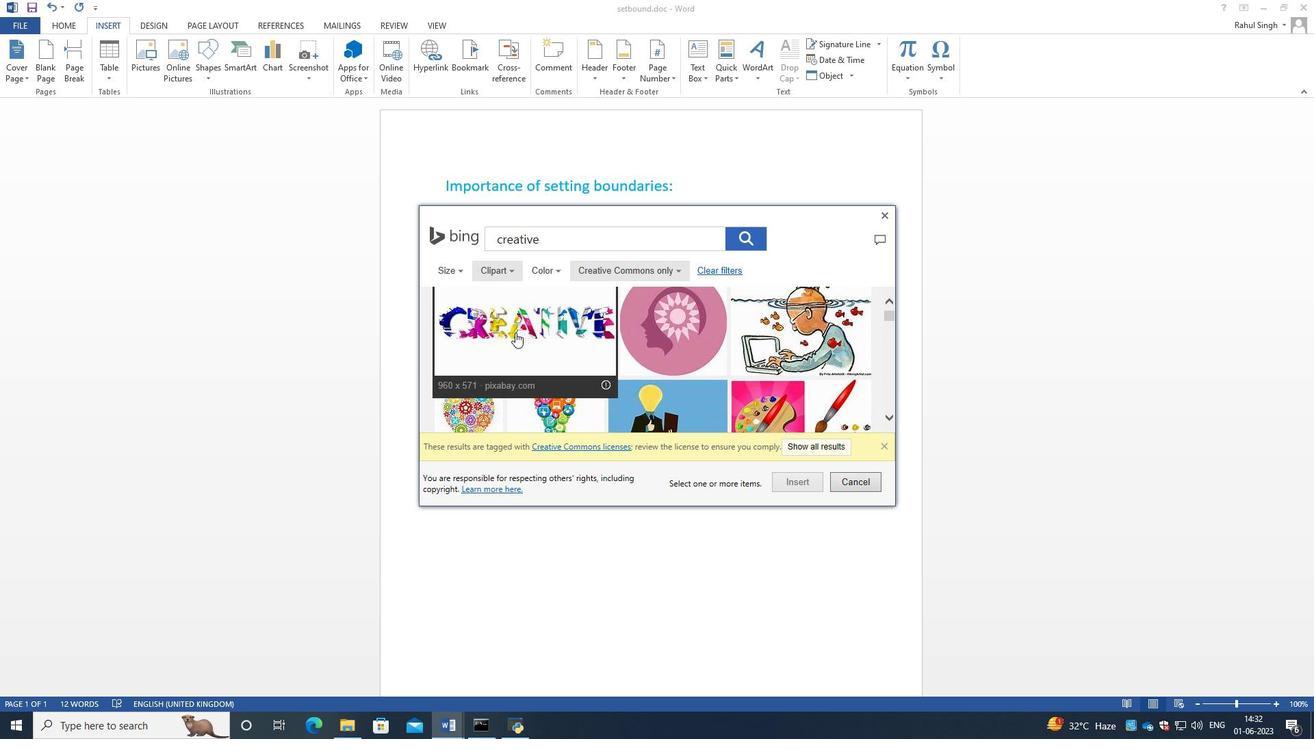 
Action: Mouse moved to (527, 333)
Screenshot: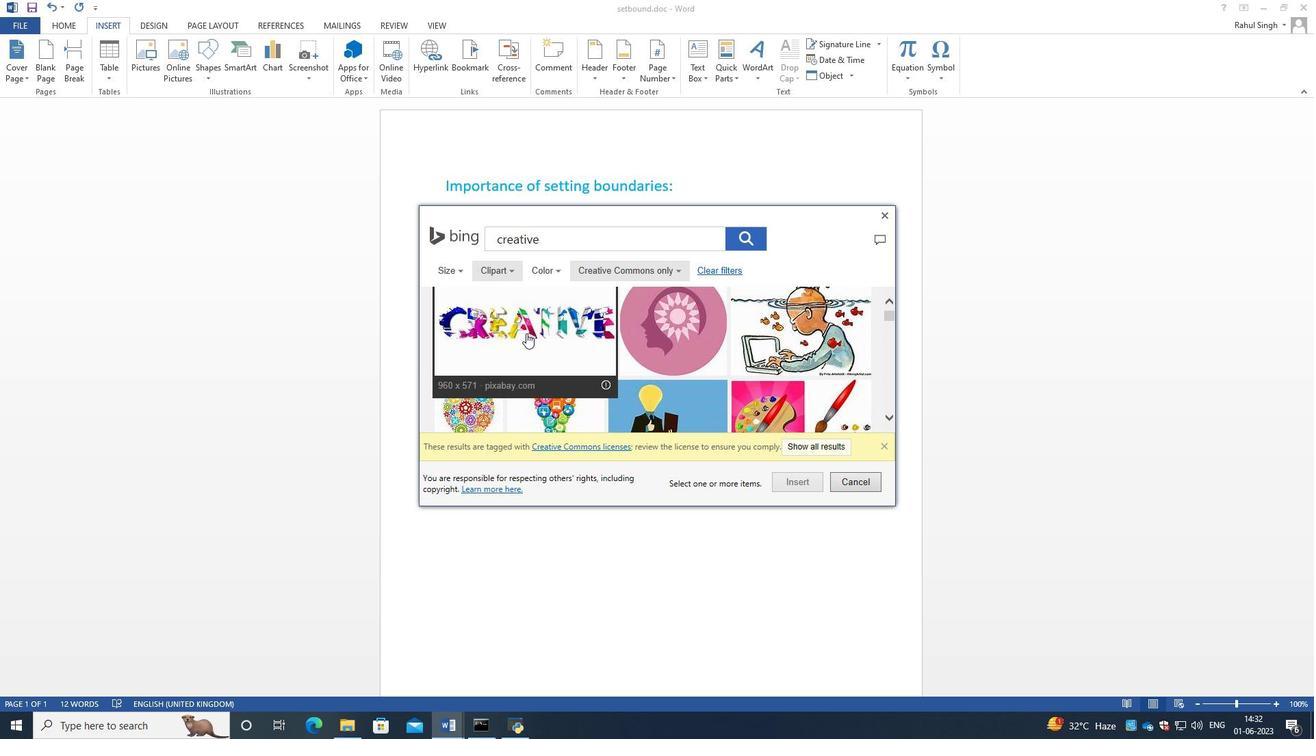 
Action: Mouse scrolled (527, 332) with delta (0, 0)
Screenshot: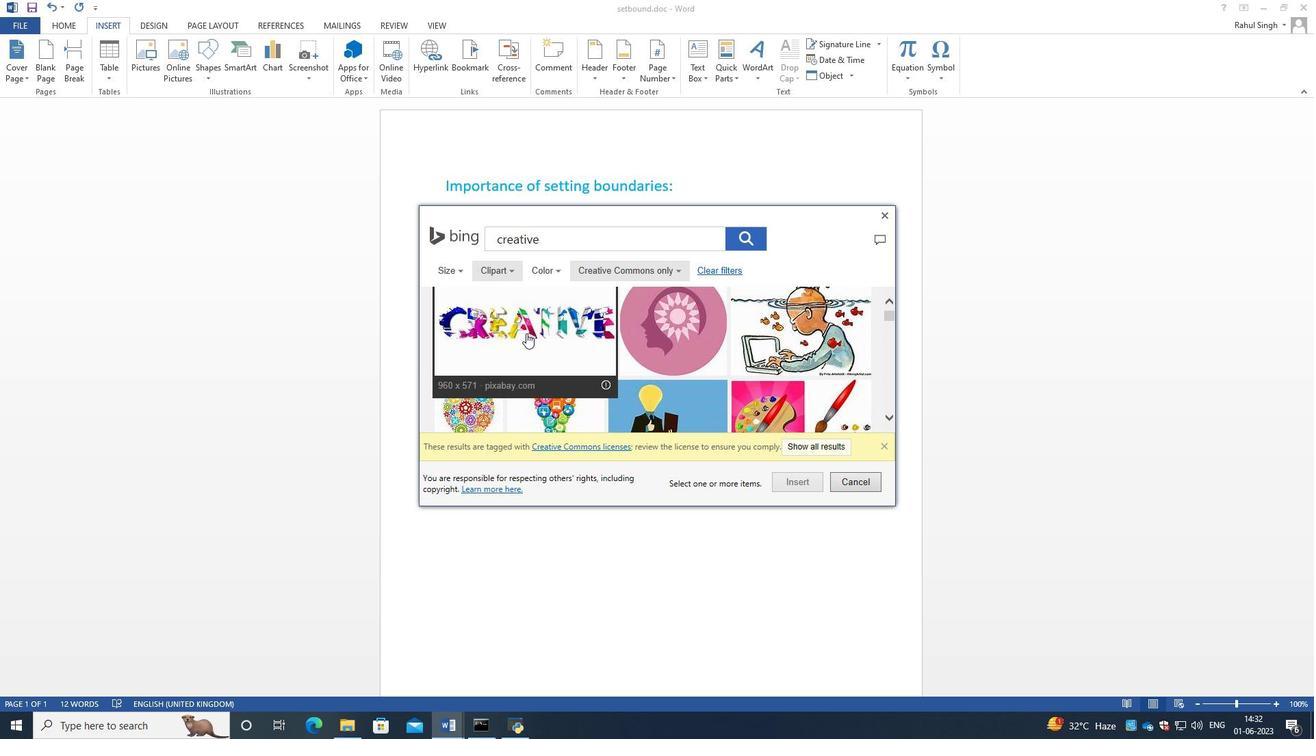 
Action: Mouse scrolled (527, 332) with delta (0, 0)
Screenshot: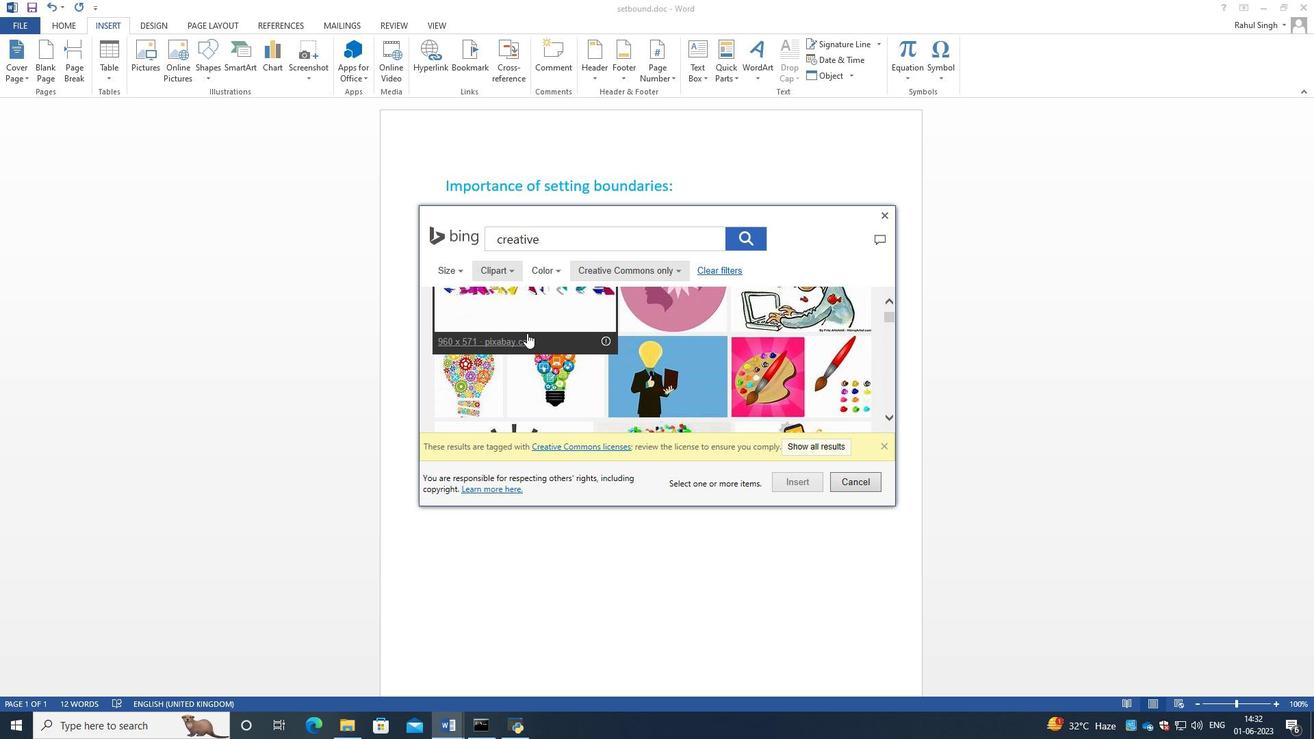 
Action: Mouse scrolled (527, 332) with delta (0, 0)
Screenshot: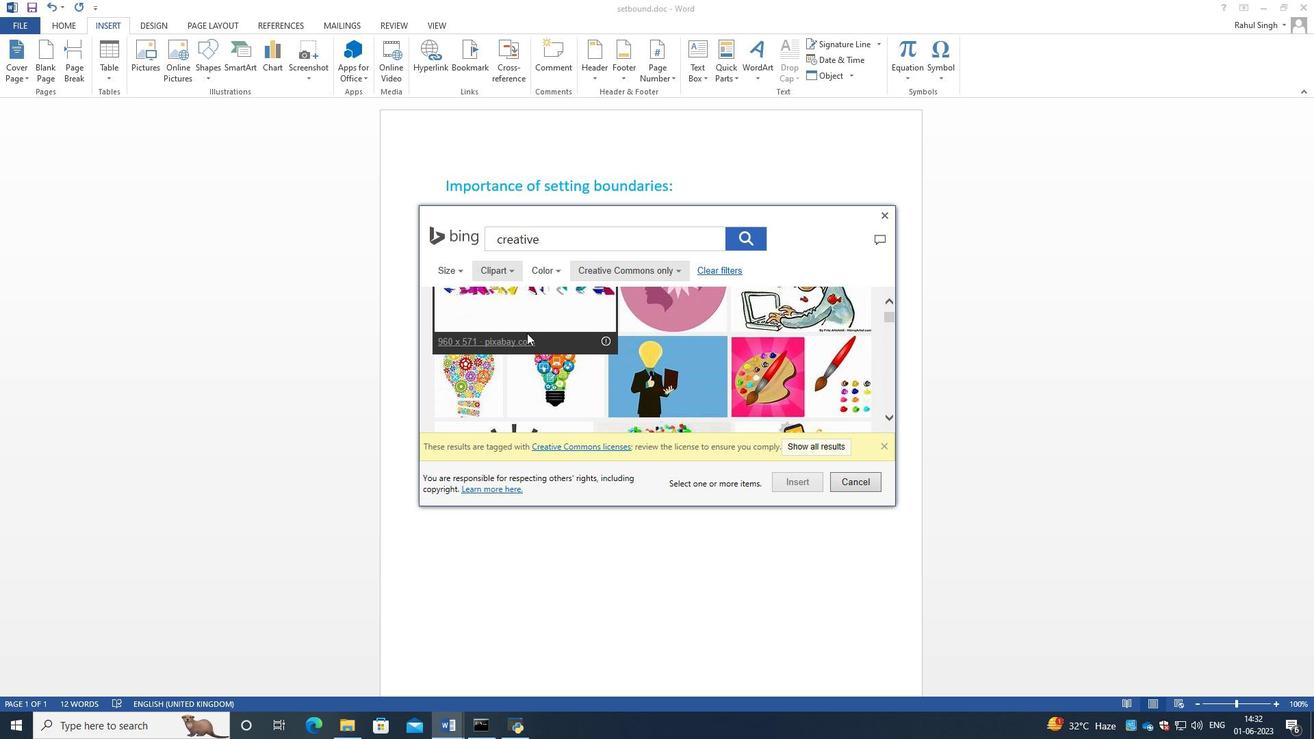 
Action: Mouse moved to (529, 342)
Screenshot: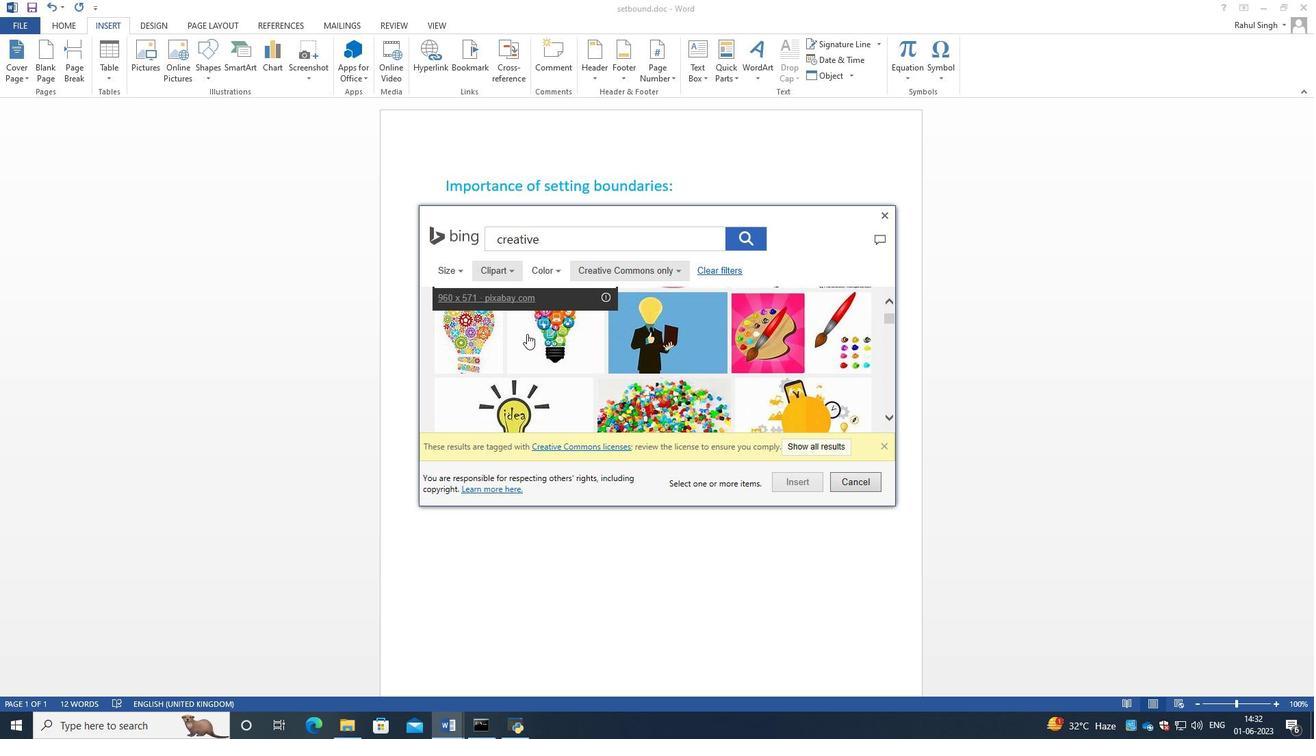 
Action: Mouse scrolled (529, 343) with delta (0, 0)
Screenshot: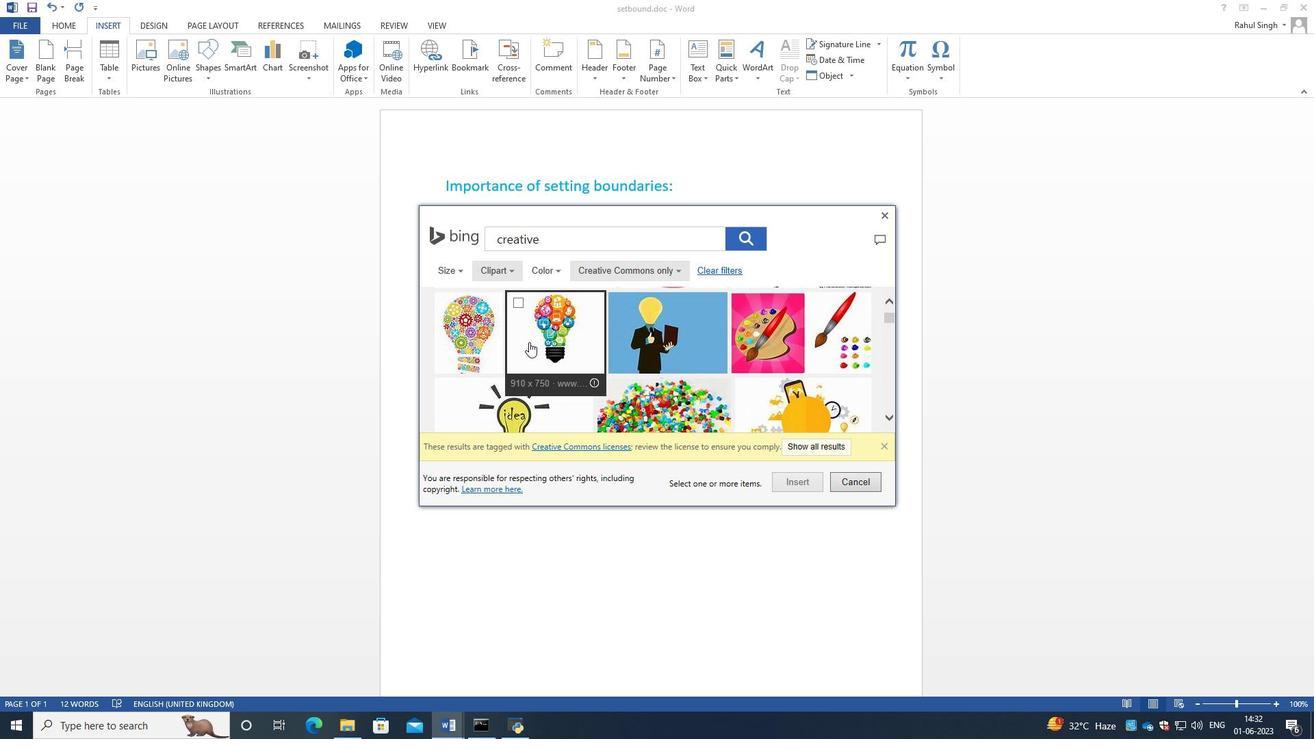 
Action: Mouse scrolled (529, 343) with delta (0, 0)
Screenshot: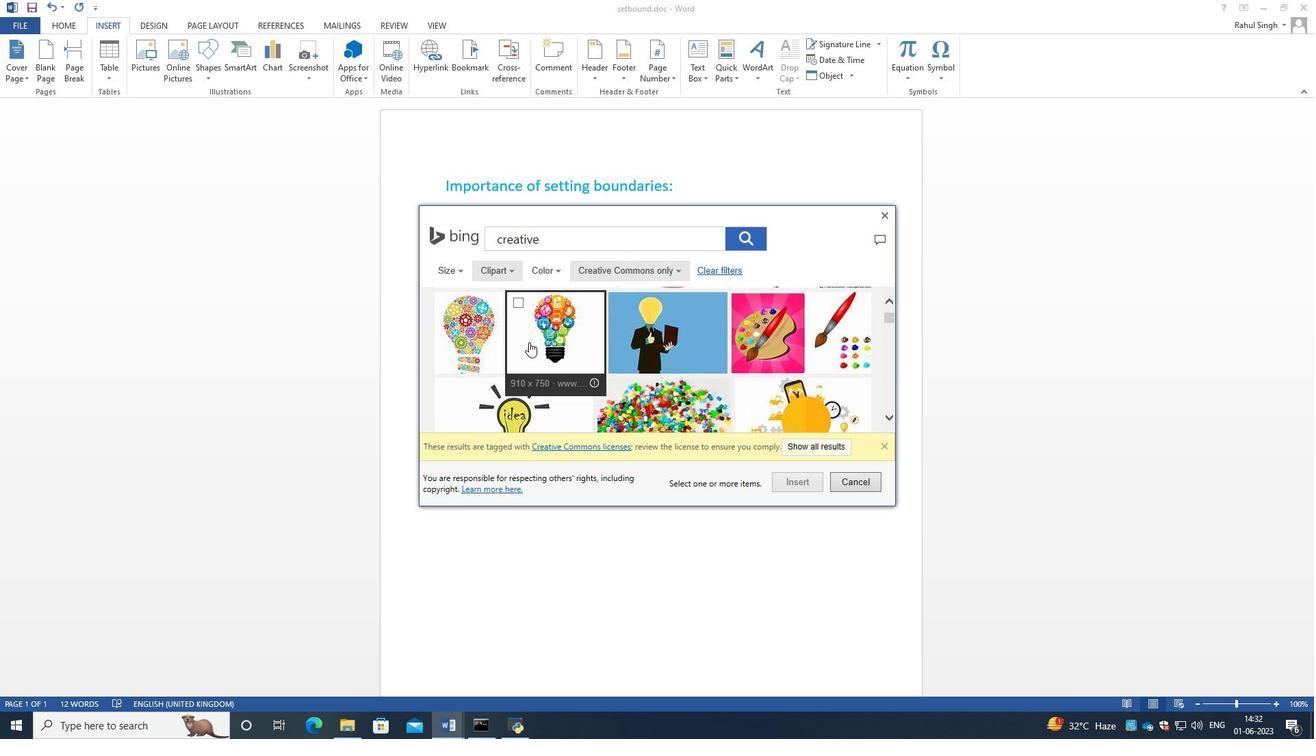 
Action: Mouse scrolled (529, 343) with delta (0, 0)
Screenshot: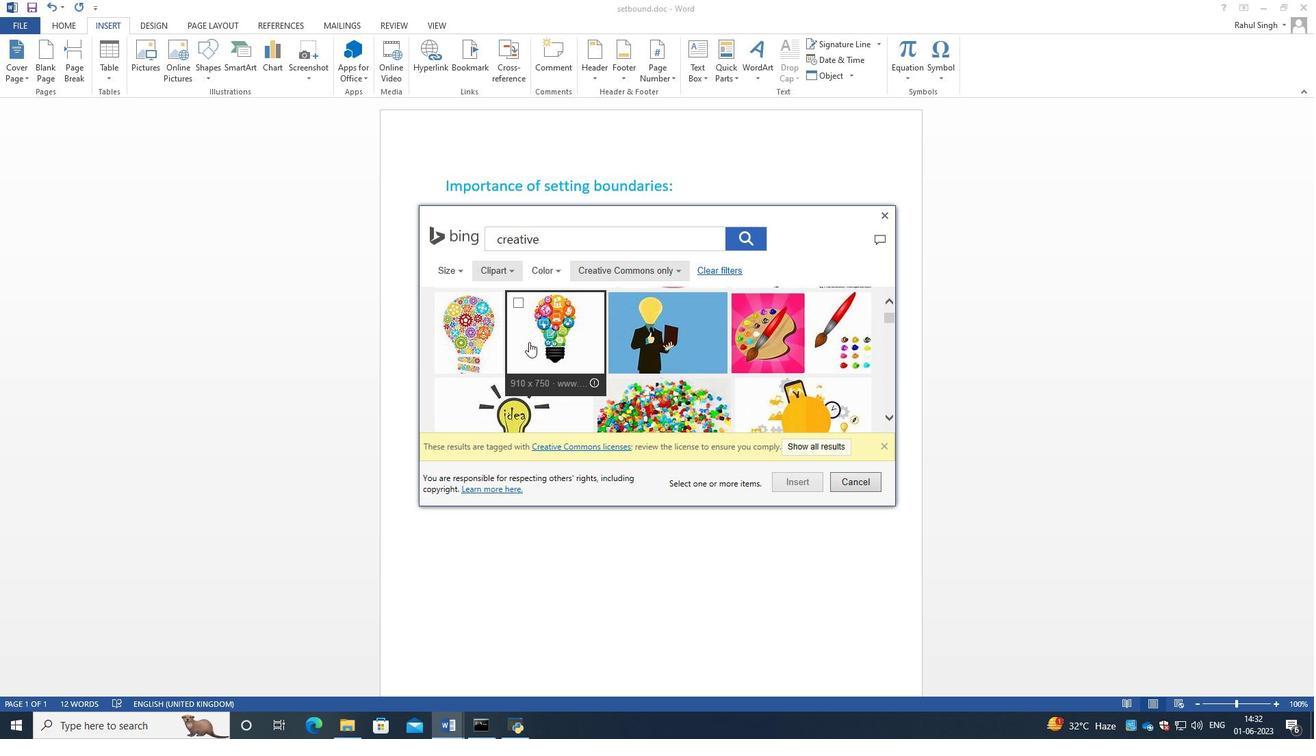 
Action: Mouse moved to (735, 344)
Screenshot: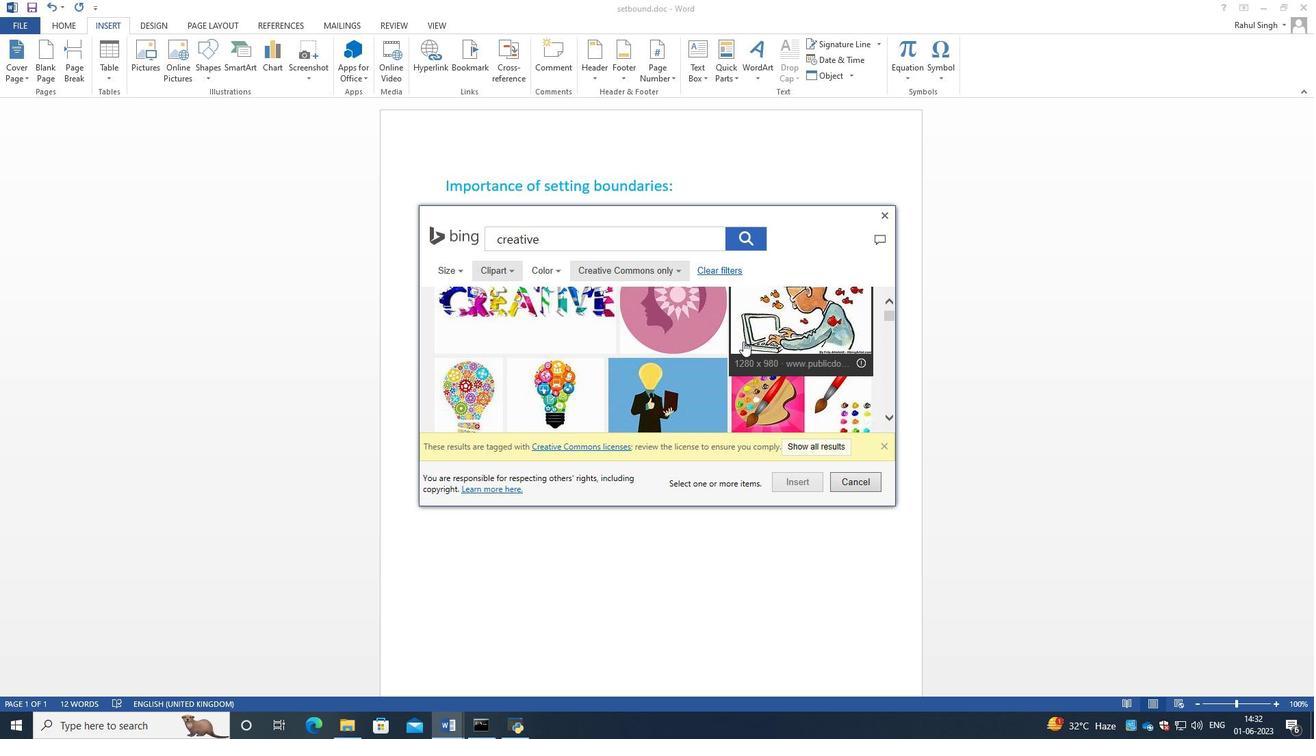 
Action: Mouse scrolled (735, 343) with delta (0, 0)
Screenshot: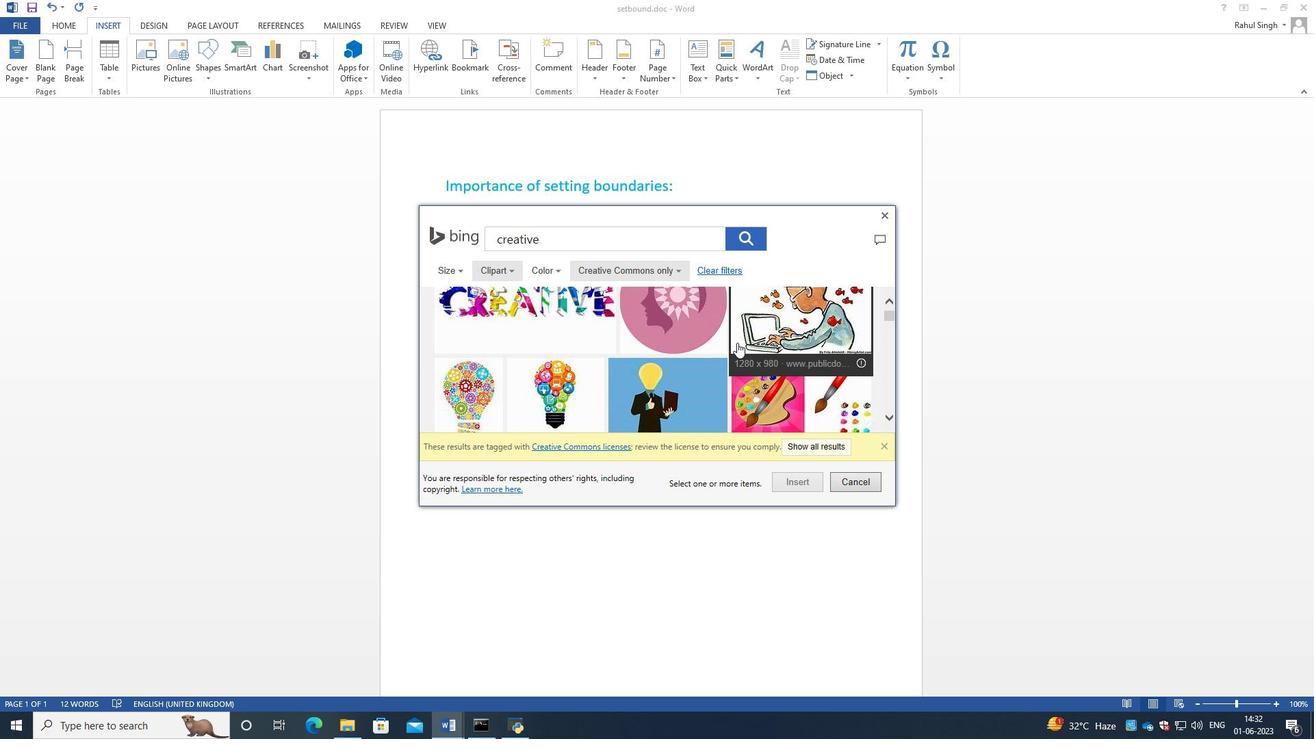 
Action: Mouse moved to (734, 346)
Screenshot: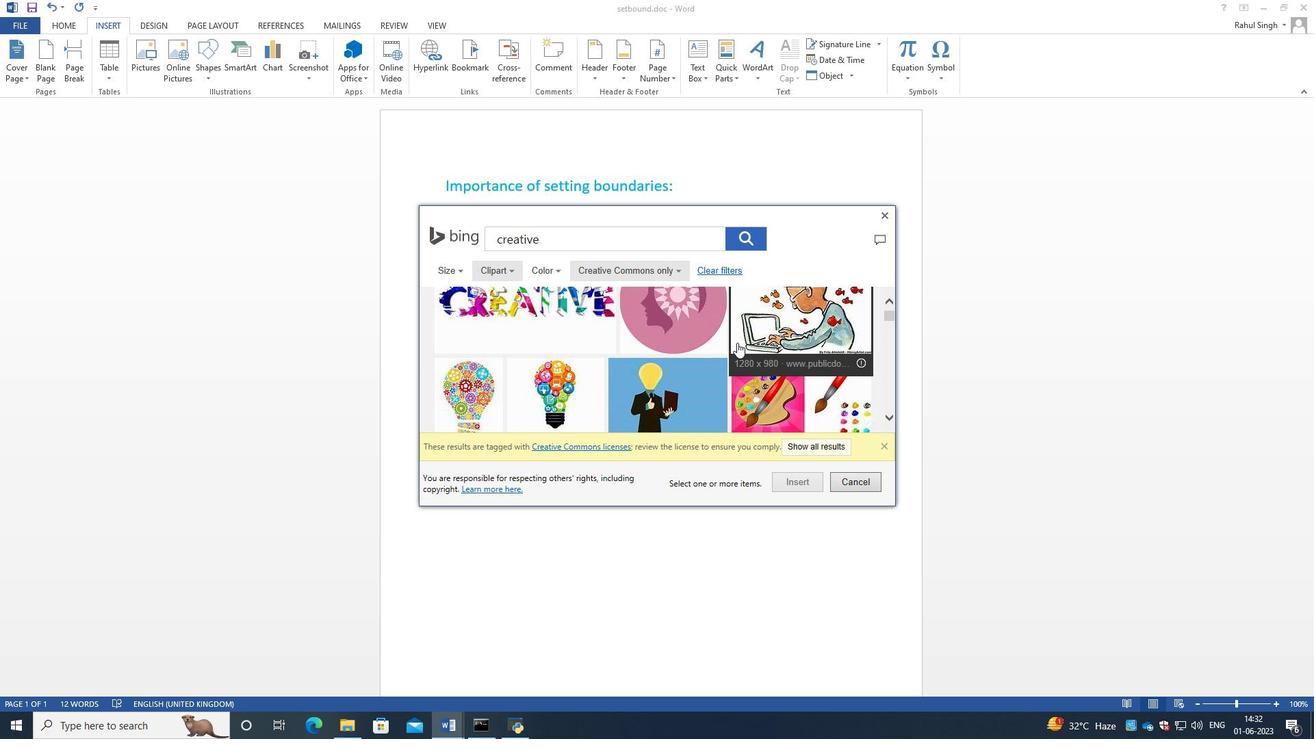 
Action: Mouse scrolled (734, 345) with delta (0, 0)
Screenshot: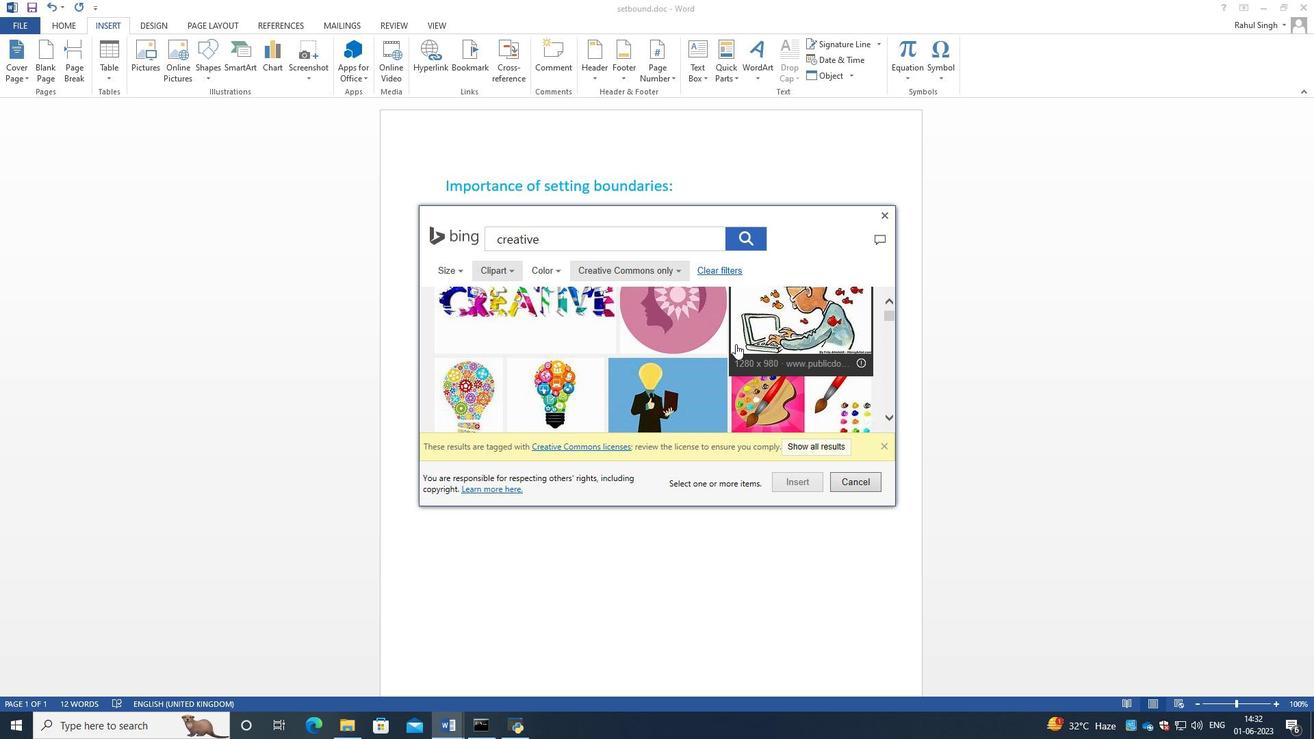 
Action: Mouse scrolled (734, 347) with delta (0, 0)
Screenshot: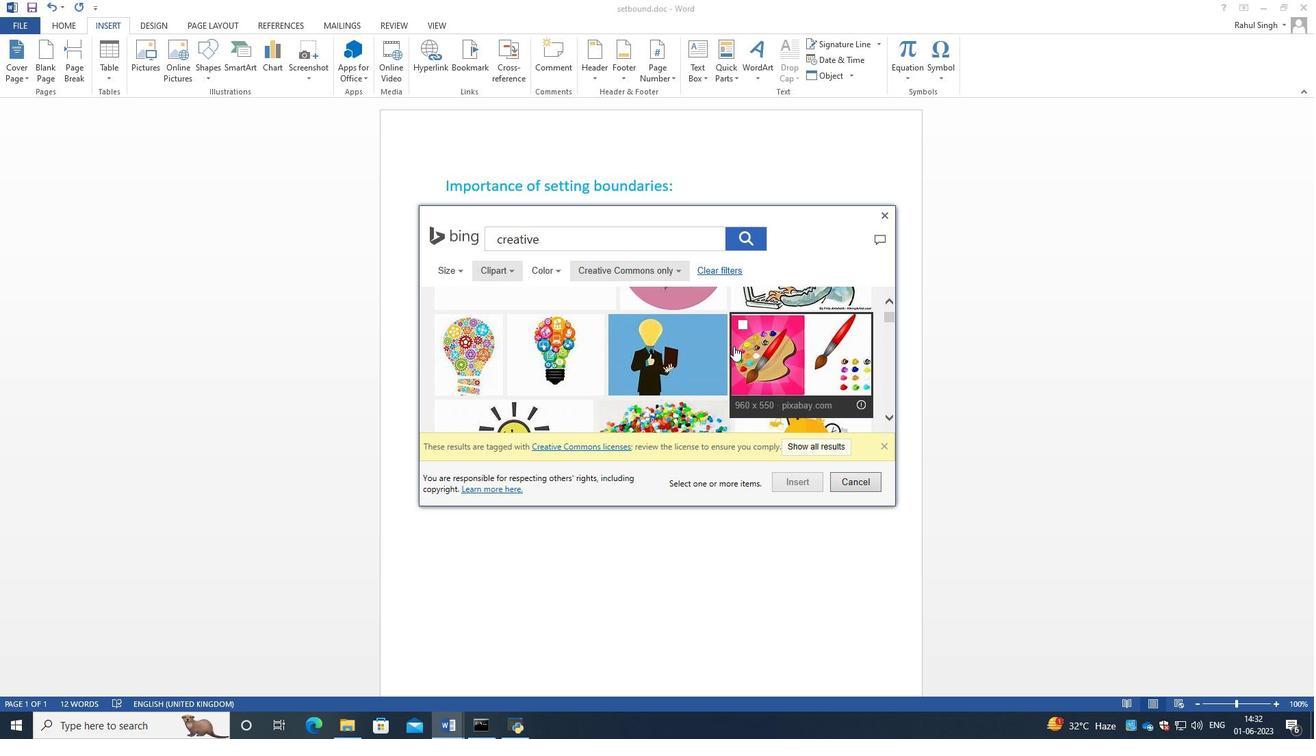 
Action: Mouse scrolled (734, 347) with delta (0, 0)
Screenshot: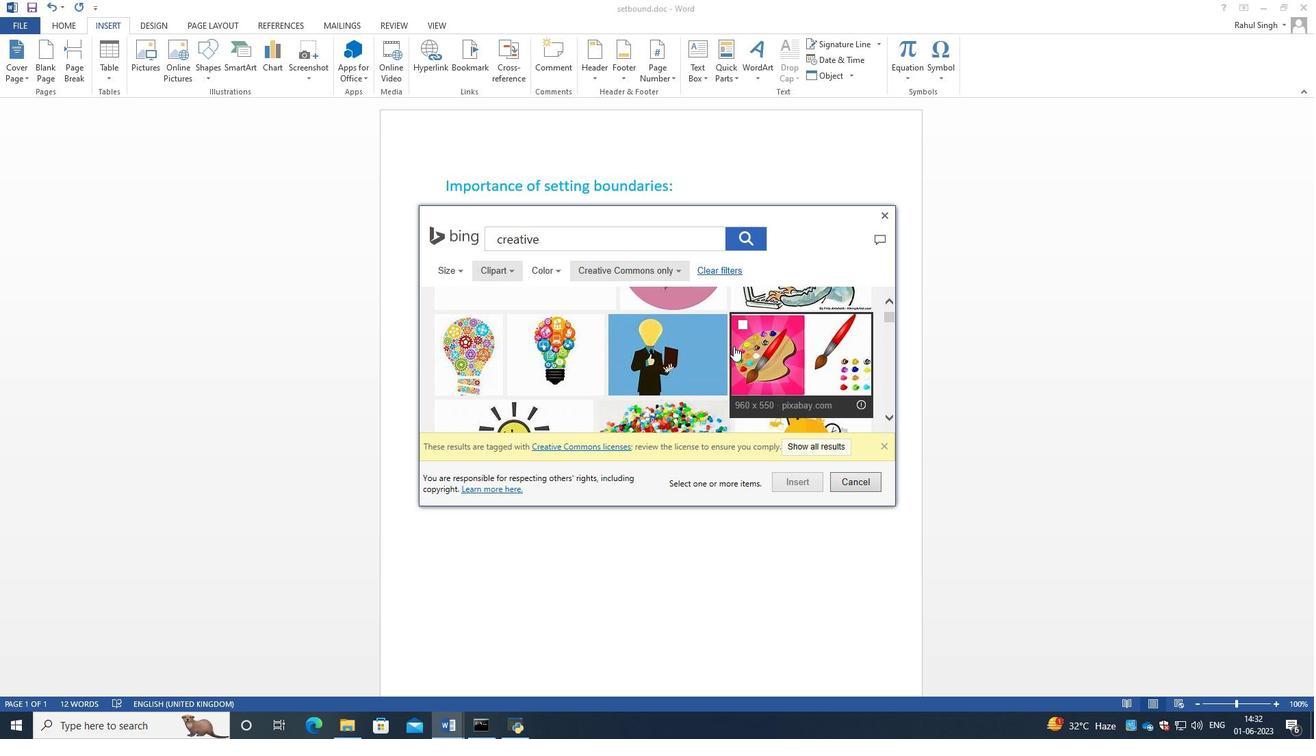 
Action: Mouse scrolled (734, 347) with delta (0, 0)
Screenshot: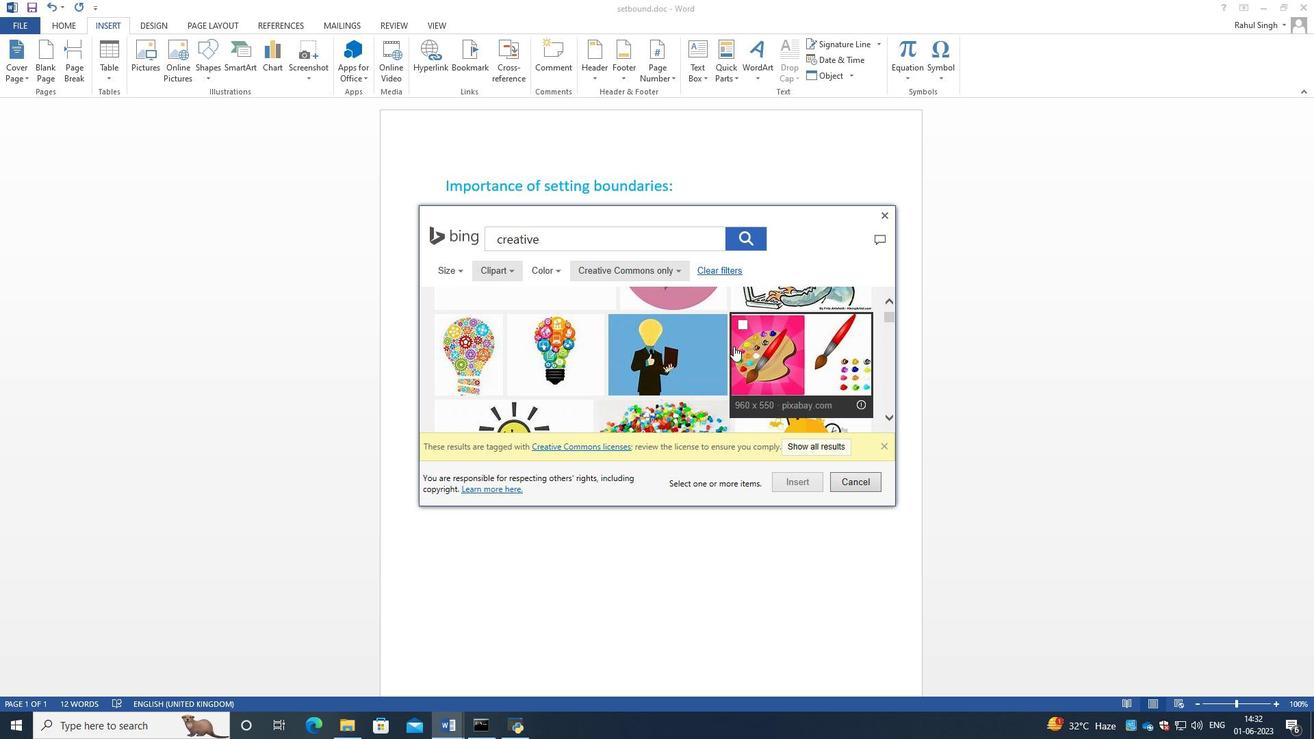 
Action: Mouse moved to (715, 342)
Screenshot: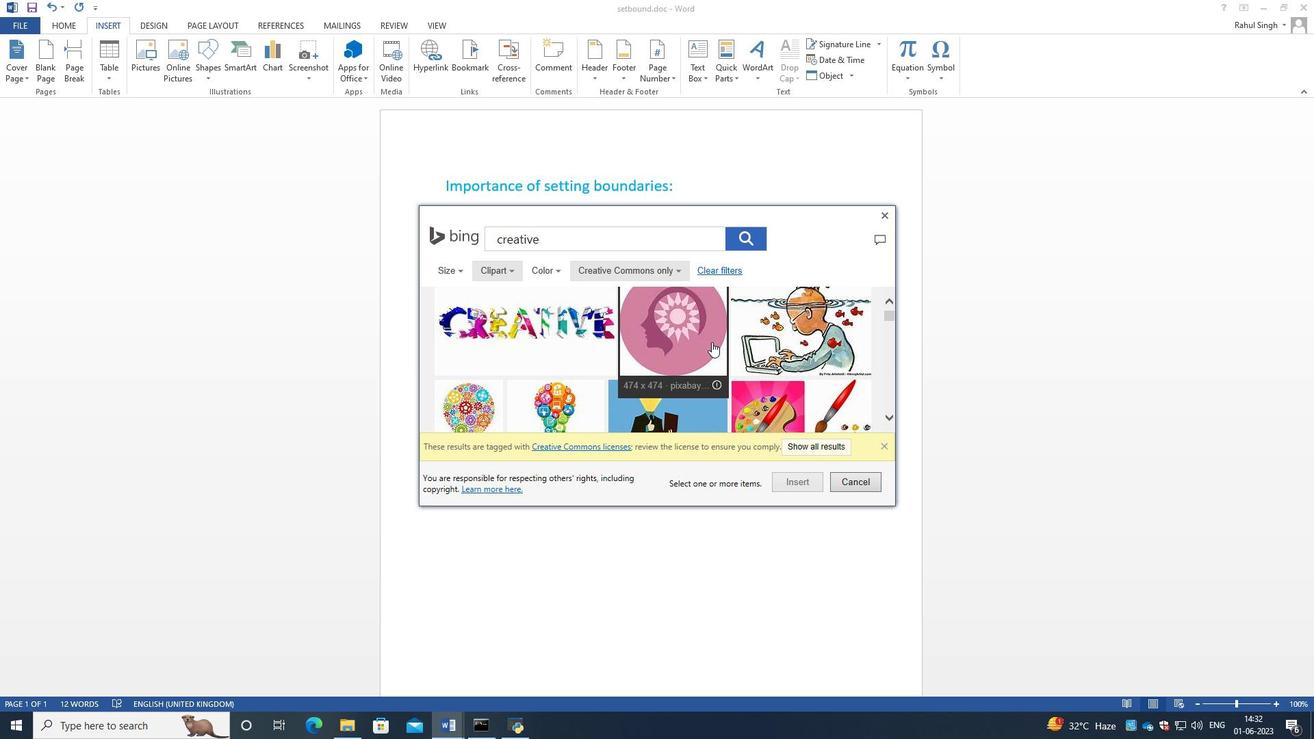 
Action: Mouse scrolled (715, 341) with delta (0, 0)
Screenshot: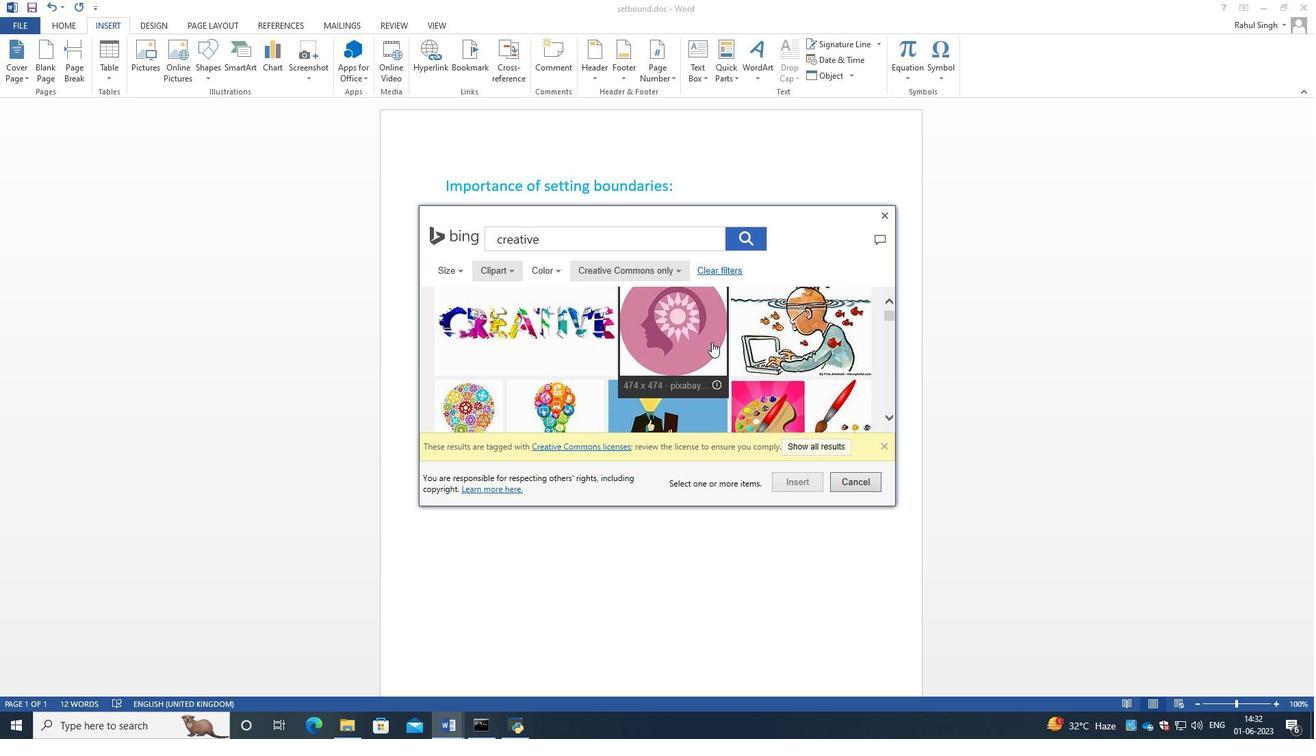 
Action: Mouse moved to (715, 343)
Screenshot: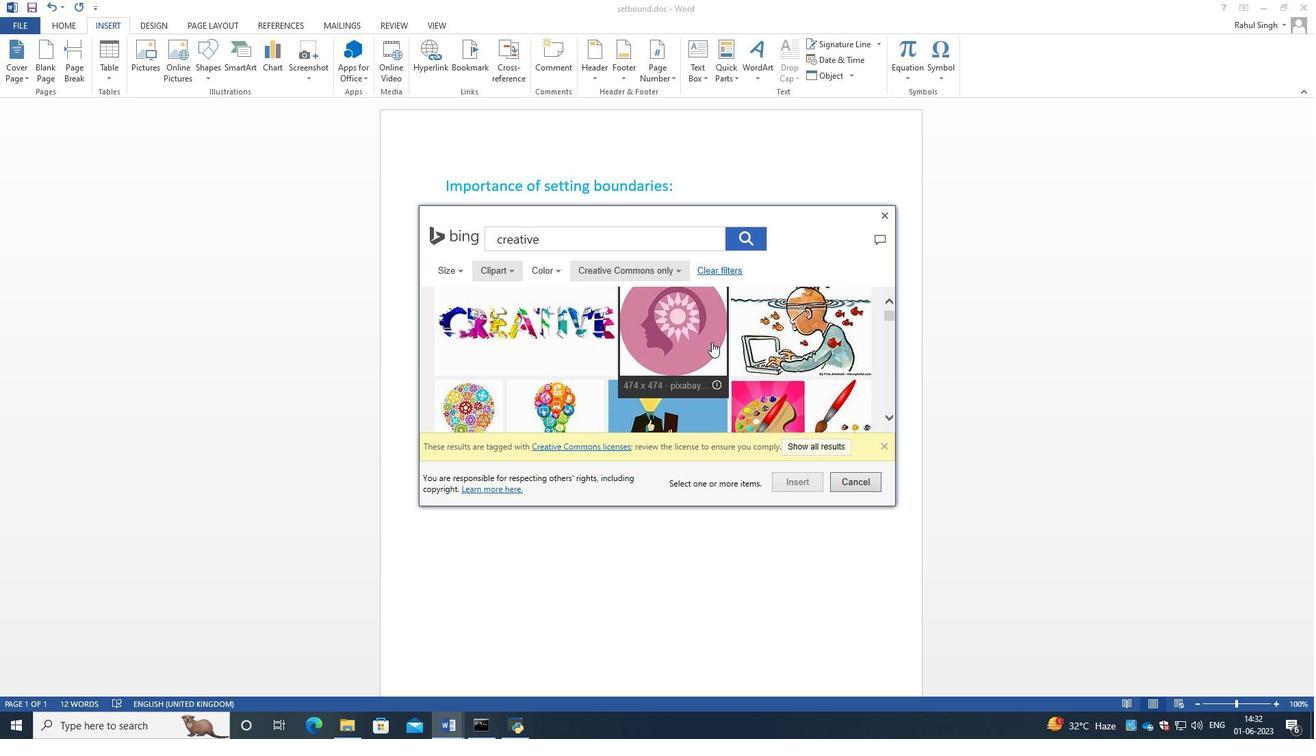 
Action: Mouse scrolled (715, 342) with delta (0, 0)
Screenshot: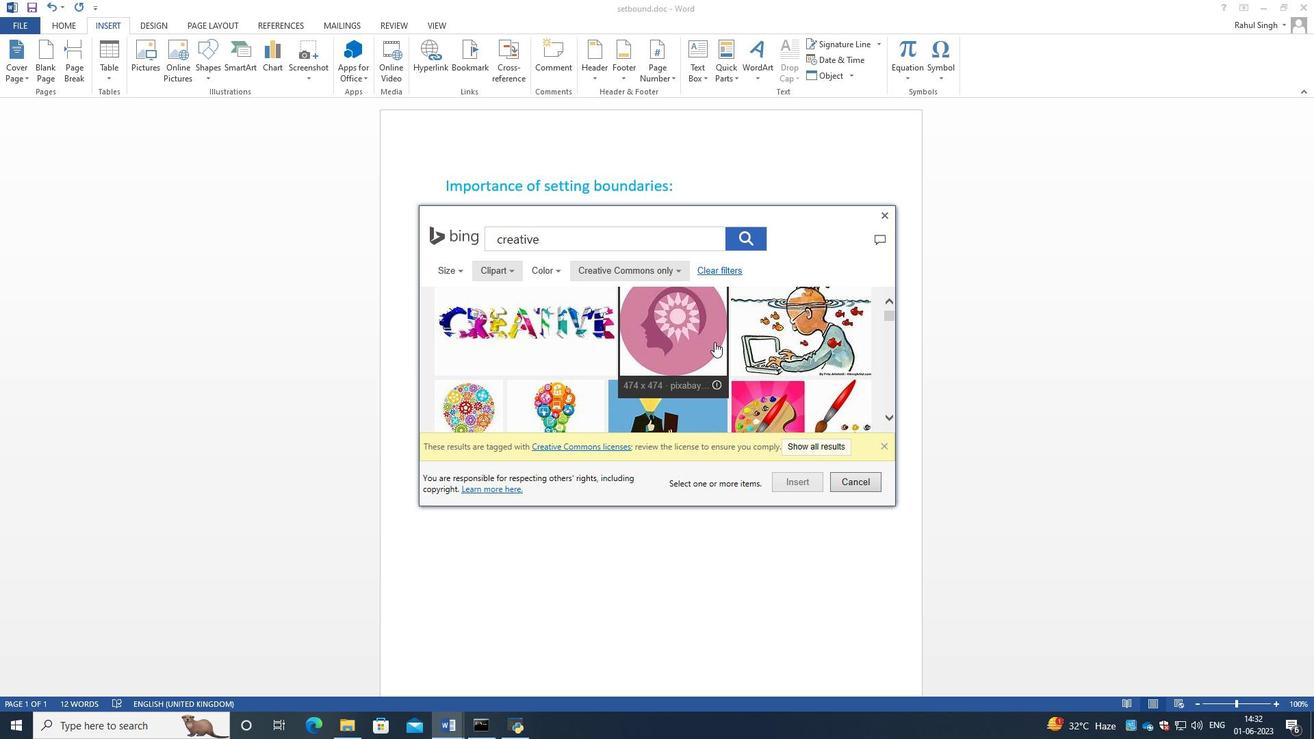 
Action: Mouse moved to (715, 343)
Screenshot: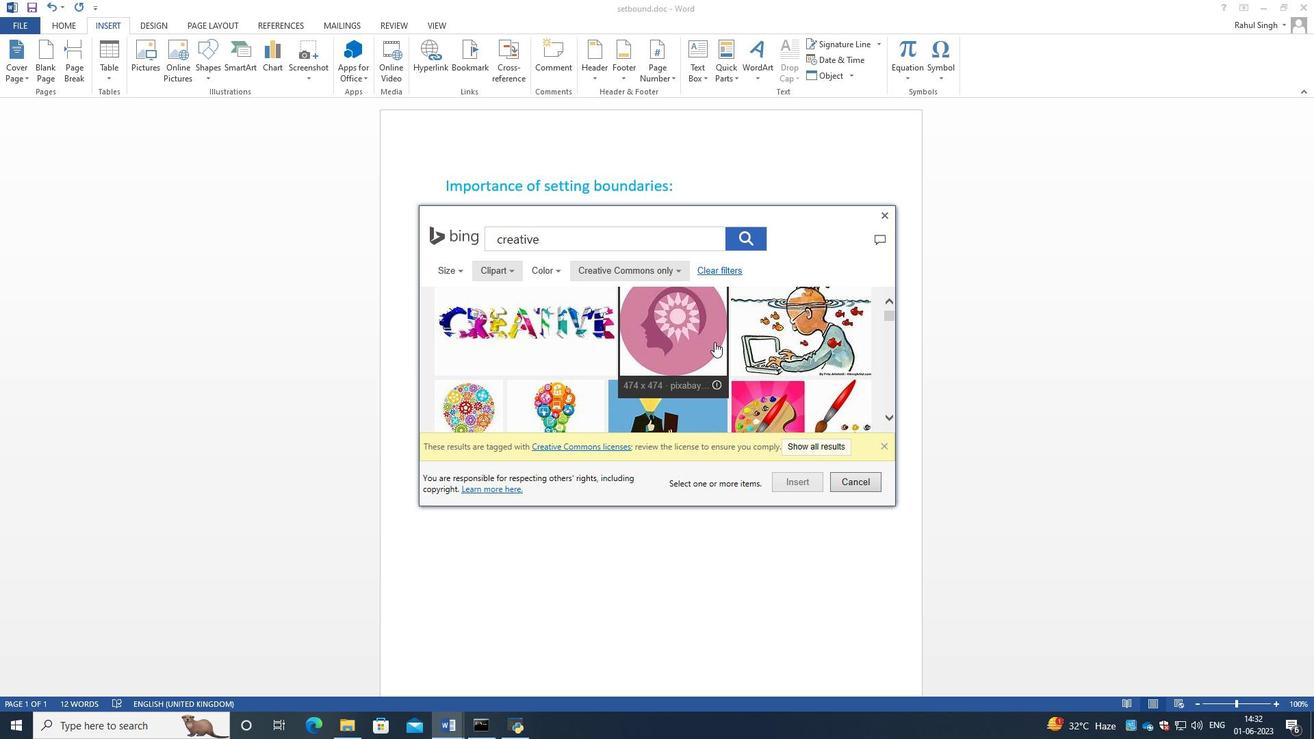 
Action: Mouse scrolled (715, 342) with delta (0, 0)
Screenshot: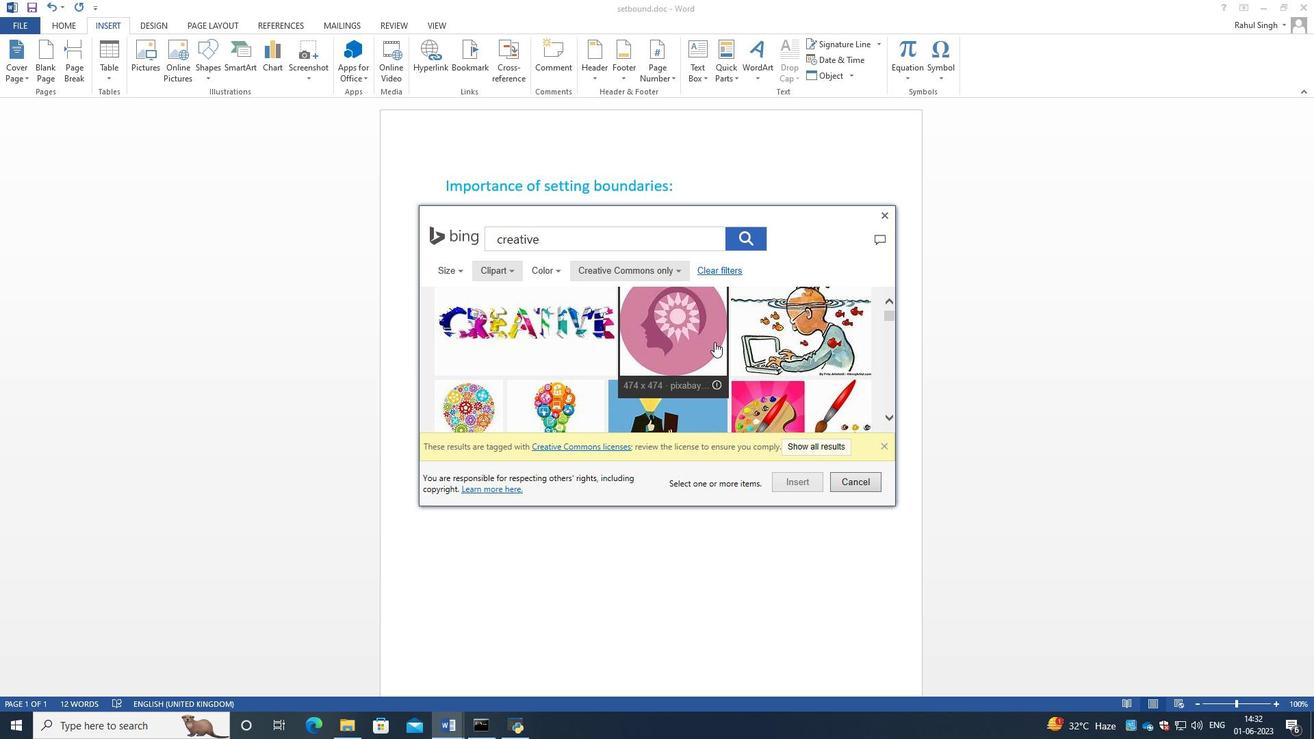 
Action: Mouse moved to (715, 345)
Screenshot: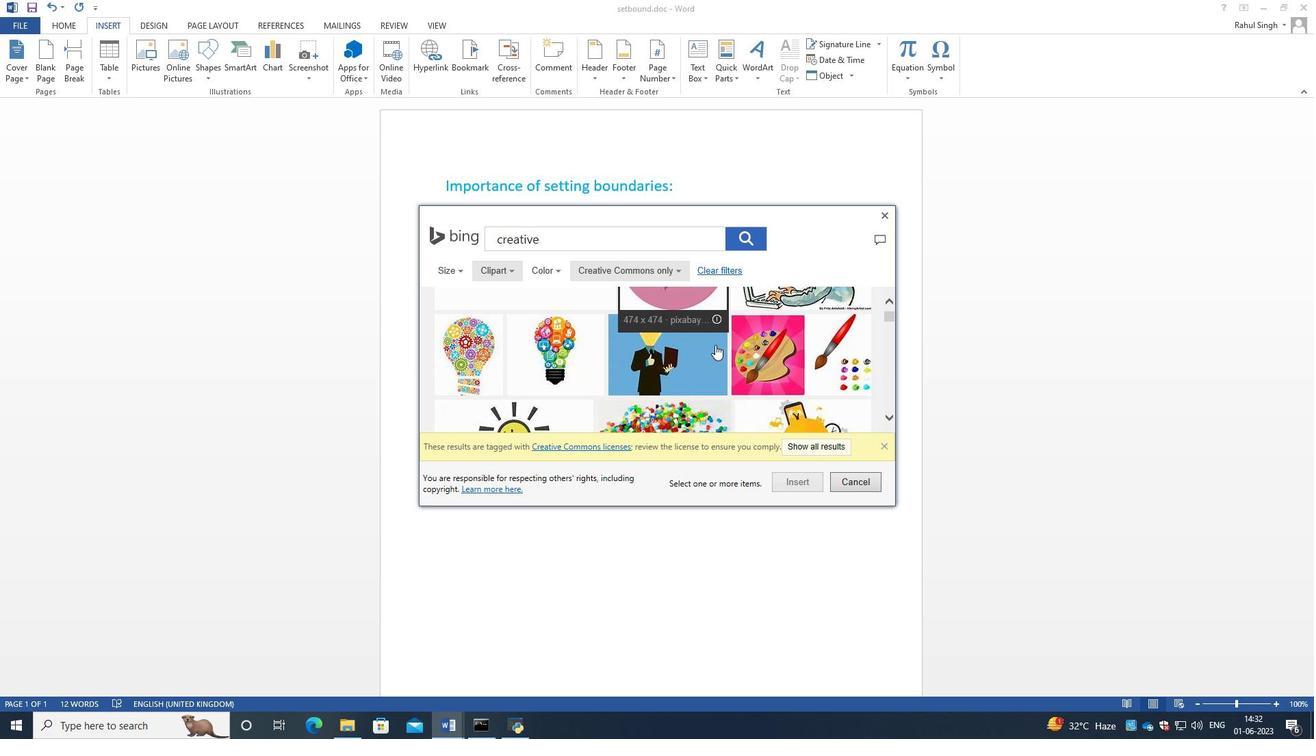 
Action: Mouse scrolled (715, 344) with delta (0, 0)
Screenshot: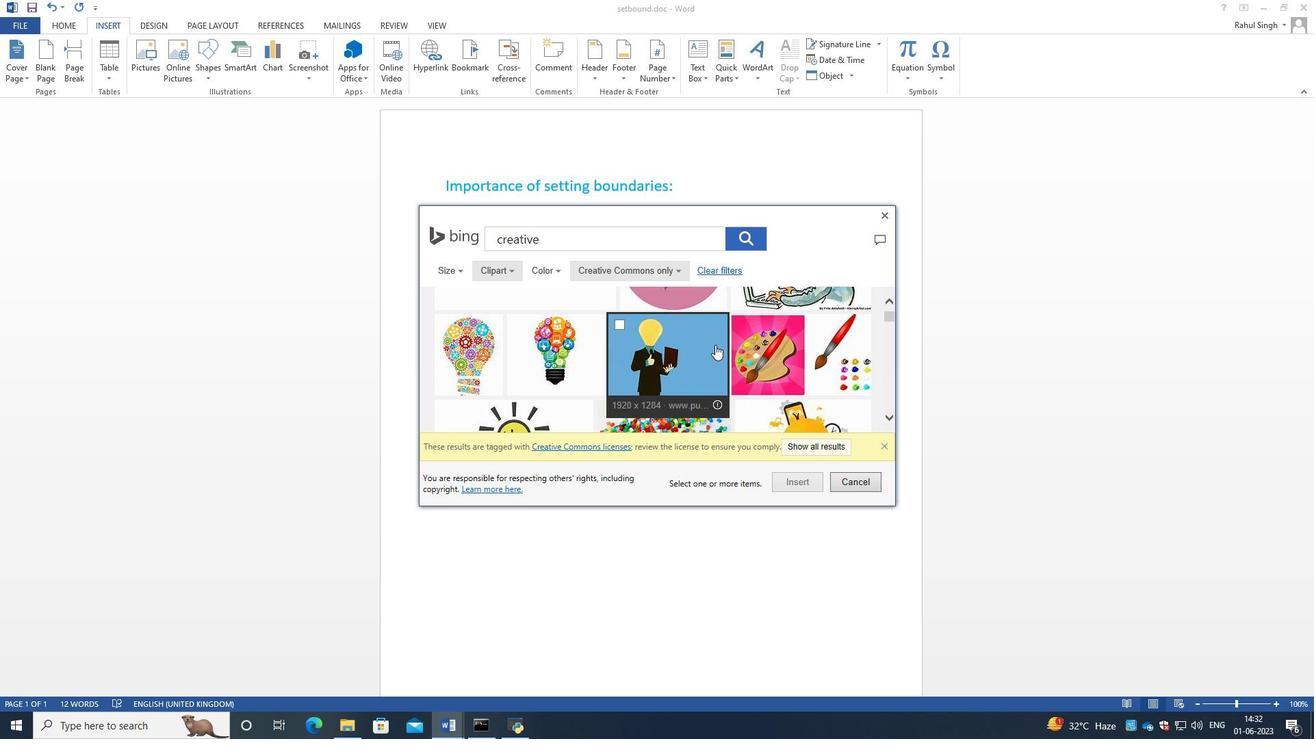
Action: Mouse scrolled (715, 344) with delta (0, 0)
Screenshot: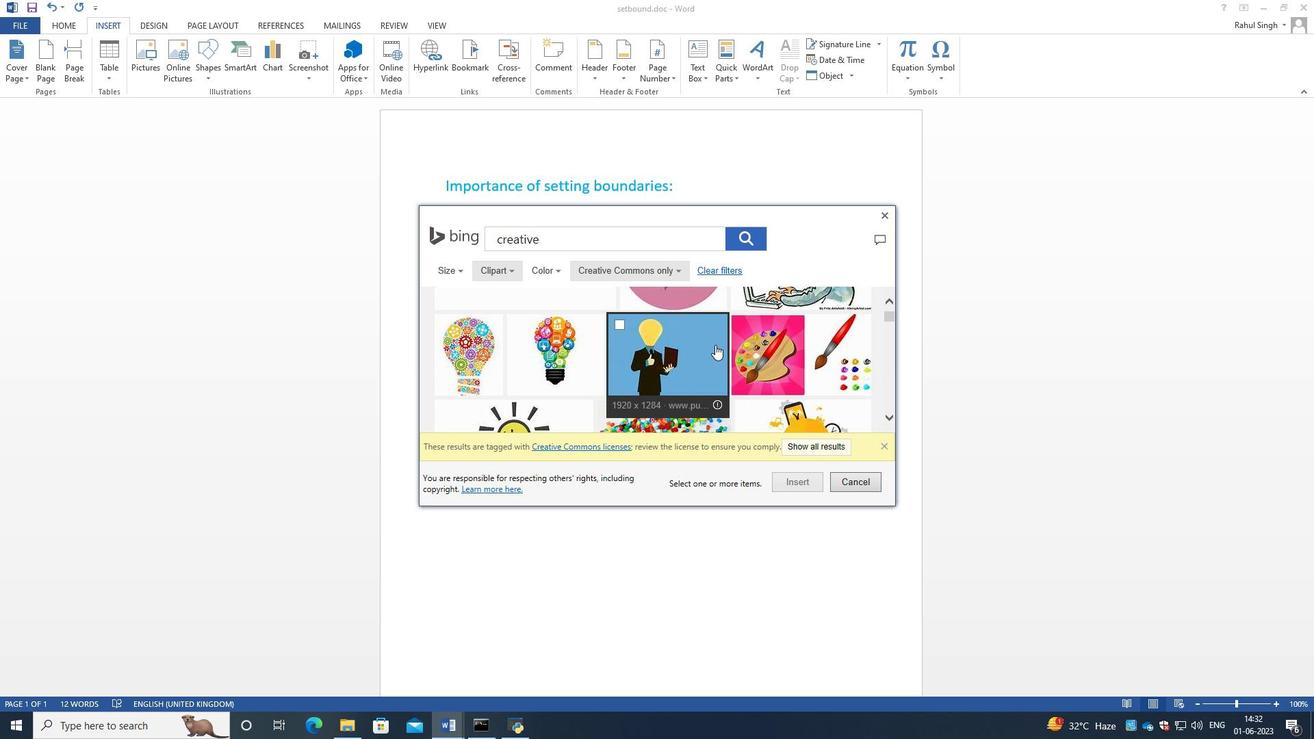 
Action: Mouse scrolled (715, 344) with delta (0, 0)
Screenshot: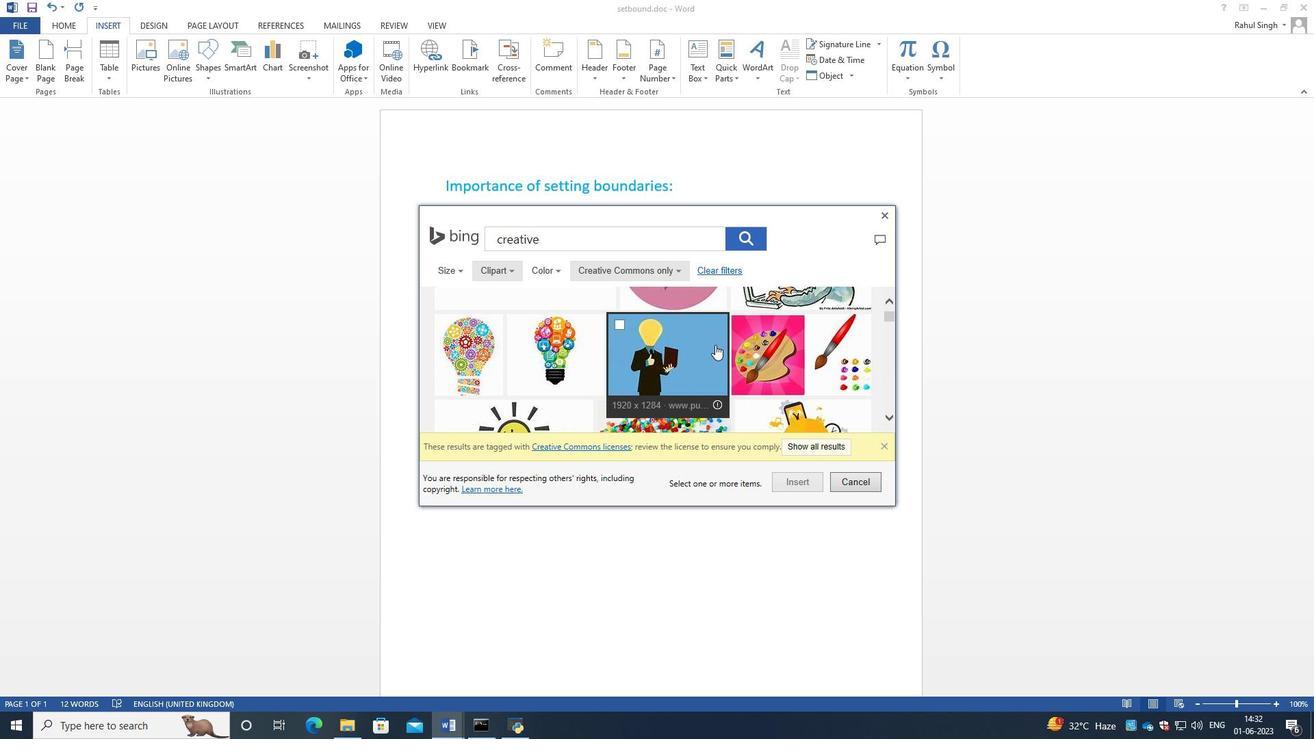 
Action: Mouse moved to (715, 348)
Screenshot: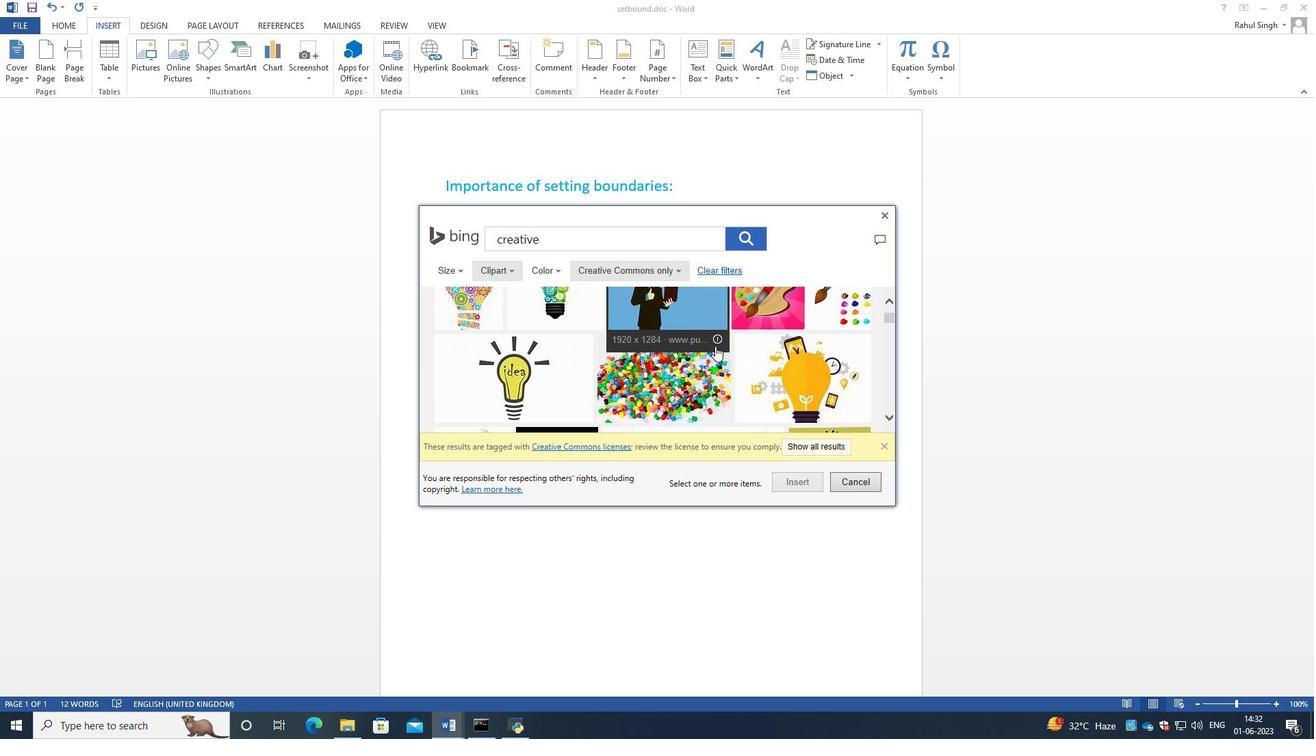 
Action: Mouse scrolled (715, 346) with delta (0, 0)
Screenshot: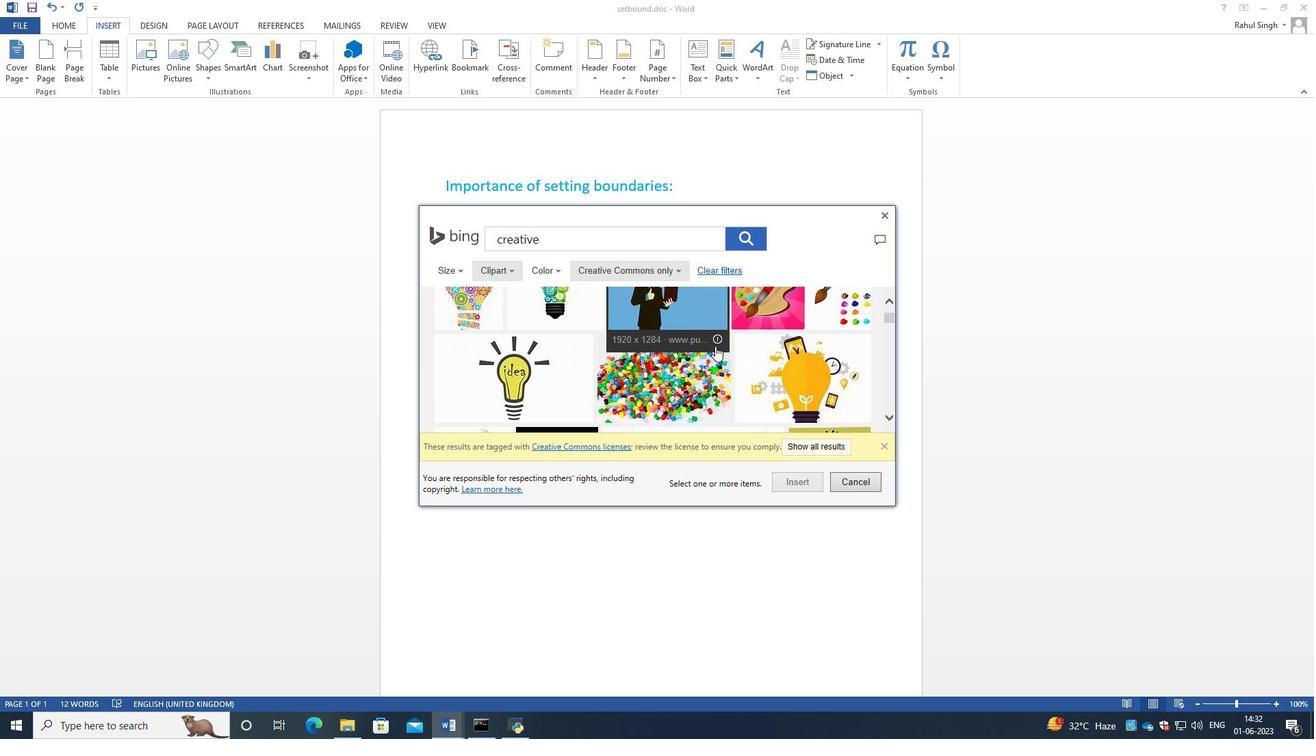 
Action: Mouse scrolled (715, 347) with delta (0, 0)
Screenshot: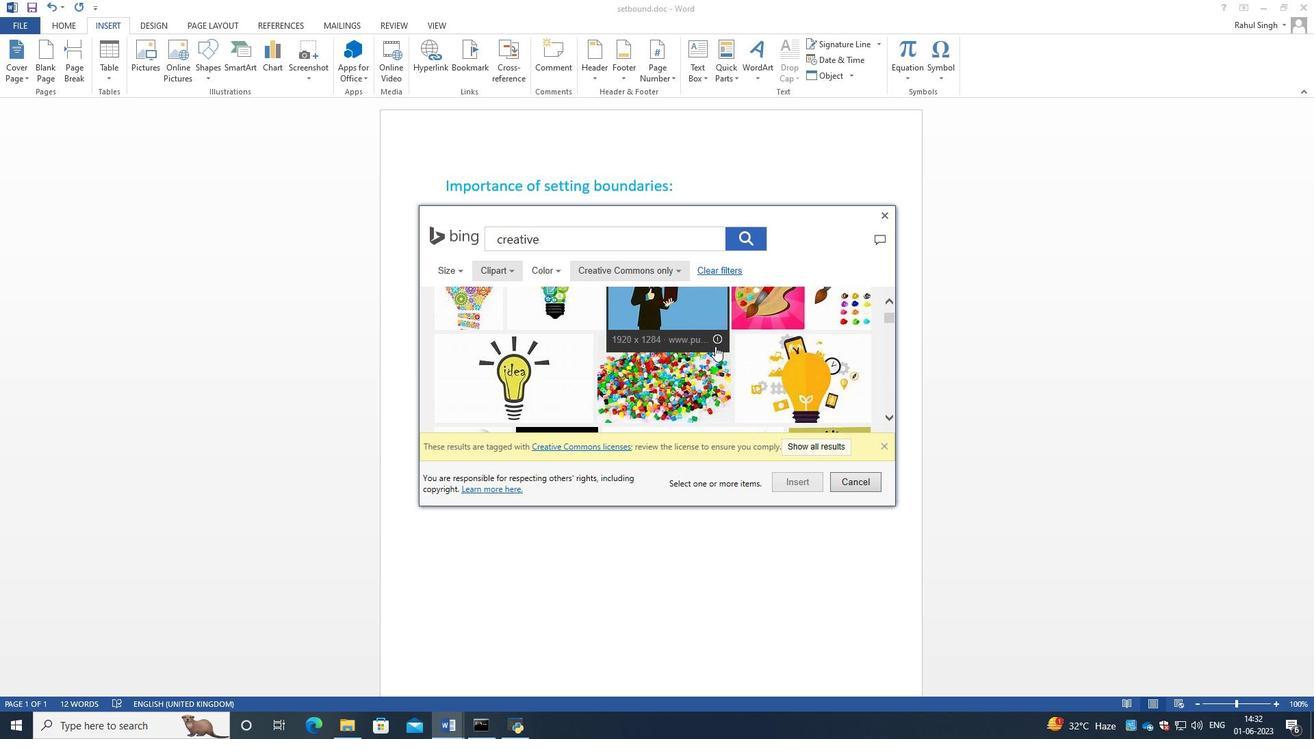 
Action: Mouse moved to (715, 349)
Screenshot: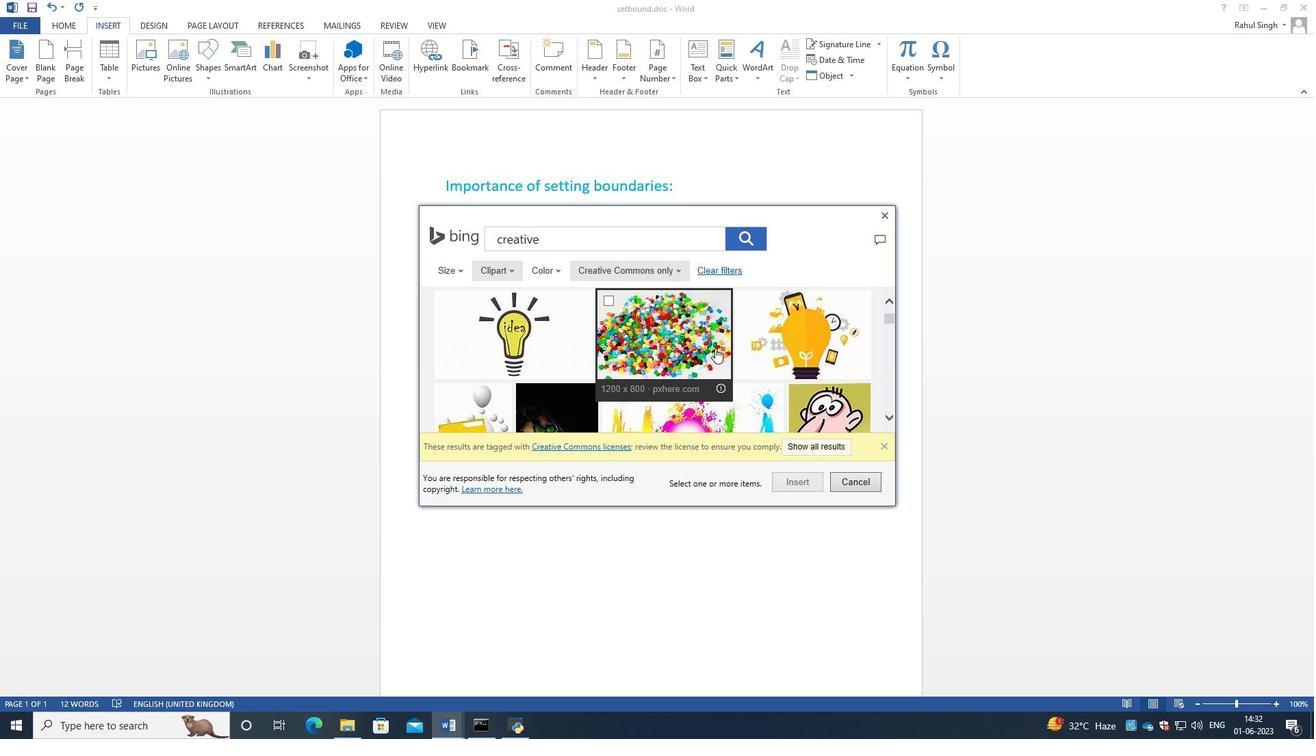 
Action: Mouse scrolled (715, 349) with delta (0, 0)
Screenshot: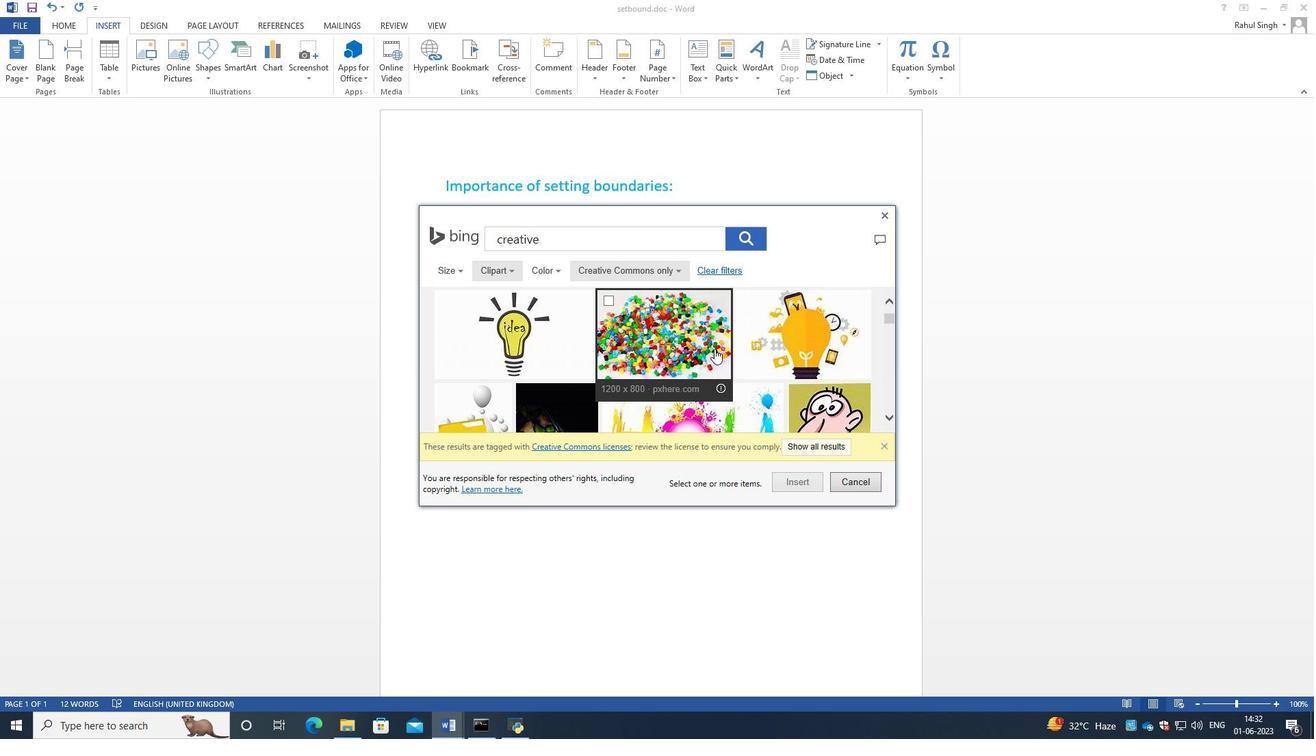 
Action: Mouse scrolled (715, 349) with delta (0, 0)
Screenshot: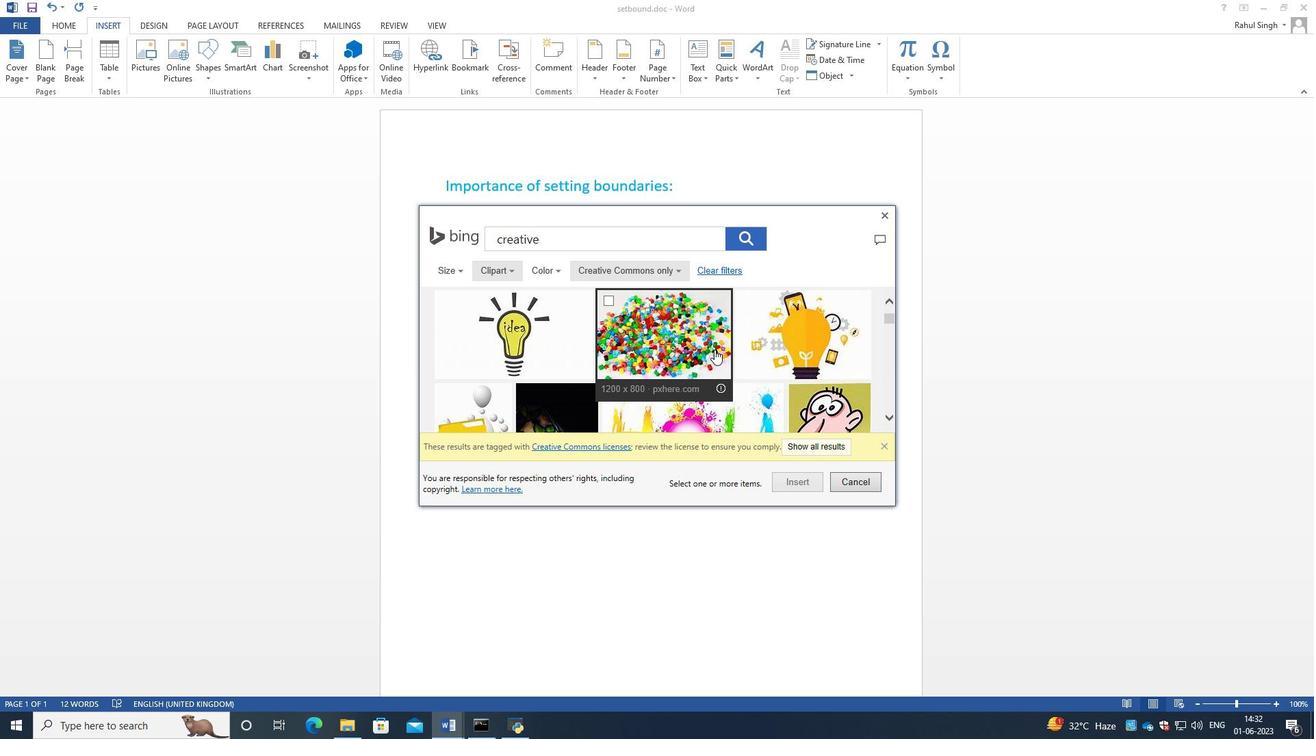 
Action: Mouse scrolled (715, 349) with delta (0, 0)
Screenshot: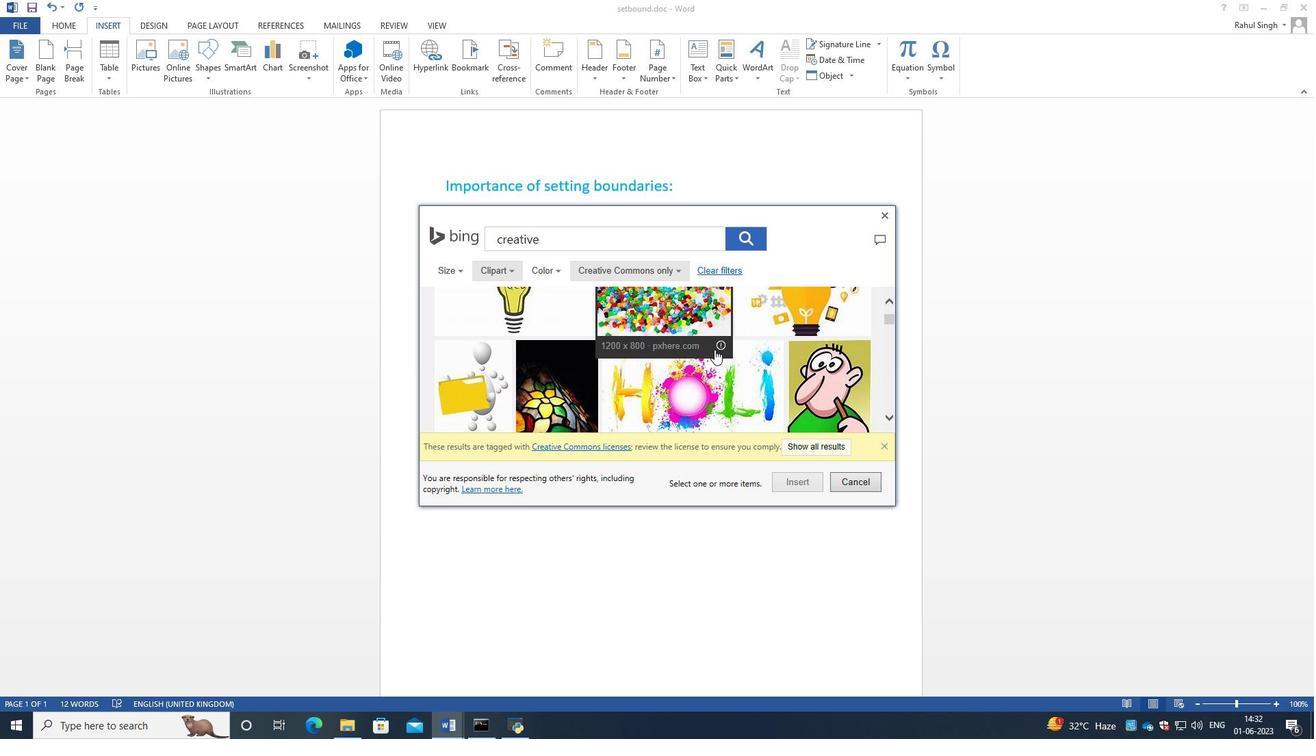 
Action: Mouse scrolled (715, 350) with delta (0, 0)
Screenshot: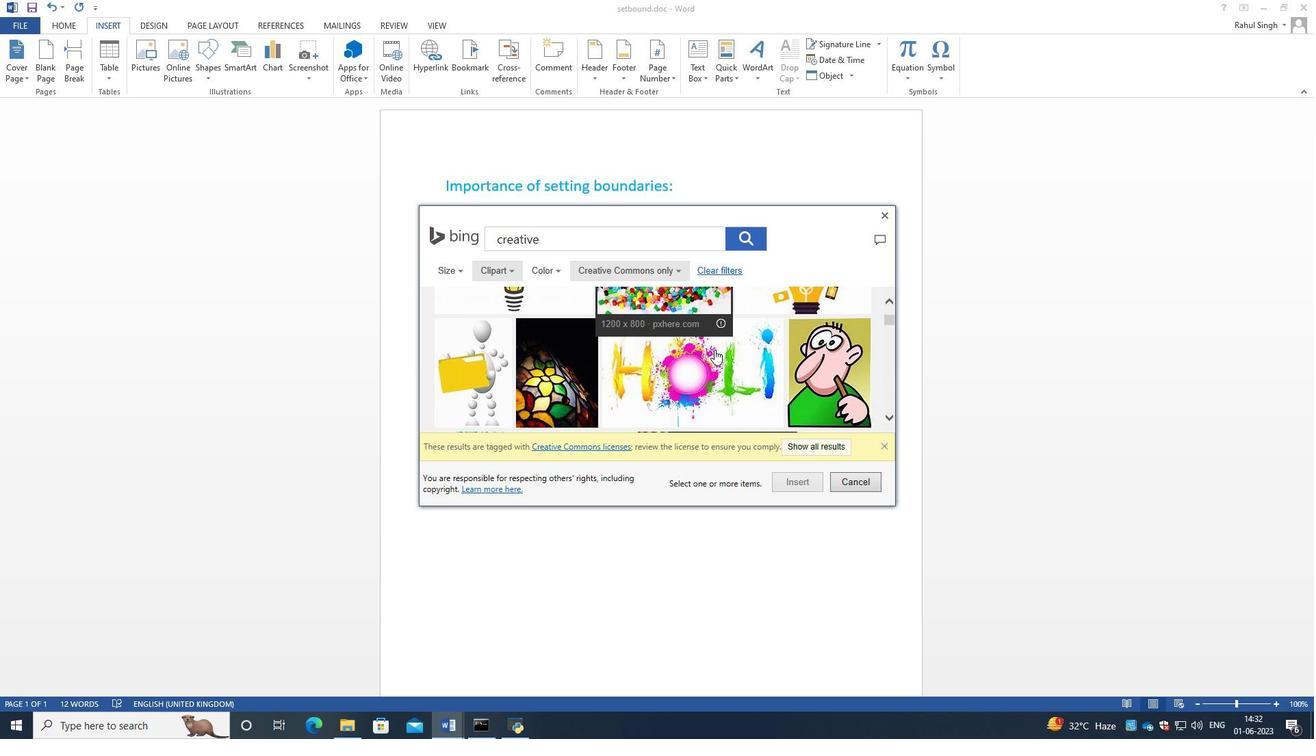 
Action: Mouse scrolled (715, 350) with delta (0, 0)
Screenshot: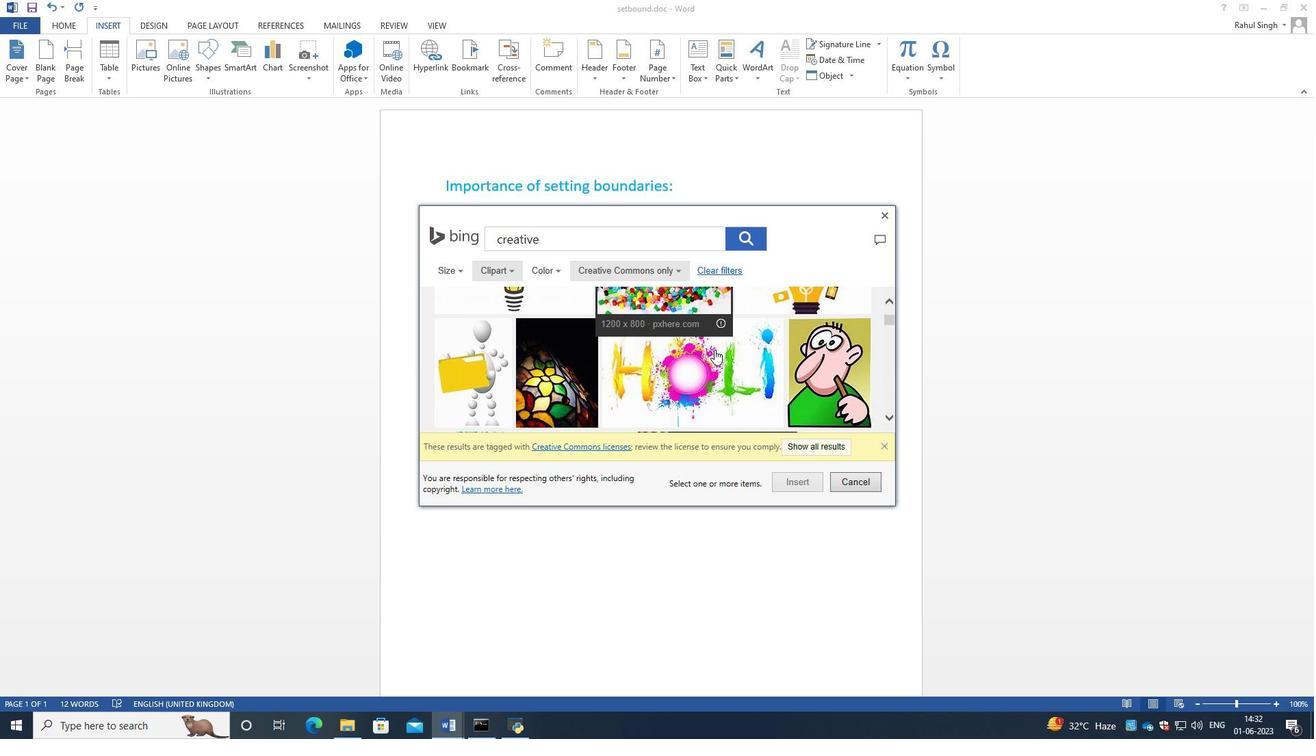
Action: Mouse scrolled (715, 350) with delta (0, 0)
Screenshot: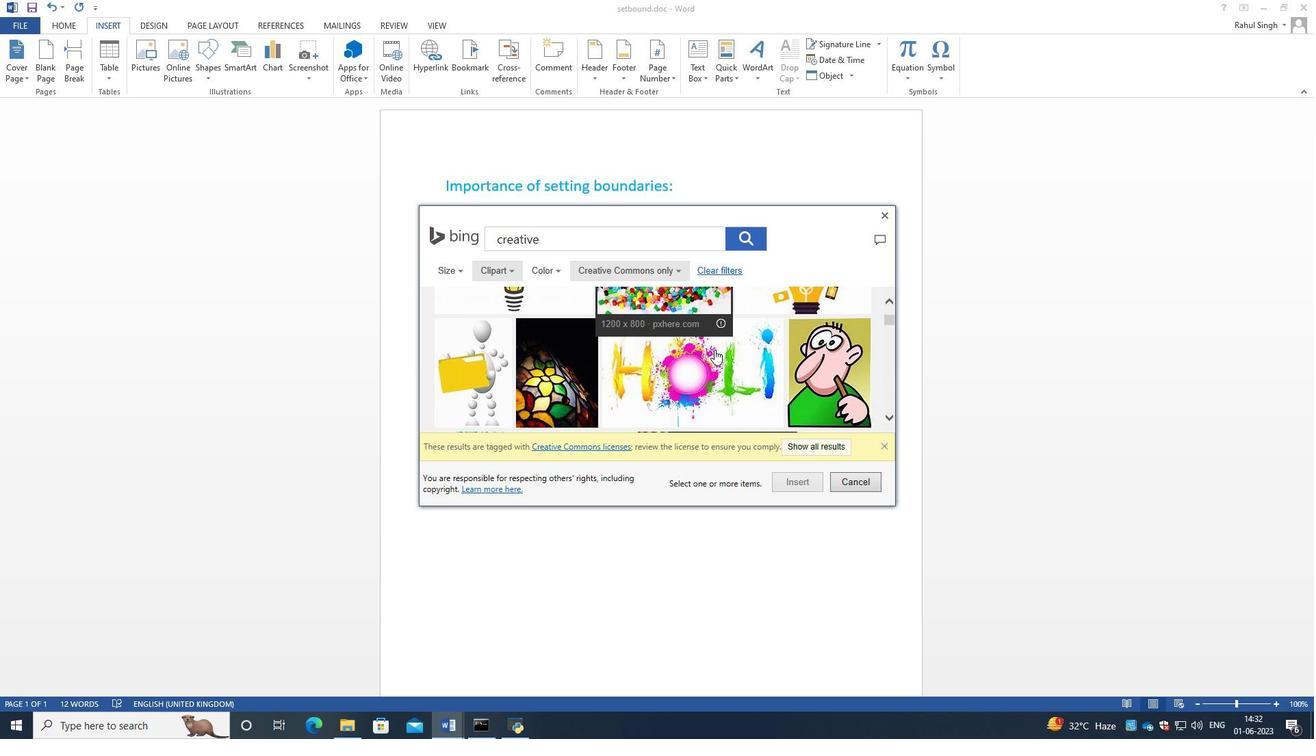 
Action: Mouse scrolled (715, 350) with delta (0, 0)
Screenshot: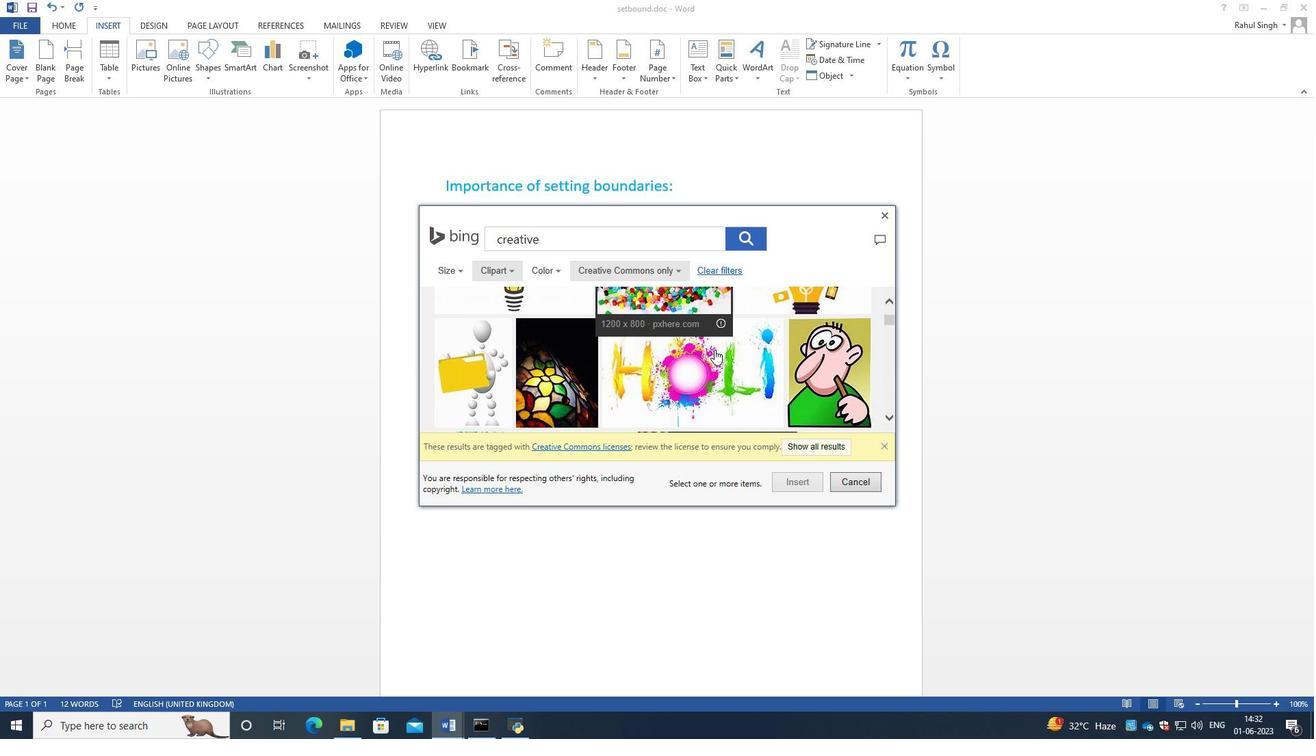 
Action: Mouse scrolled (715, 350) with delta (0, 0)
Screenshot: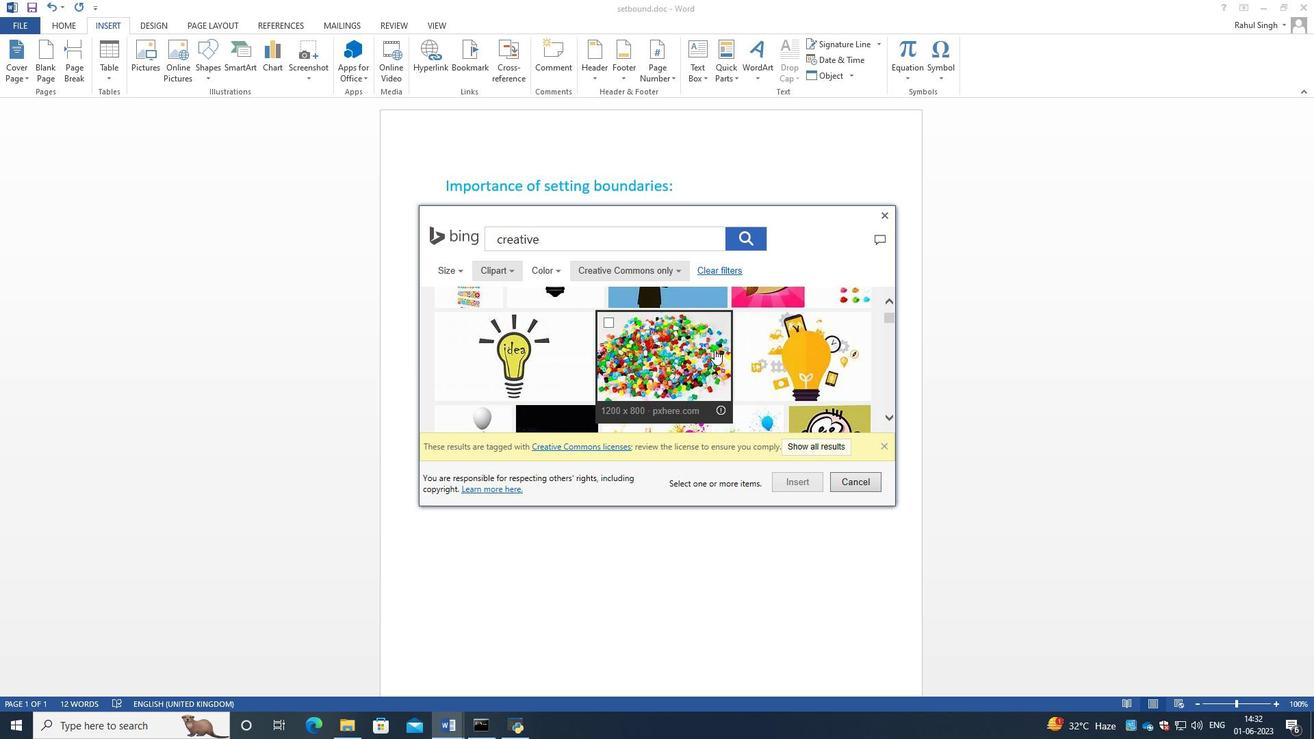 
Action: Mouse scrolled (715, 350) with delta (0, 0)
Screenshot: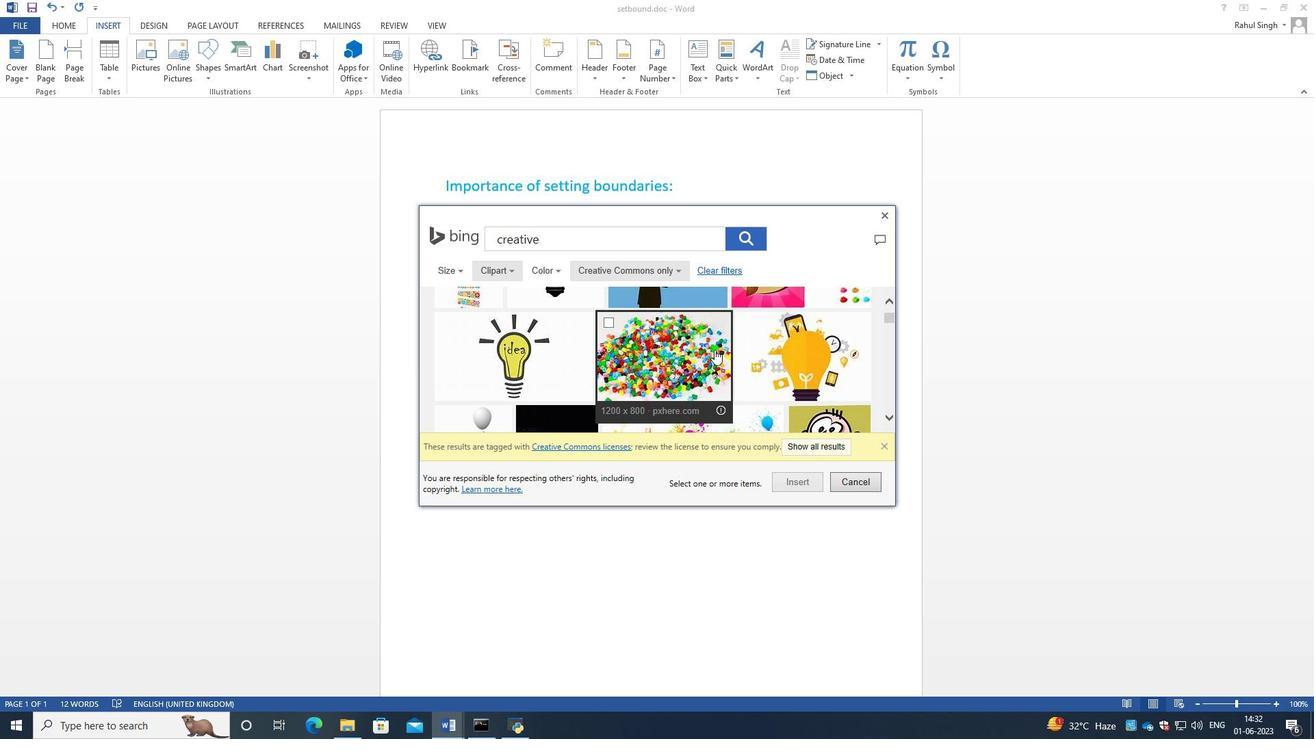 
Action: Mouse scrolled (715, 350) with delta (0, 0)
Screenshot: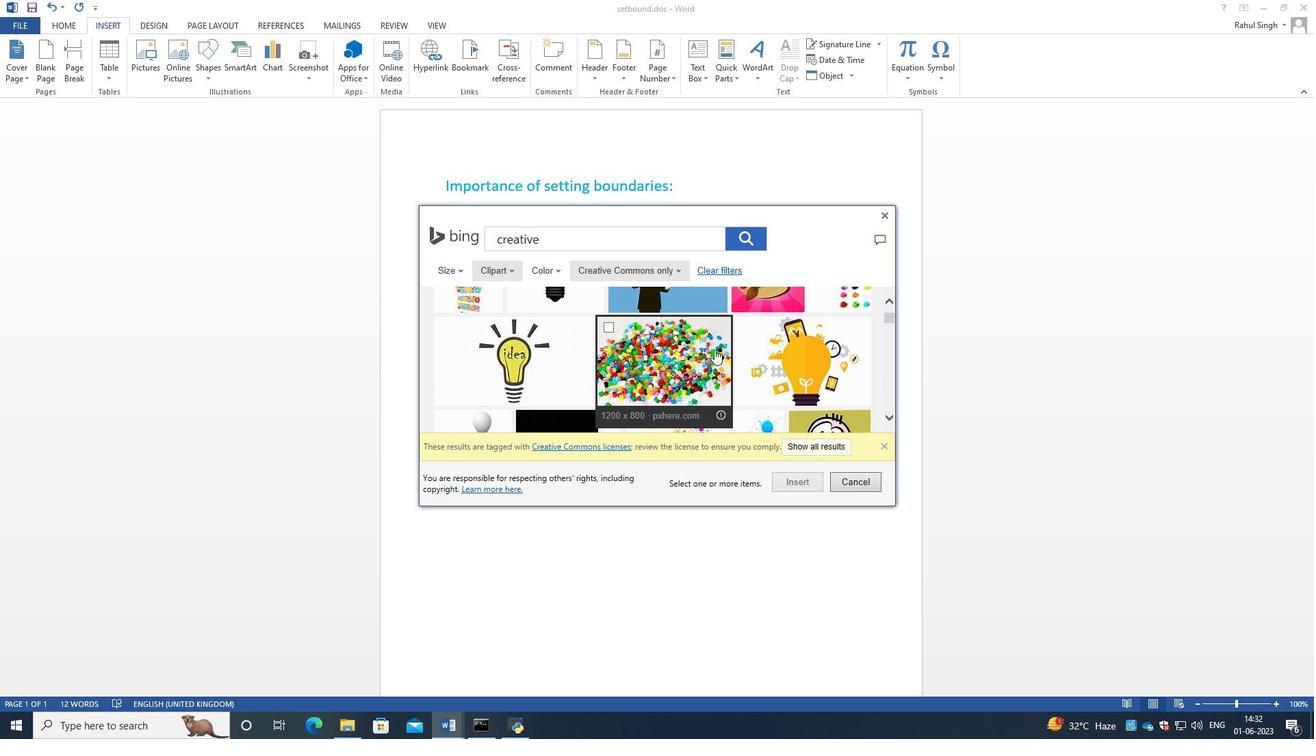 
Action: Mouse moved to (715, 350)
Screenshot: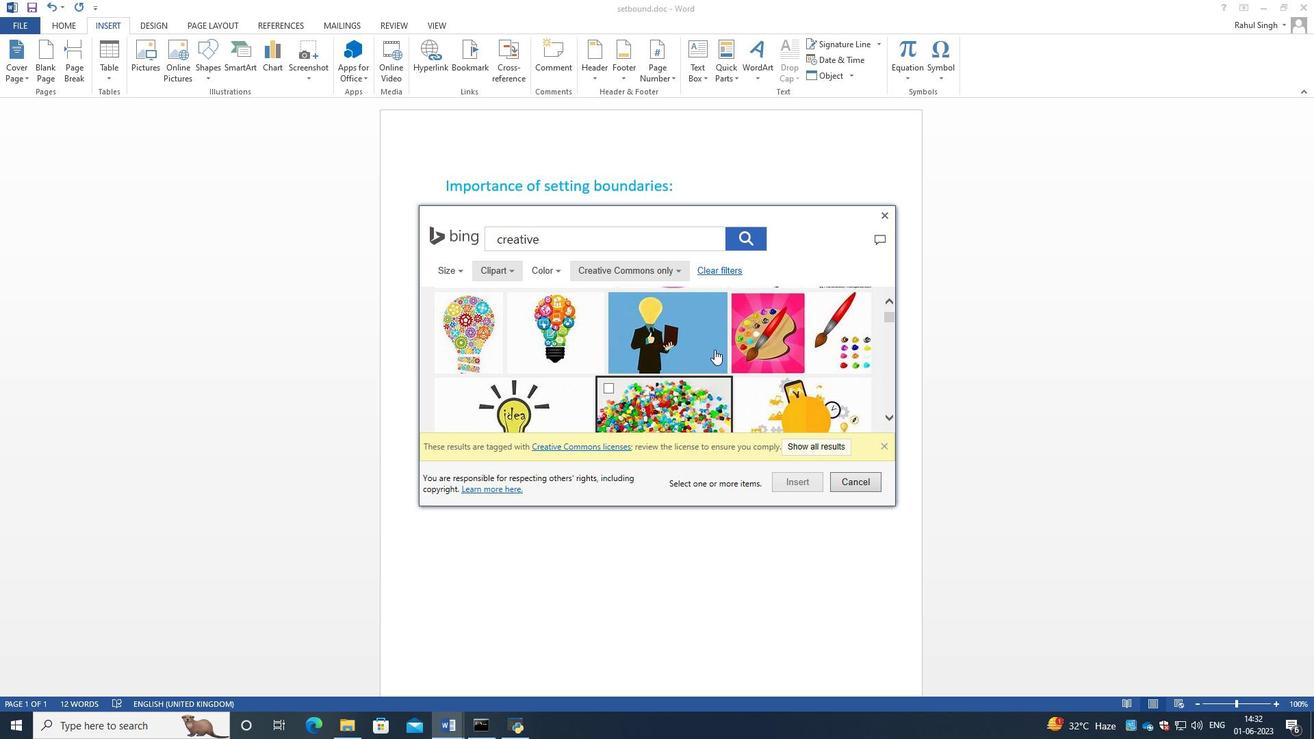 
Action: Mouse scrolled (715, 351) with delta (0, 0)
Screenshot: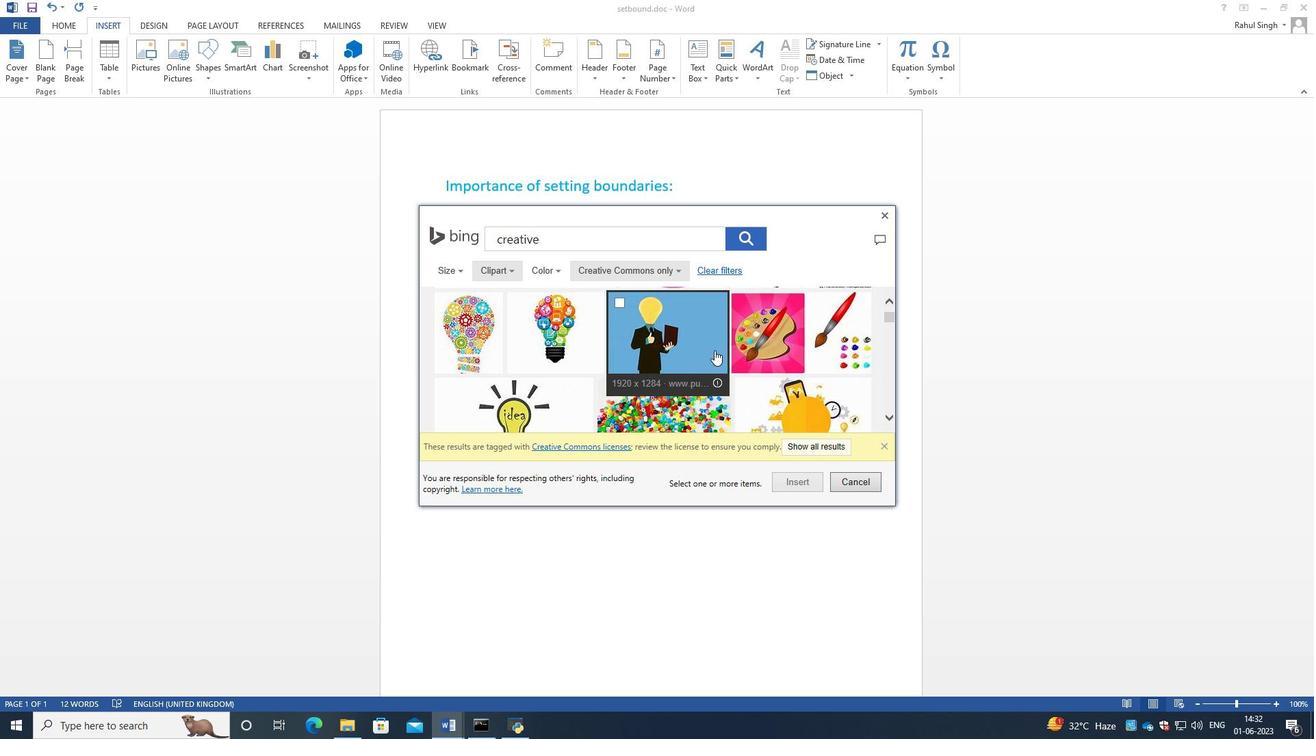 
Action: Mouse moved to (710, 348)
Screenshot: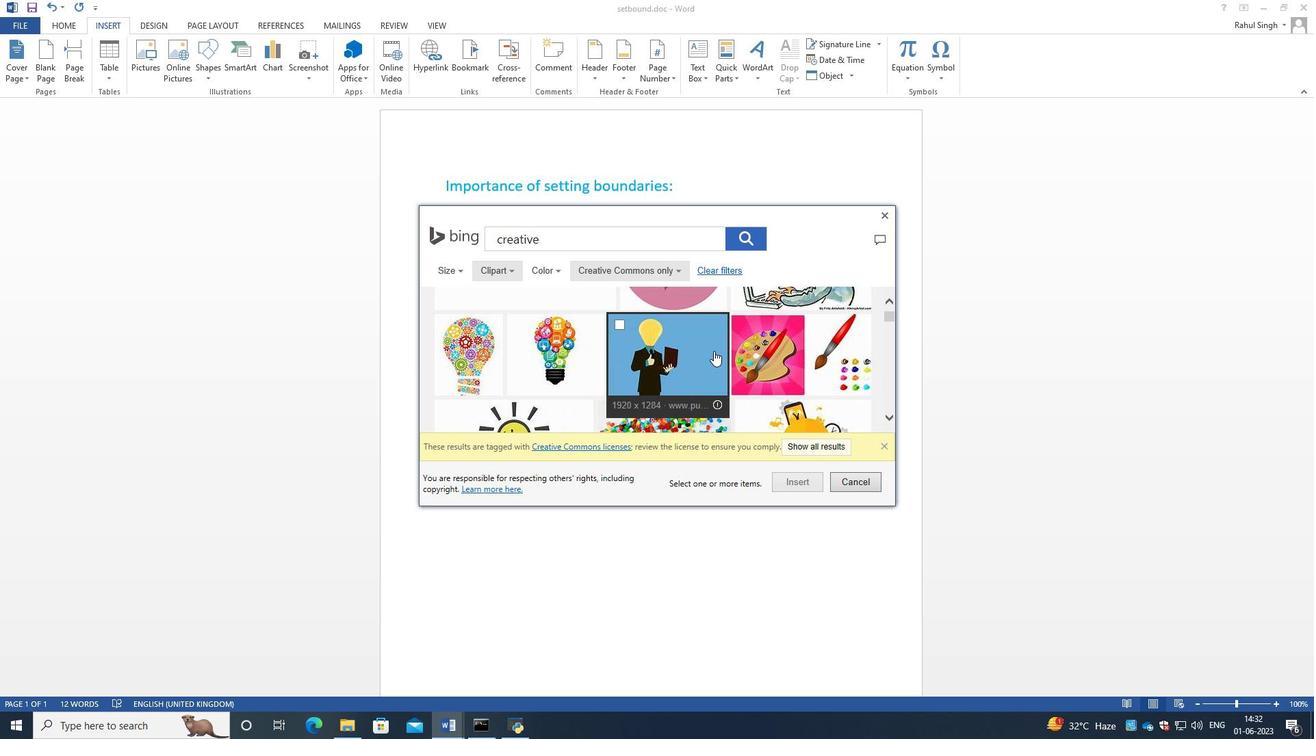 
Action: Mouse scrolled (710, 349) with delta (0, 0)
Screenshot: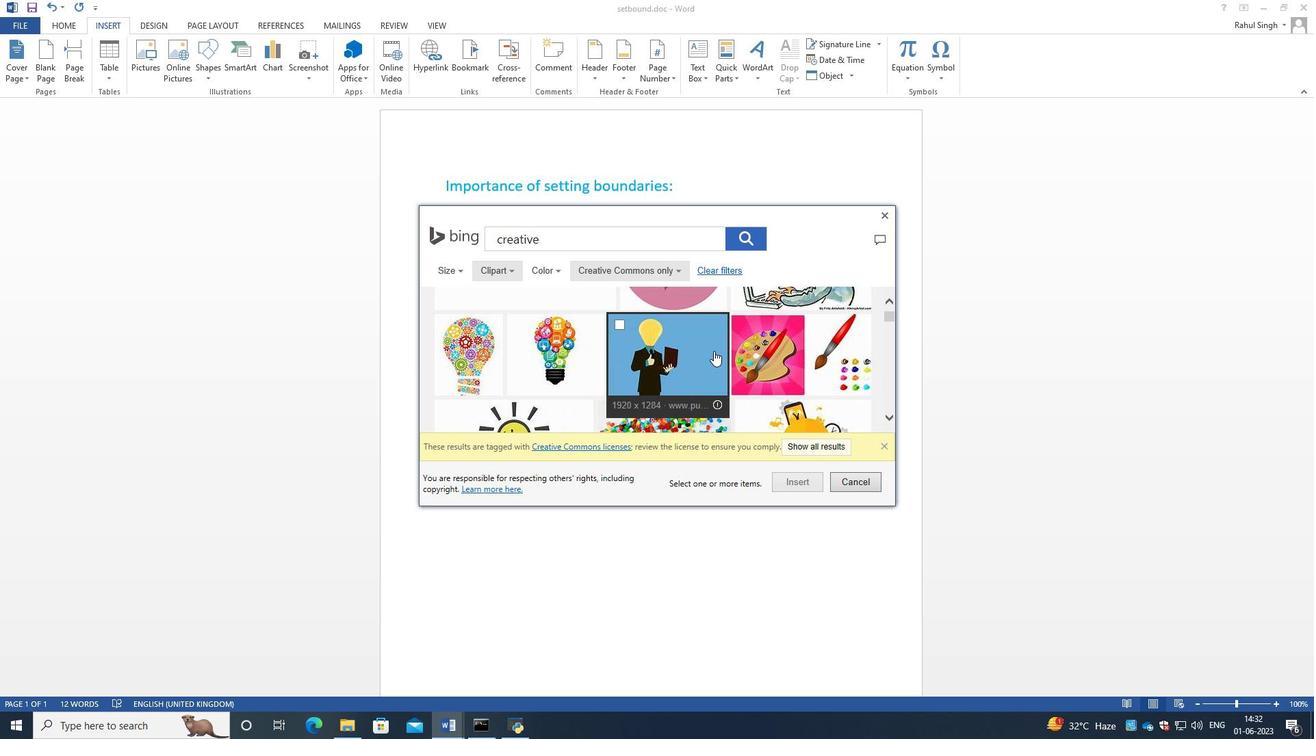 
Action: Mouse scrolled (710, 349) with delta (0, 0)
Screenshot: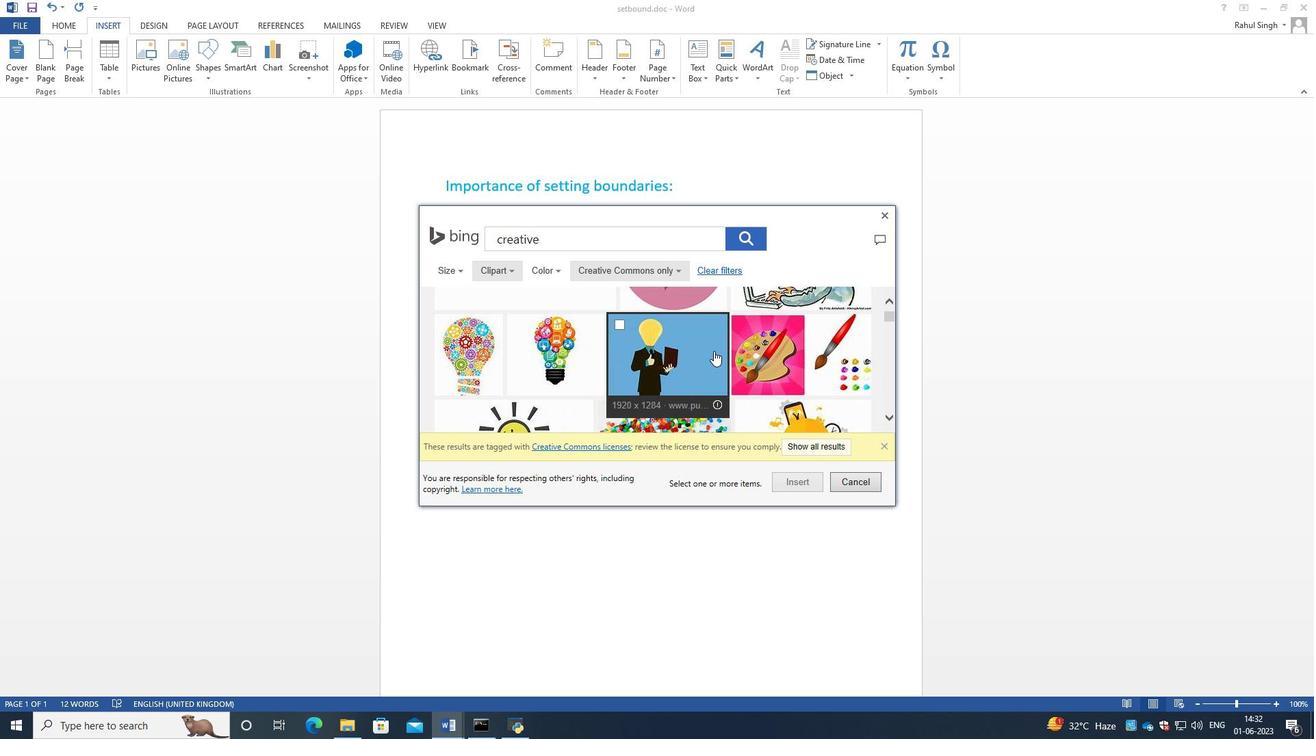 
Action: Mouse scrolled (710, 349) with delta (0, 0)
Screenshot: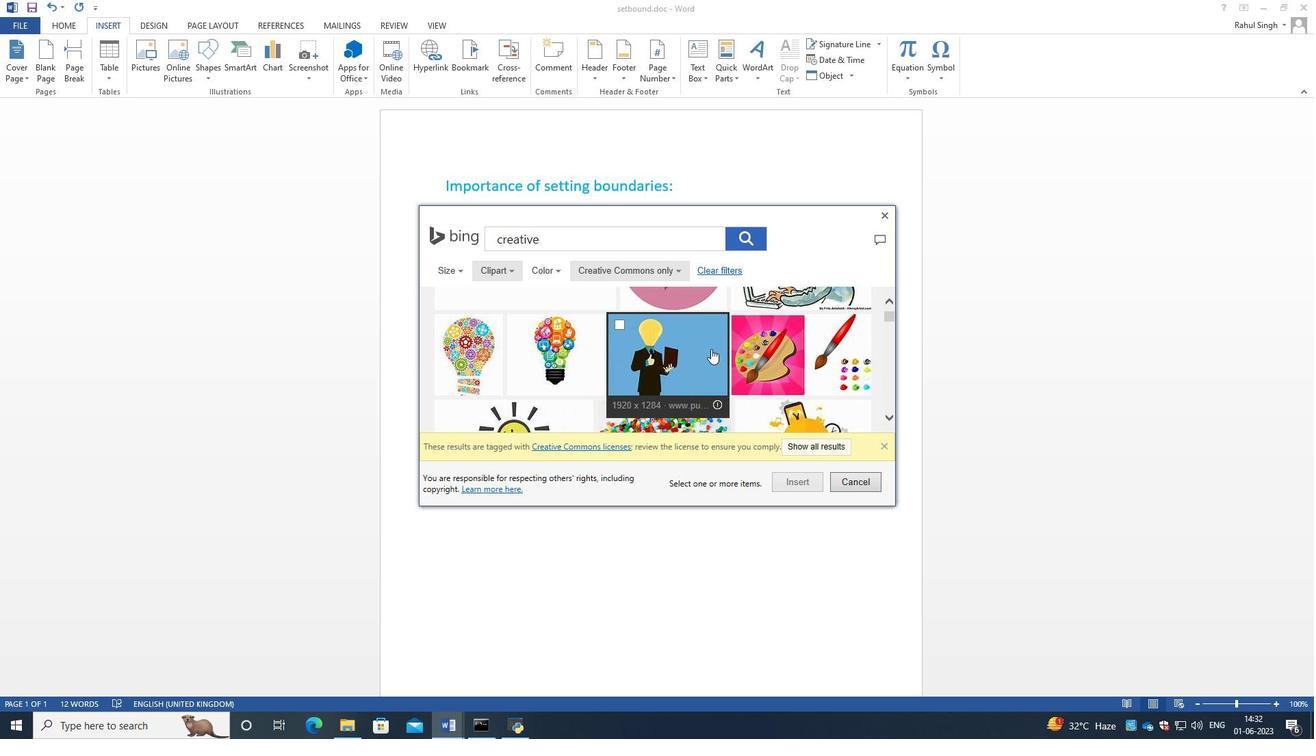 
Action: Mouse moved to (799, 339)
Screenshot: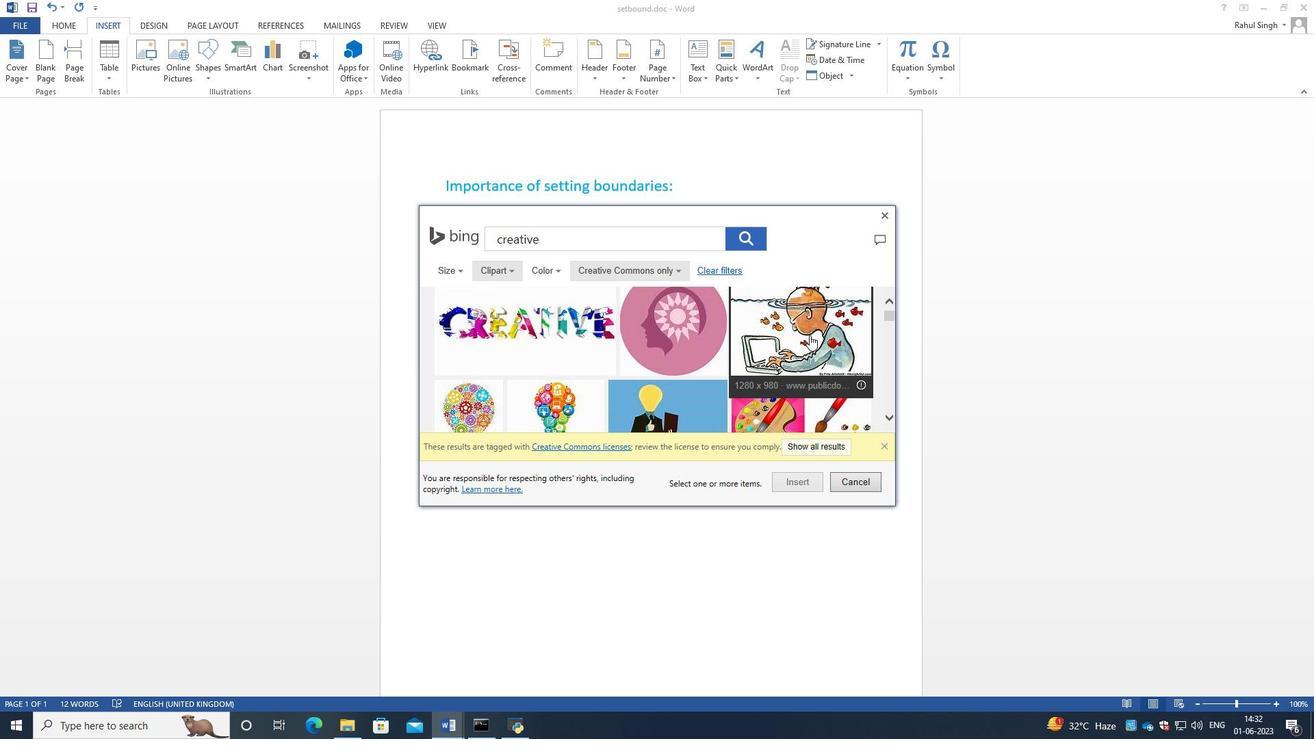 
Action: Mouse scrolled (799, 340) with delta (0, 0)
Screenshot: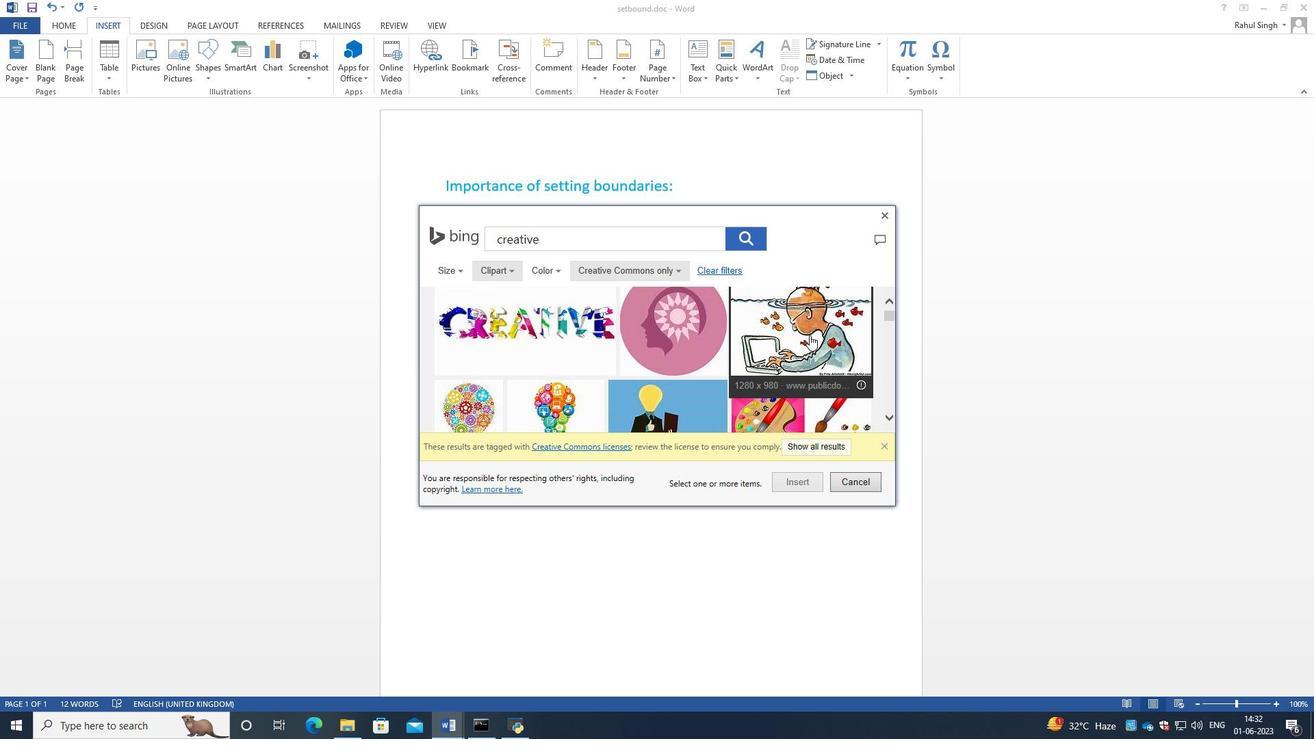 
Action: Mouse scrolled (799, 340) with delta (0, 0)
Screenshot: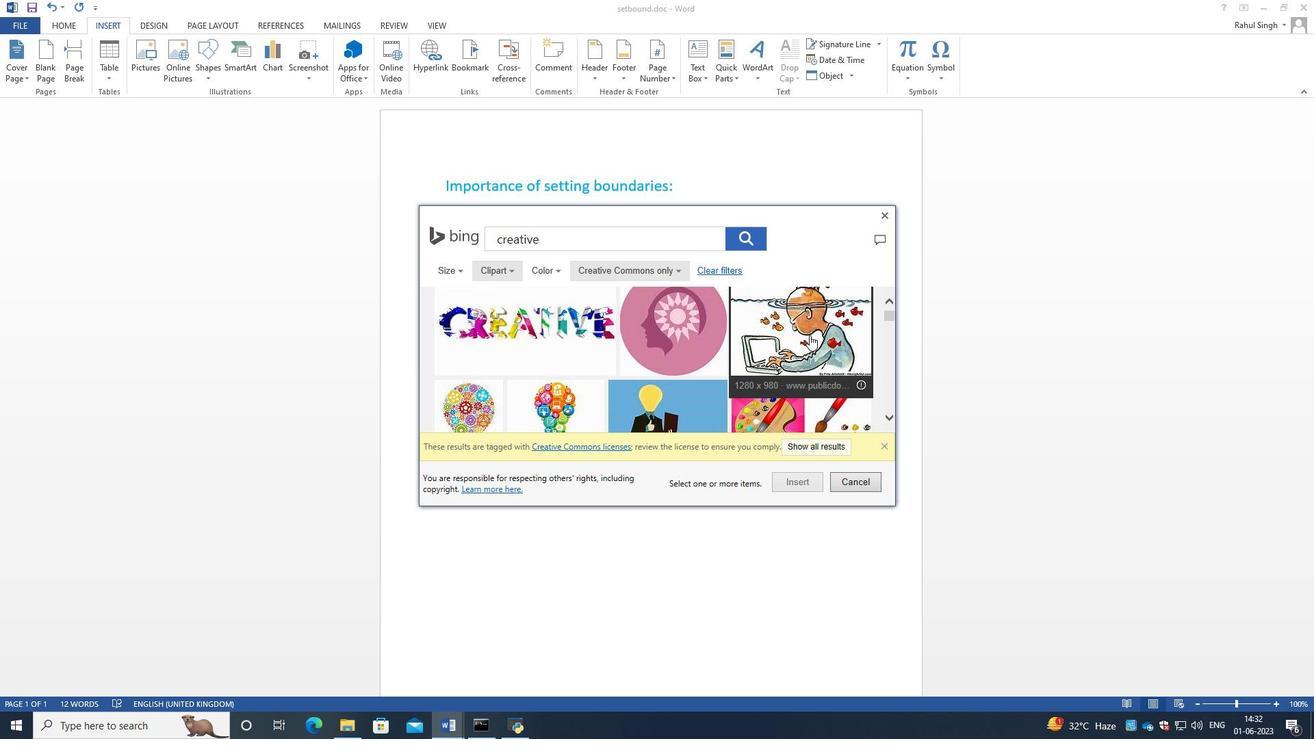 
Action: Mouse moved to (775, 349)
Screenshot: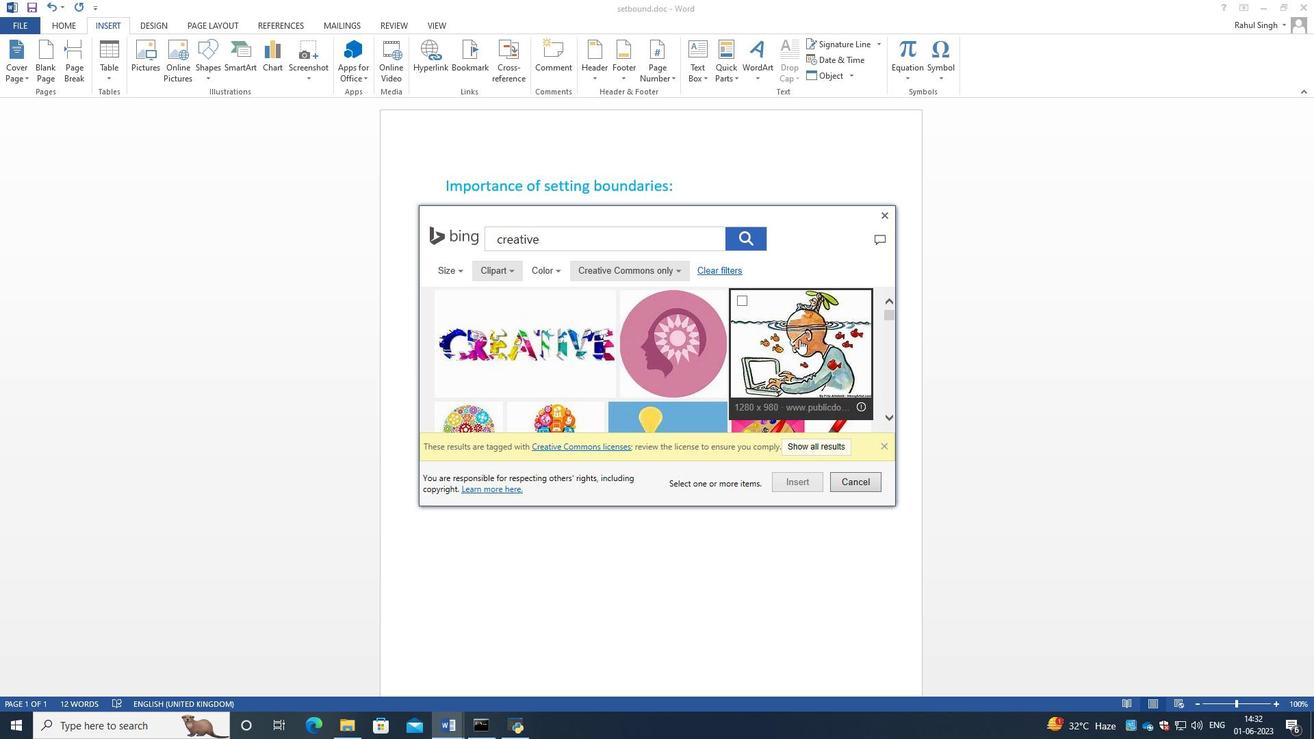 
Action: Mouse pressed left at (775, 349)
Screenshot: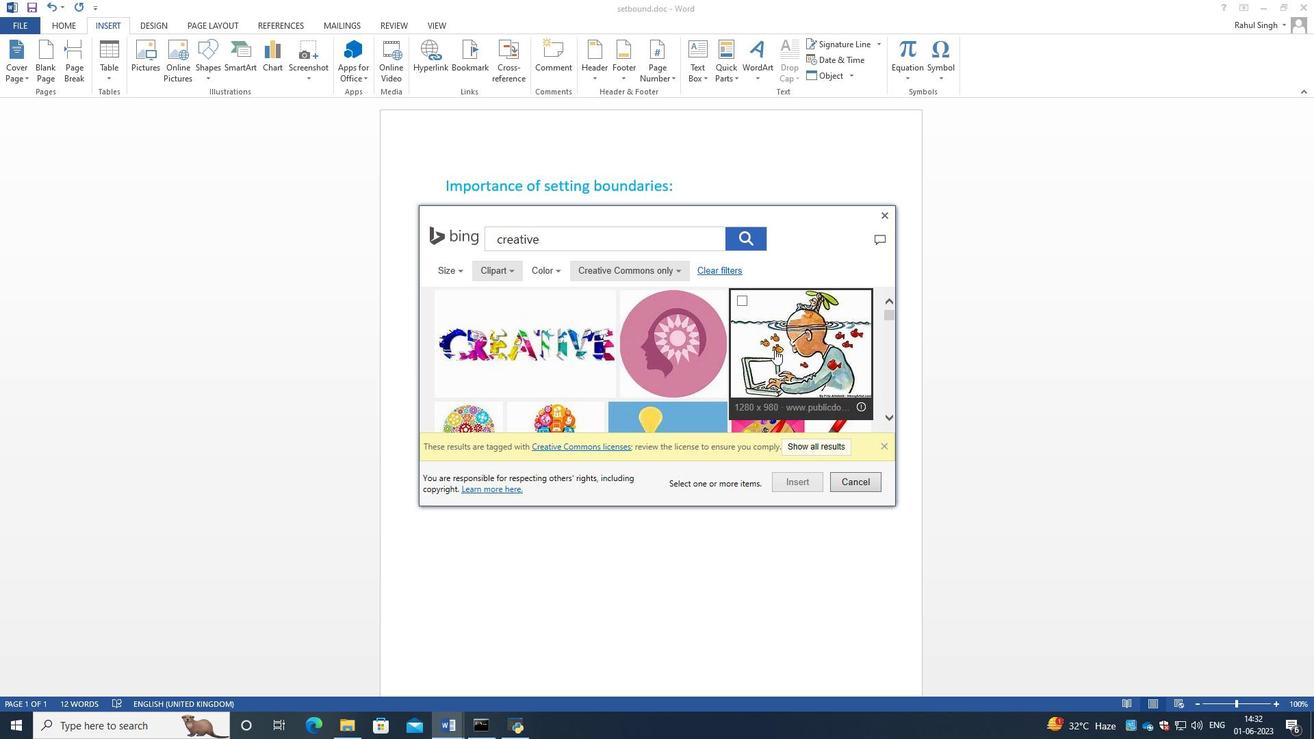 
Action: Mouse moved to (804, 490)
Screenshot: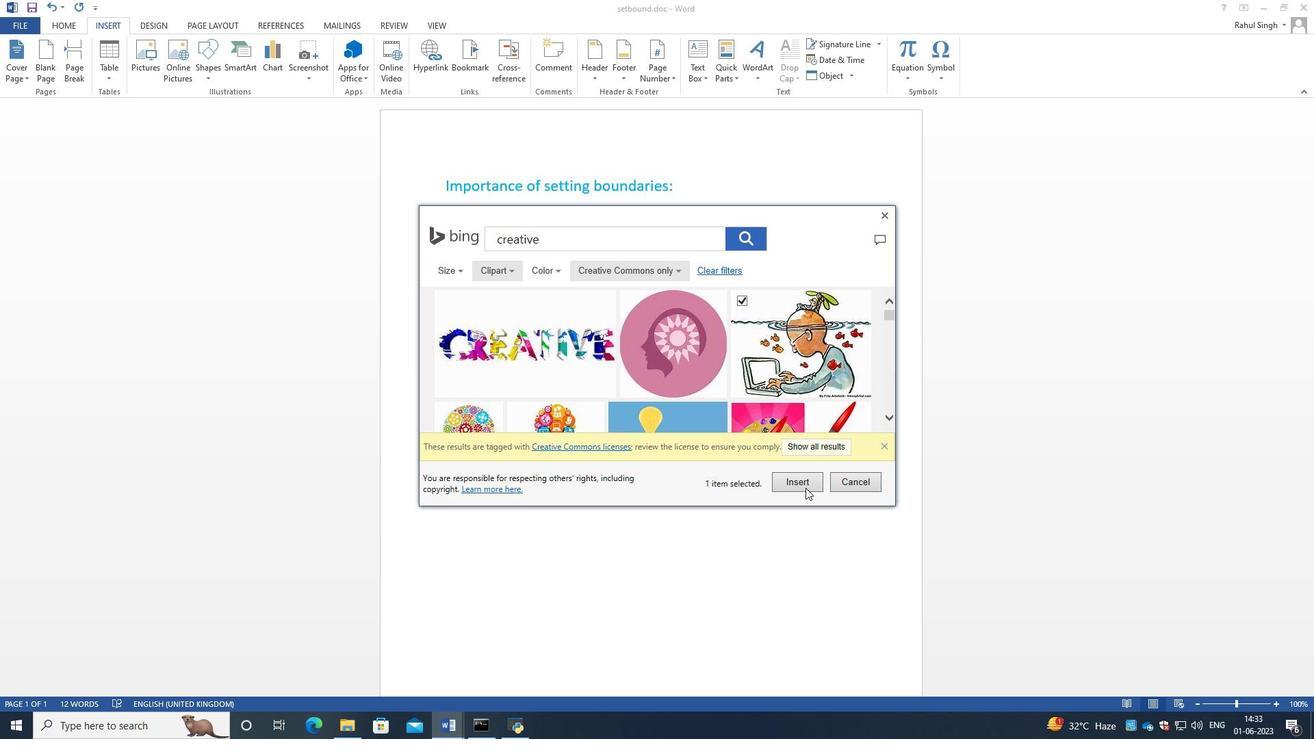 
Action: Mouse pressed left at (804, 490)
Screenshot: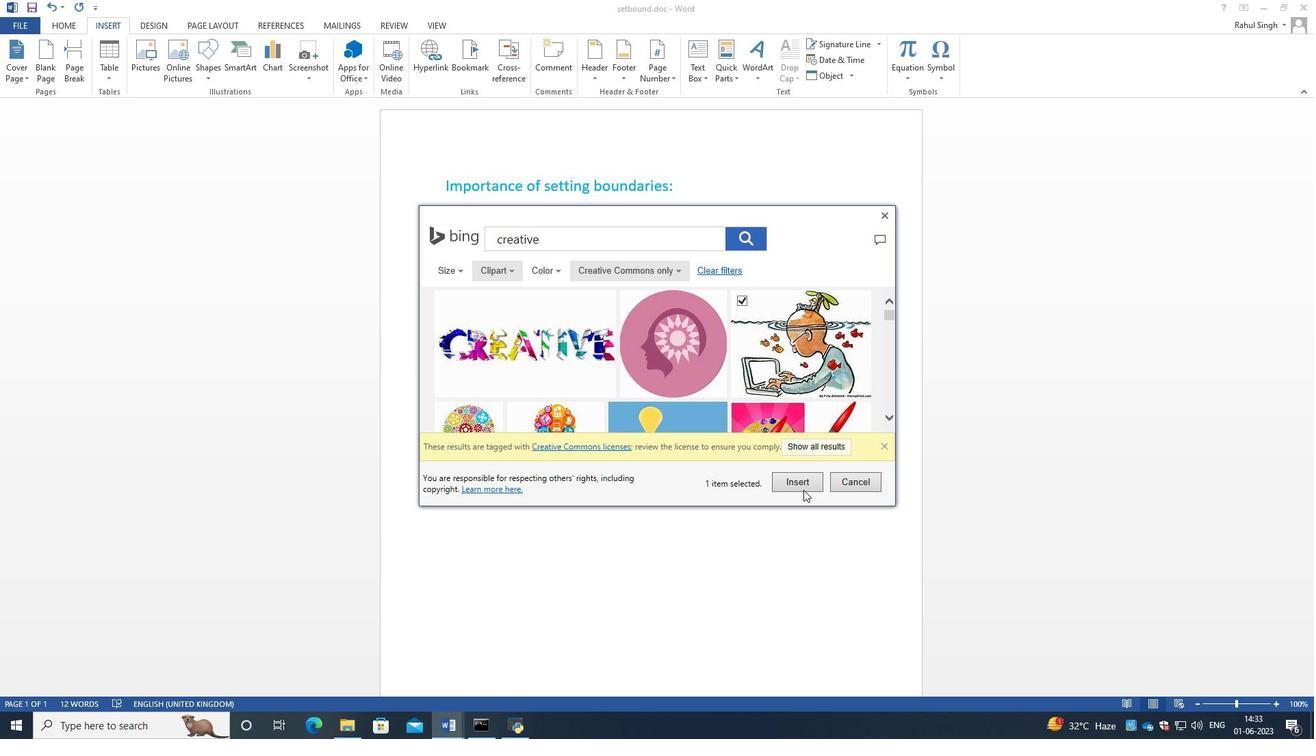 
Action: Mouse moved to (636, 393)
Screenshot: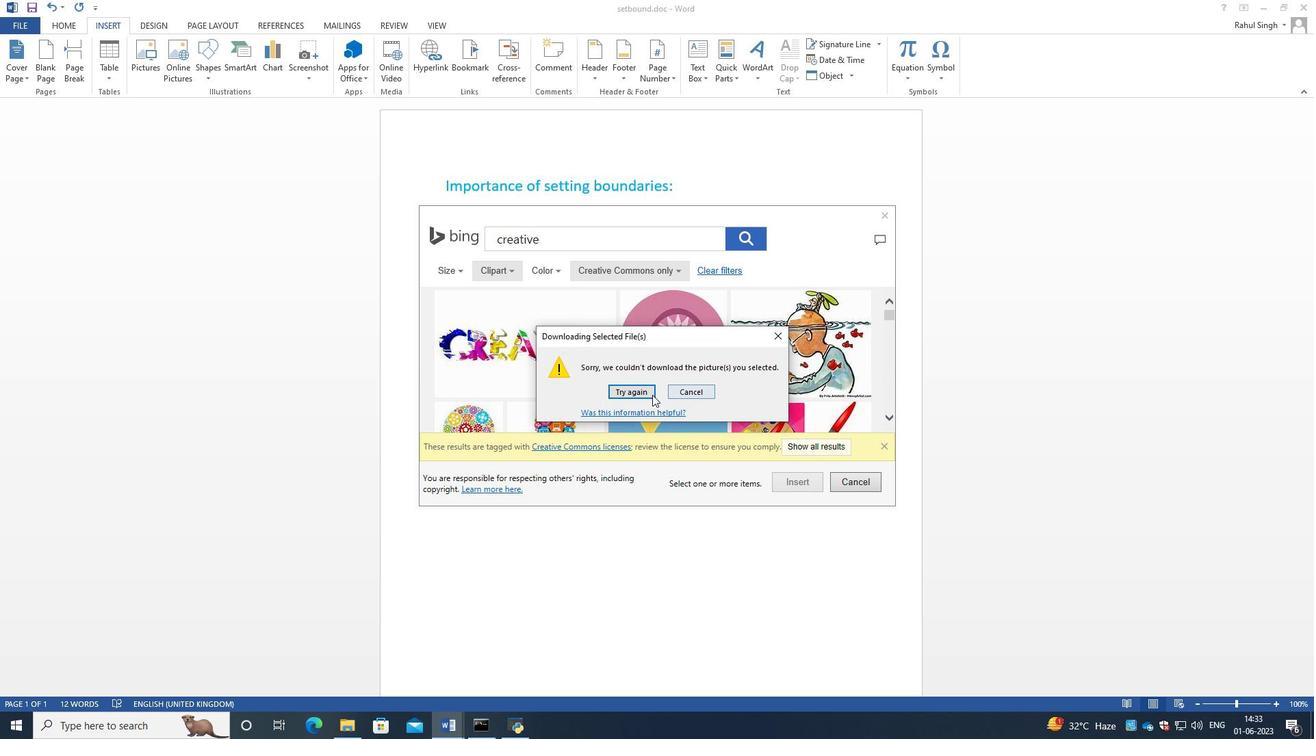 
Action: Mouse pressed left at (636, 393)
Screenshot: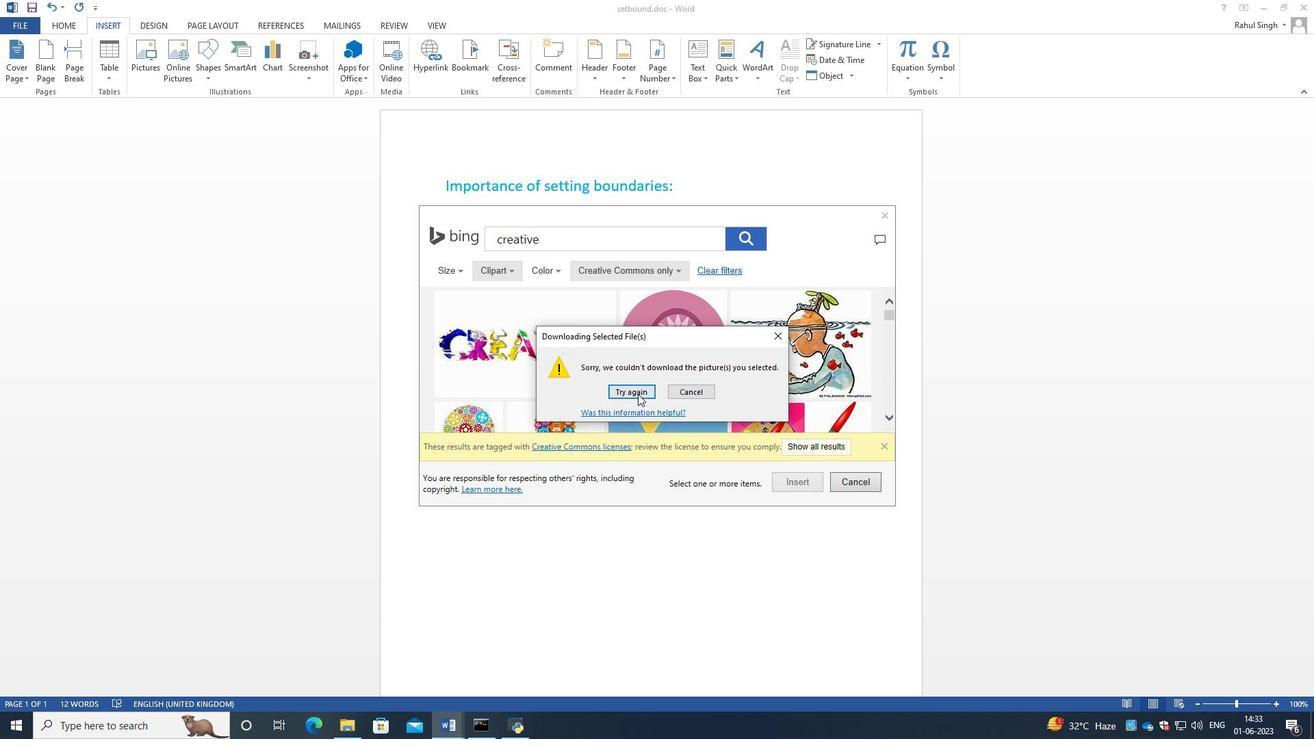 
Action: Mouse moved to (688, 391)
Screenshot: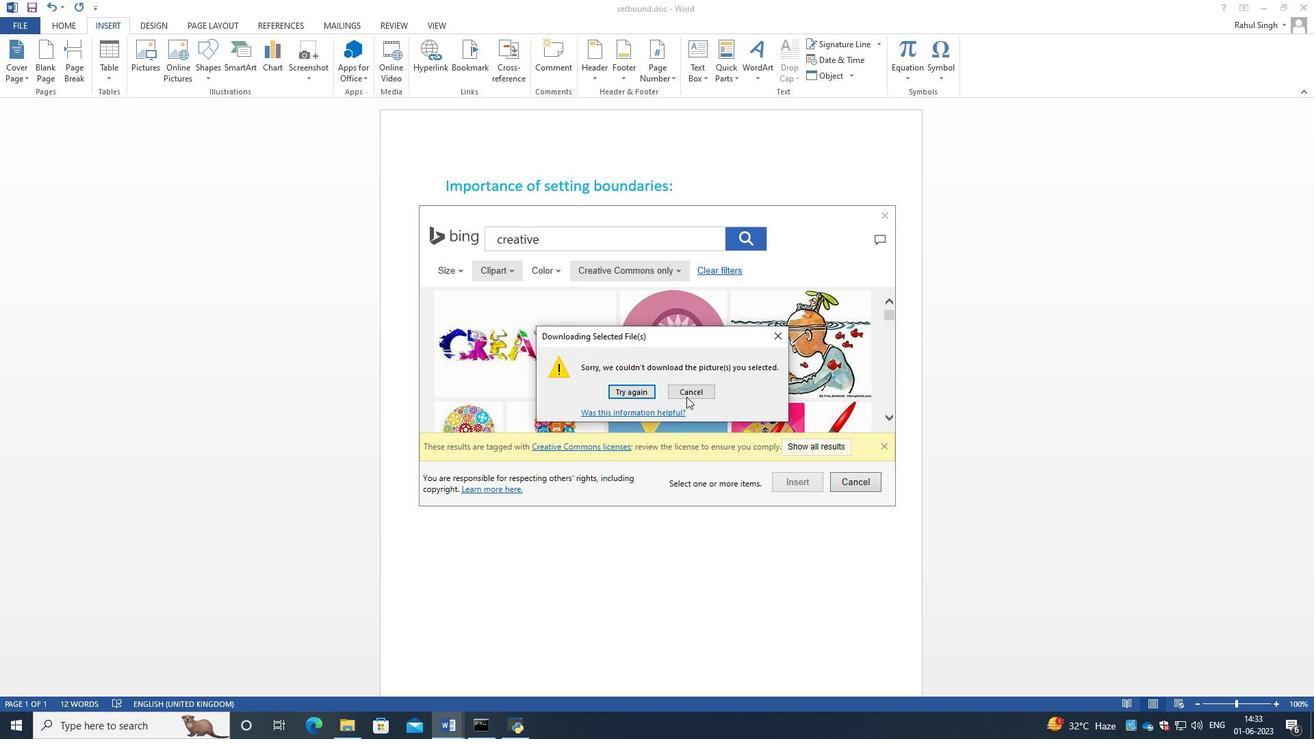
Action: Mouse pressed left at (688, 391)
Screenshot: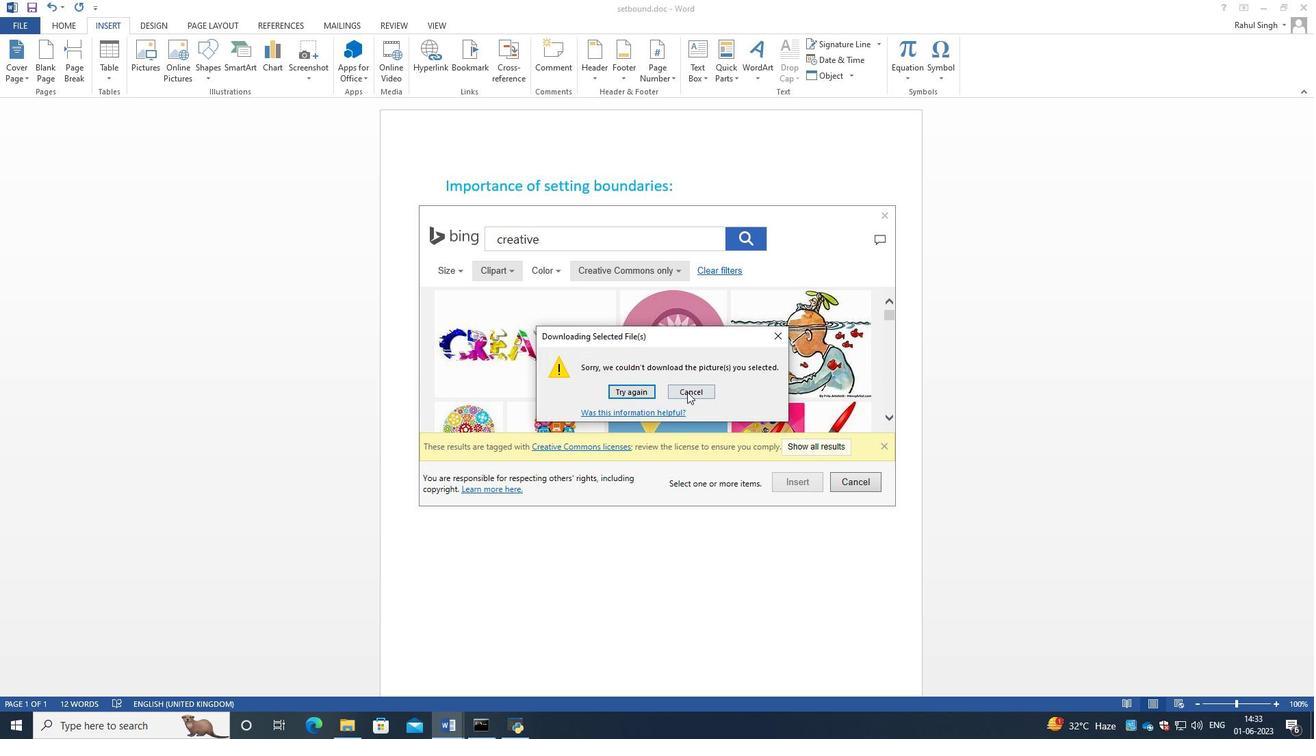 
Action: Mouse moved to (695, 343)
Screenshot: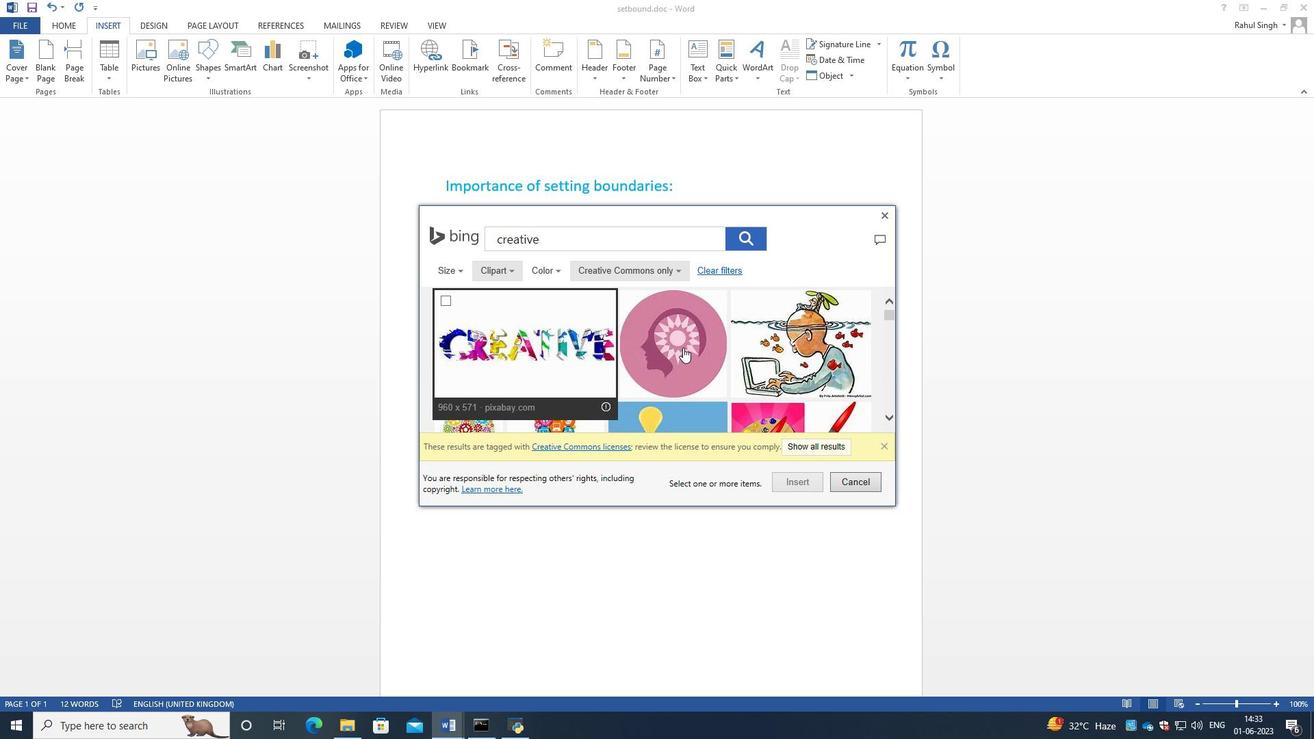 
Action: Mouse pressed left at (695, 343)
Screenshot: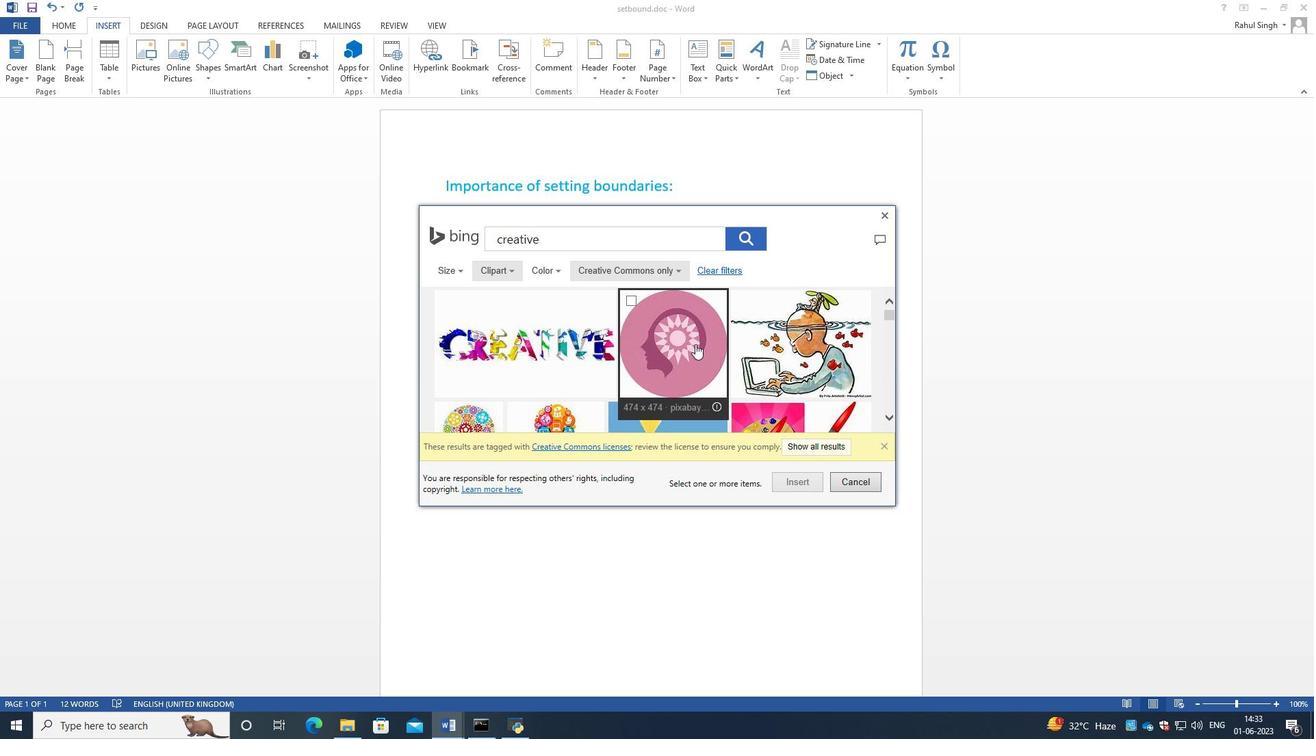 
Action: Mouse moved to (790, 480)
Screenshot: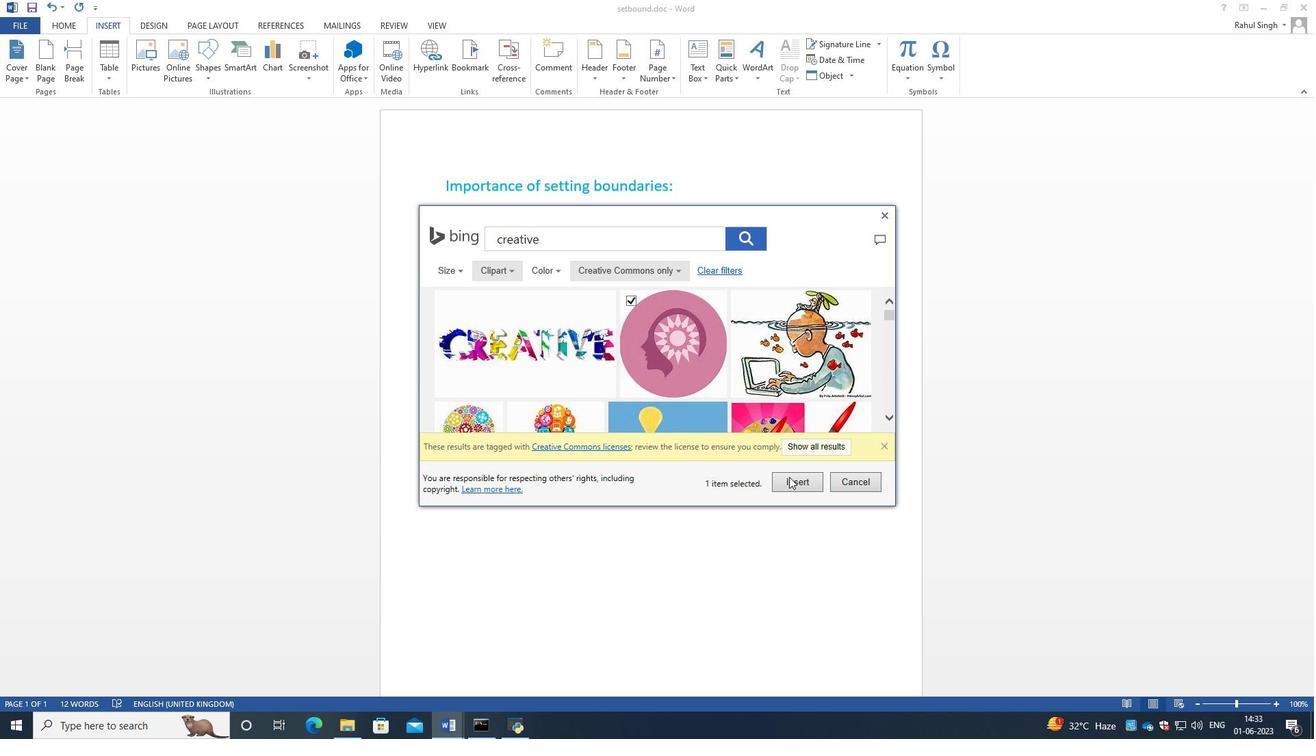 
Action: Mouse pressed left at (790, 480)
Screenshot: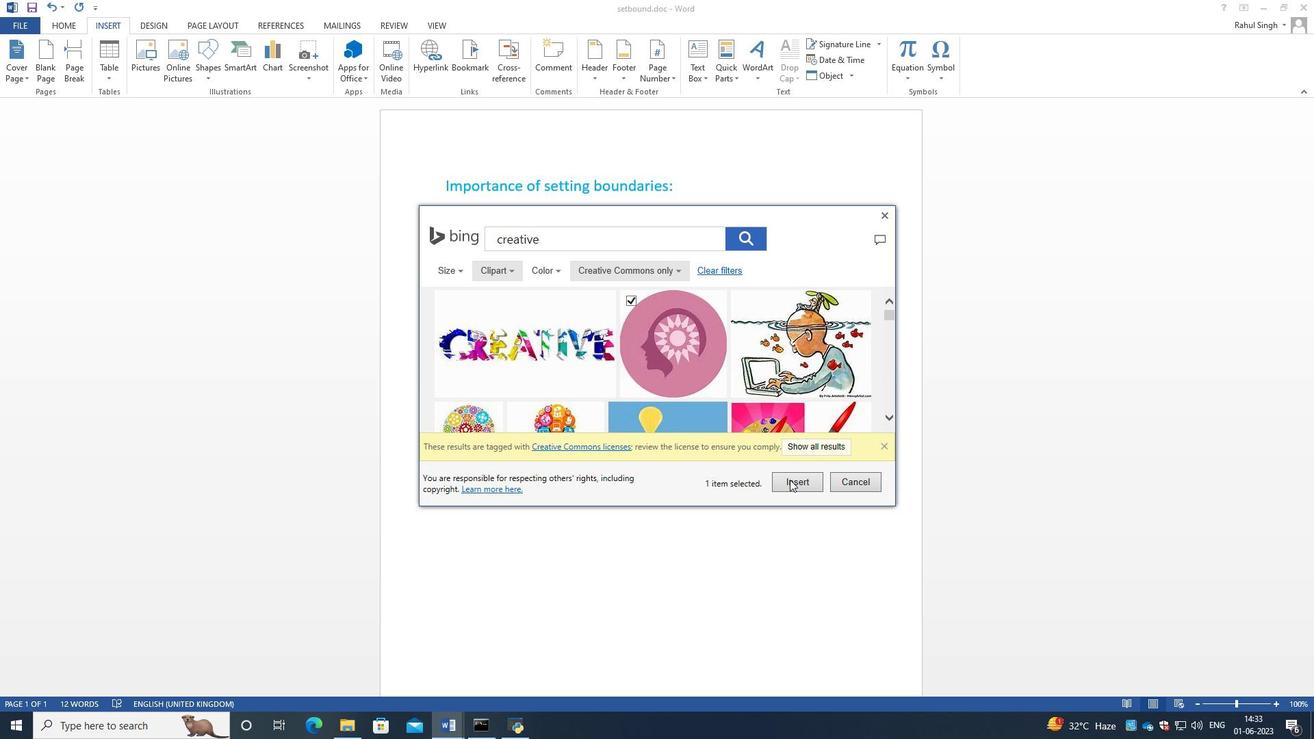 
Action: Mouse moved to (1245, 49)
Screenshot: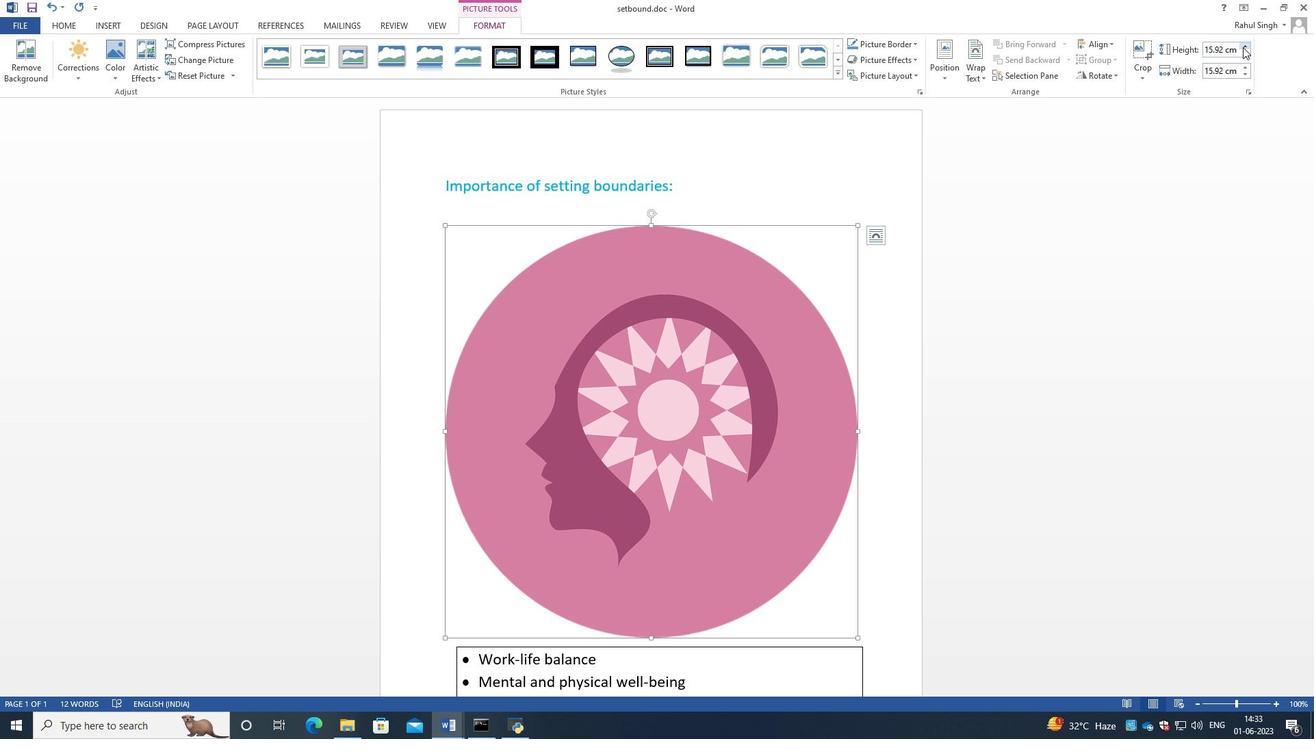 
Action: Mouse pressed left at (1245, 49)
Screenshot: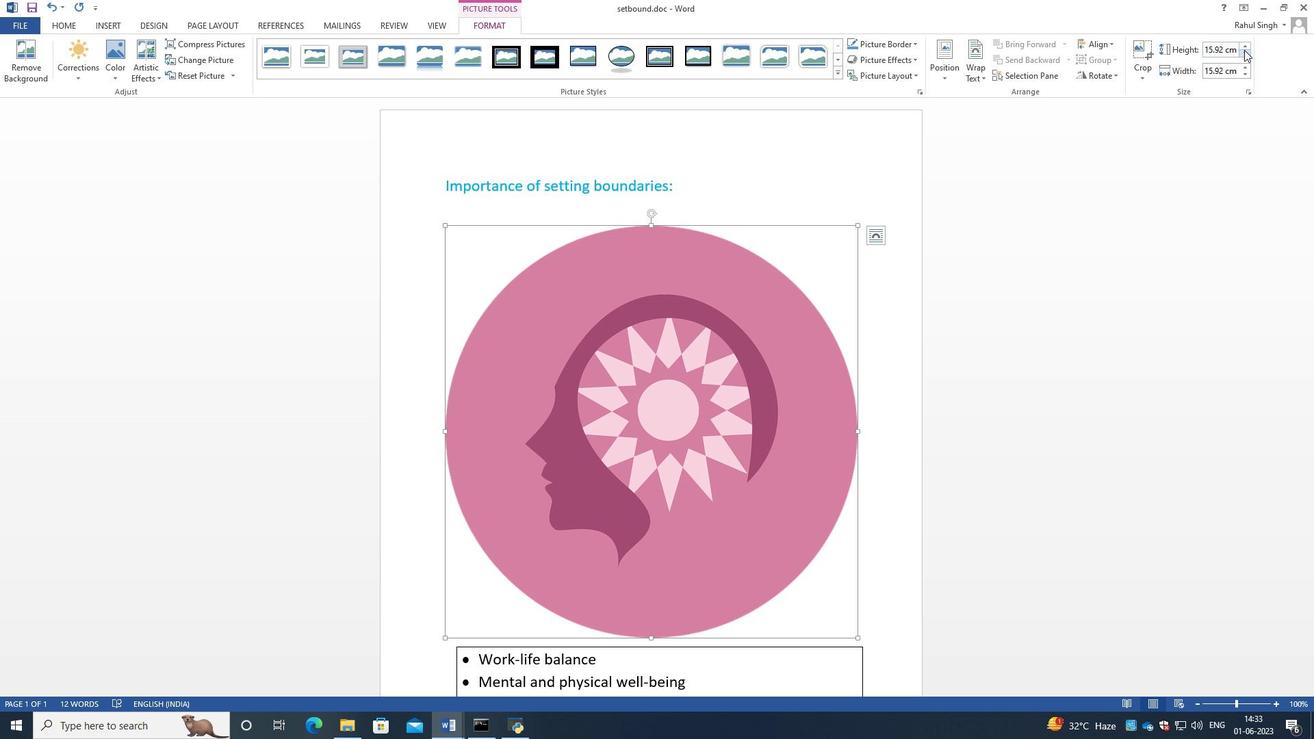 
Action: Mouse pressed left at (1245, 49)
Screenshot: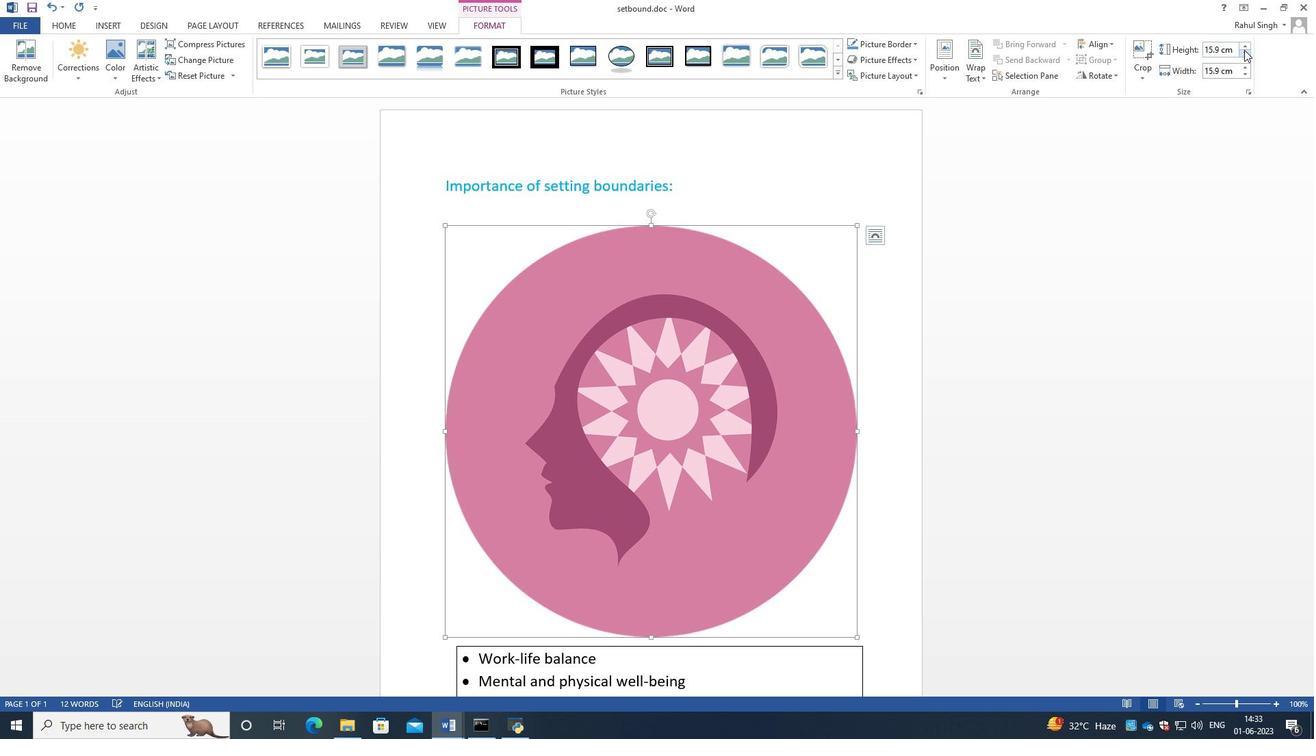 
Action: Mouse pressed left at (1245, 49)
Screenshot: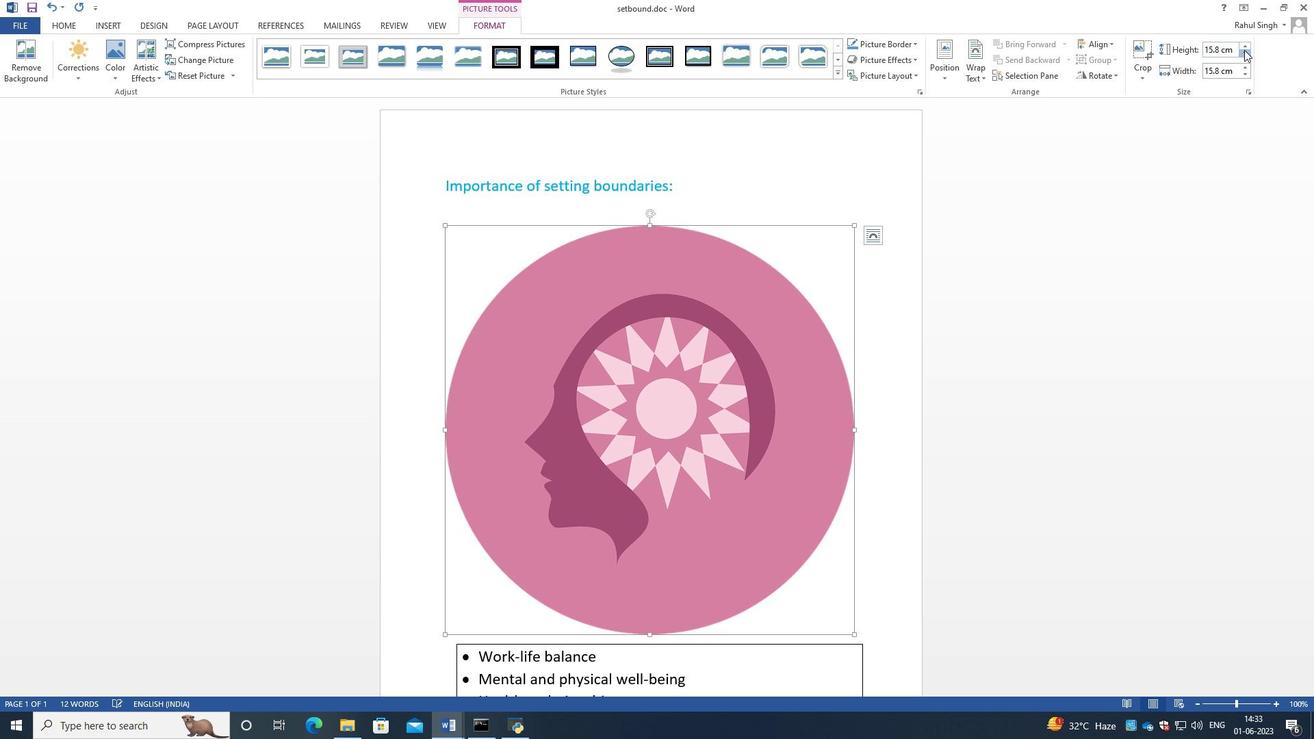 
Action: Mouse pressed left at (1245, 49)
Screenshot: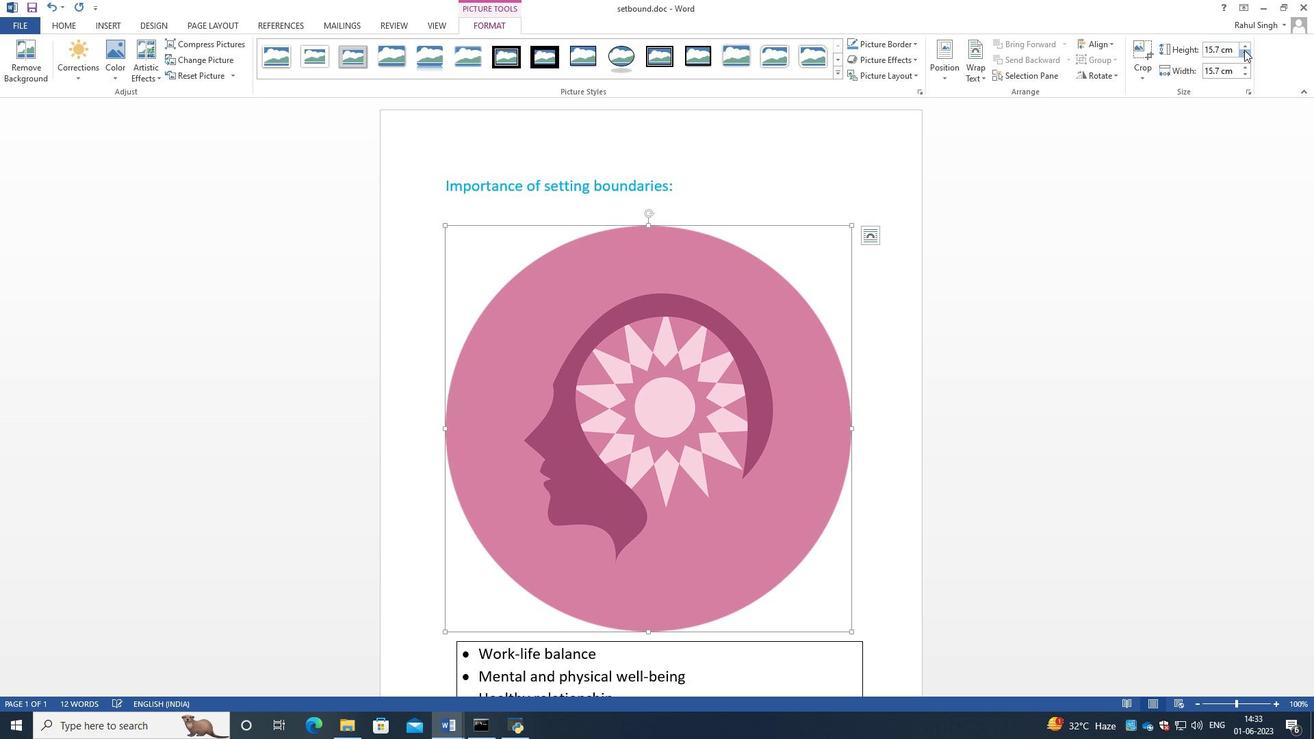 
Action: Mouse pressed left at (1245, 49)
Screenshot: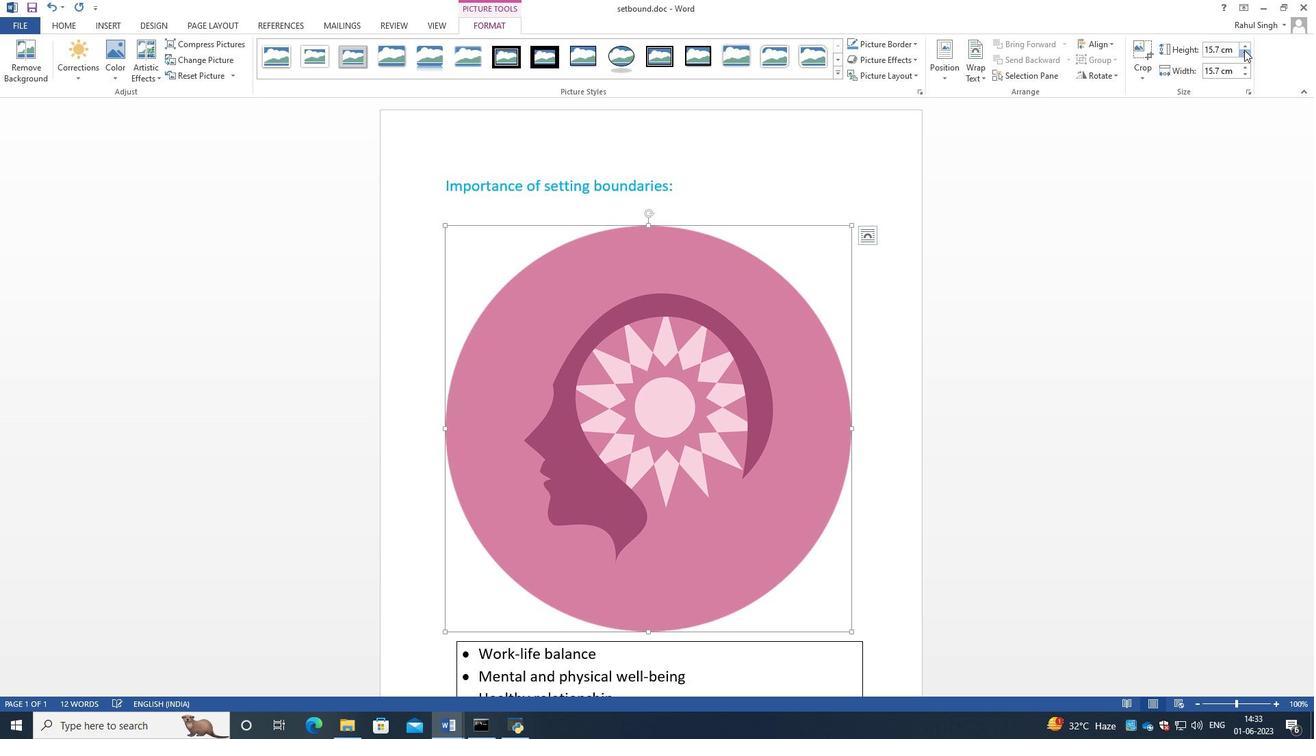 
Action: Mouse pressed left at (1245, 49)
Screenshot: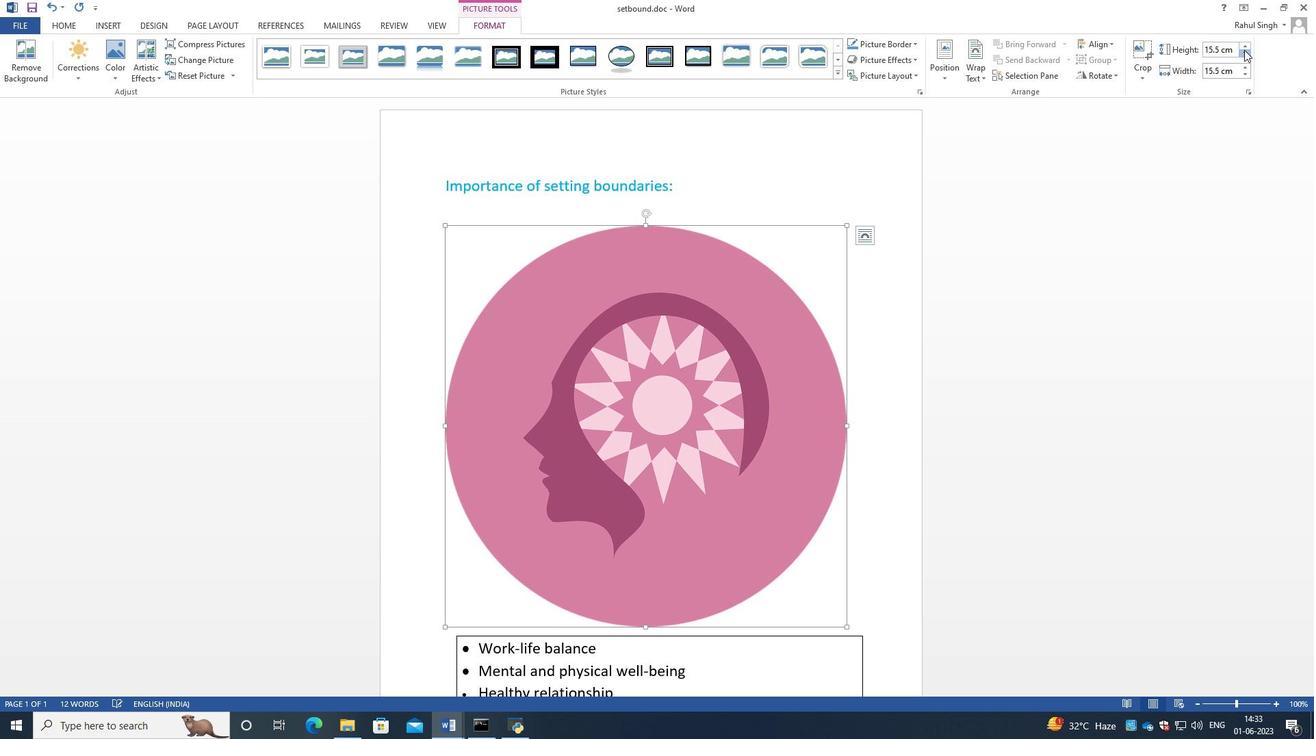 
Action: Mouse pressed left at (1245, 49)
Screenshot: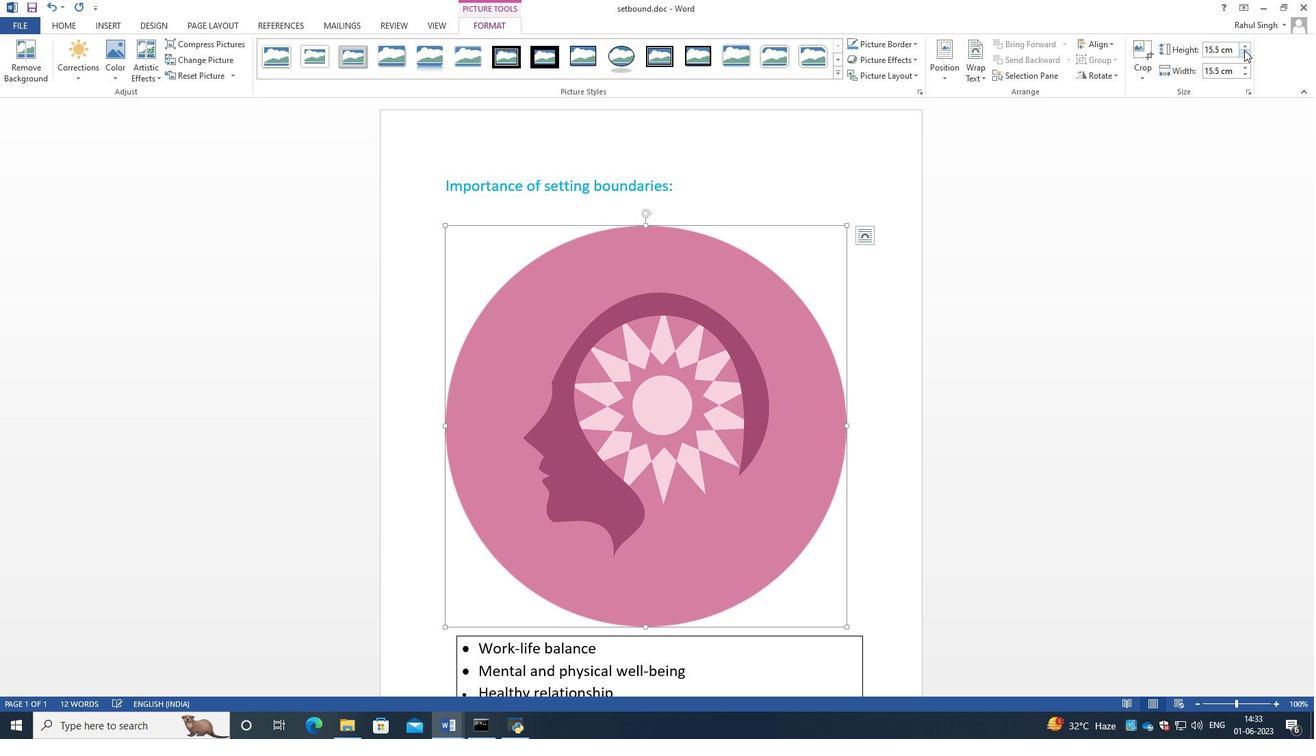
Action: Mouse pressed left at (1245, 49)
Screenshot: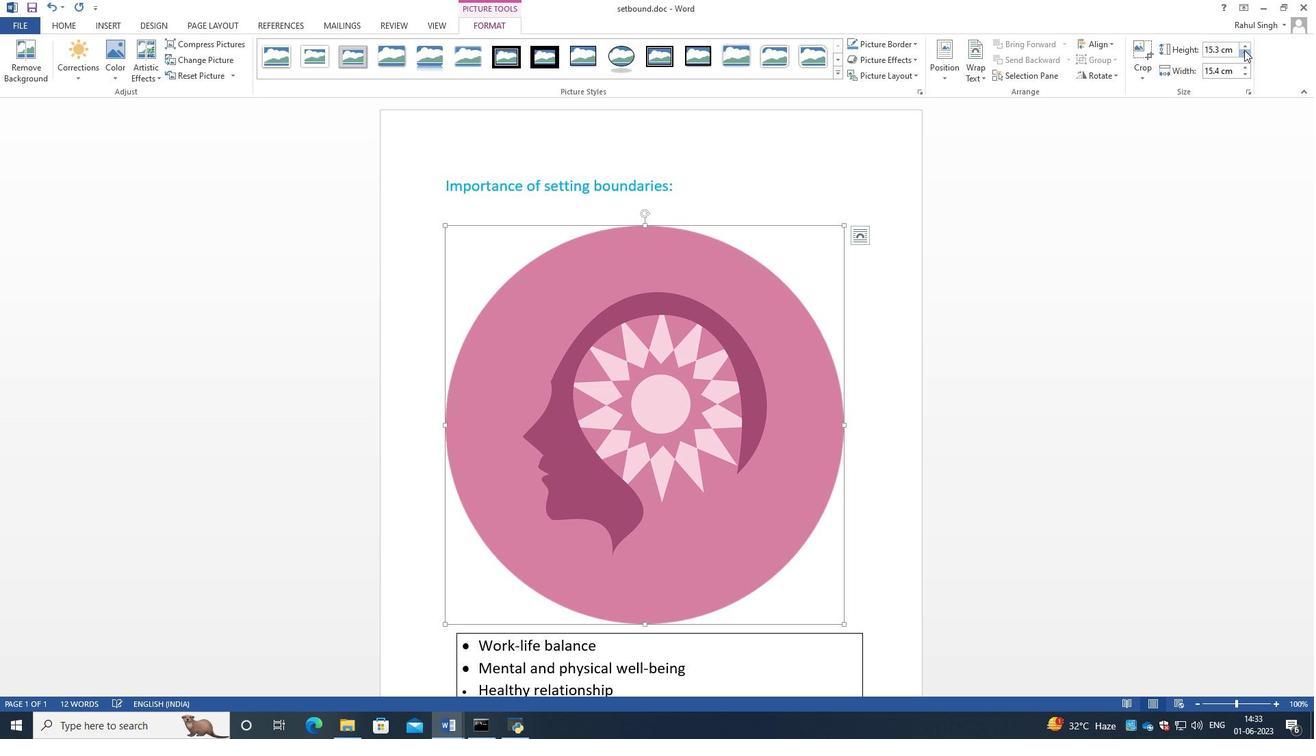 
Action: Mouse pressed left at (1245, 49)
Screenshot: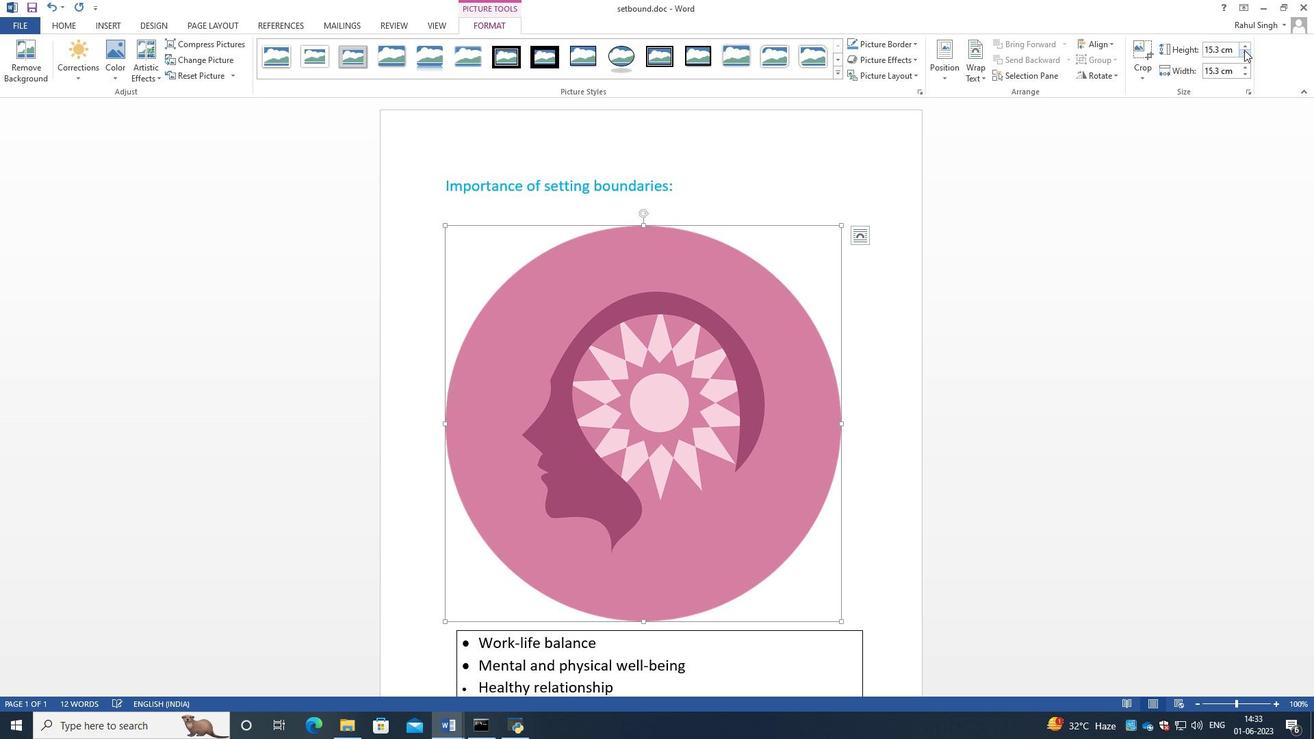 
Action: Mouse pressed left at (1245, 49)
Screenshot: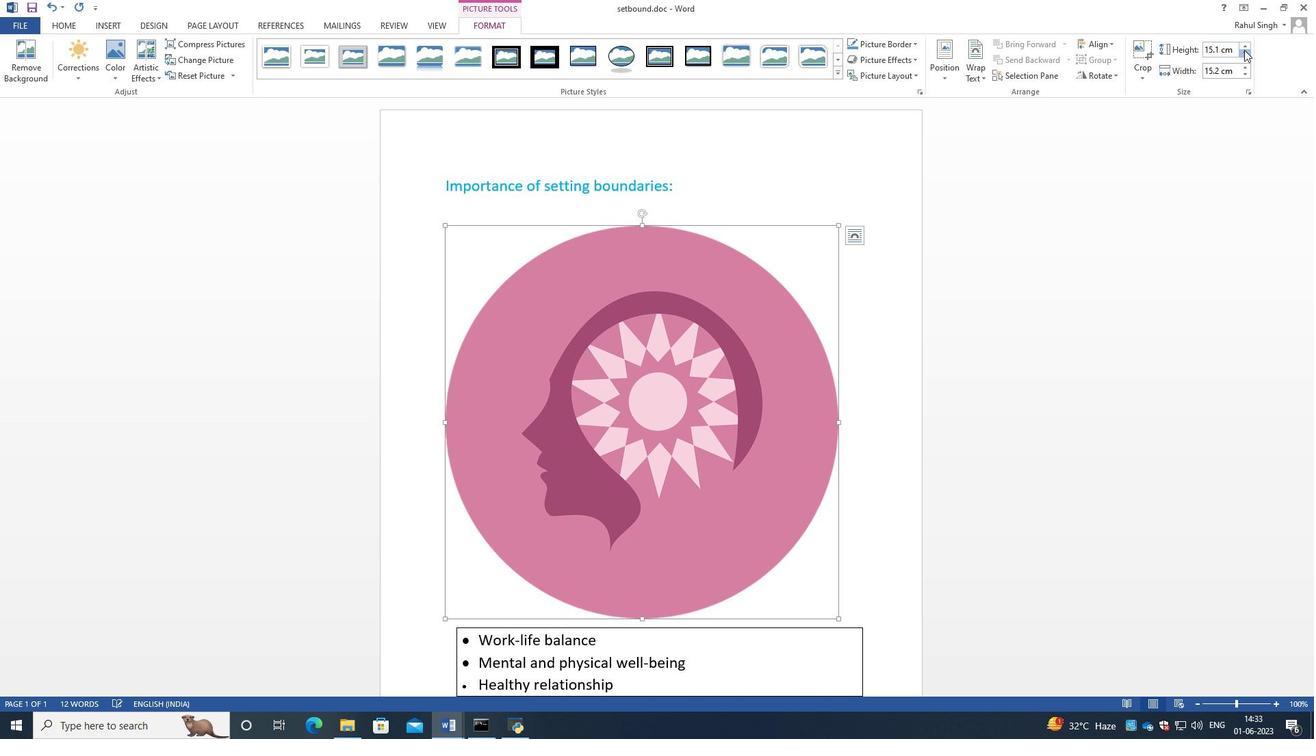 
Action: Mouse pressed left at (1245, 49)
Screenshot: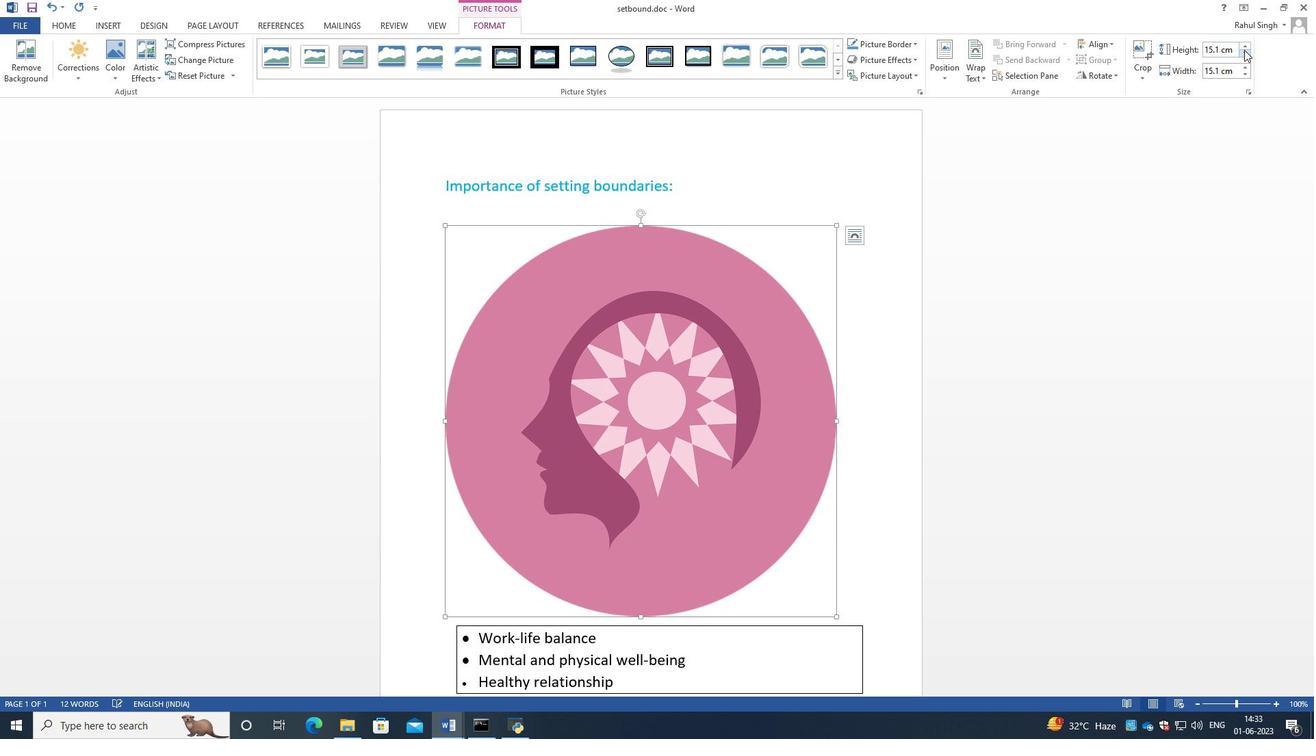 
Action: Mouse pressed left at (1245, 49)
Screenshot: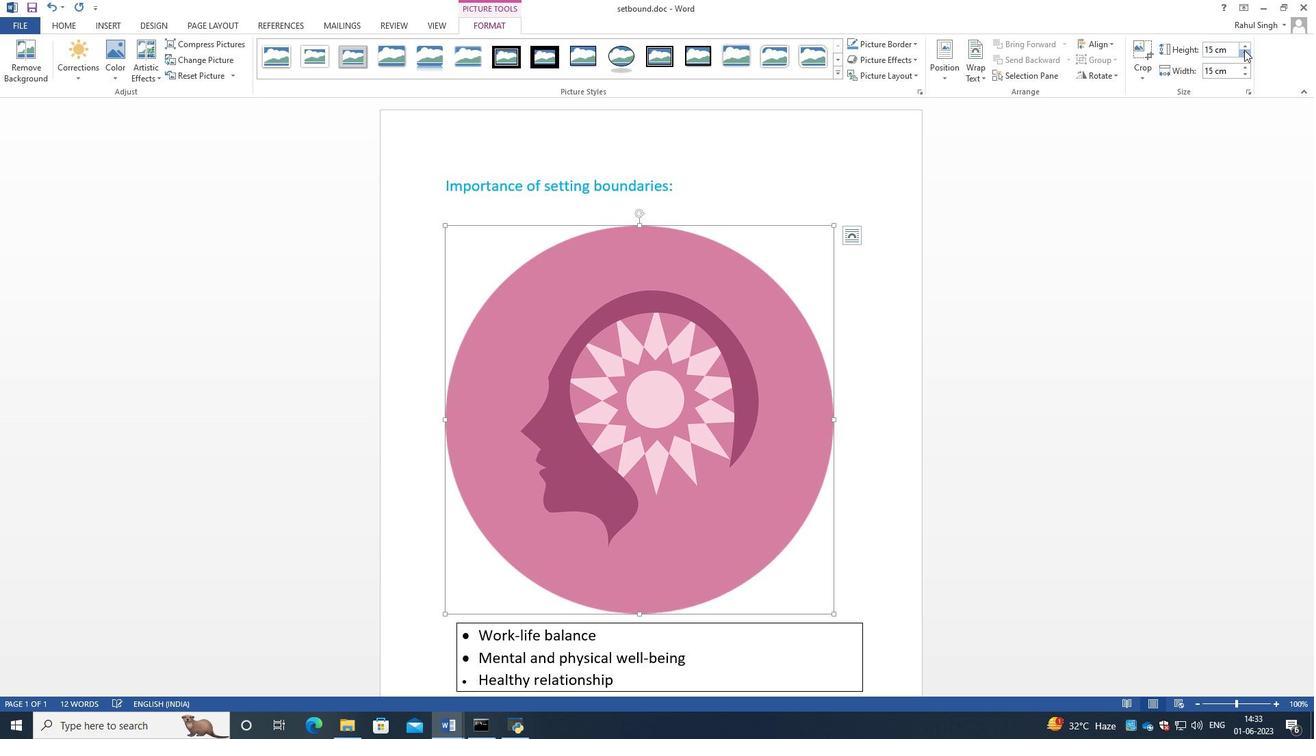 
Action: Mouse pressed left at (1245, 49)
Screenshot: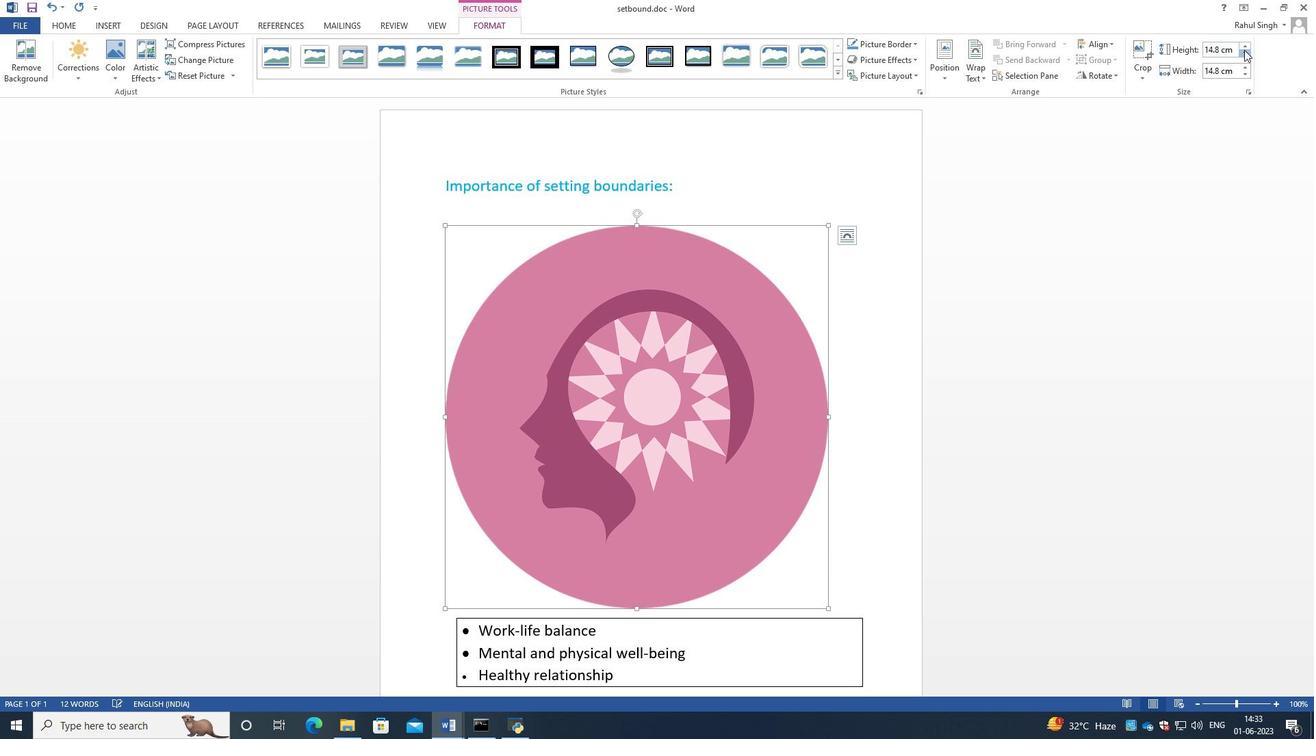 
Action: Mouse pressed left at (1245, 49)
Screenshot: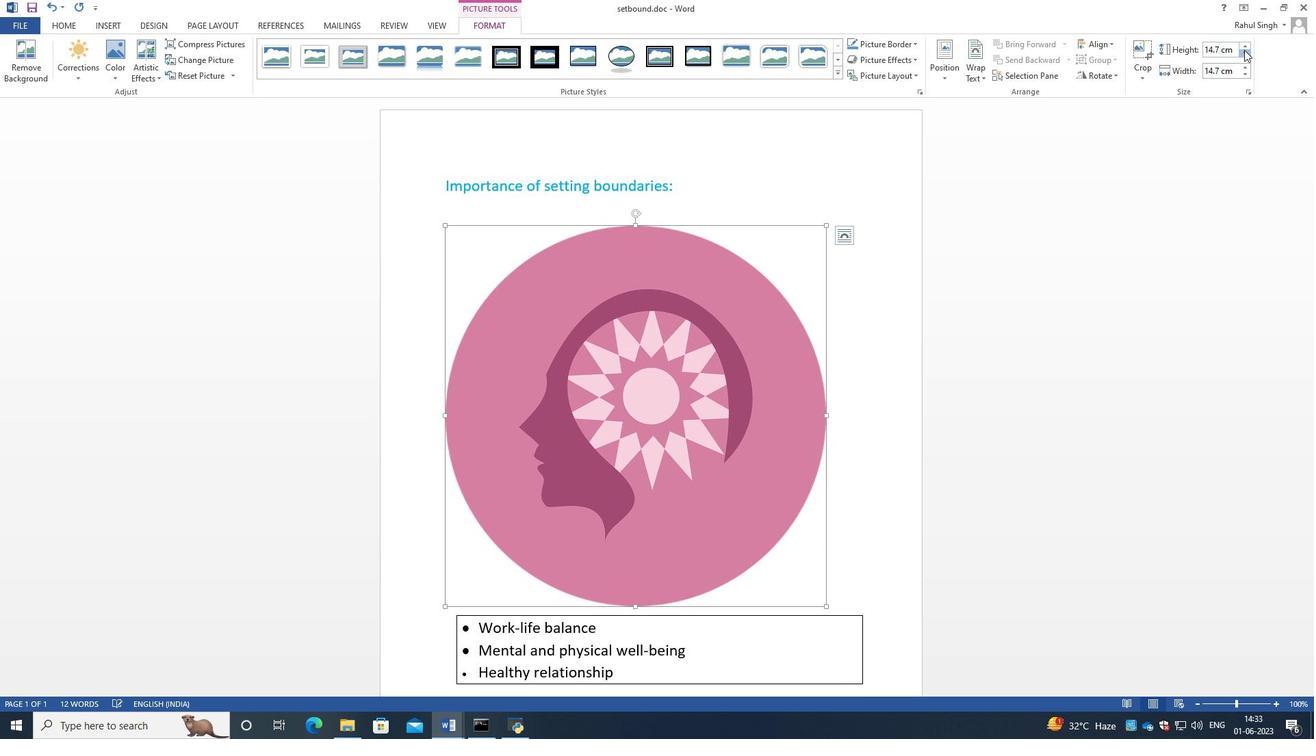 
Action: Mouse pressed left at (1245, 49)
Screenshot: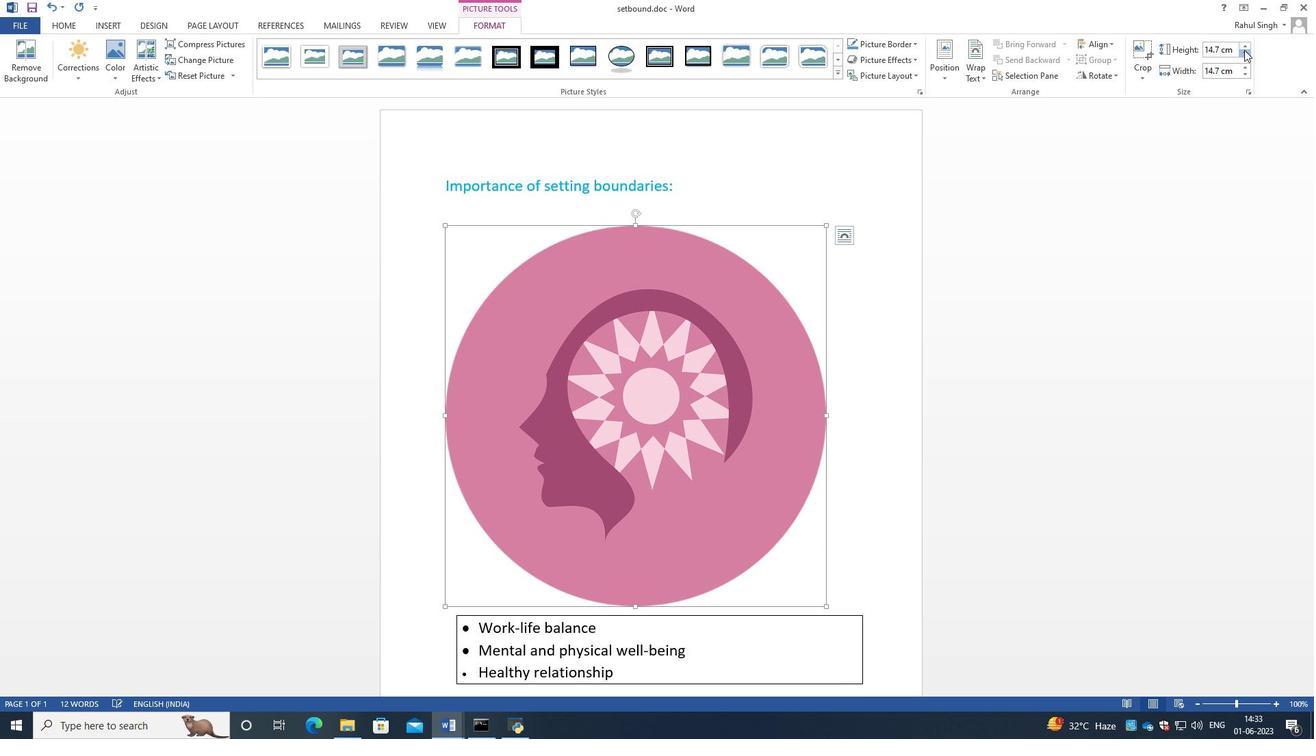 
Action: Mouse pressed left at (1245, 49)
Screenshot: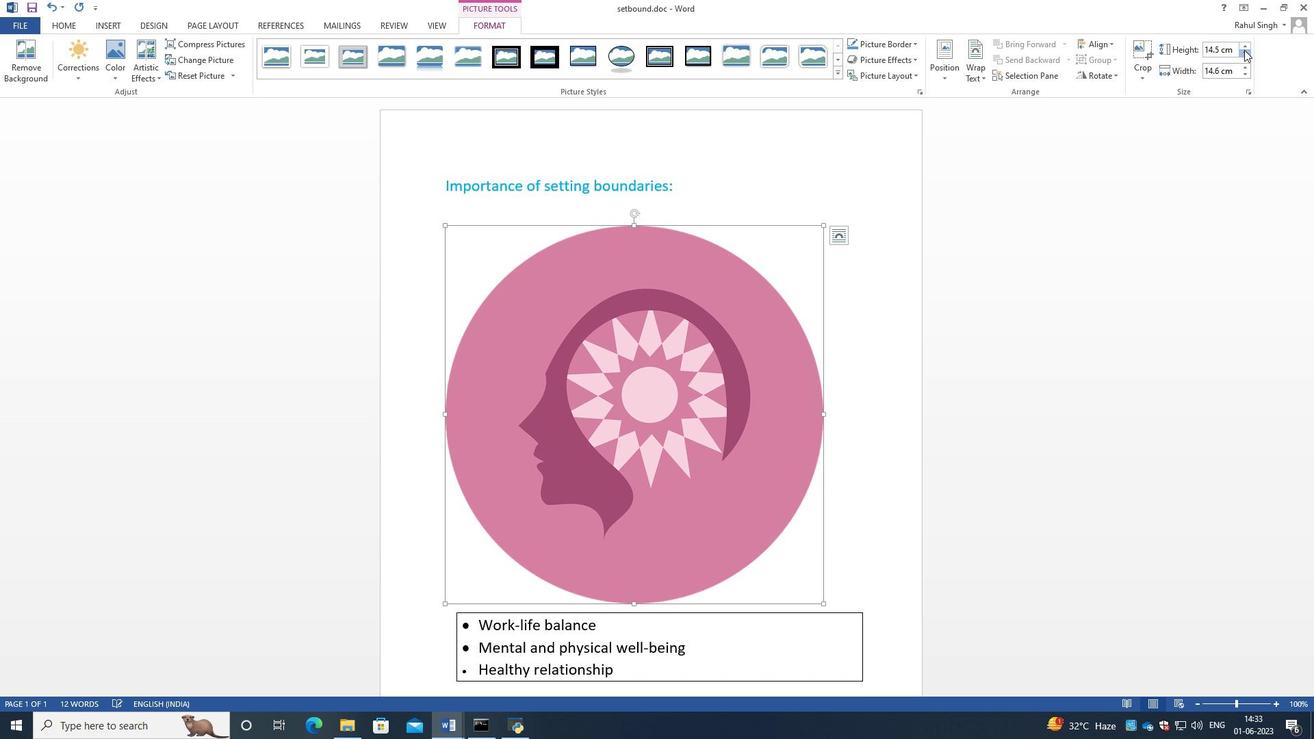 
Action: Mouse pressed left at (1245, 49)
Screenshot: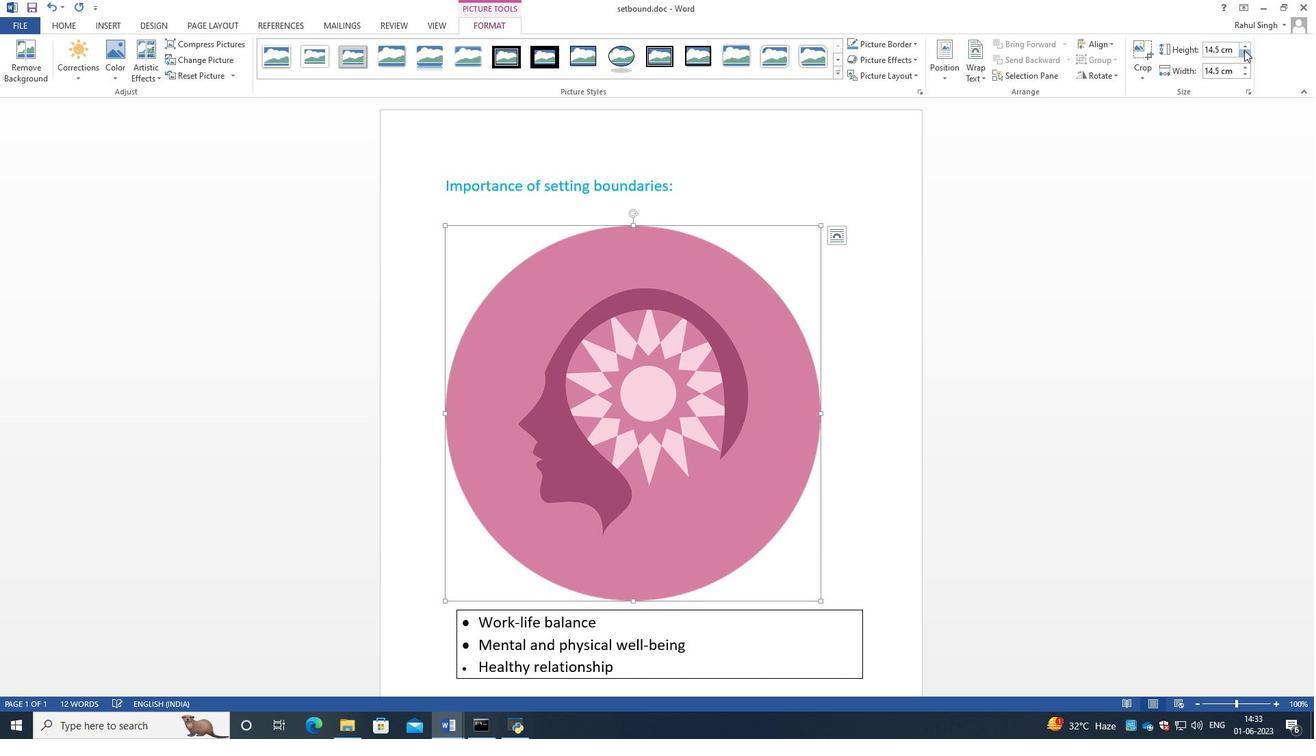 
Action: Mouse pressed left at (1245, 49)
Screenshot: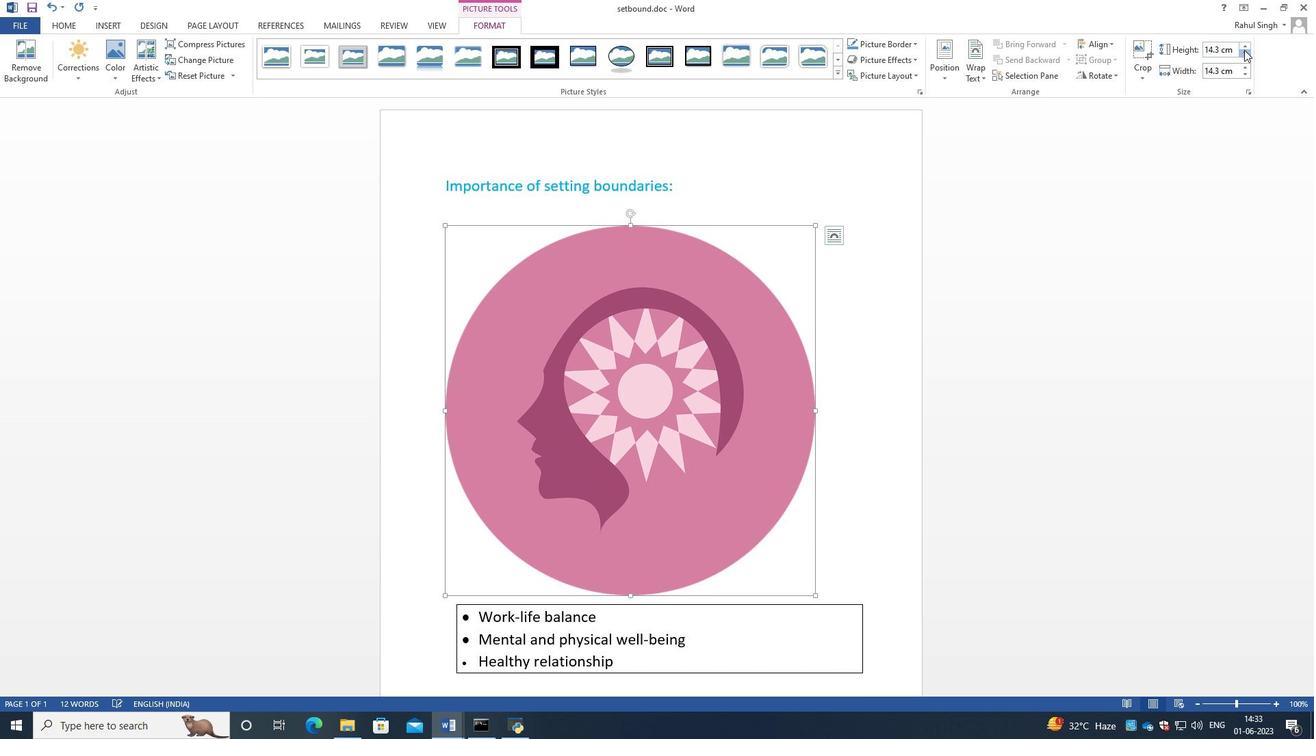 
Action: Mouse pressed left at (1245, 49)
Screenshot: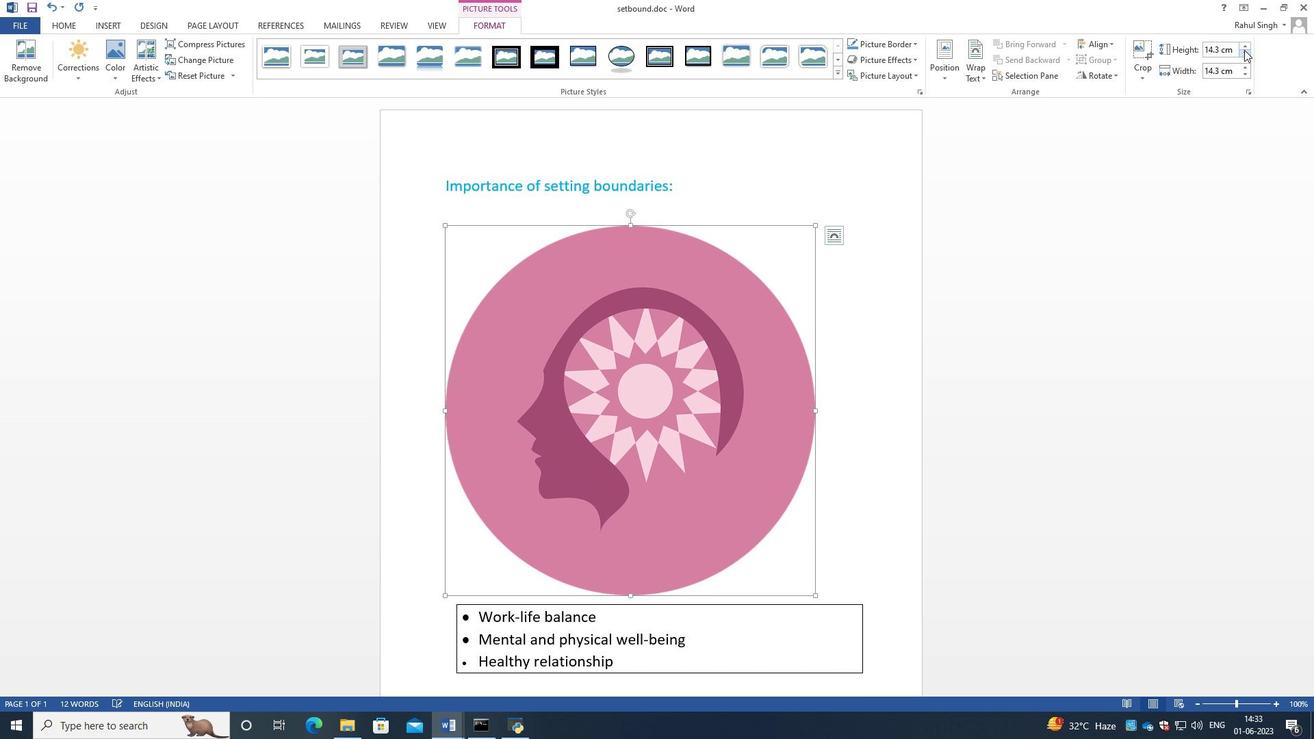 
Action: Mouse pressed left at (1245, 49)
Screenshot: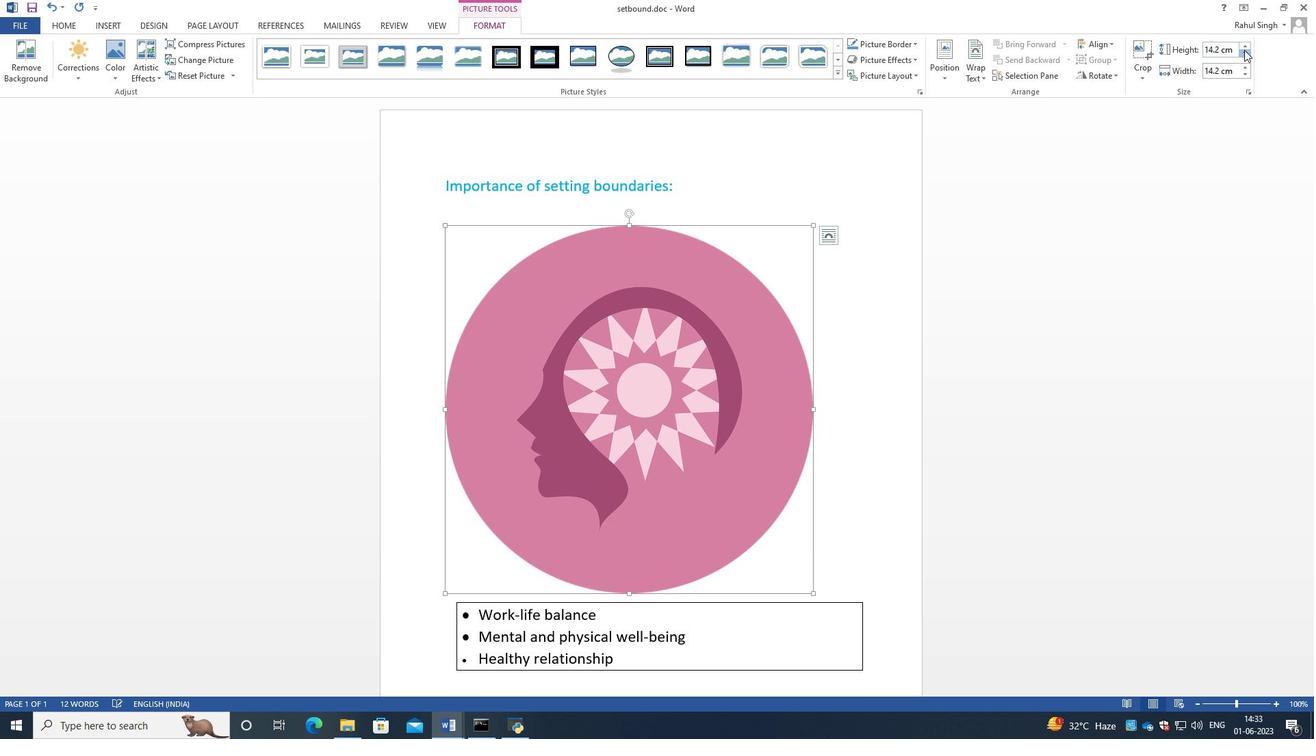 
Action: Mouse pressed left at (1245, 49)
Screenshot: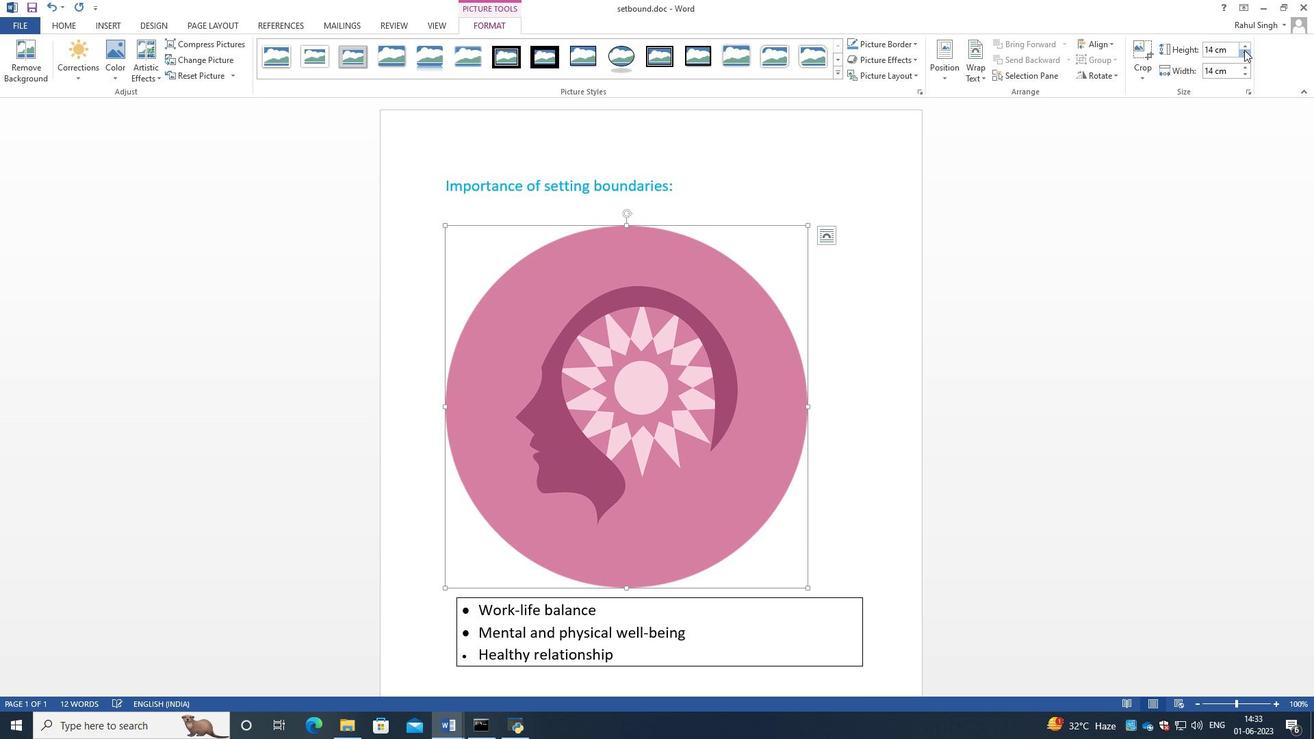 
Action: Mouse pressed left at (1245, 49)
Screenshot: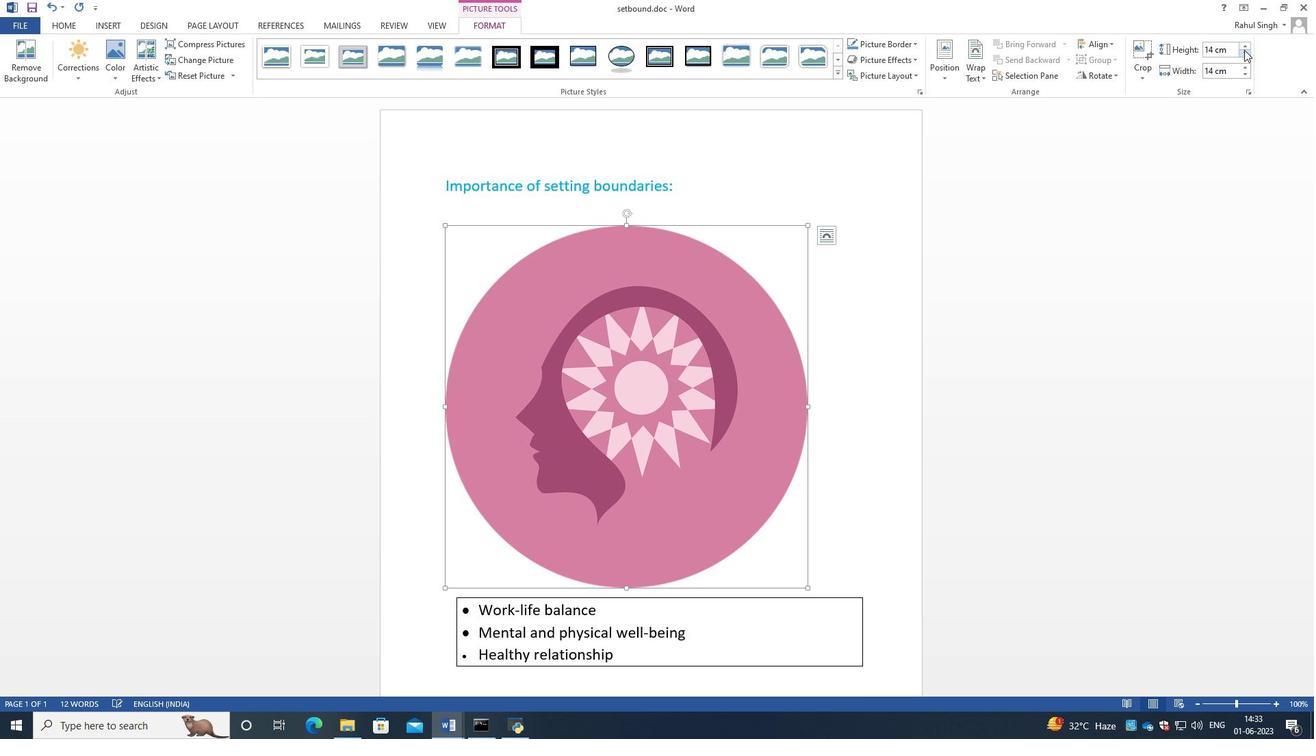 
Action: Mouse pressed left at (1245, 49)
Screenshot: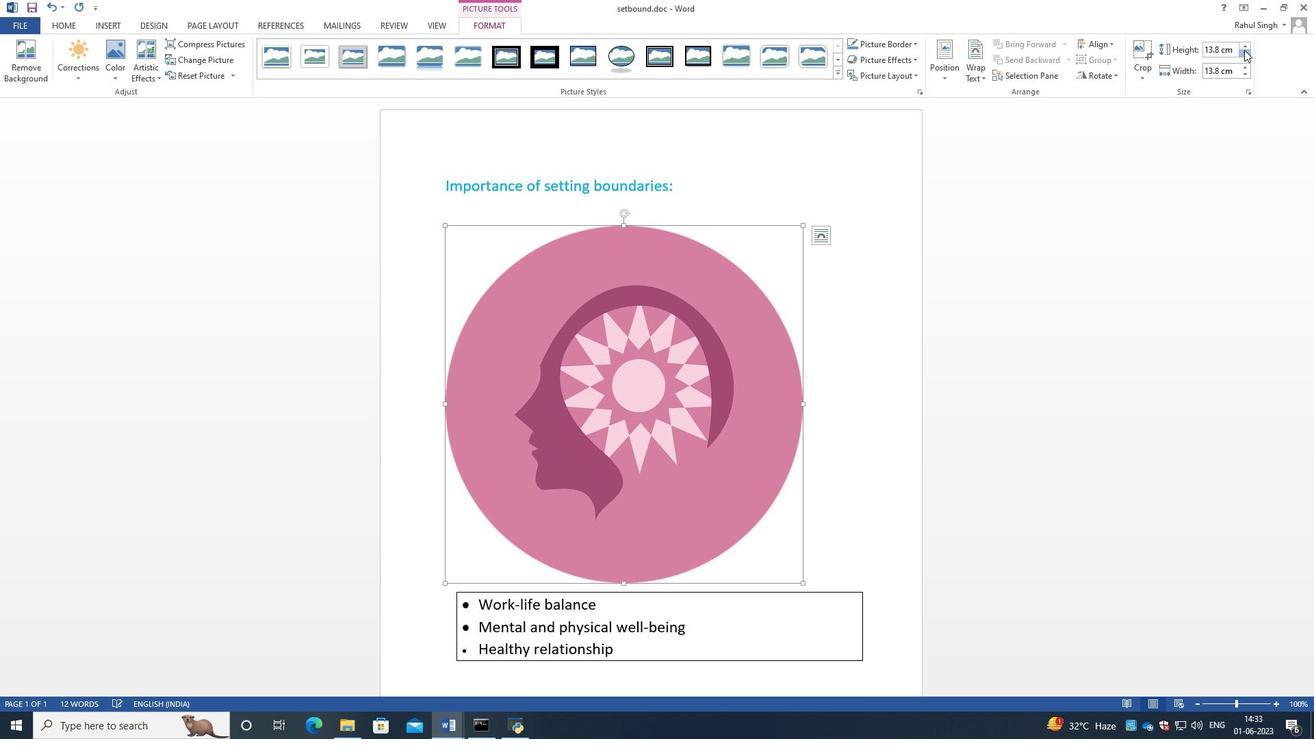 
Action: Mouse pressed left at (1245, 49)
Screenshot: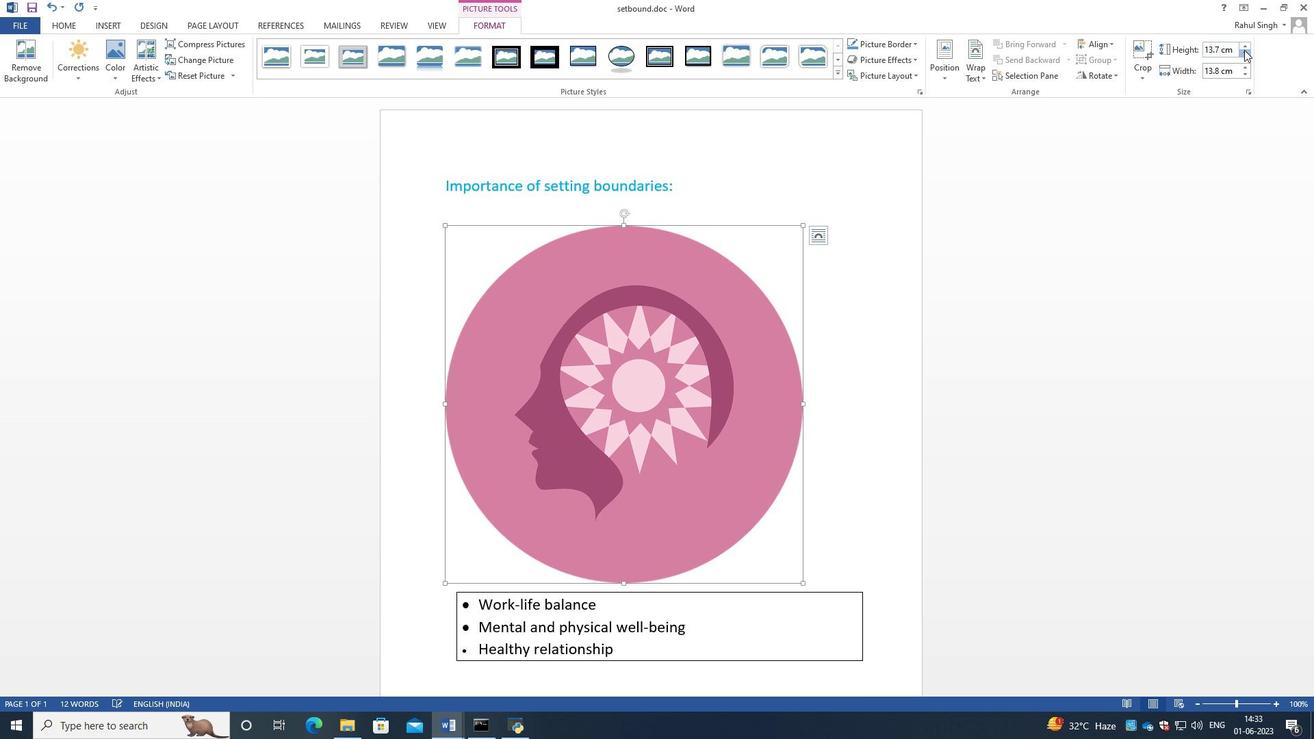 
Action: Mouse pressed left at (1245, 49)
Screenshot: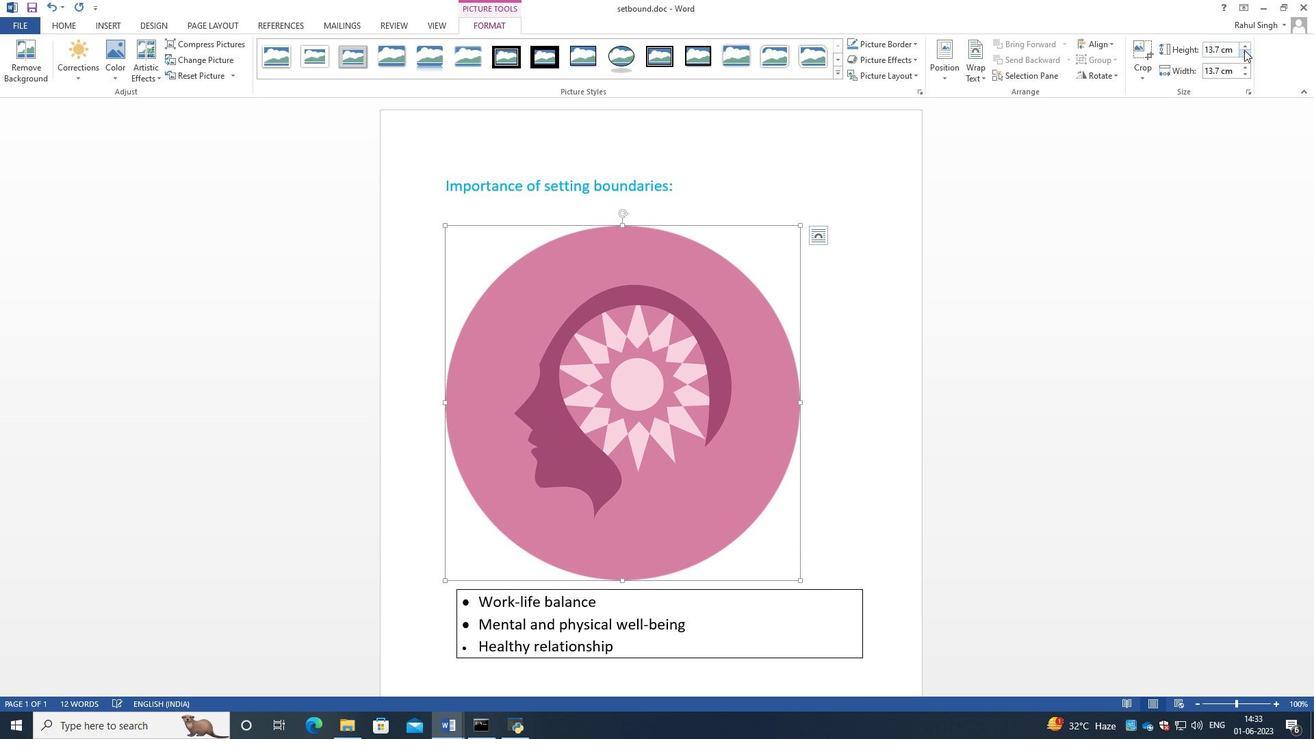 
Action: Mouse pressed left at (1245, 49)
Screenshot: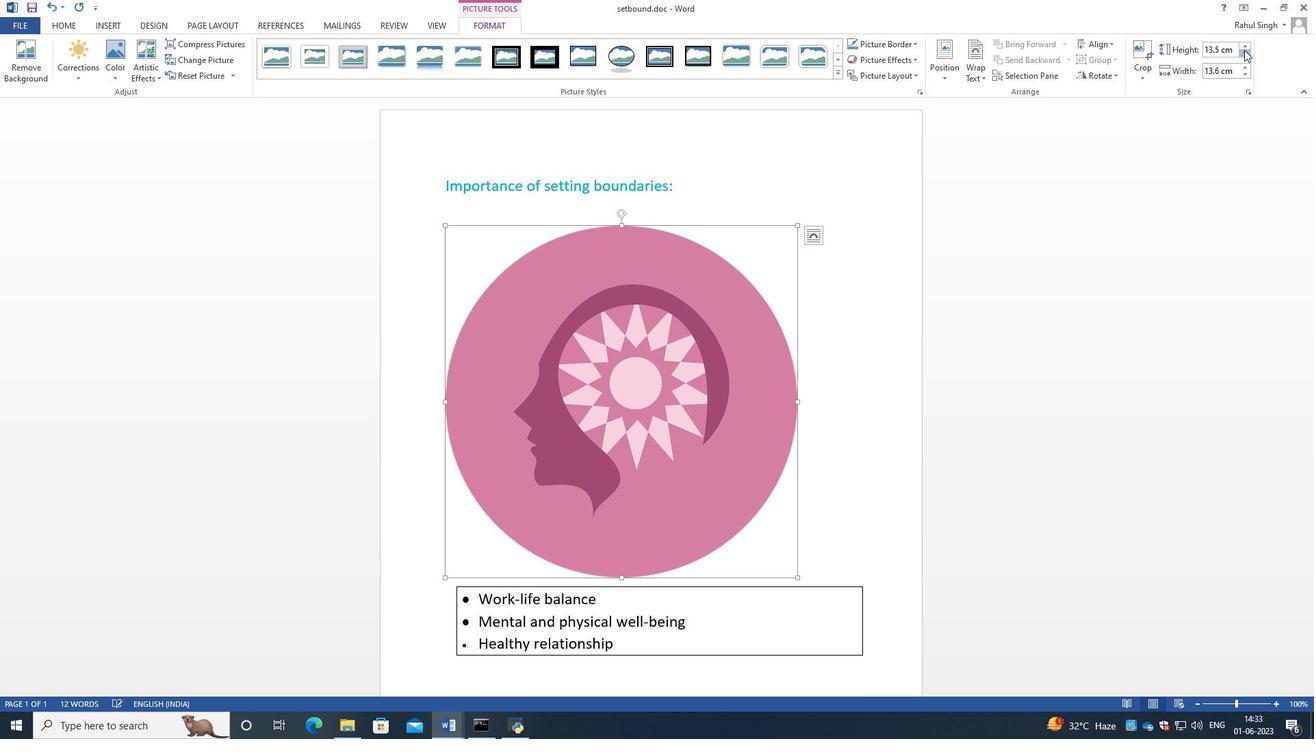 
Action: Mouse pressed left at (1245, 49)
Screenshot: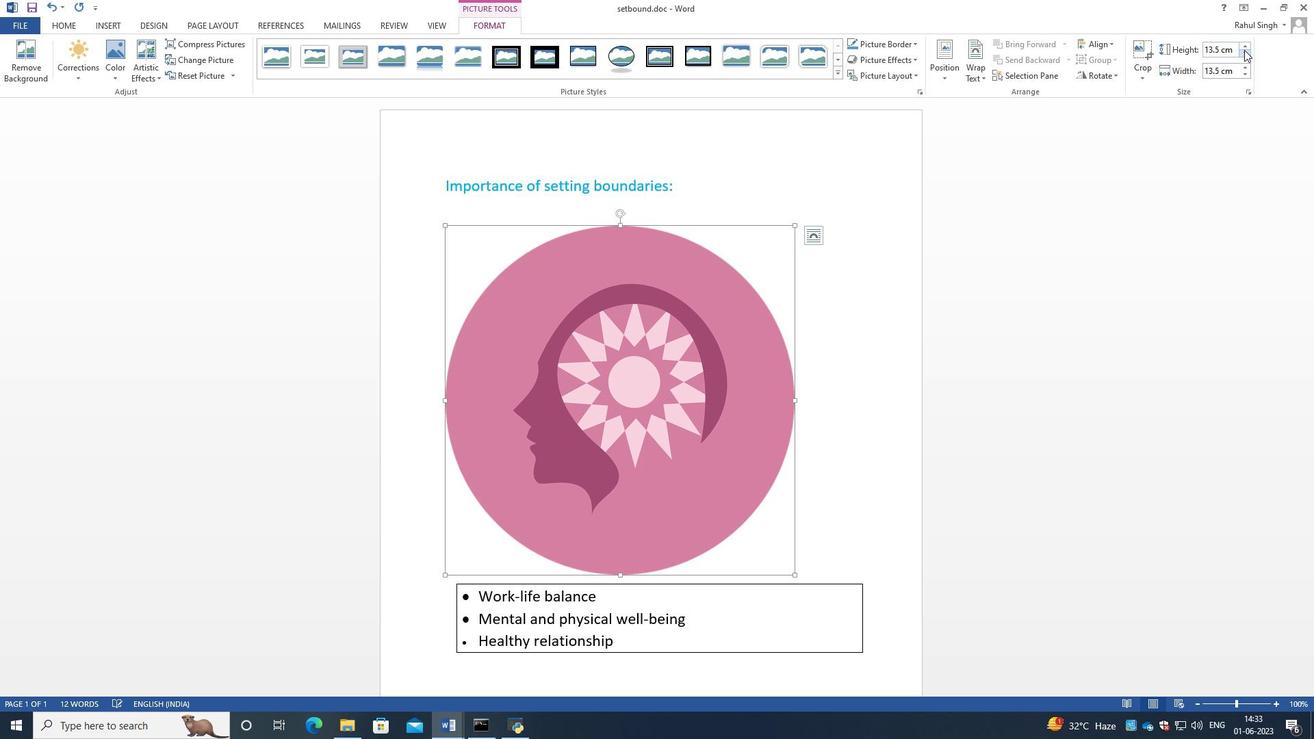 
Action: Mouse pressed left at (1245, 49)
Screenshot: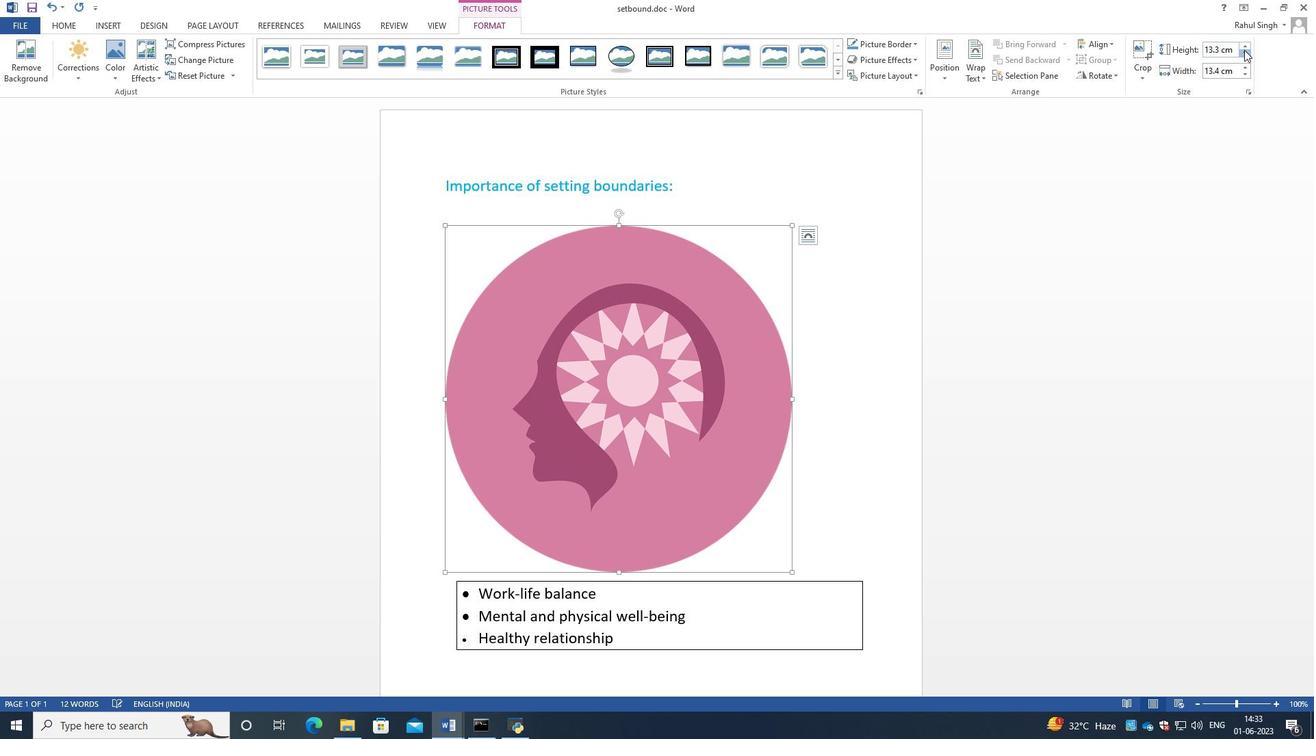 
Action: Mouse pressed left at (1245, 49)
Screenshot: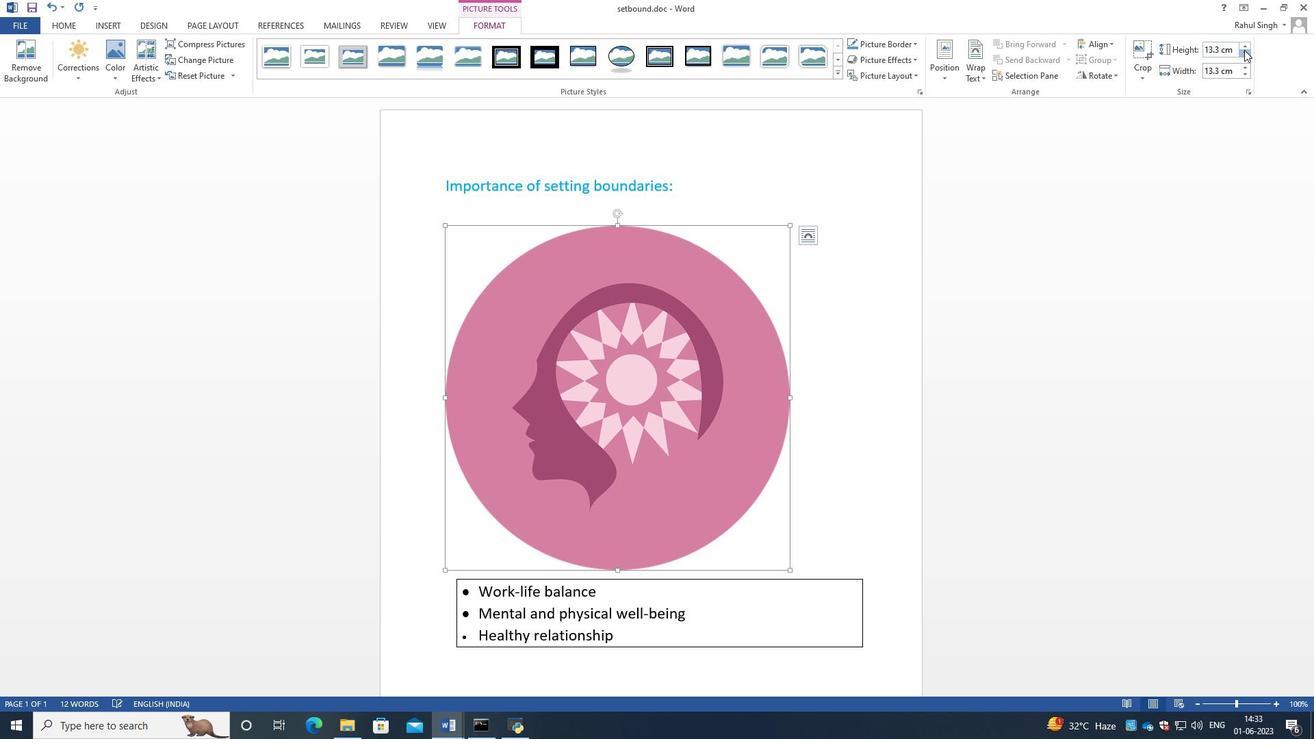 
Action: Mouse pressed left at (1245, 49)
Screenshot: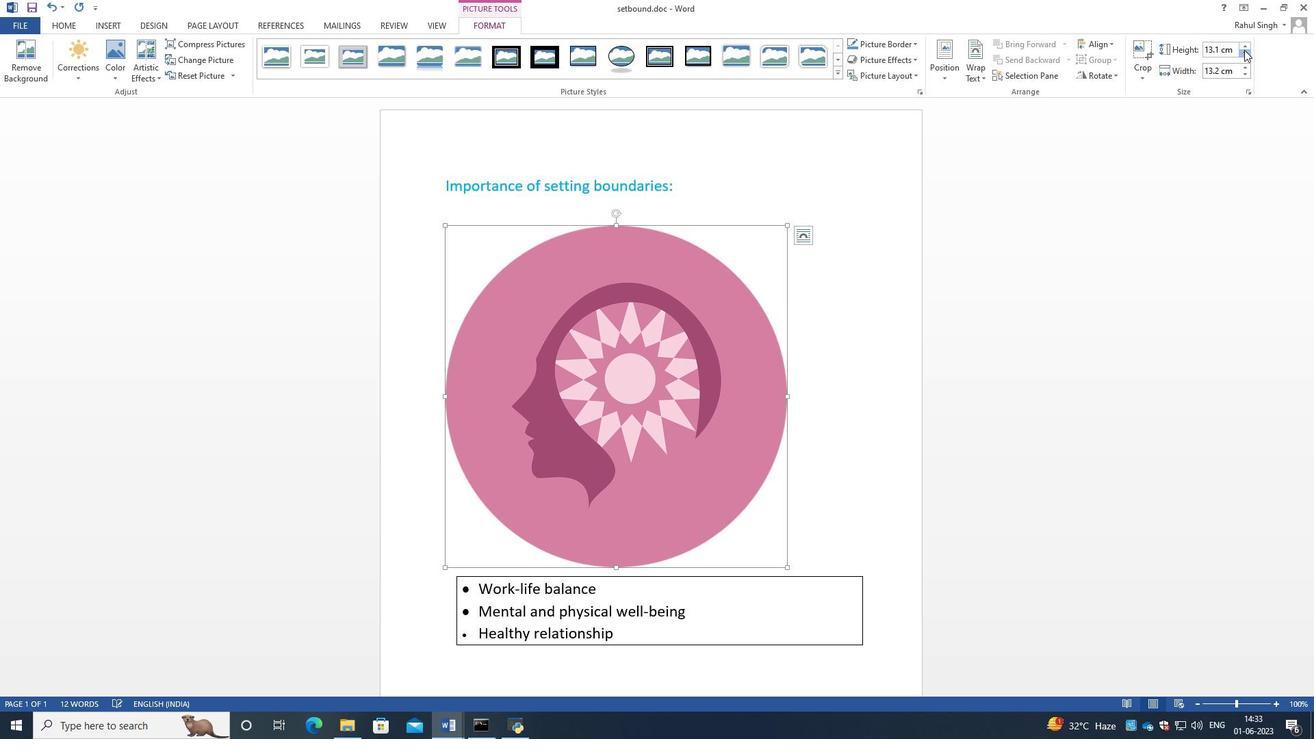 
Action: Mouse pressed left at (1245, 49)
Screenshot: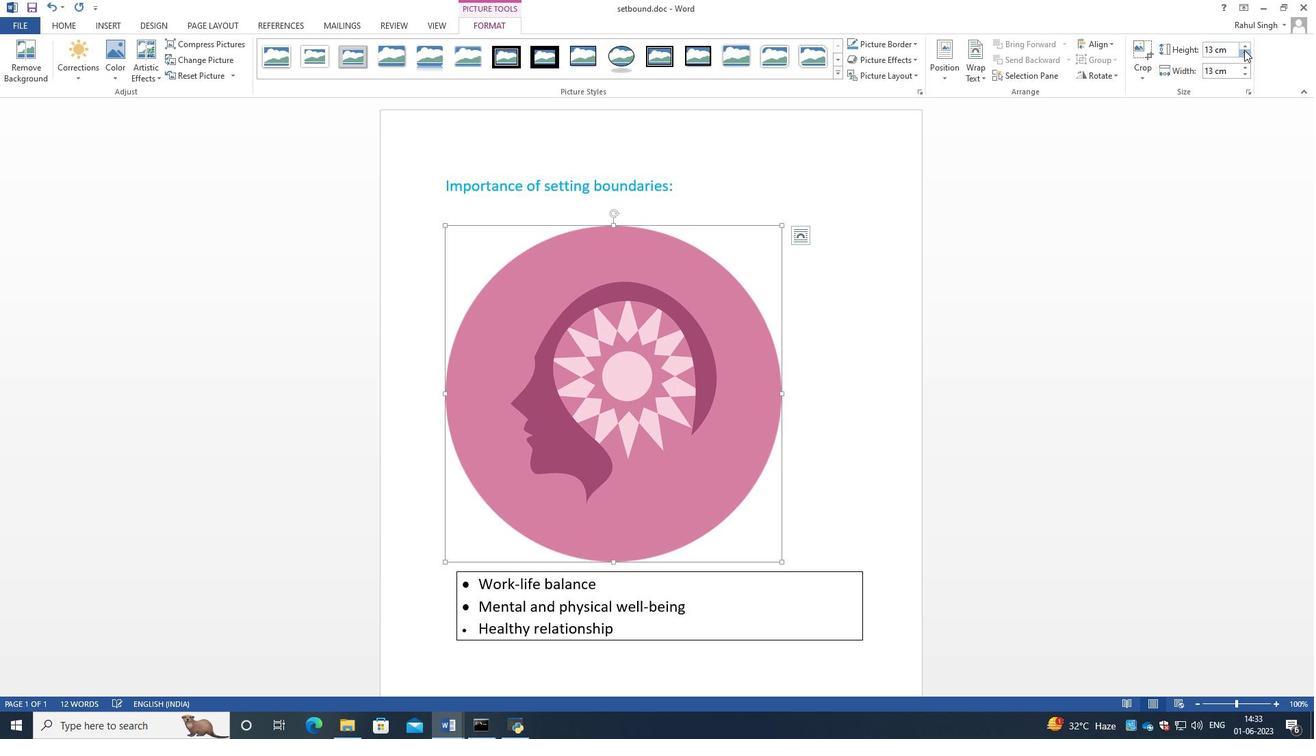 
Action: Mouse pressed left at (1245, 49)
Screenshot: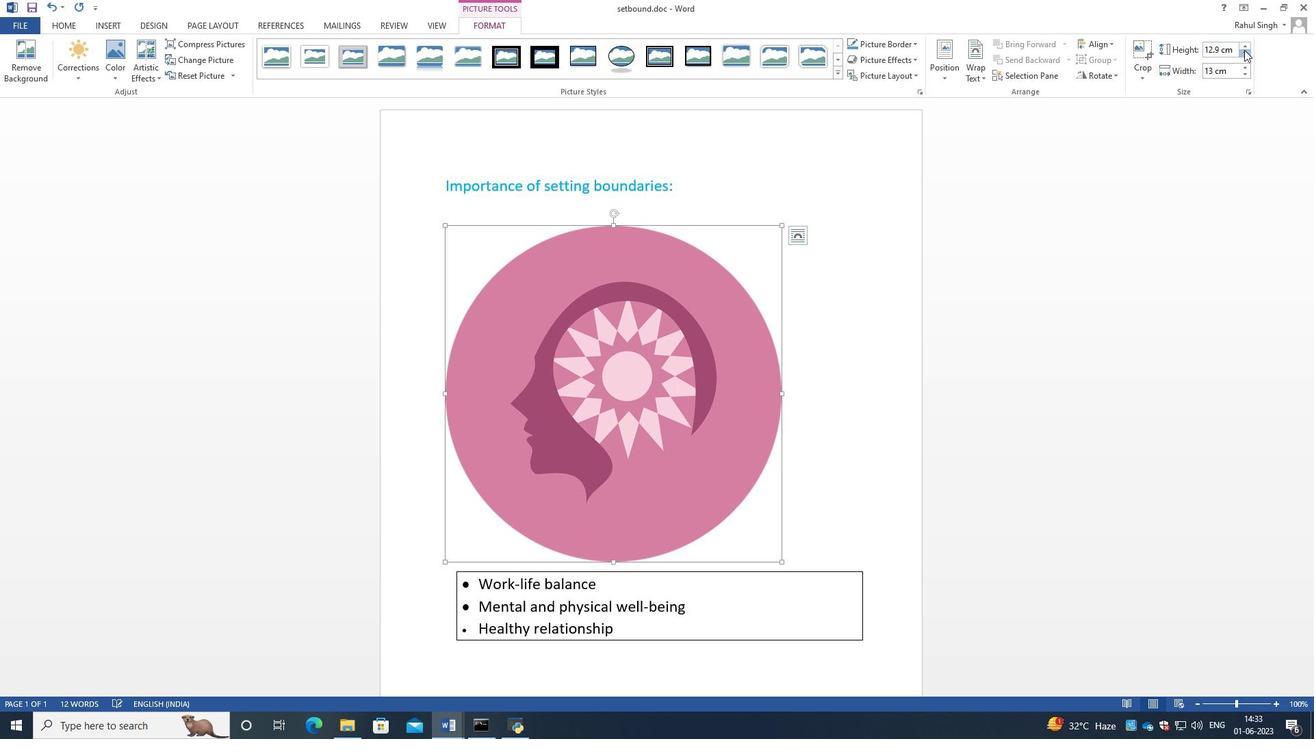 
Action: Mouse pressed left at (1245, 49)
Screenshot: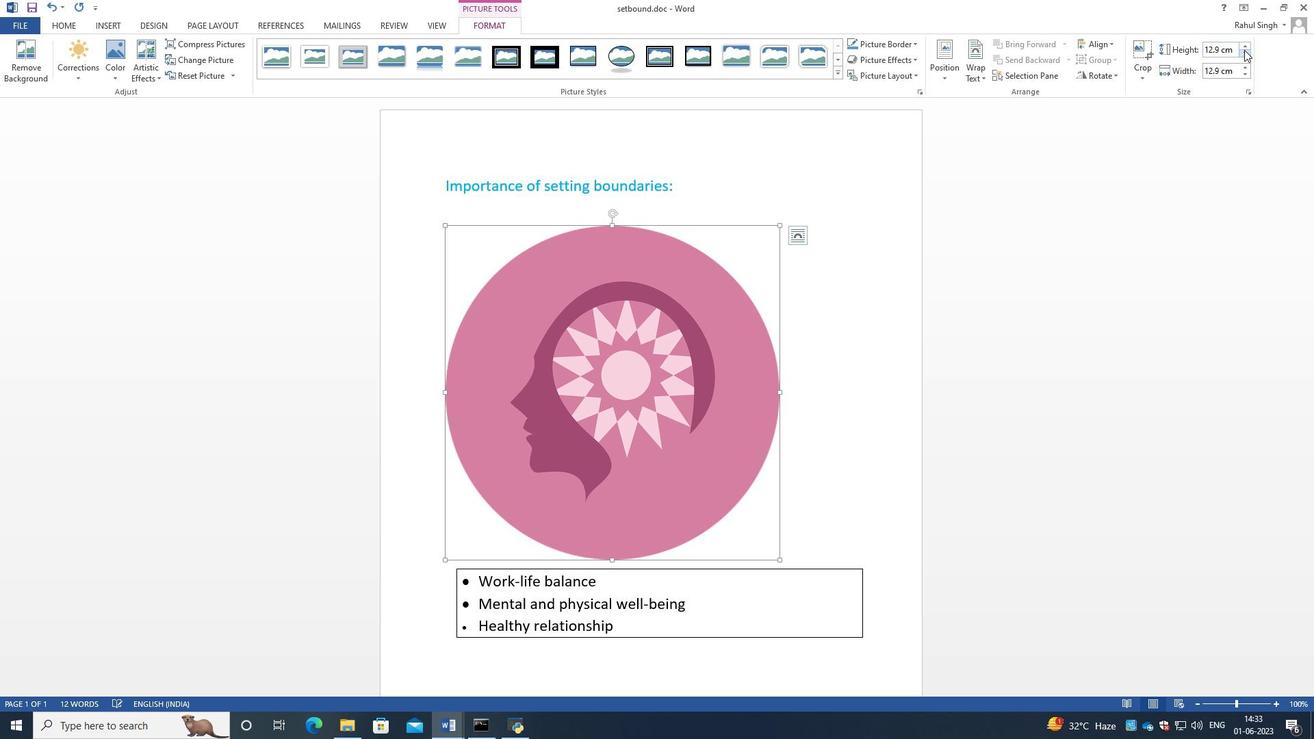 
Action: Mouse pressed left at (1245, 49)
Screenshot: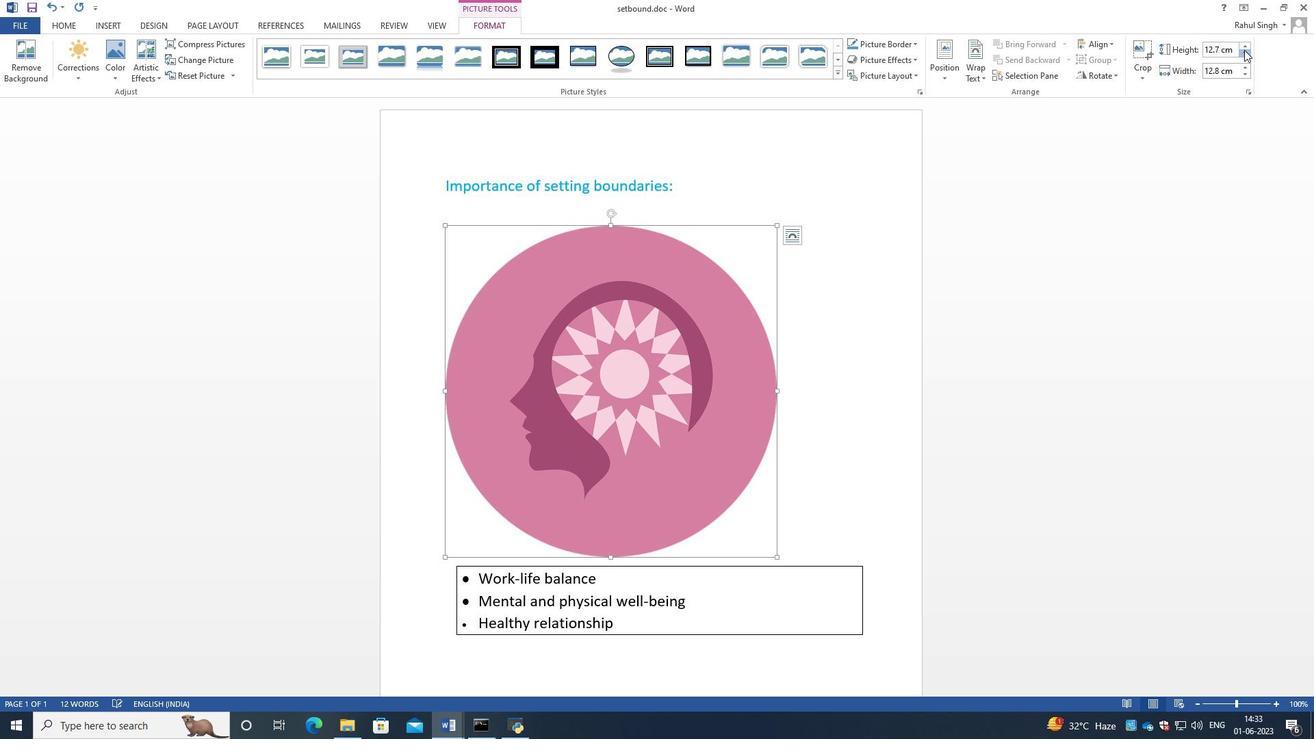 
Action: Mouse pressed left at (1245, 49)
Screenshot: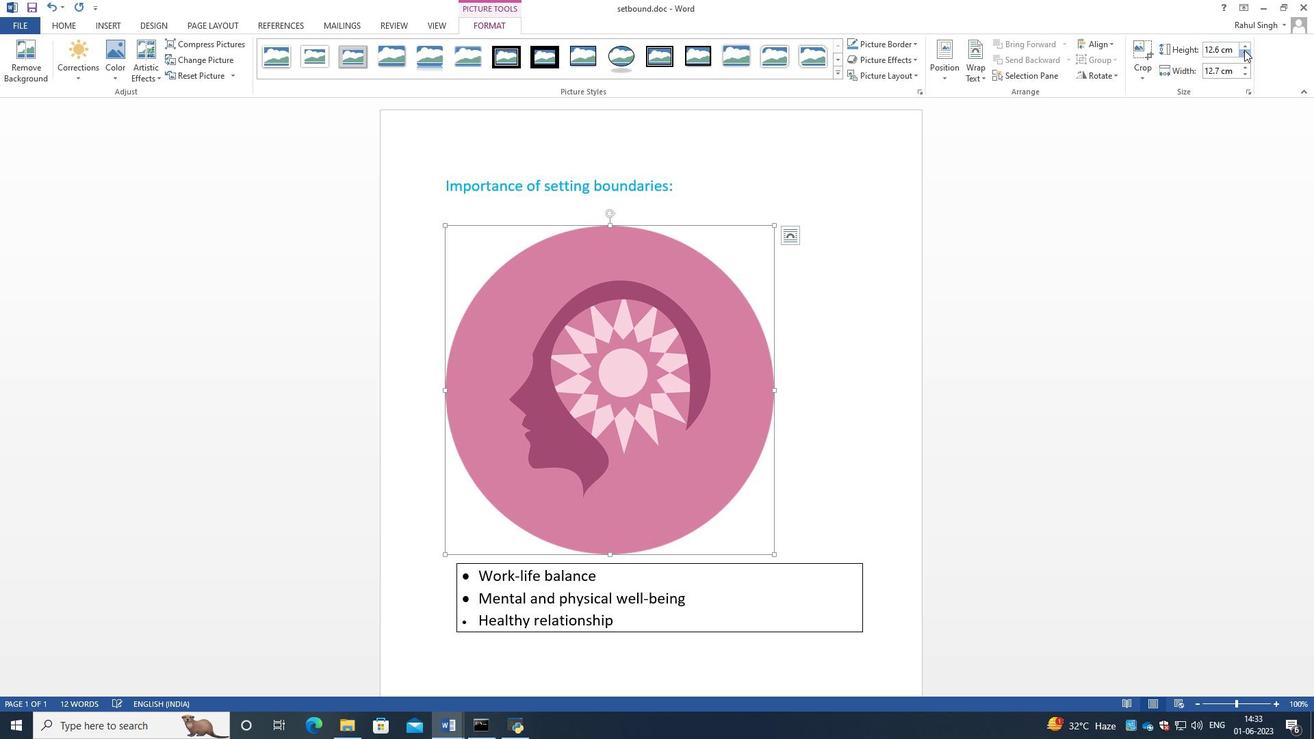
Action: Mouse moved to (1221, 52)
Screenshot: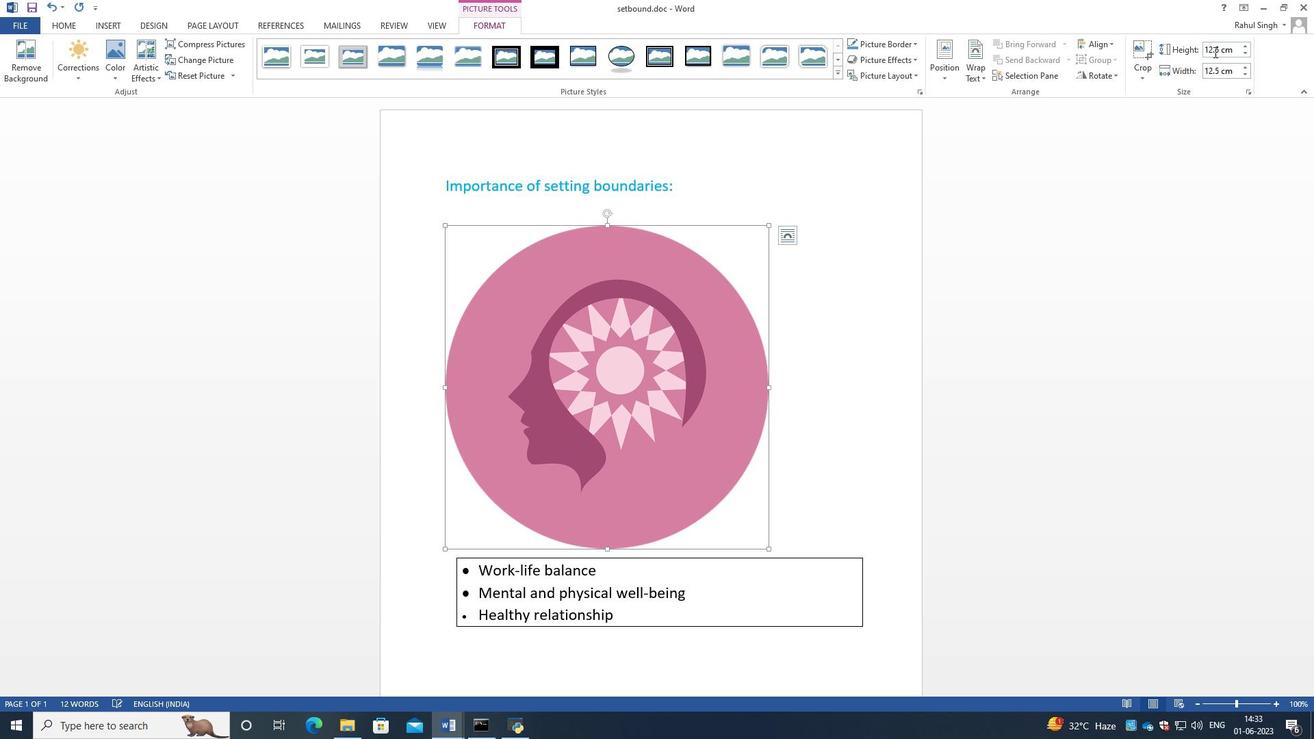 
Action: Mouse pressed left at (1221, 52)
Screenshot: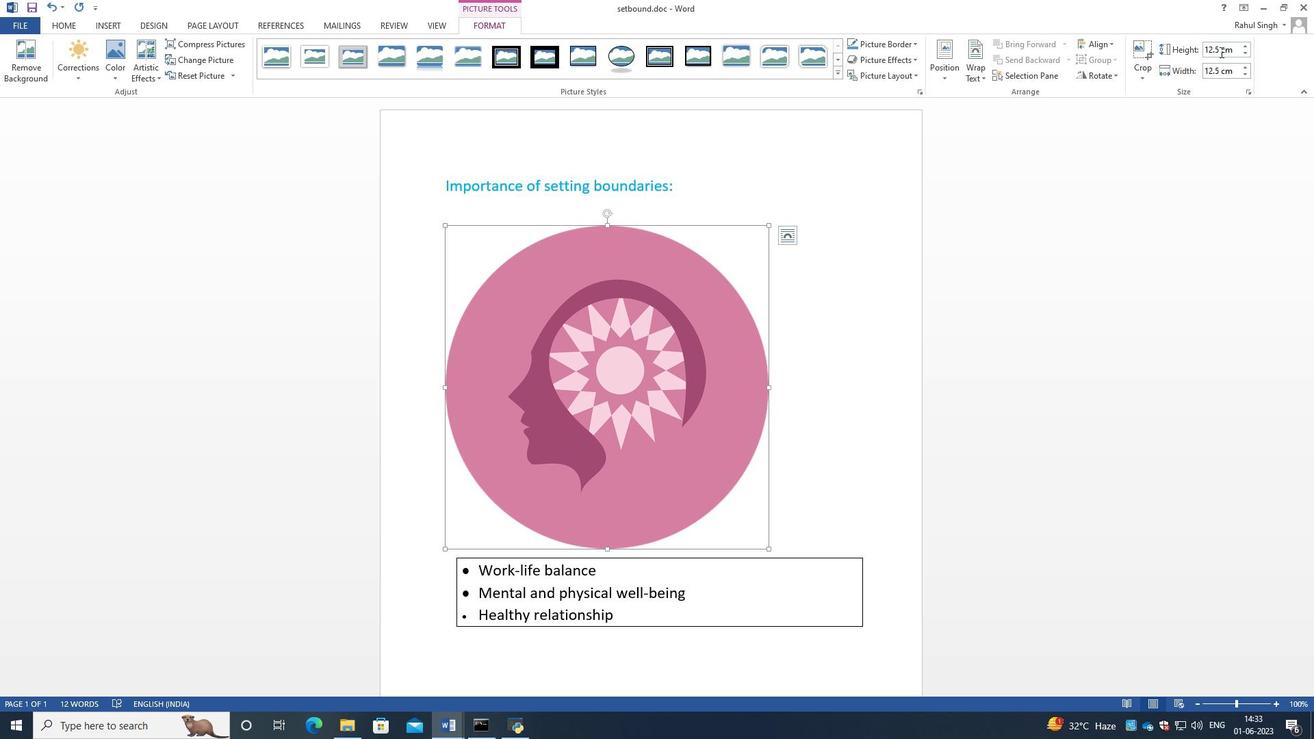
Action: Mouse moved to (1149, 31)
Screenshot: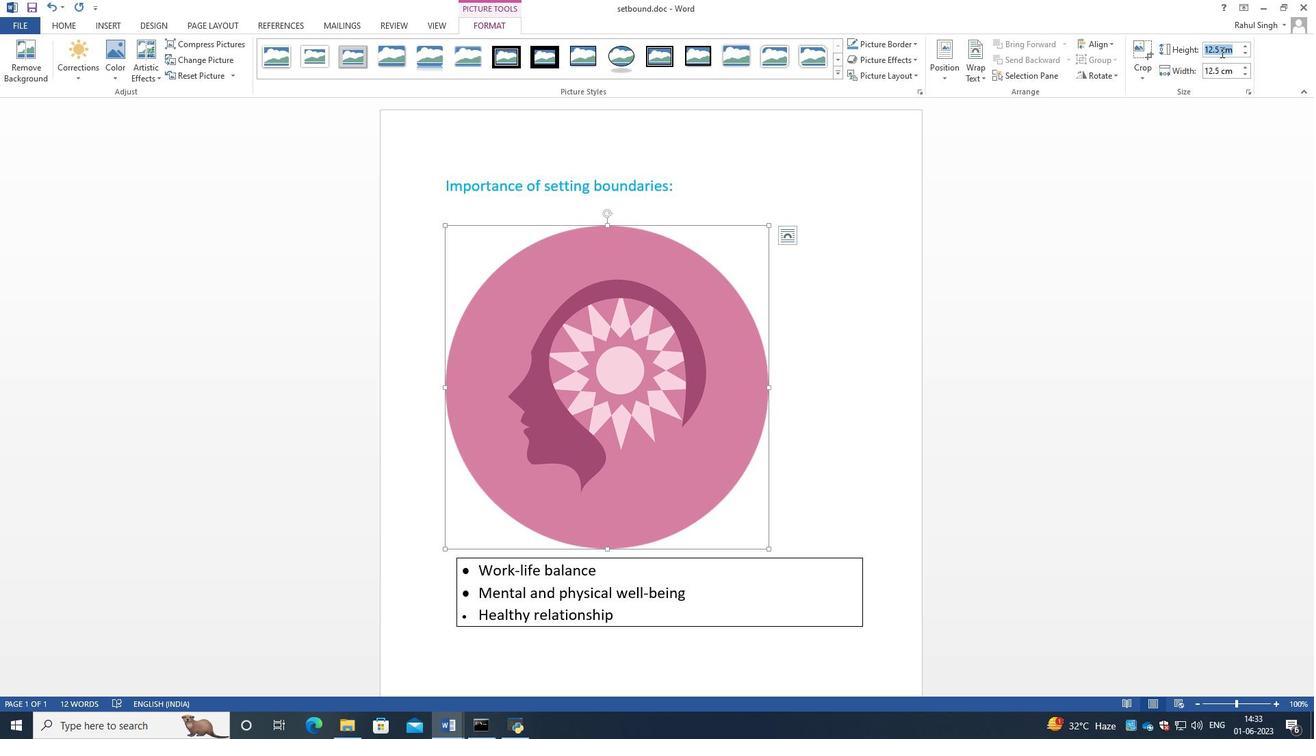
Action: Key pressed 2.07
Screenshot: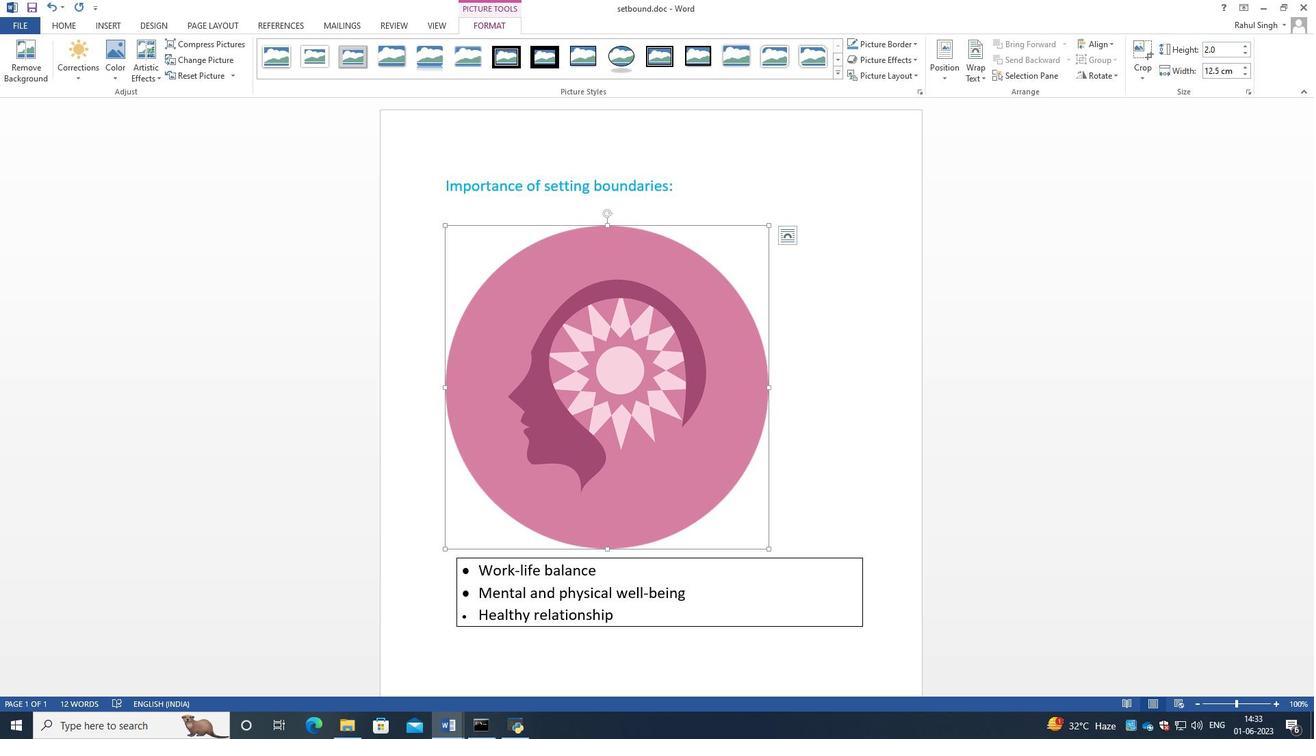 
Action: Mouse moved to (1236, 45)
Screenshot: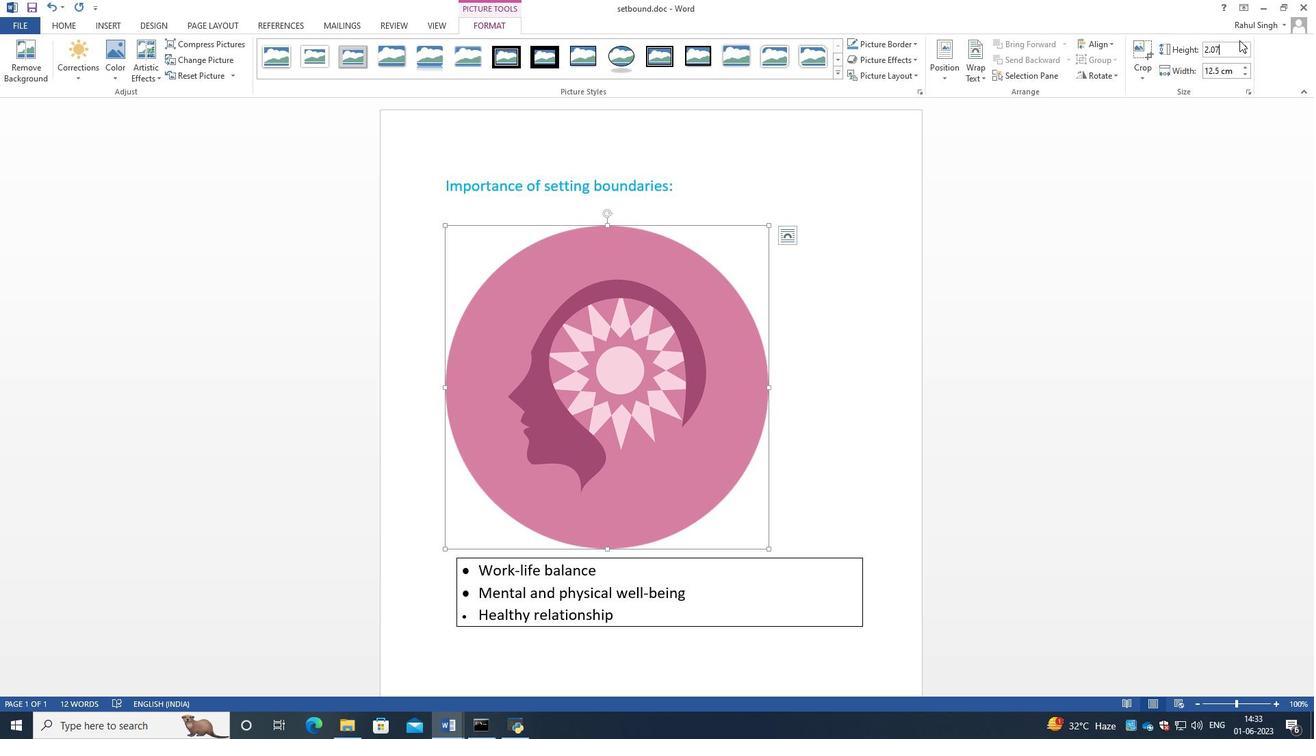 
Action: Key pressed cm
Screenshot: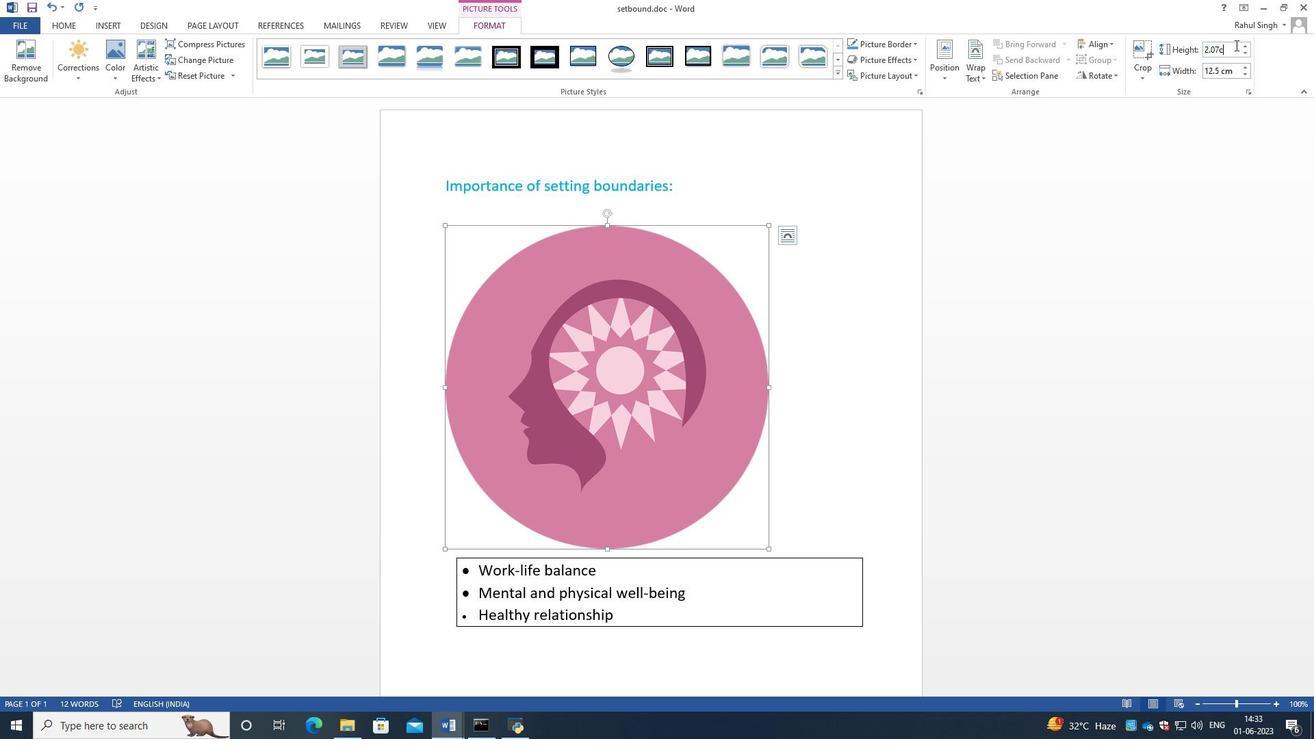 
Action: Mouse moved to (1221, 80)
Screenshot: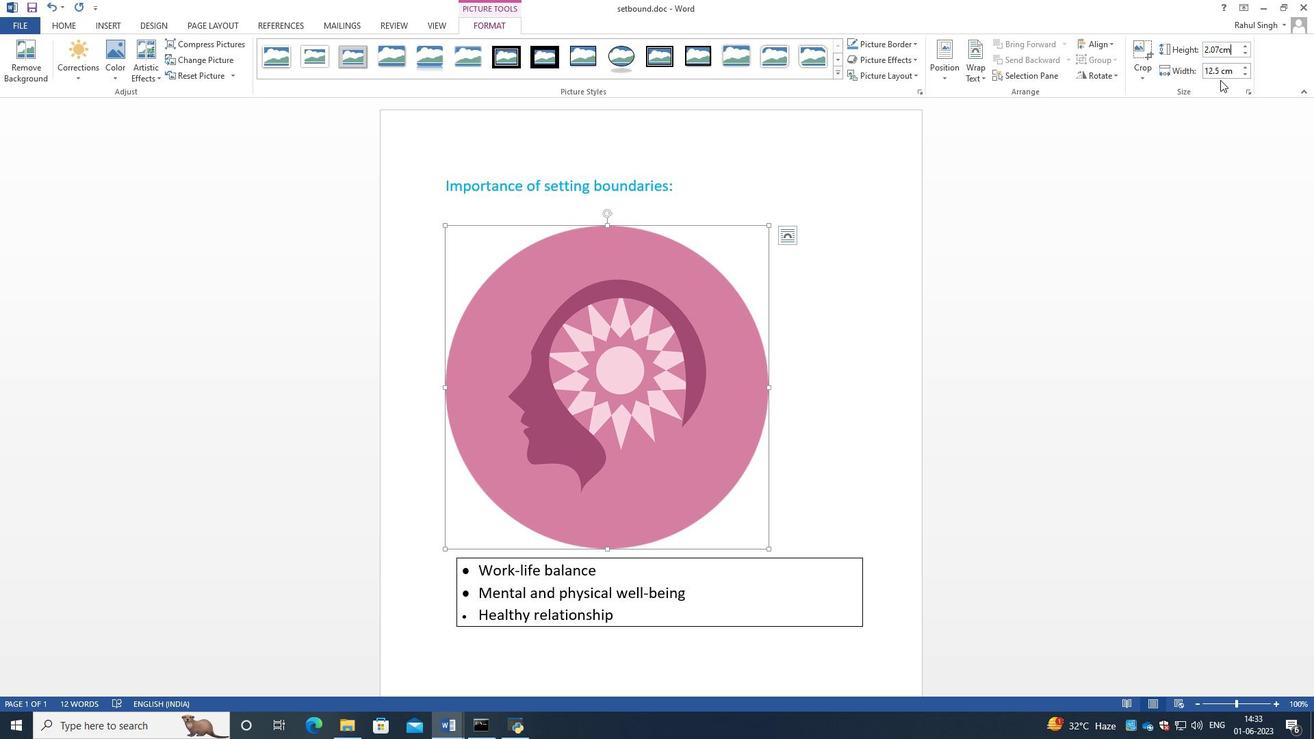 
Action: Key pressed <Key.enter>
Screenshot: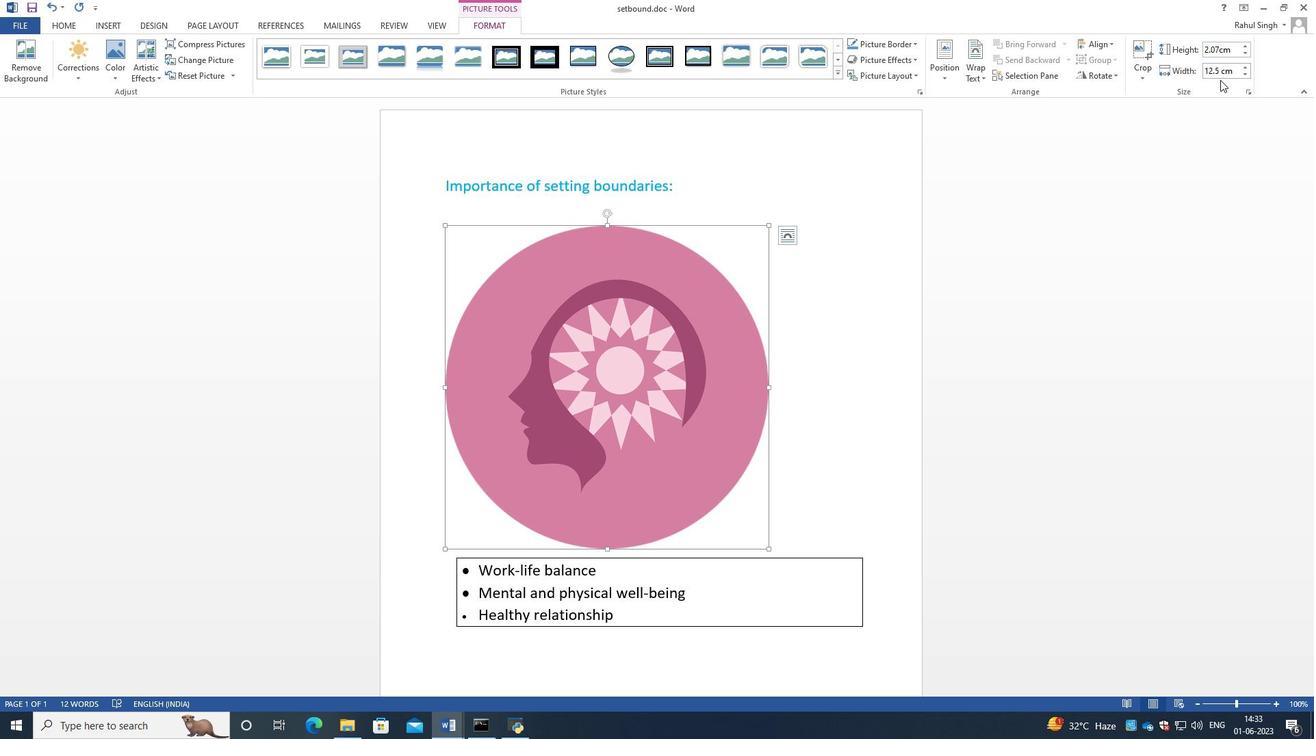 
Action: Mouse moved to (745, 241)
